 Task: Create a blue business brochure design.
Action: Mouse moved to (651, 133)
Screenshot: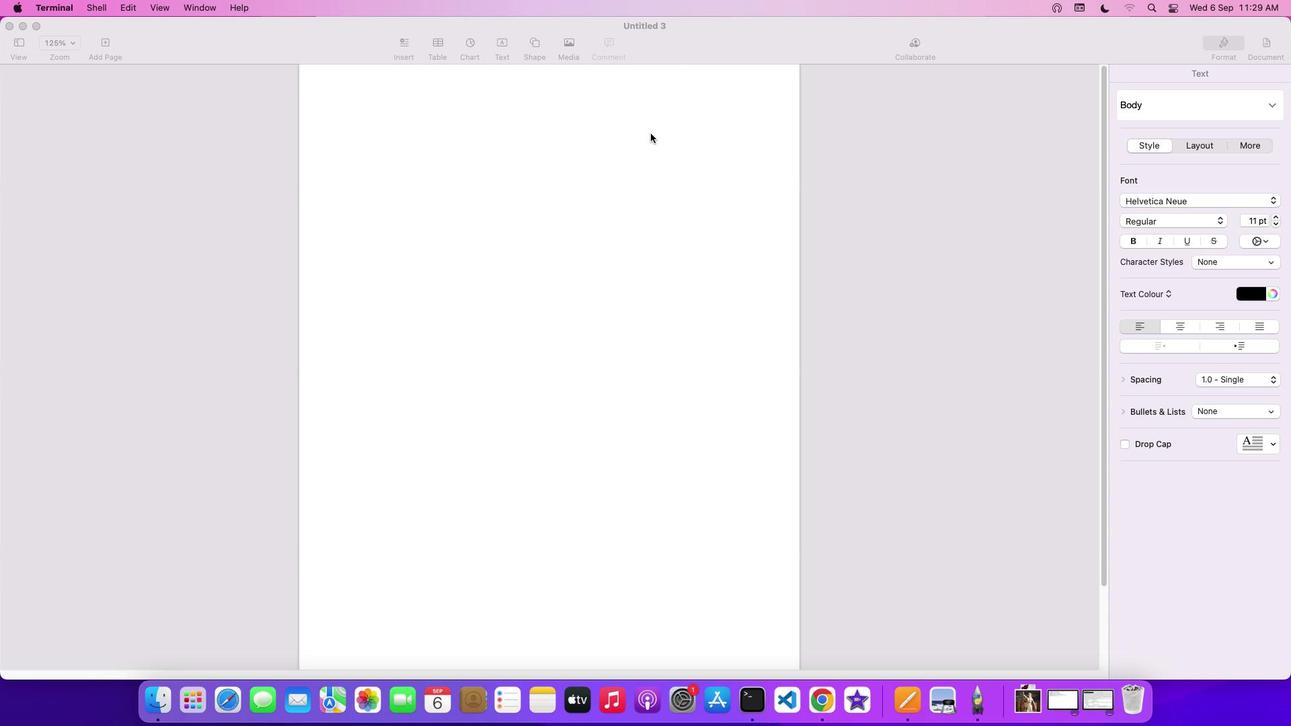 
Action: Mouse pressed left at (651, 133)
Screenshot: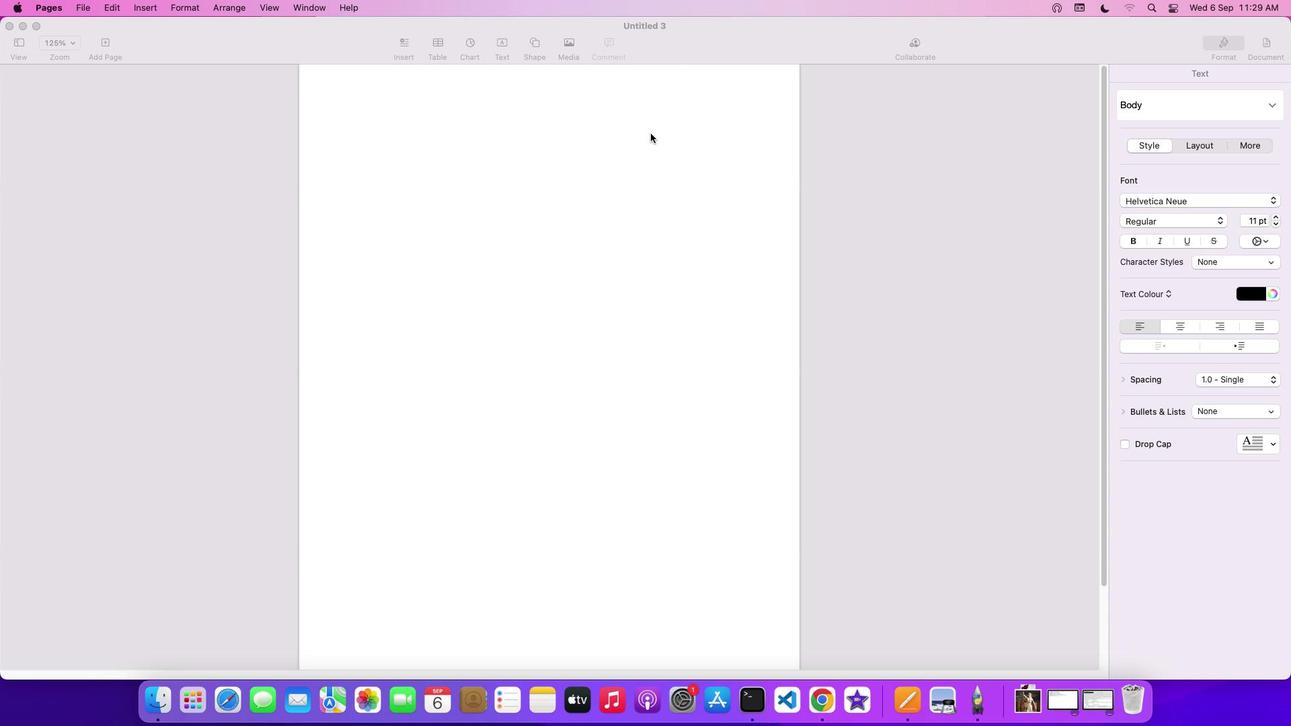 
Action: Mouse moved to (934, 183)
Screenshot: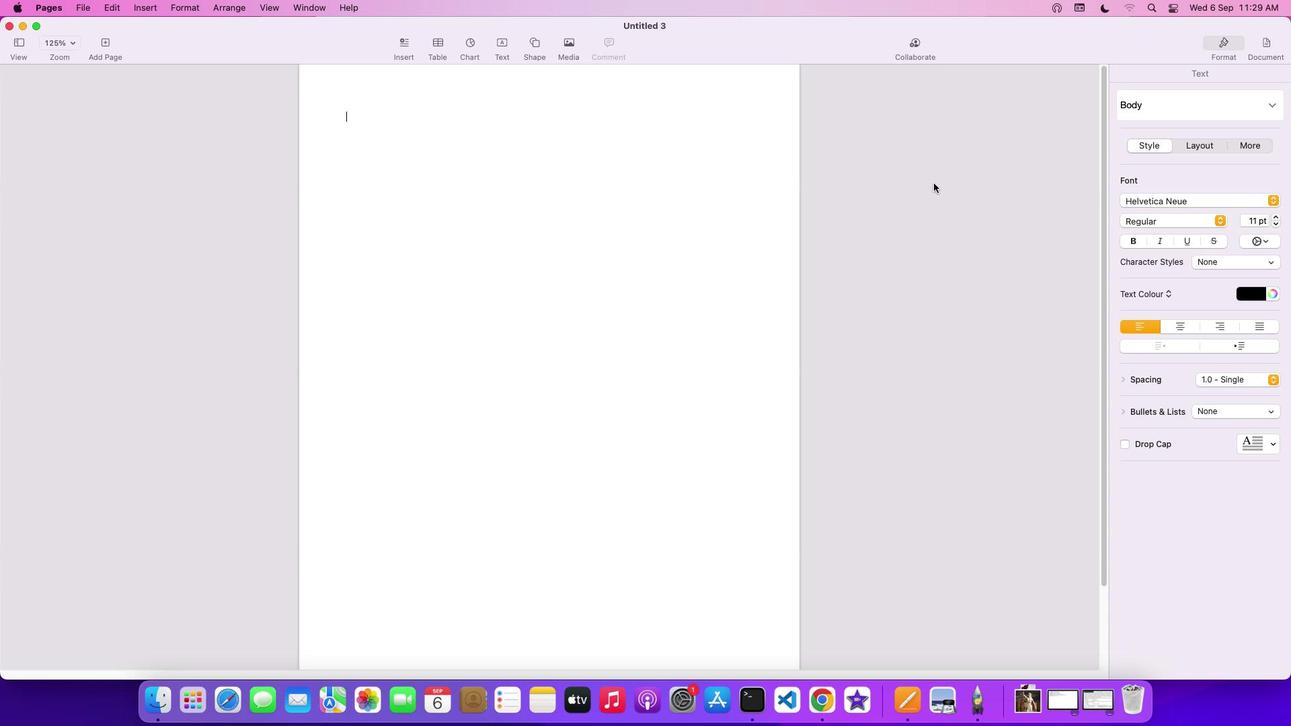 
Action: Mouse pressed left at (934, 183)
Screenshot: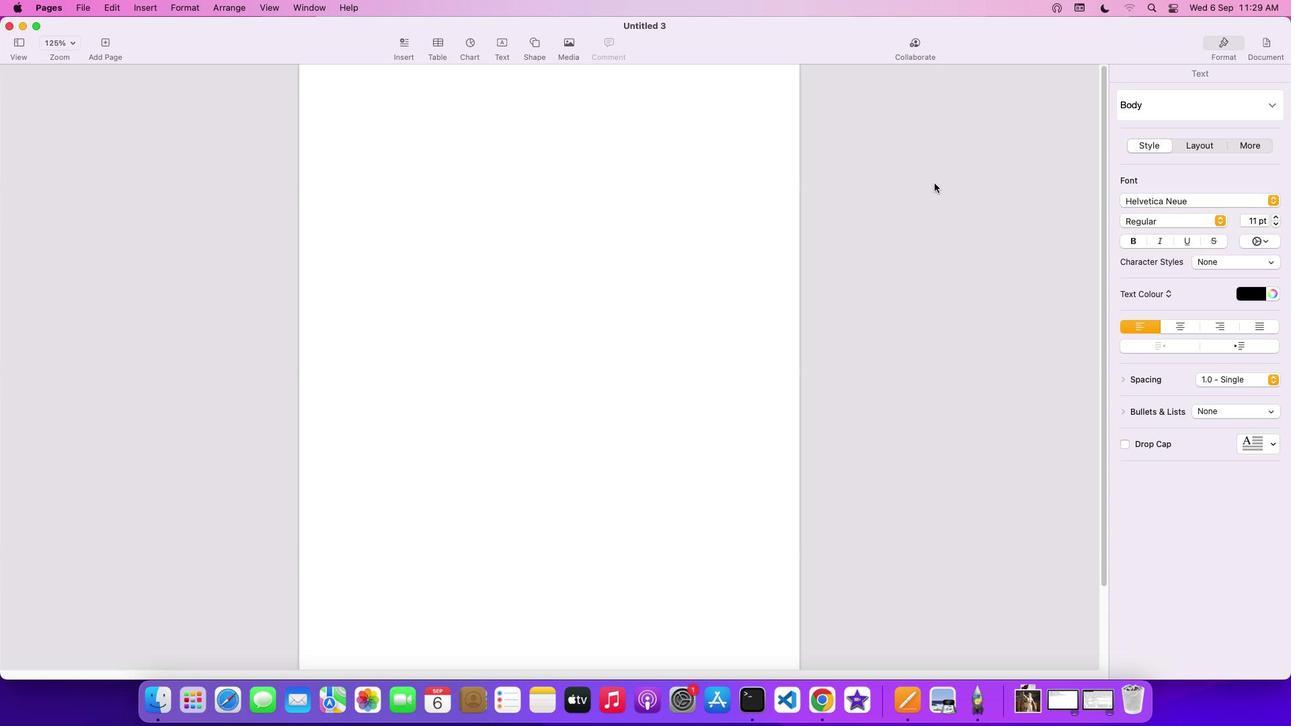 
Action: Mouse moved to (1270, 44)
Screenshot: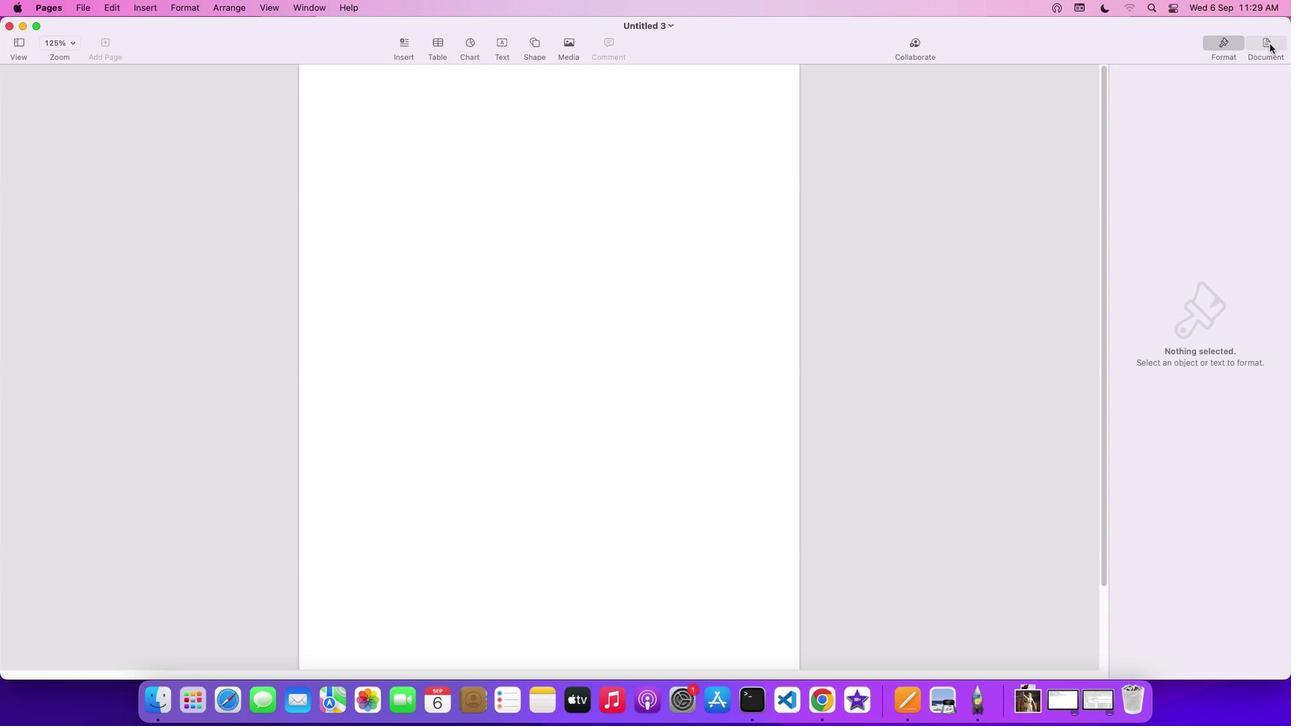 
Action: Mouse pressed left at (1270, 44)
Screenshot: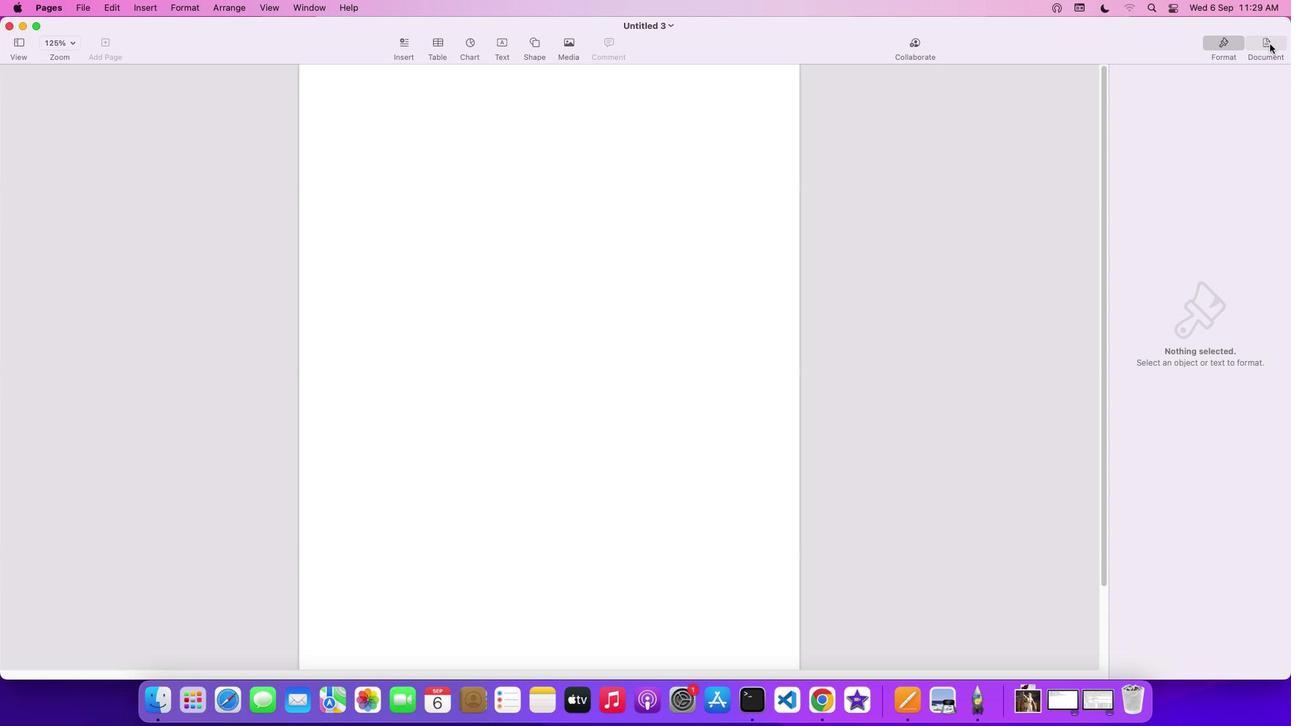 
Action: Mouse moved to (1270, 133)
Screenshot: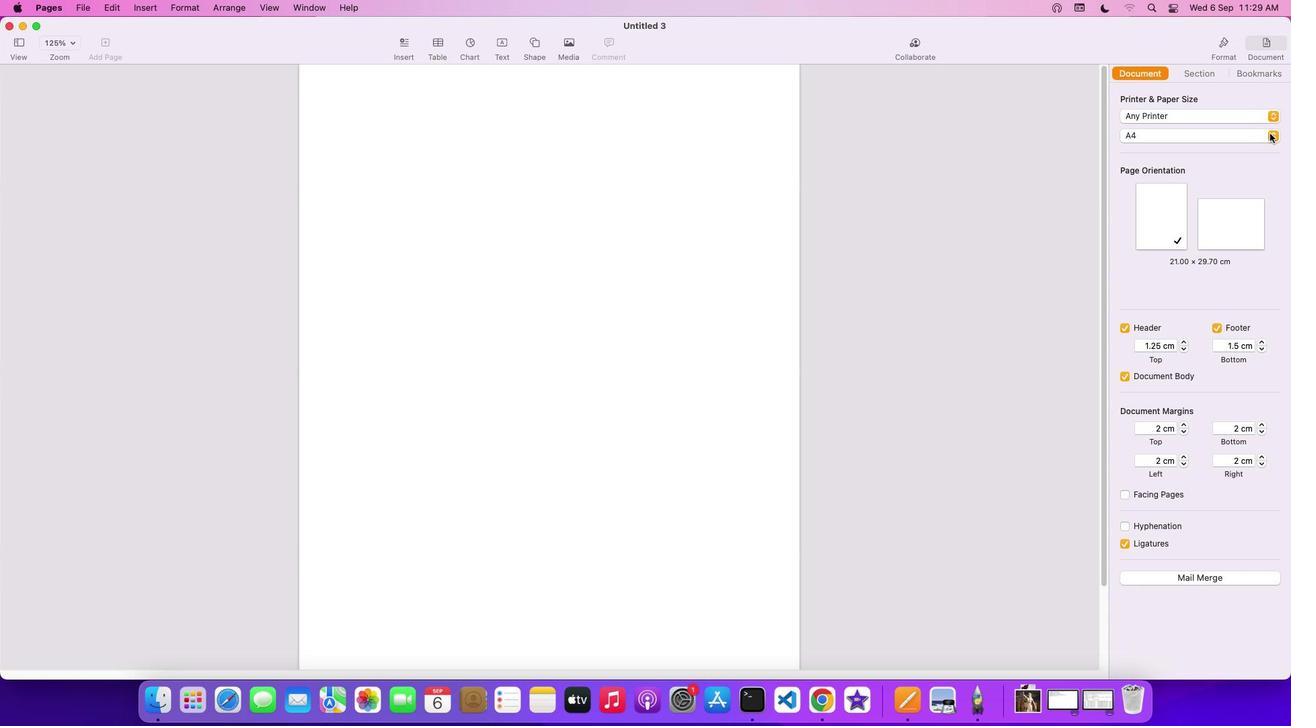 
Action: Mouse pressed left at (1270, 133)
Screenshot: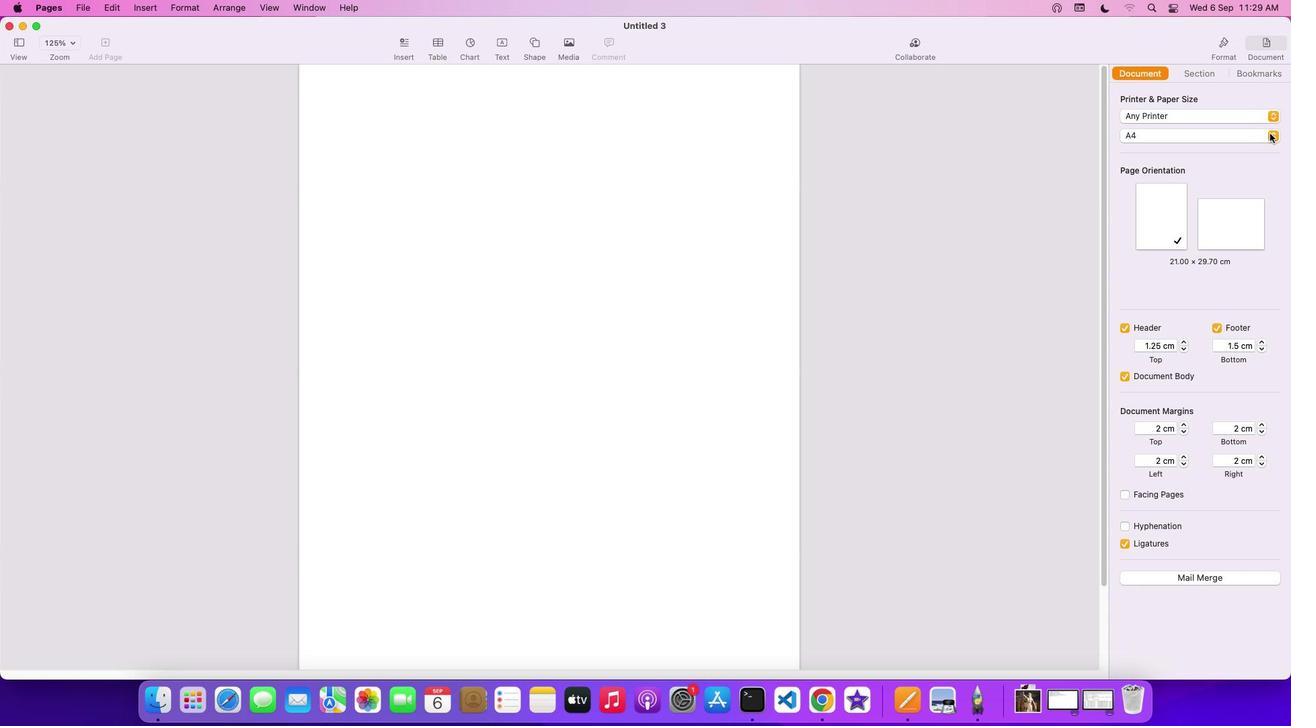 
Action: Mouse moved to (1171, 122)
Screenshot: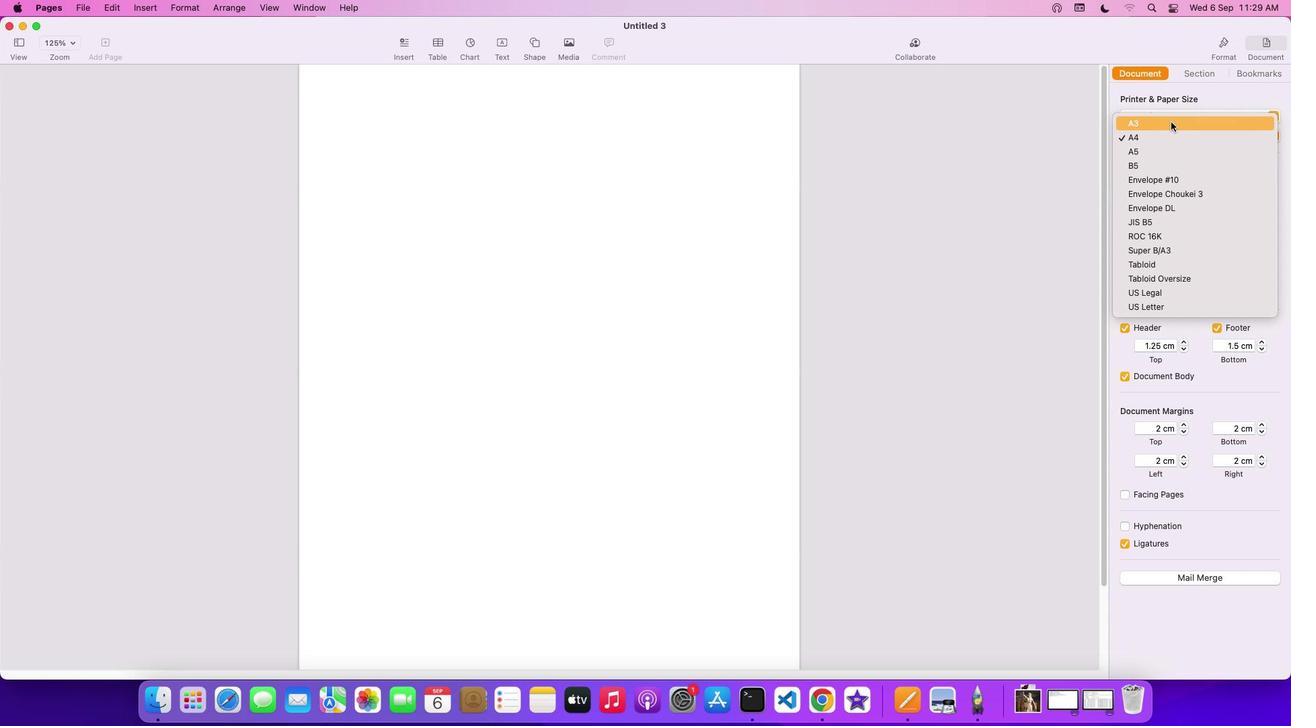 
Action: Mouse pressed left at (1171, 122)
Screenshot: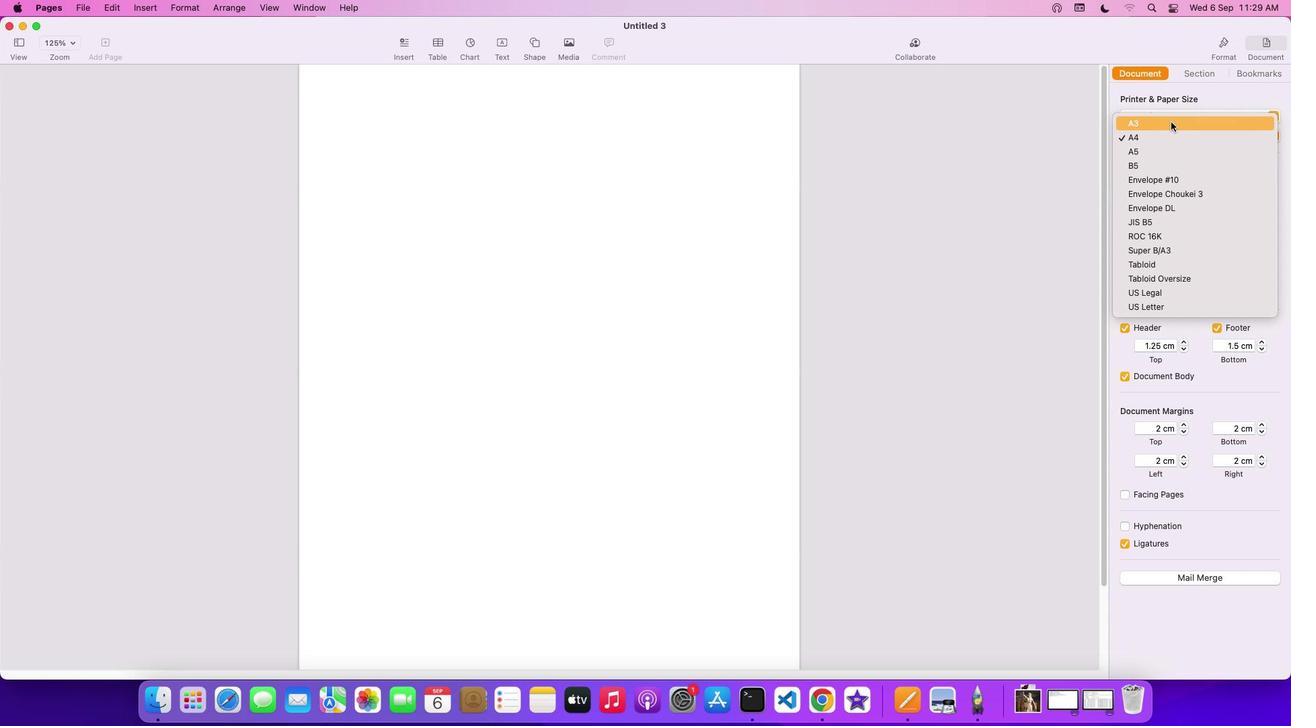 
Action: Mouse moved to (362, 219)
Screenshot: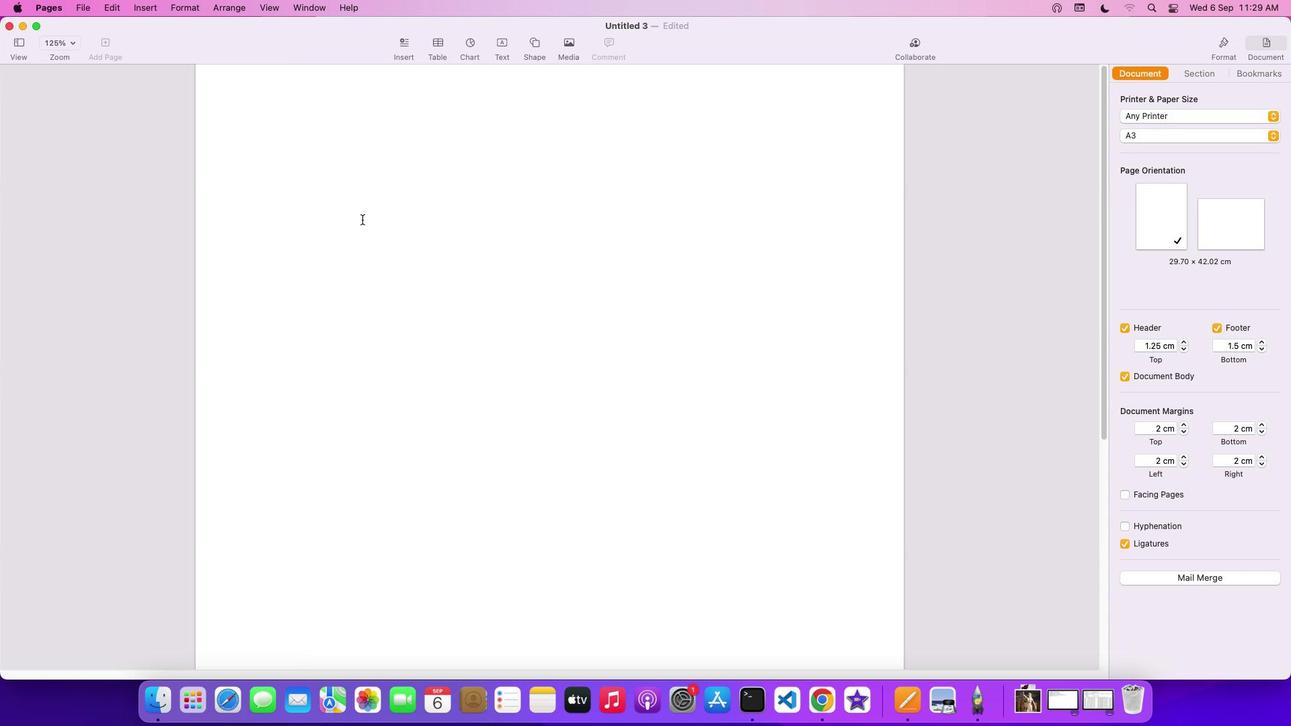 
Action: Mouse pressed left at (362, 219)
Screenshot: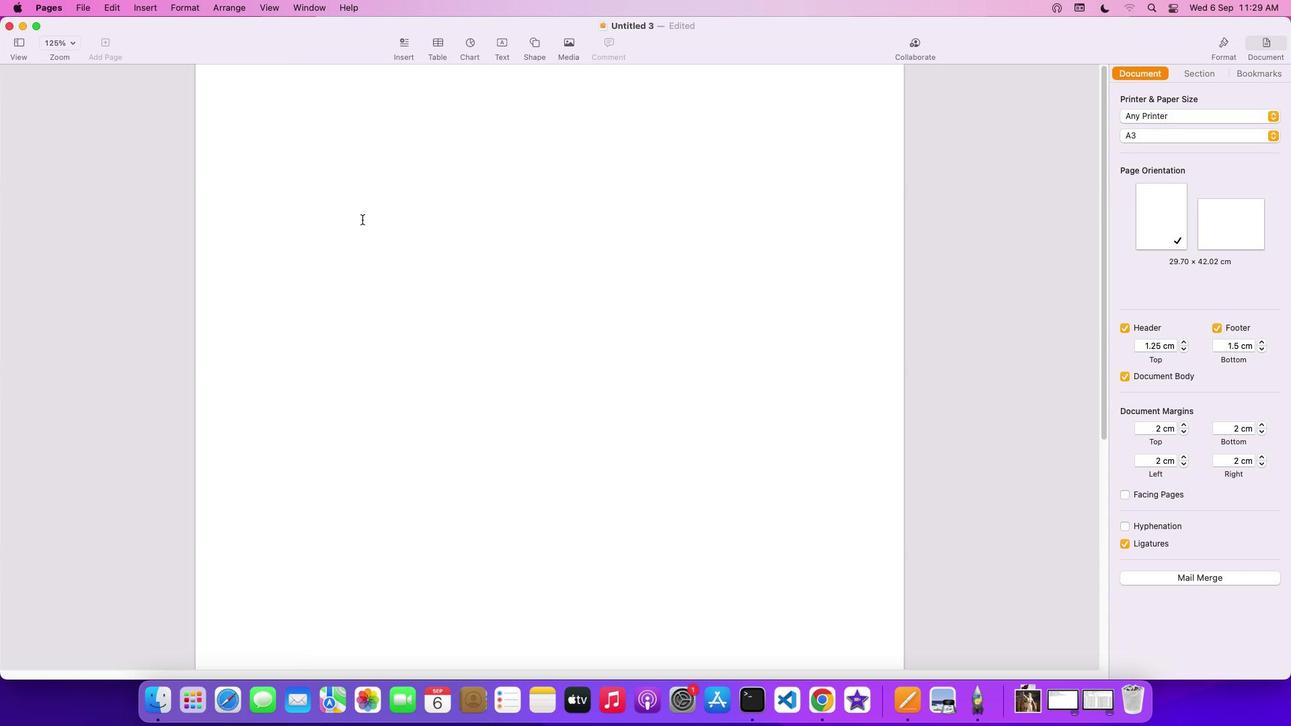
Action: Mouse moved to (1210, 89)
Screenshot: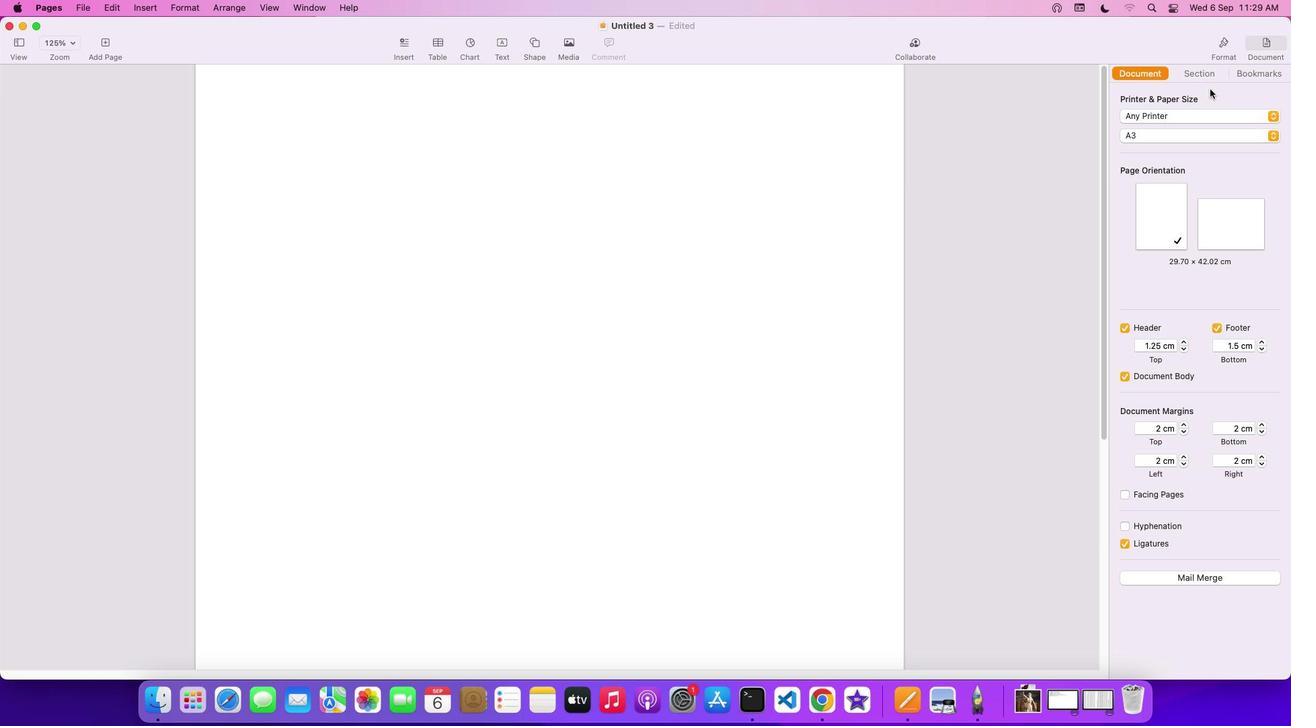 
Action: Mouse pressed left at (1210, 89)
Screenshot: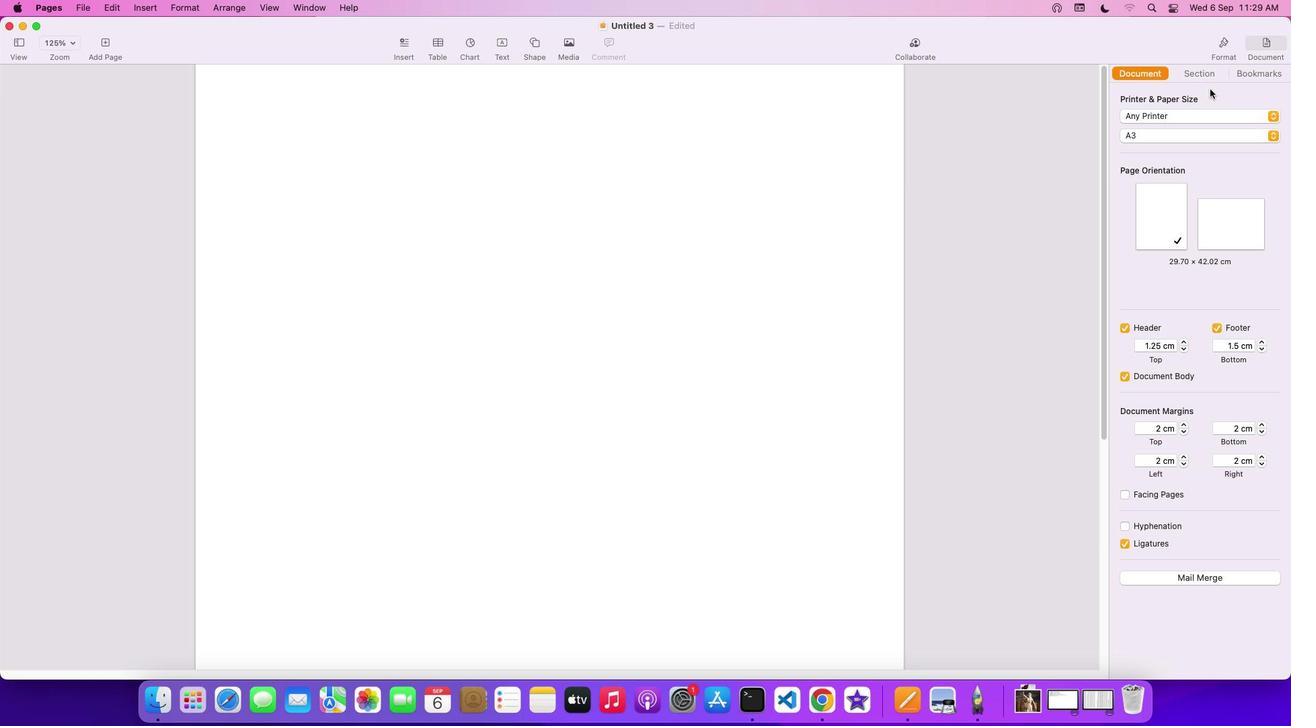 
Action: Mouse moved to (667, 208)
Screenshot: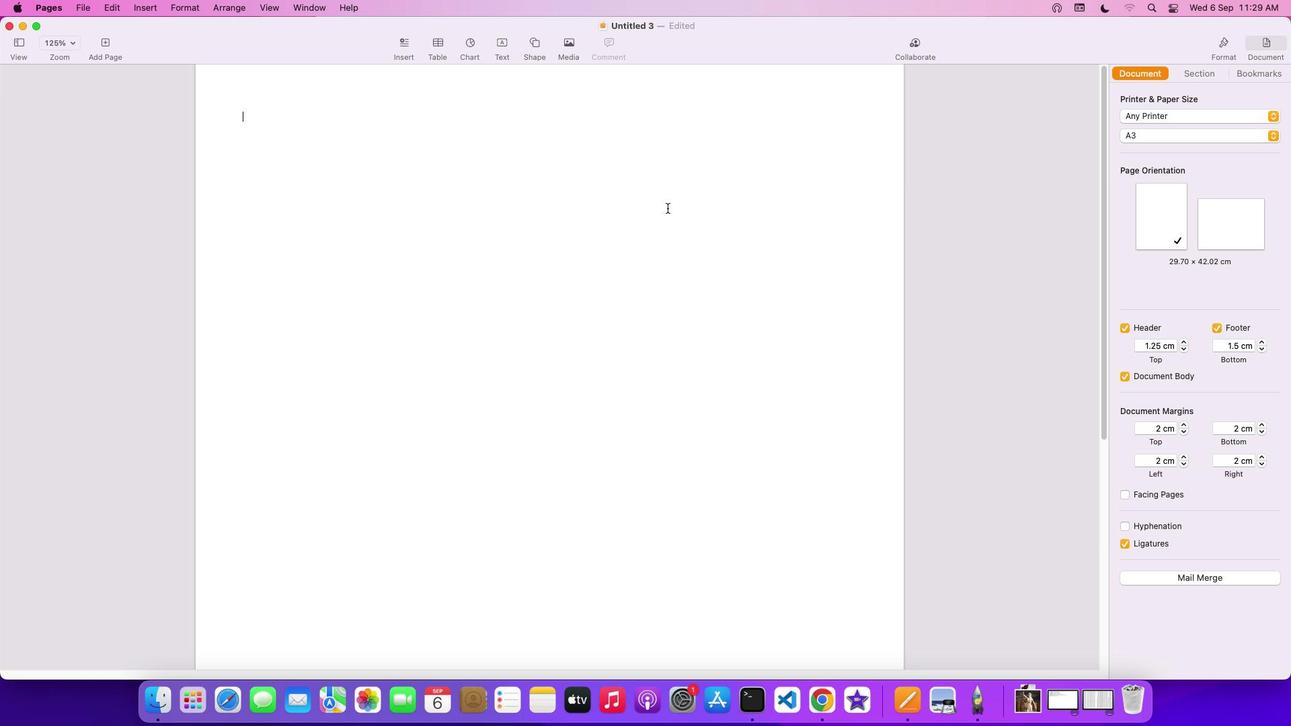 
Action: Mouse pressed left at (667, 208)
Screenshot: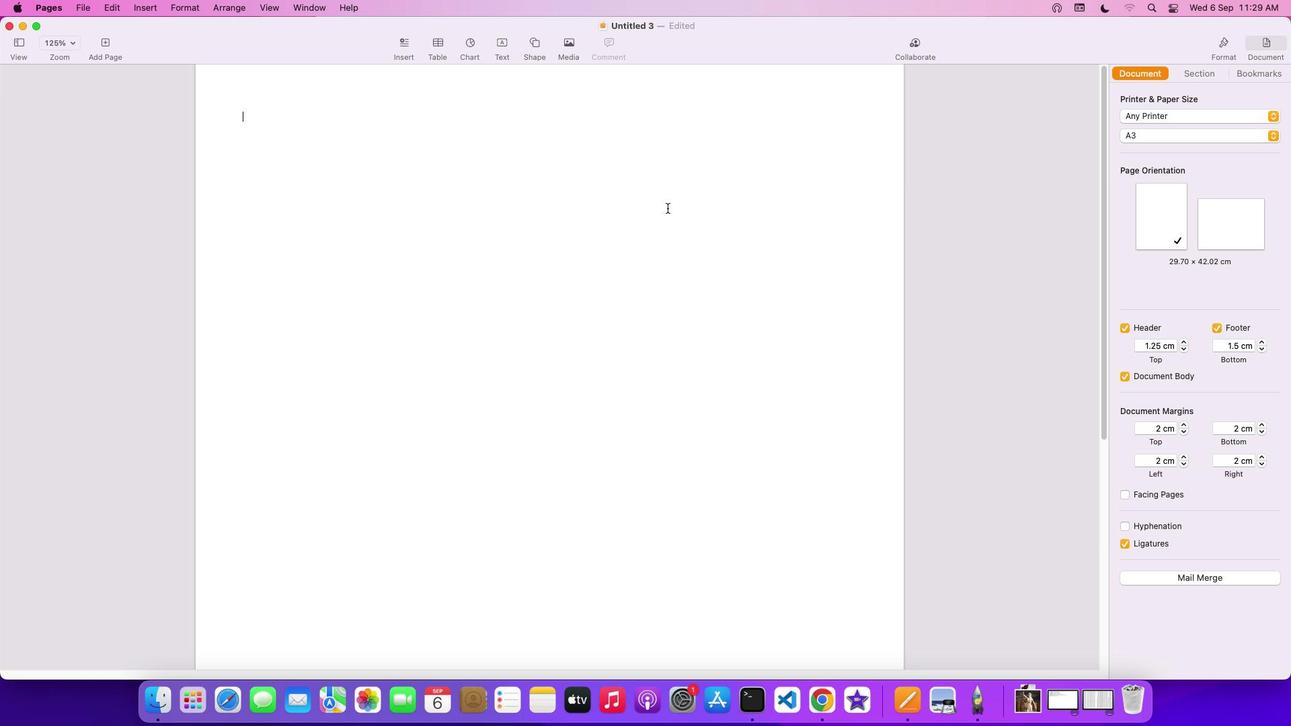 
Action: Mouse pressed left at (667, 208)
Screenshot: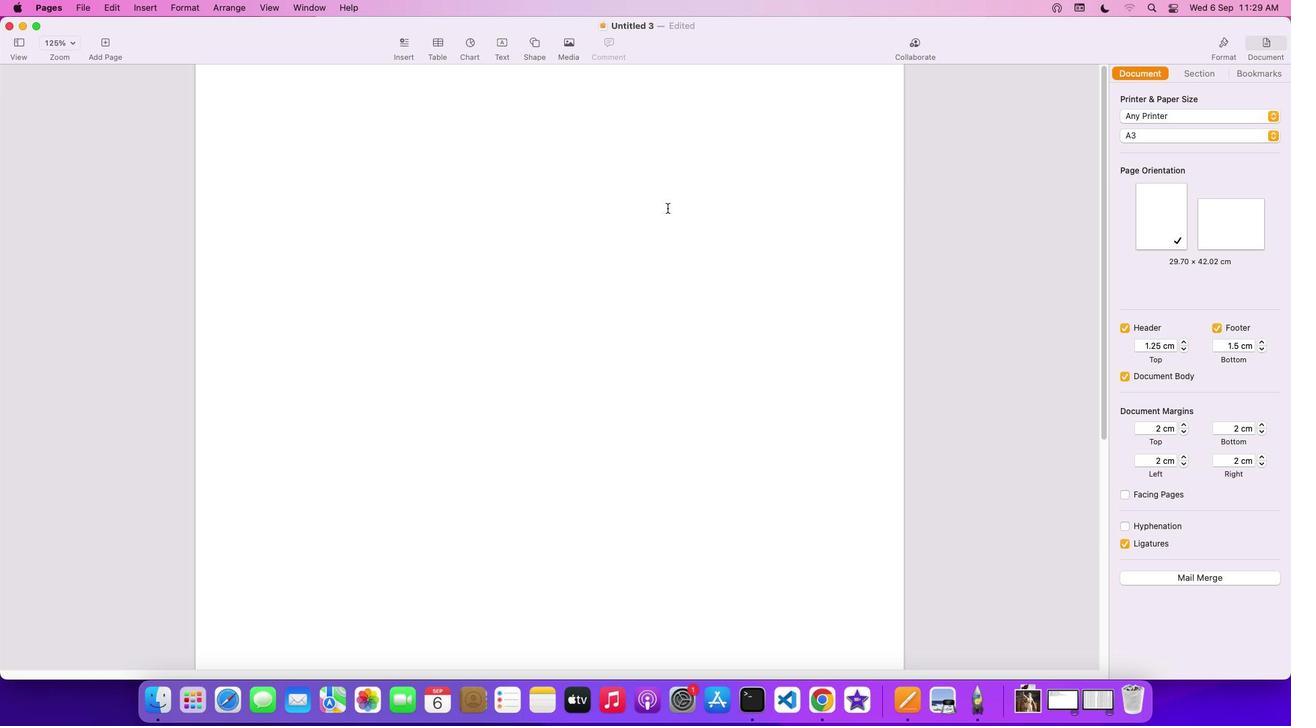 
Action: Mouse moved to (926, 275)
Screenshot: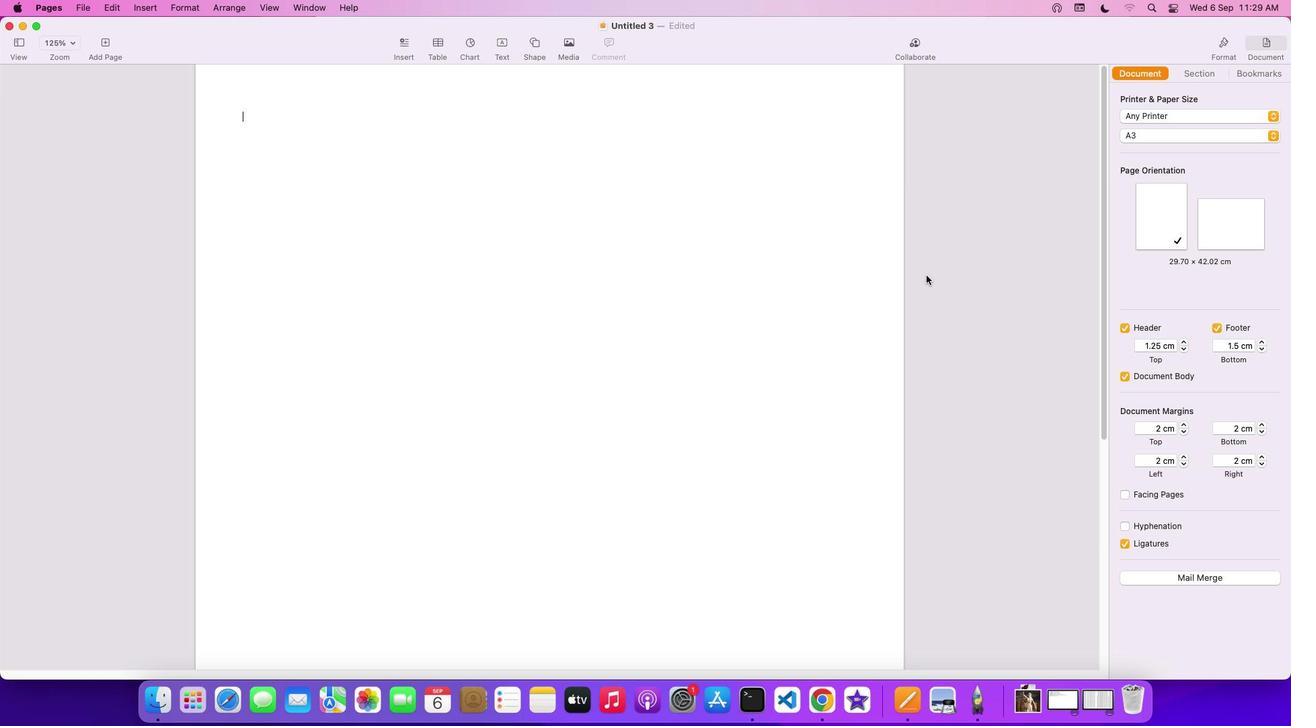 
Action: Mouse pressed left at (926, 275)
Screenshot: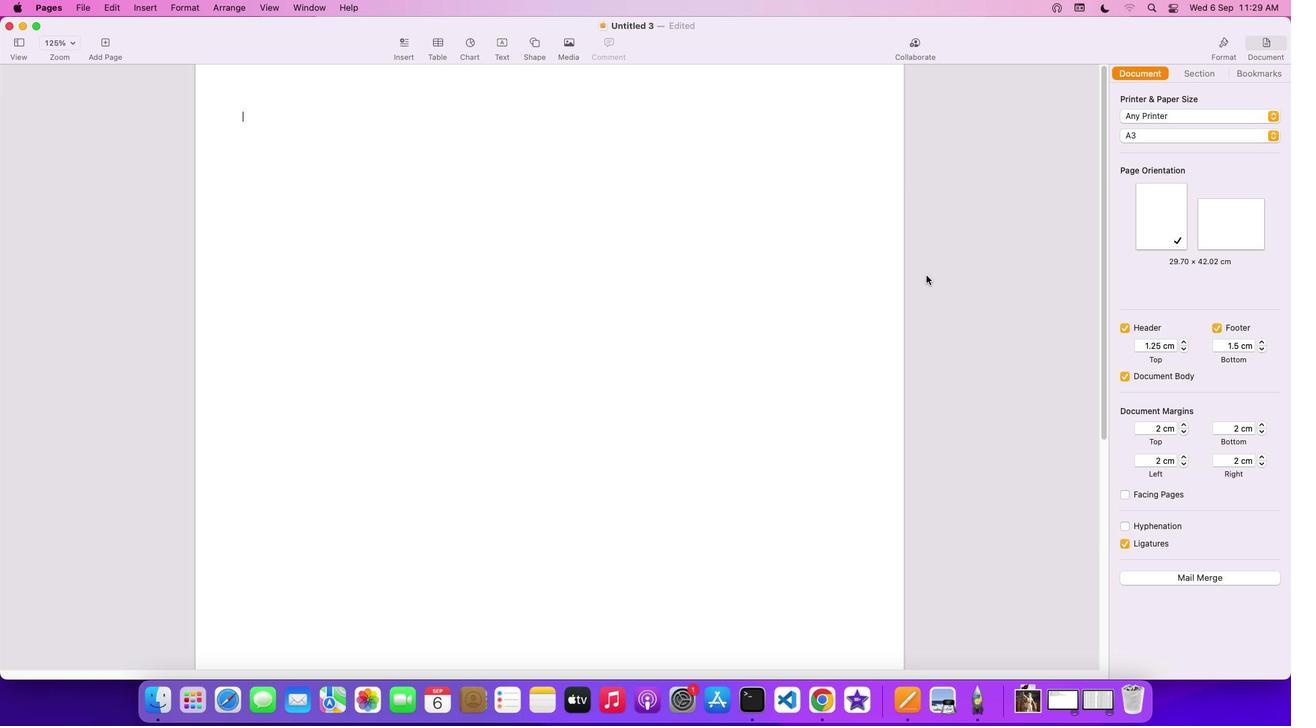 
Action: Mouse moved to (1208, 74)
Screenshot: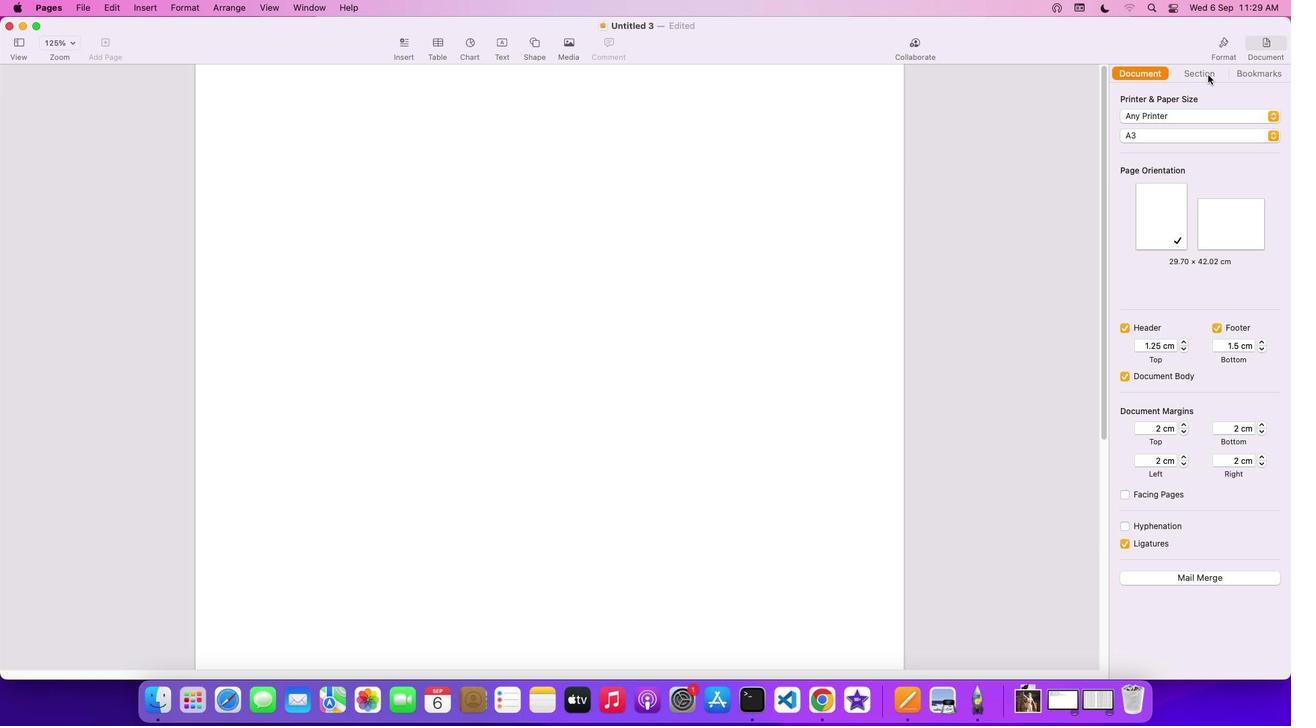 
Action: Mouse pressed left at (1208, 74)
Screenshot: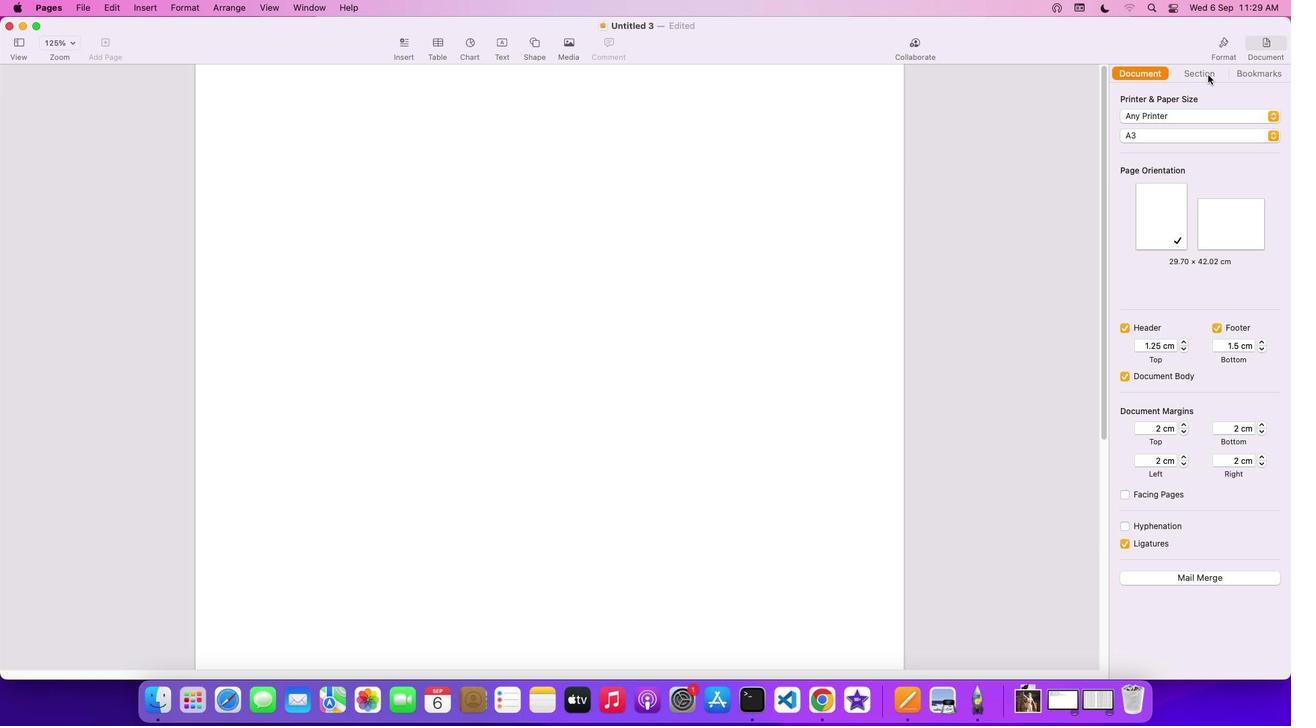 
Action: Mouse moved to (1134, 71)
Screenshot: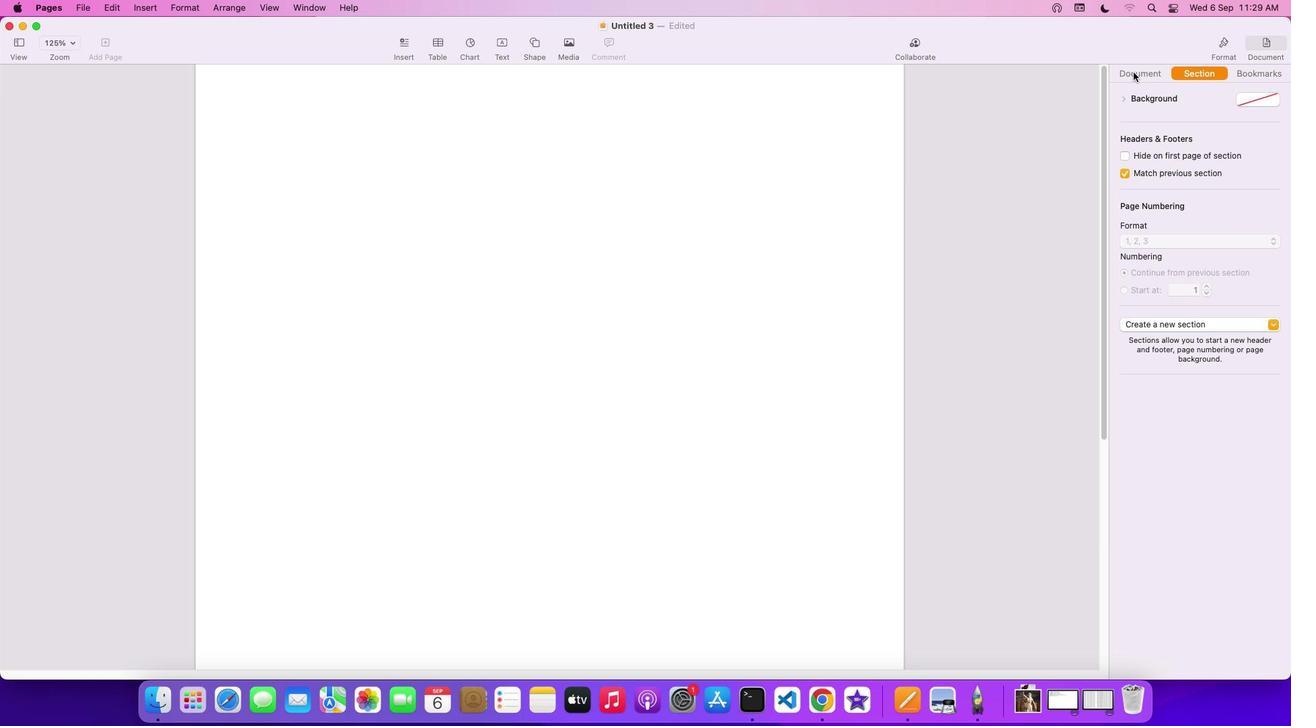 
Action: Mouse pressed left at (1134, 71)
Screenshot: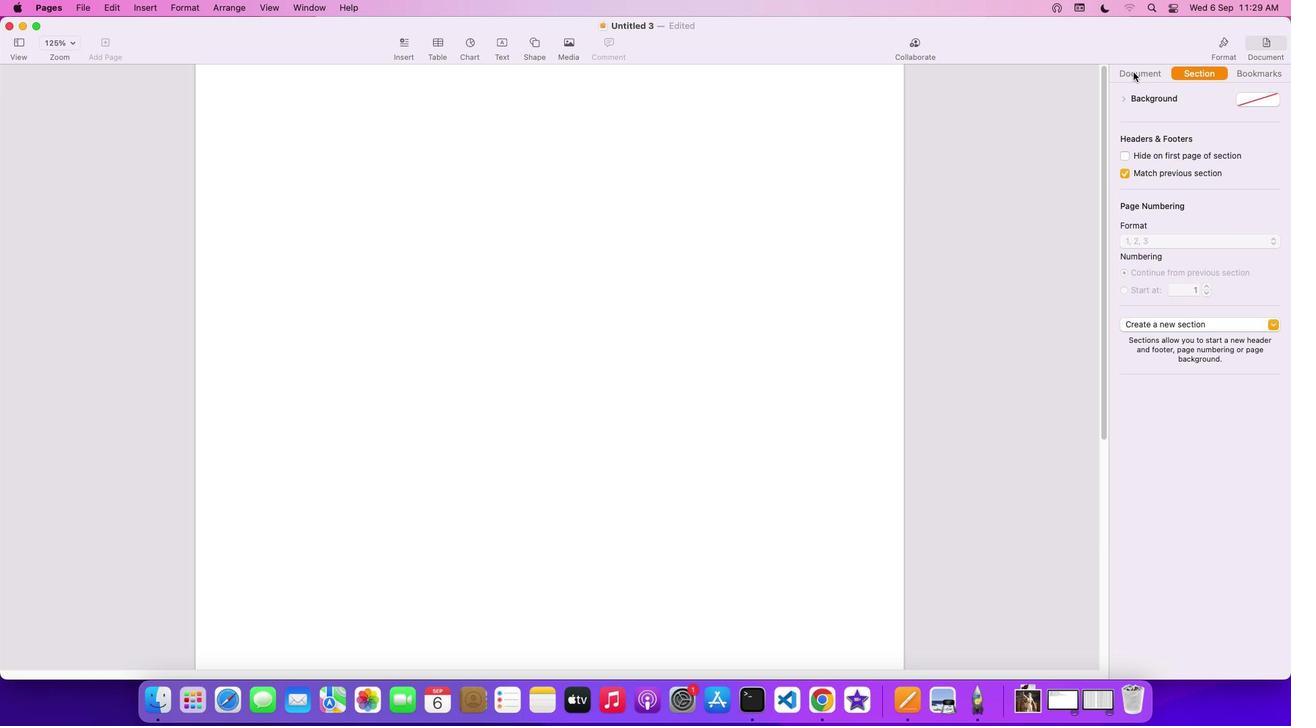 
Action: Mouse moved to (1222, 49)
Screenshot: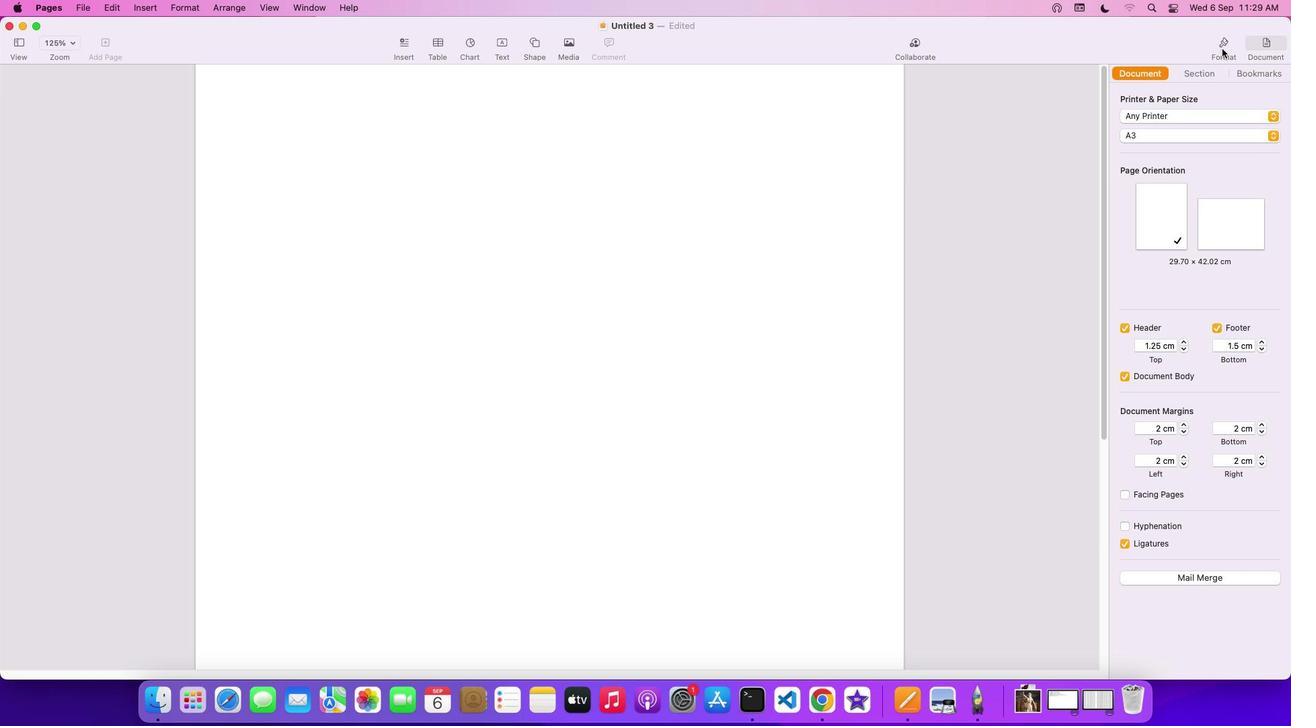 
Action: Mouse pressed left at (1222, 49)
Screenshot: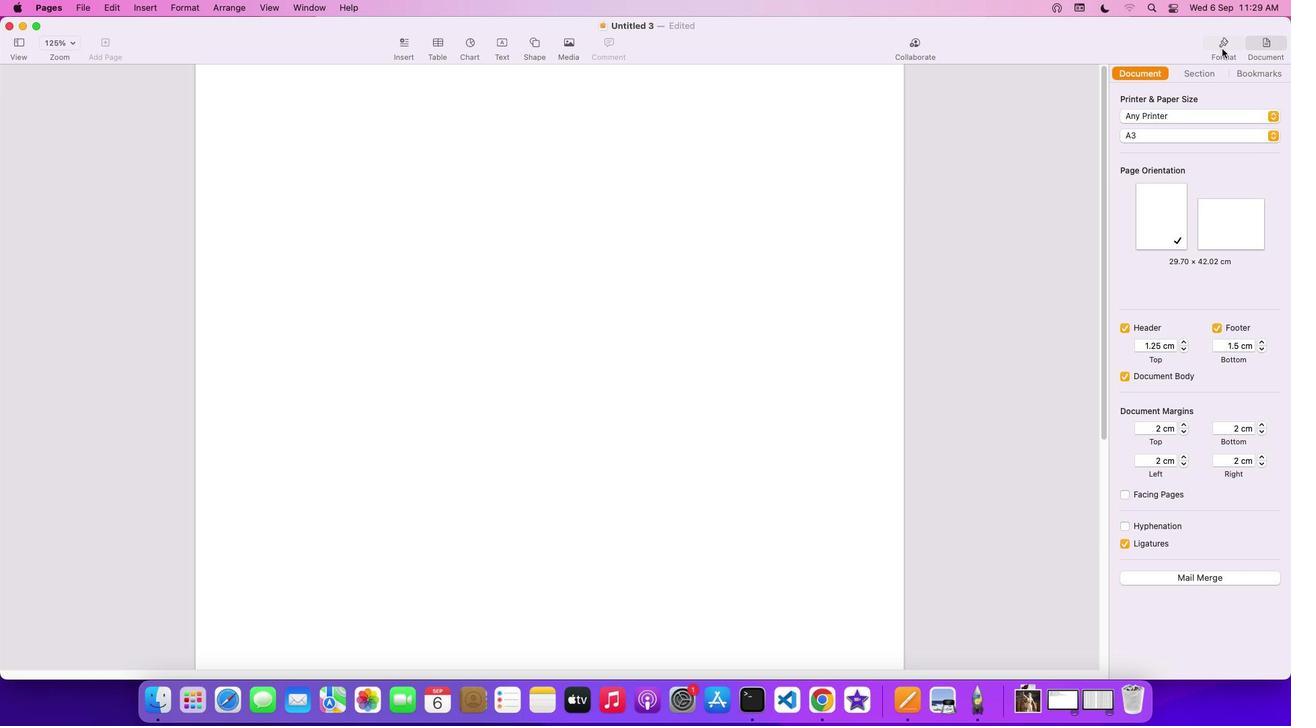 
Action: Mouse moved to (840, 217)
Screenshot: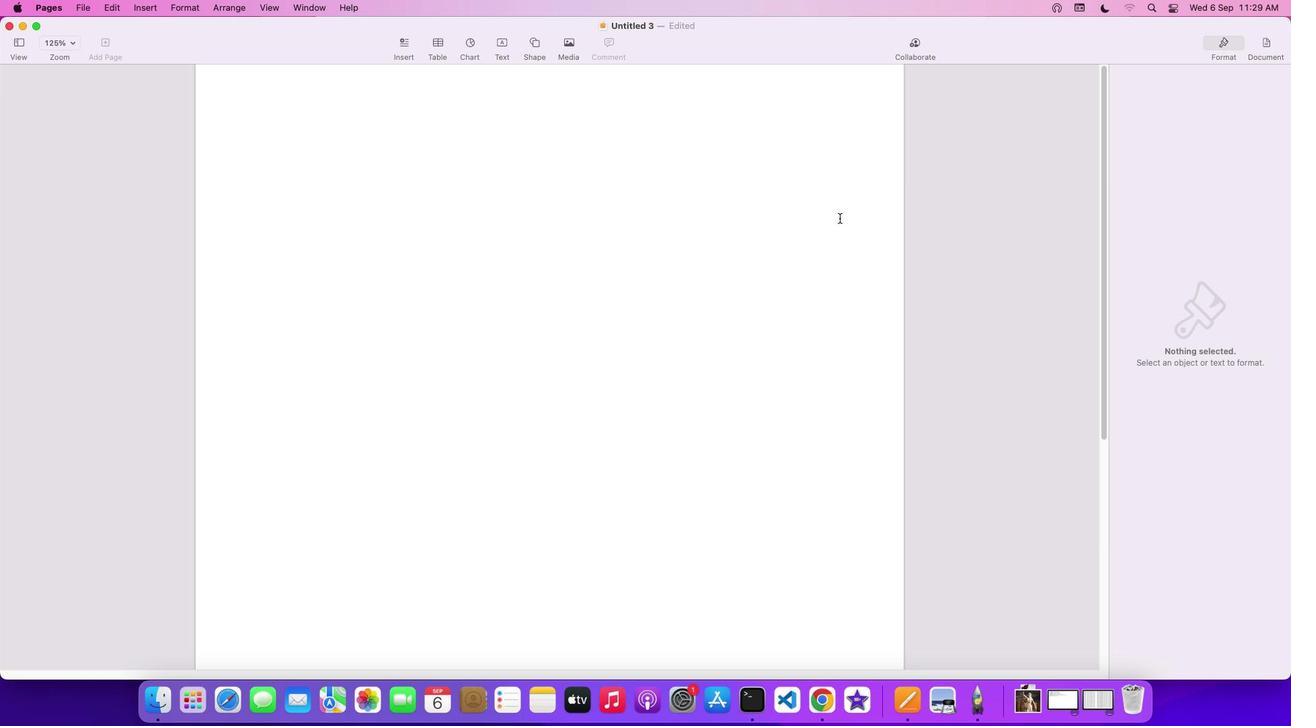 
Action: Mouse pressed left at (840, 217)
Screenshot: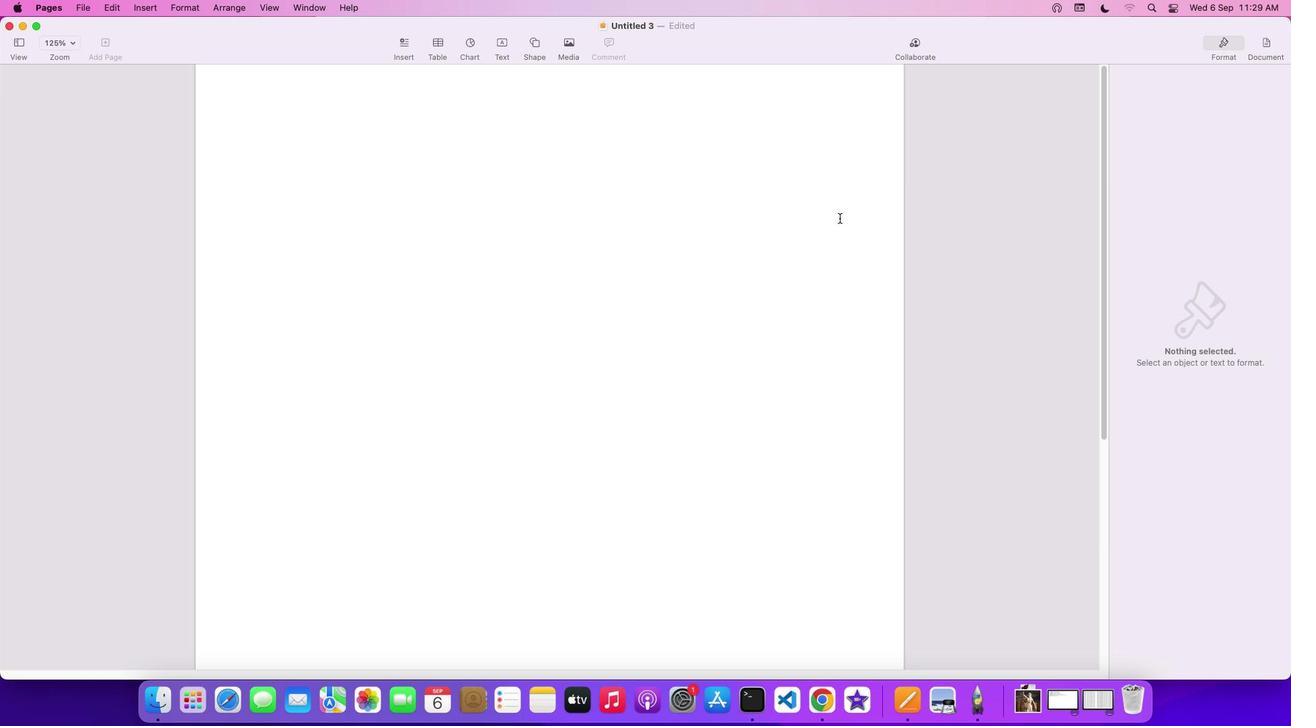 
Action: Mouse moved to (445, 256)
Screenshot: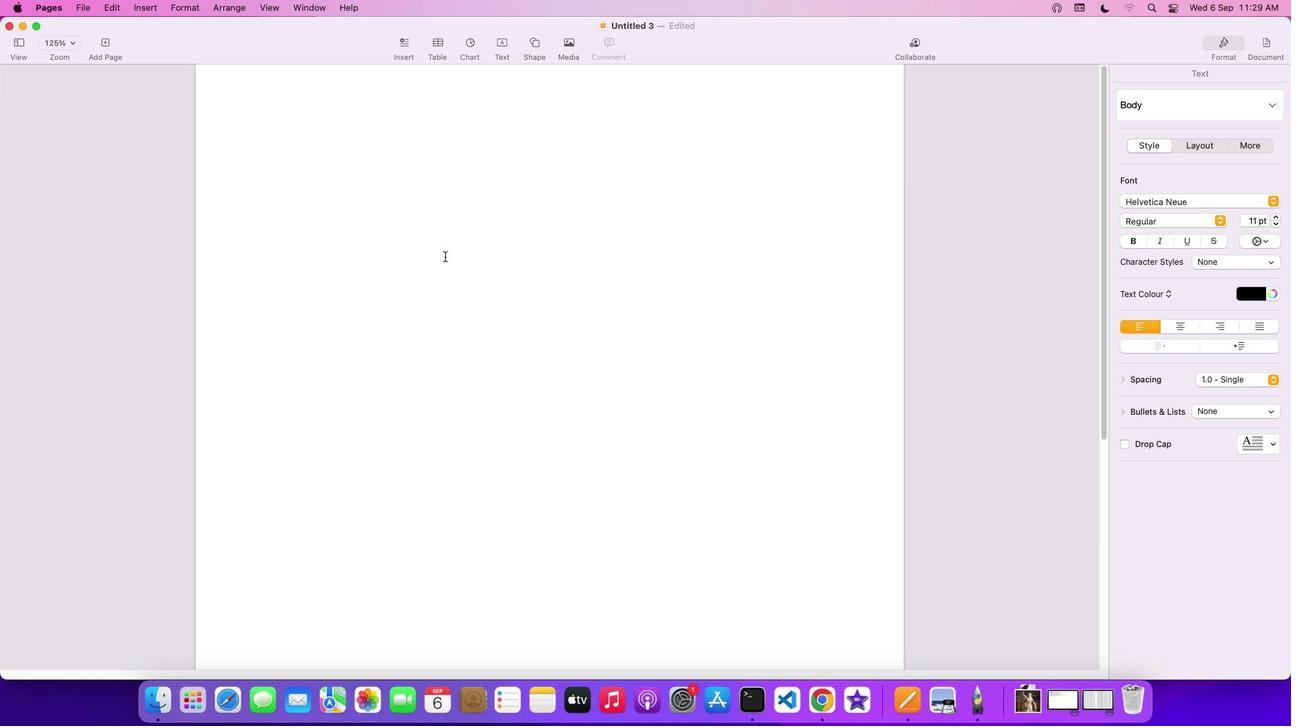
Action: Mouse pressed left at (445, 256)
Screenshot: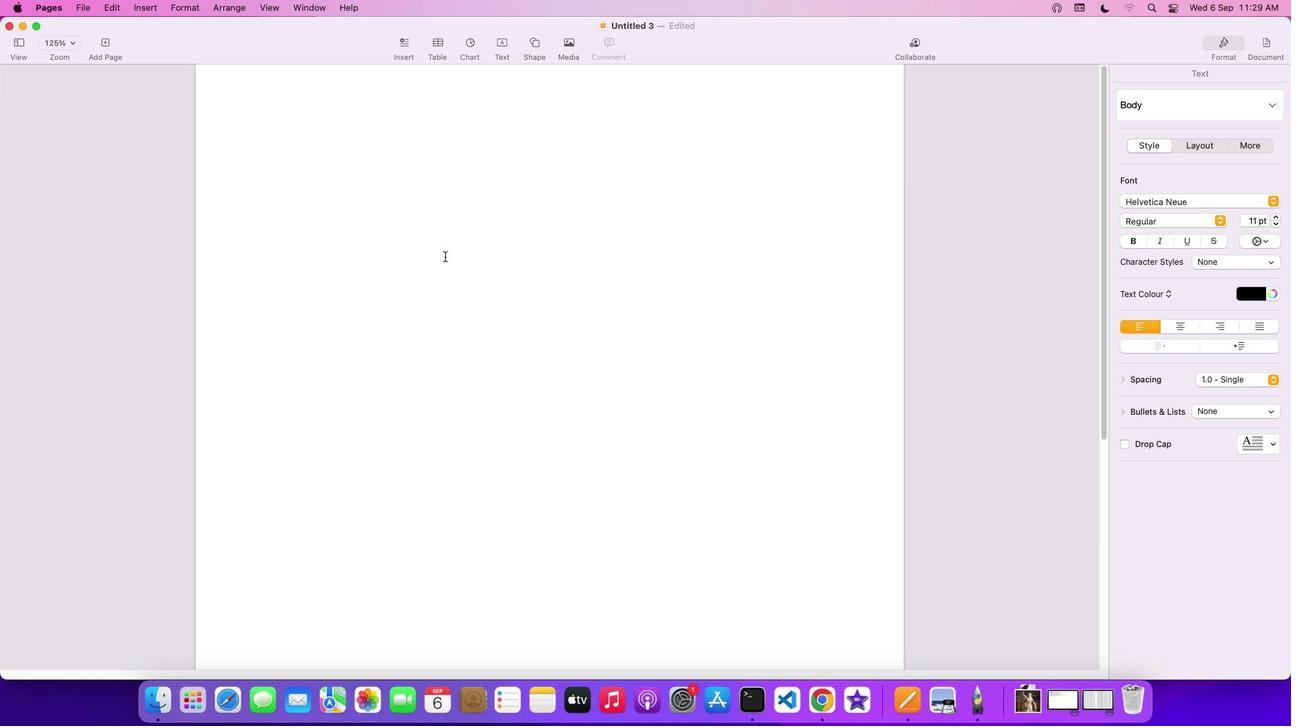 
Action: Mouse moved to (1165, 84)
Screenshot: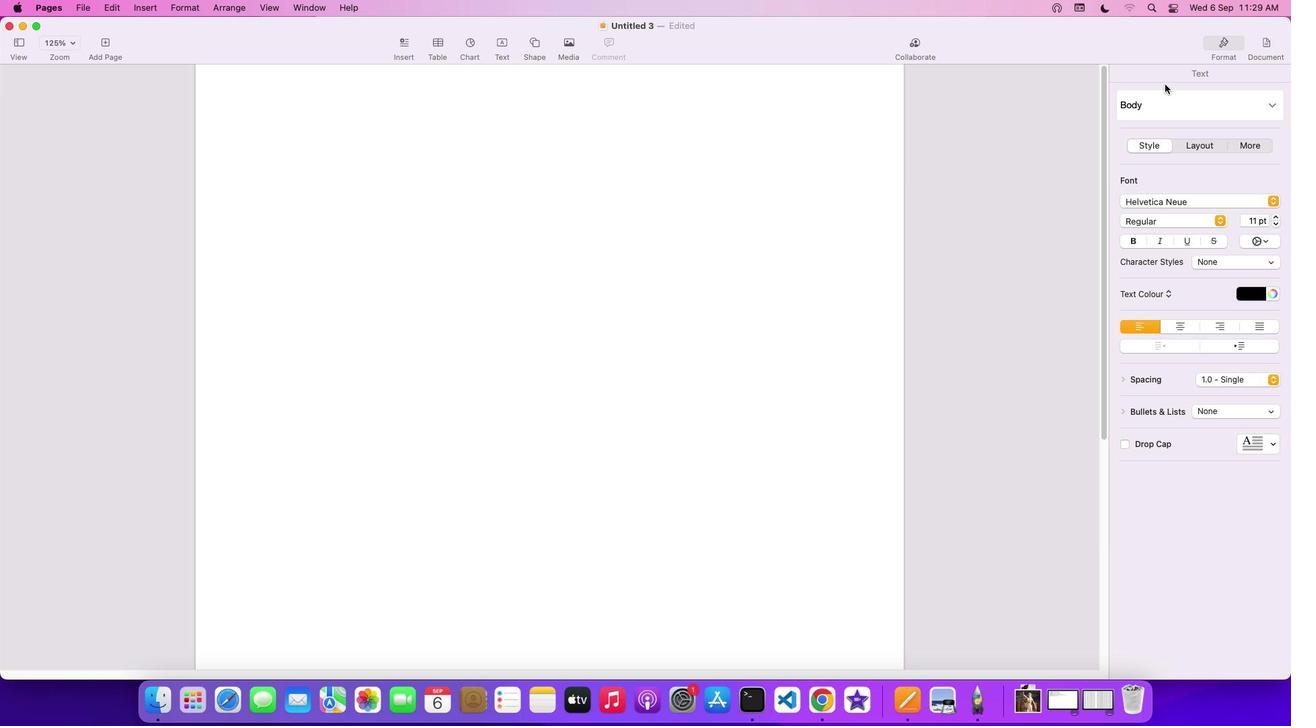 
Action: Mouse pressed left at (1165, 84)
Screenshot: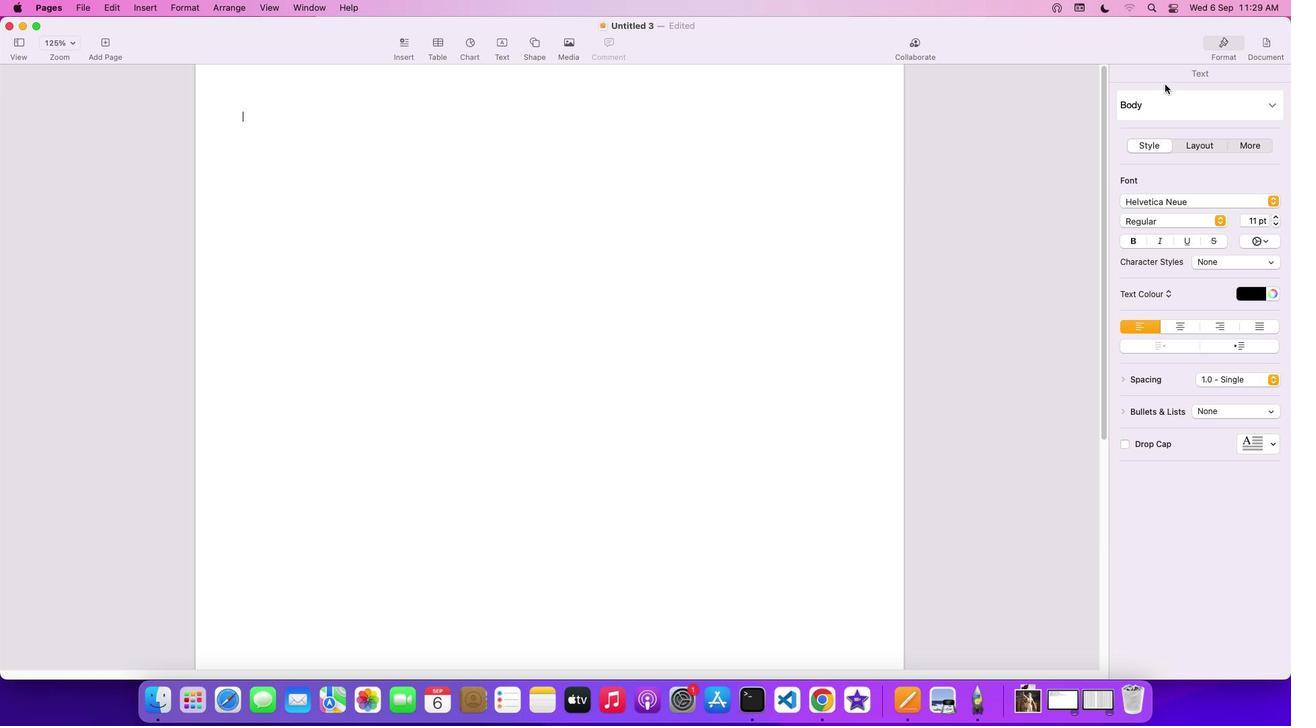 
Action: Mouse moved to (488, 158)
Screenshot: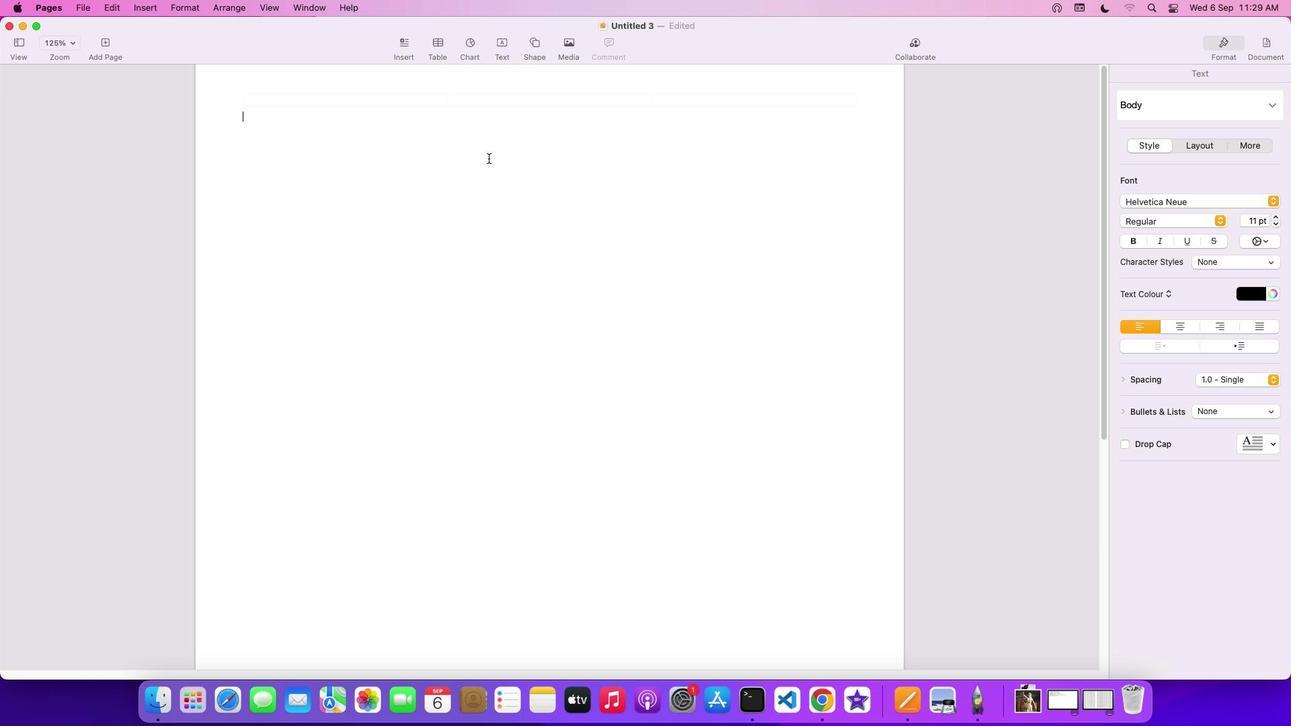
Action: Mouse pressed left at (488, 158)
Screenshot: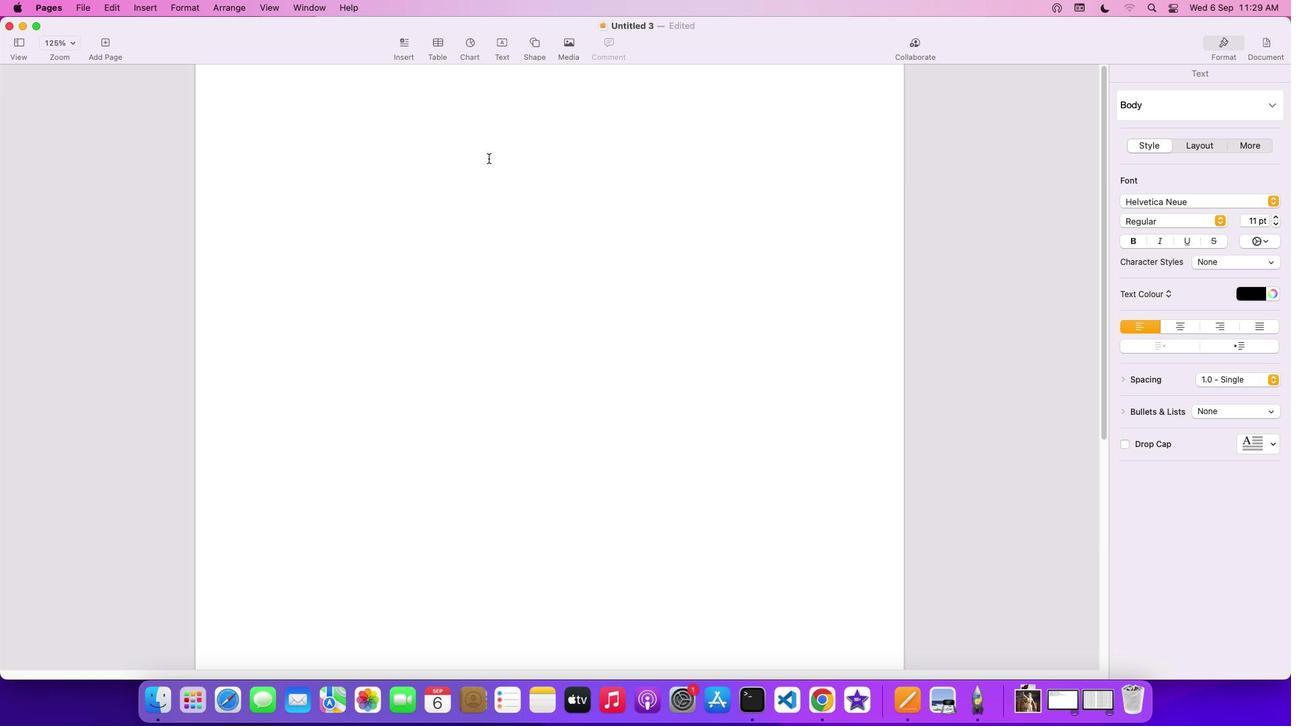 
Action: Mouse moved to (533, 41)
Screenshot: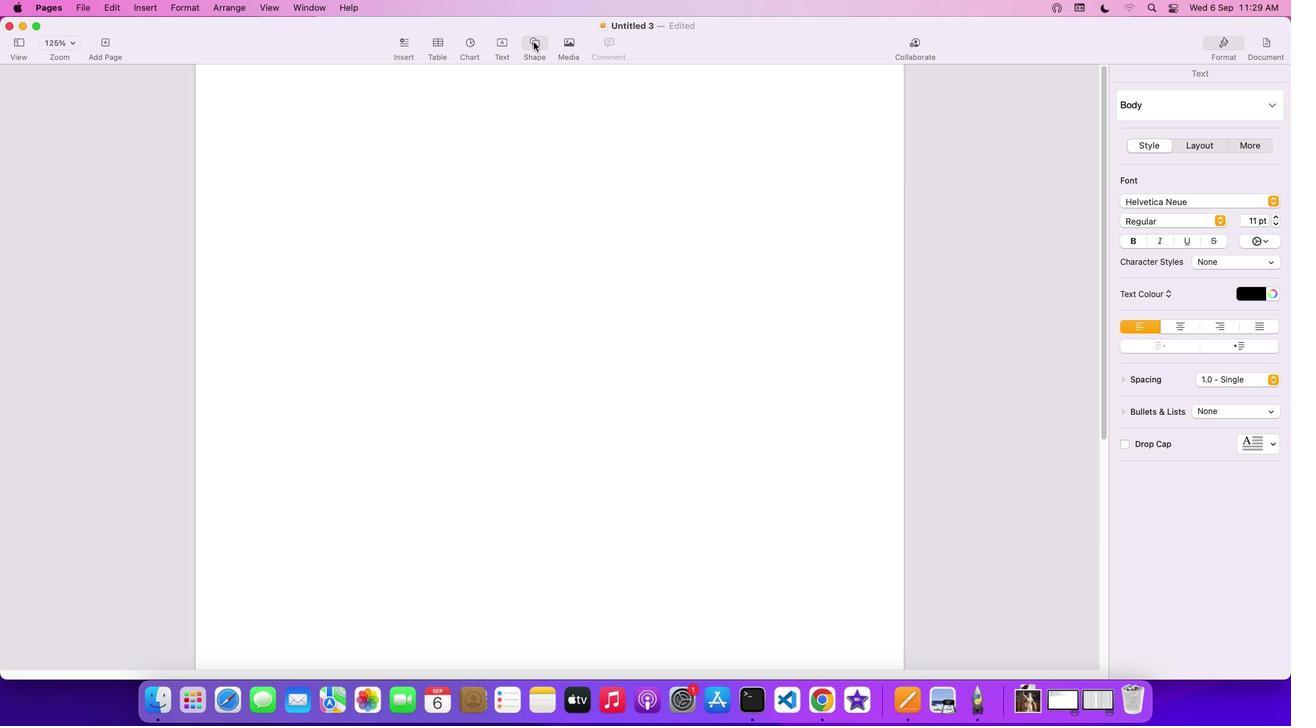 
Action: Mouse pressed left at (533, 41)
Screenshot: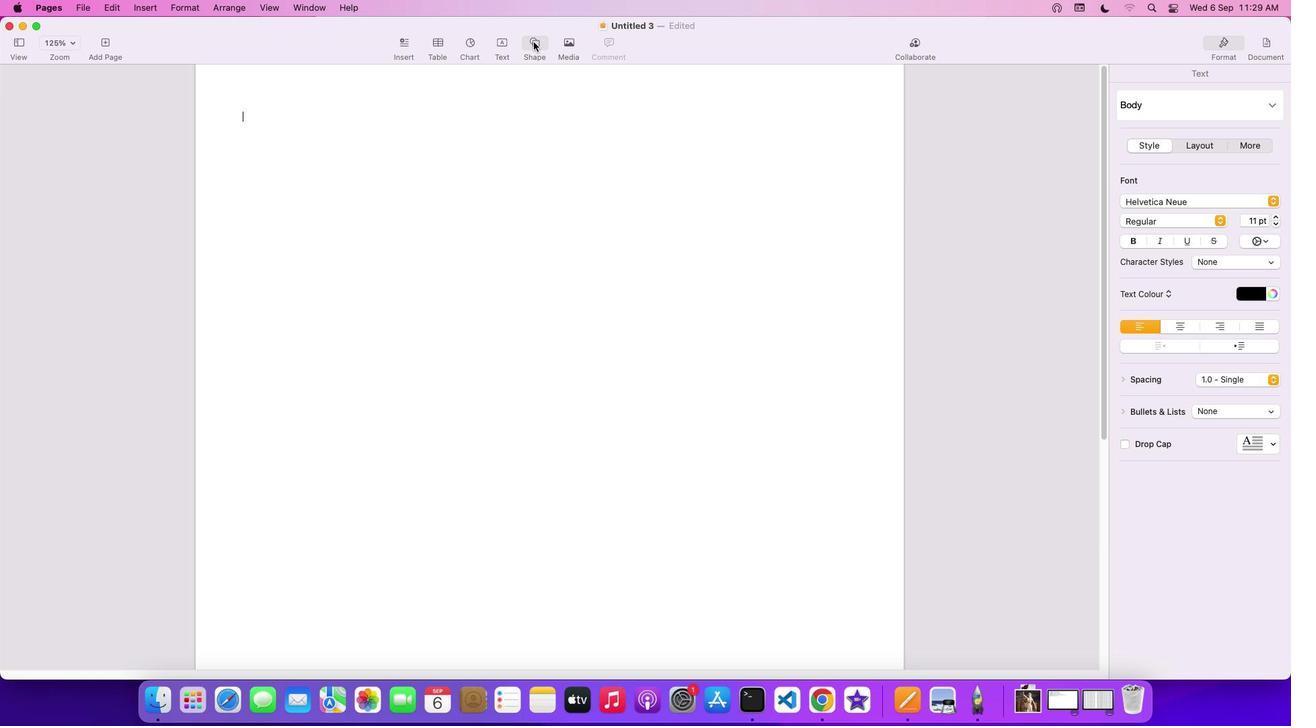 
Action: Mouse moved to (527, 156)
Screenshot: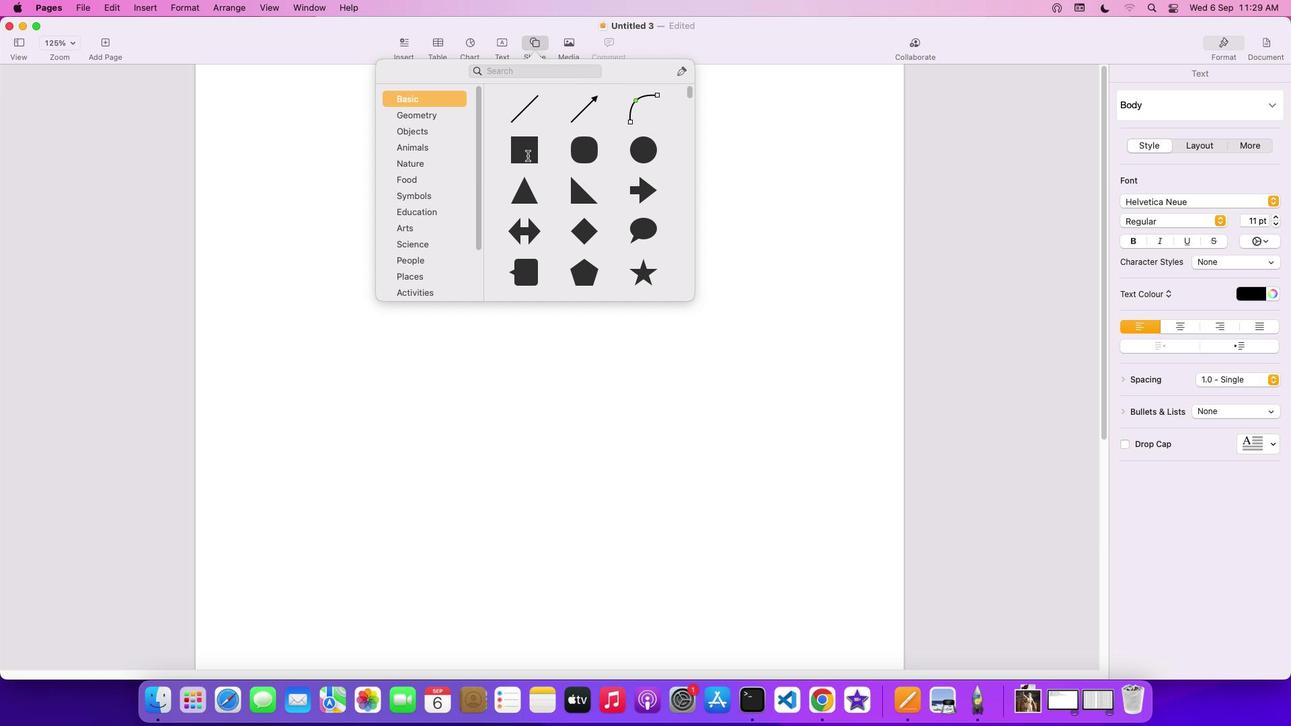 
Action: Mouse pressed left at (527, 156)
Screenshot: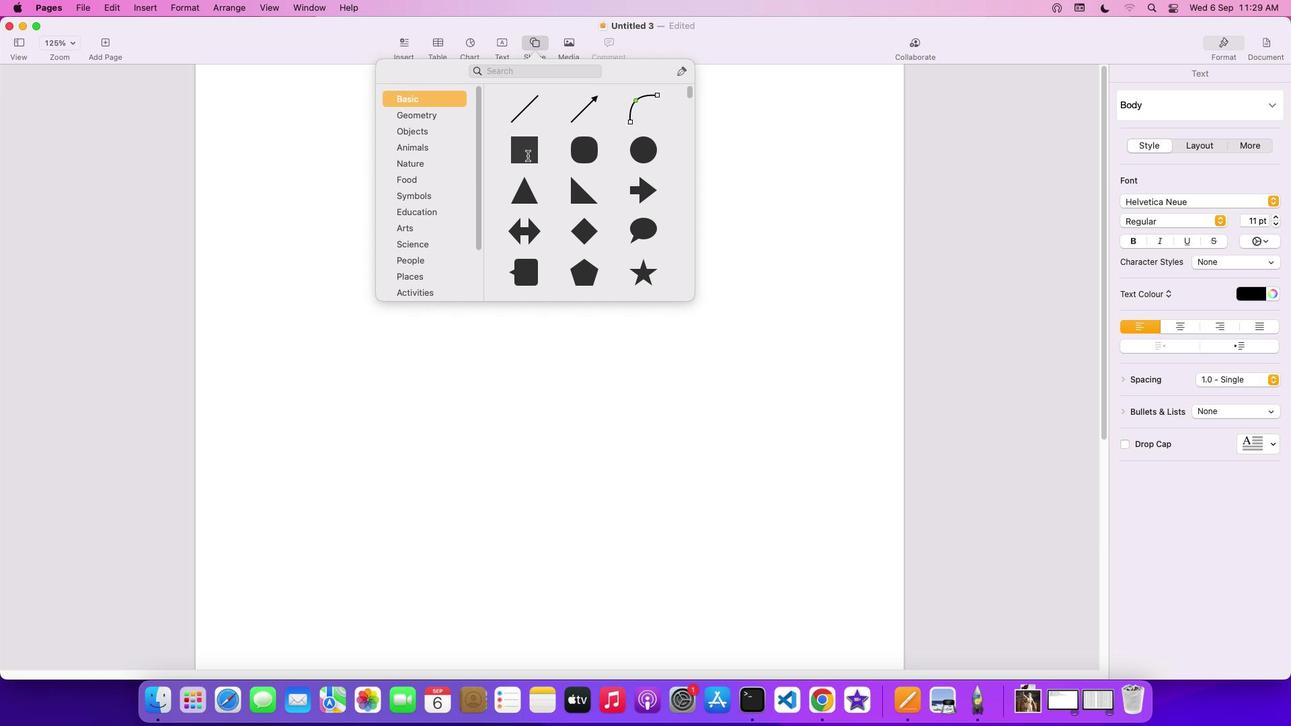 
Action: Mouse moved to (591, 163)
Screenshot: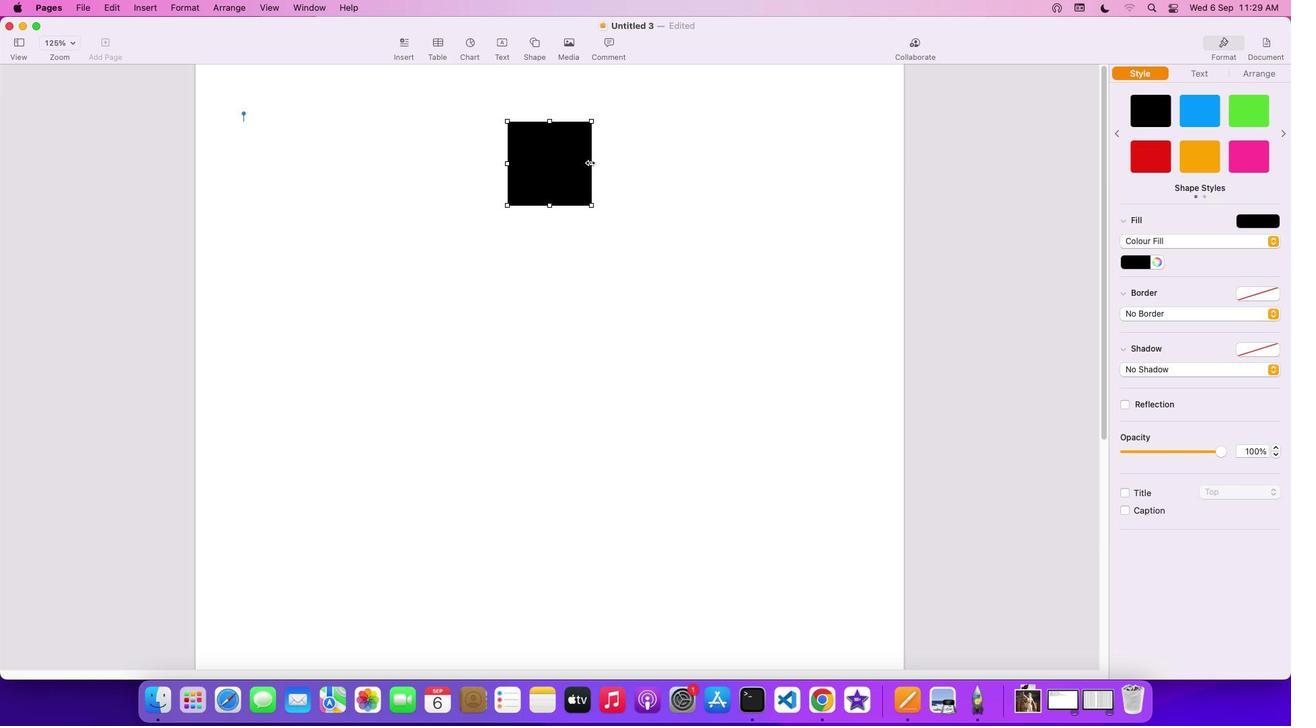 
Action: Mouse pressed left at (591, 163)
Screenshot: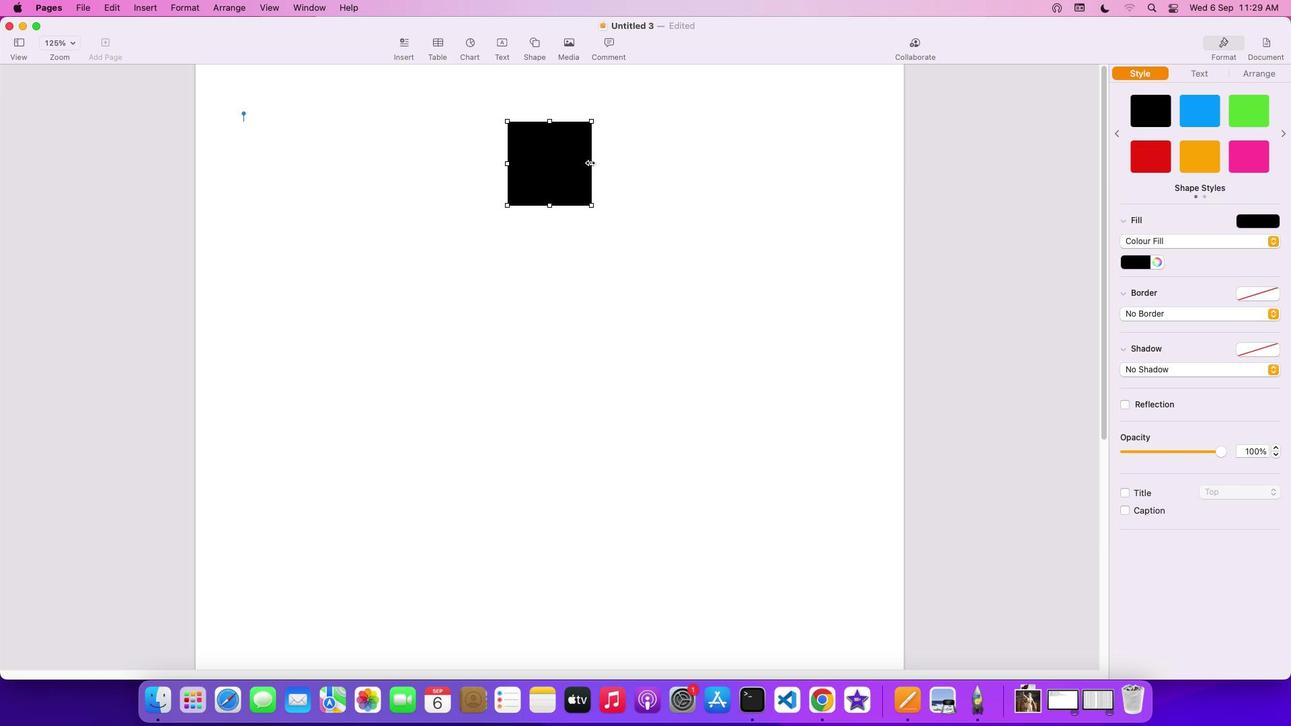 
Action: Mouse moved to (509, 162)
Screenshot: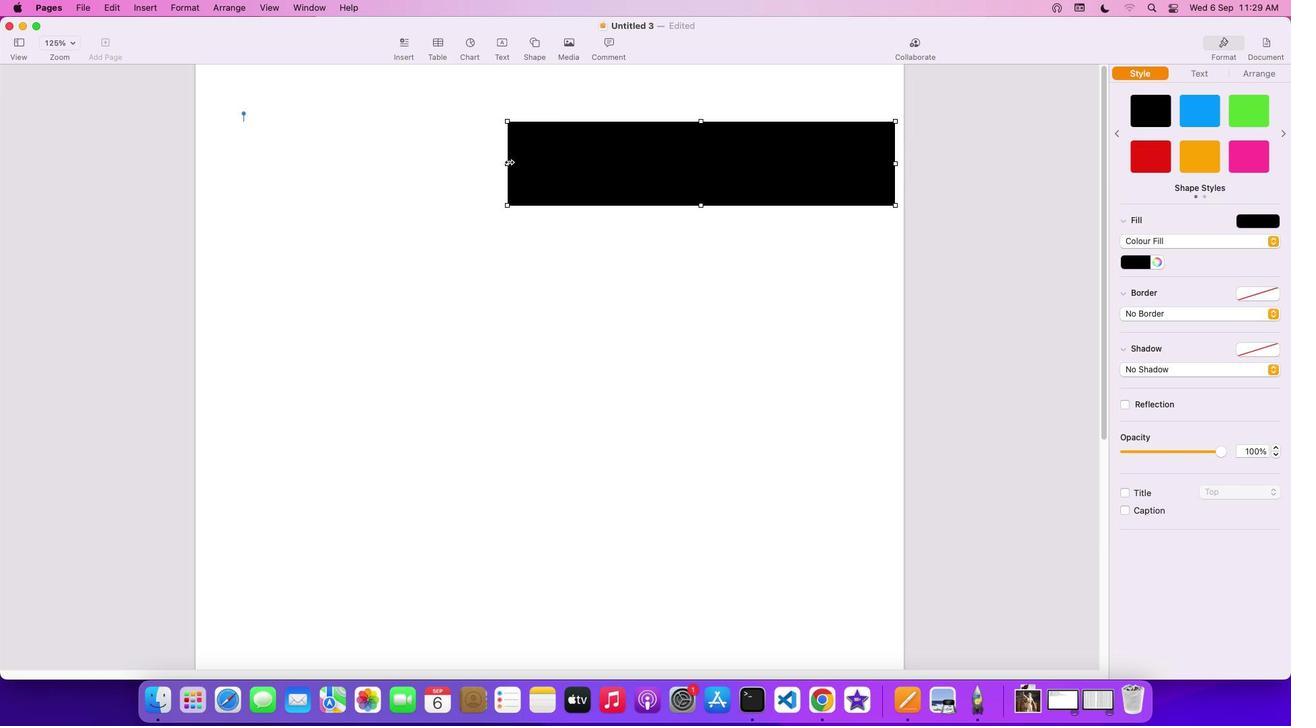 
Action: Mouse pressed left at (509, 162)
Screenshot: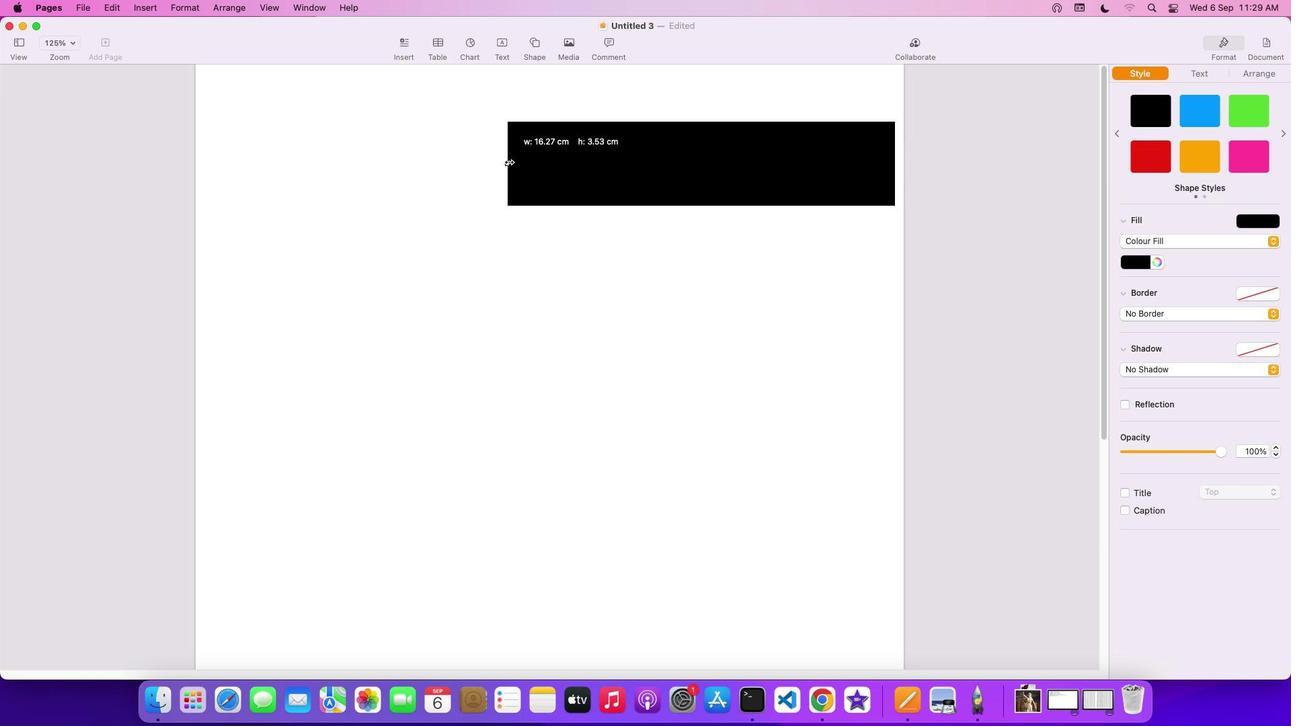 
Action: Mouse moved to (199, 139)
Screenshot: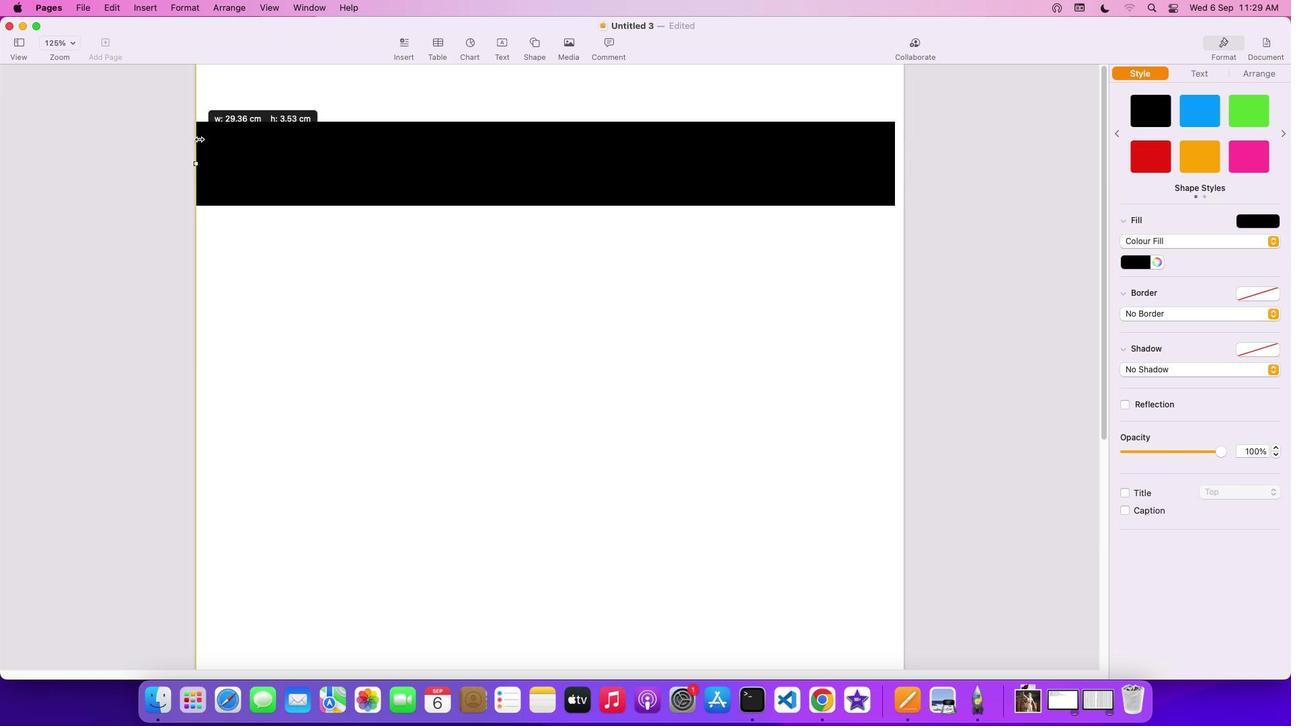 
Action: Mouse pressed left at (199, 139)
Screenshot: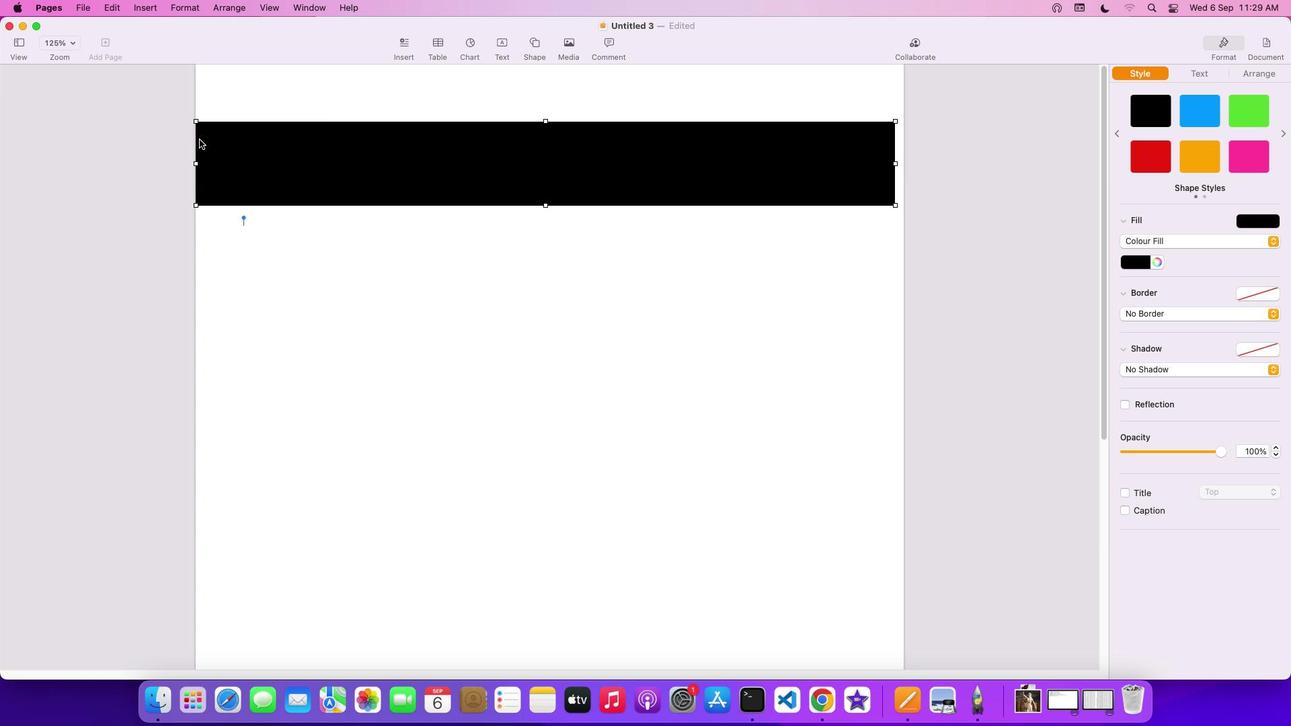 
Action: Mouse moved to (193, 161)
Screenshot: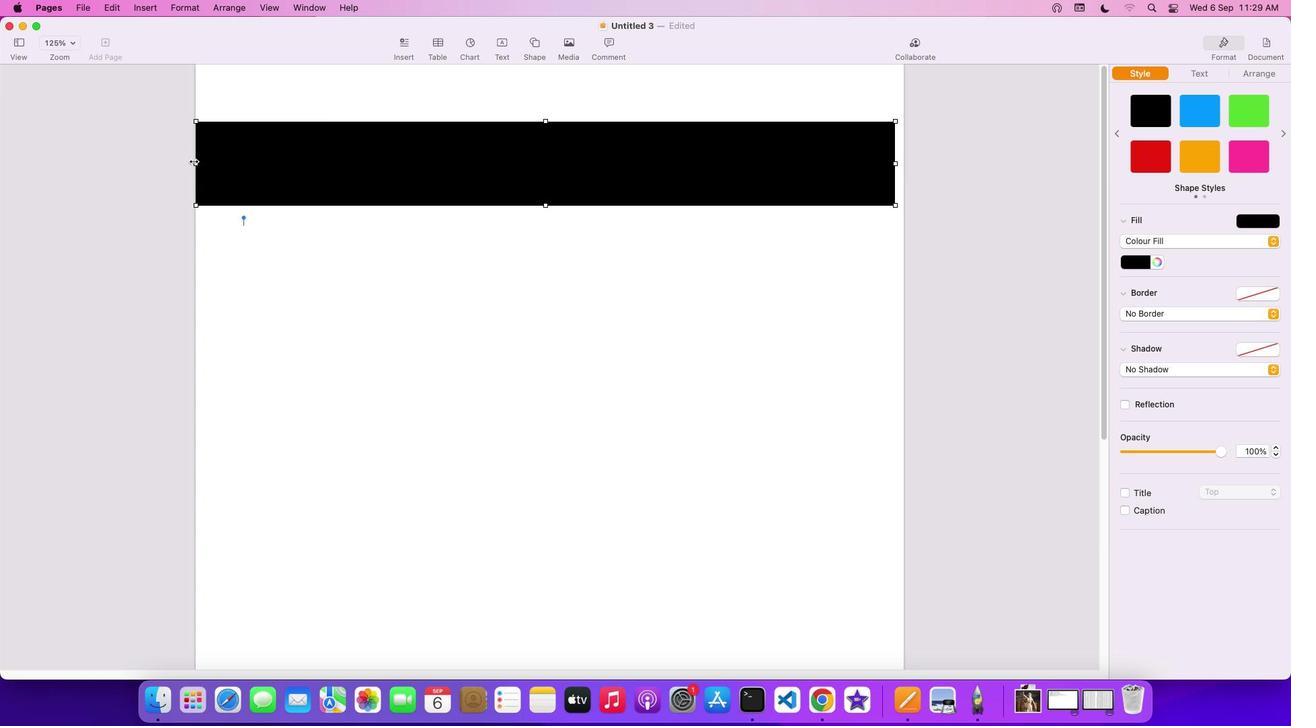 
Action: Mouse pressed left at (193, 161)
Screenshot: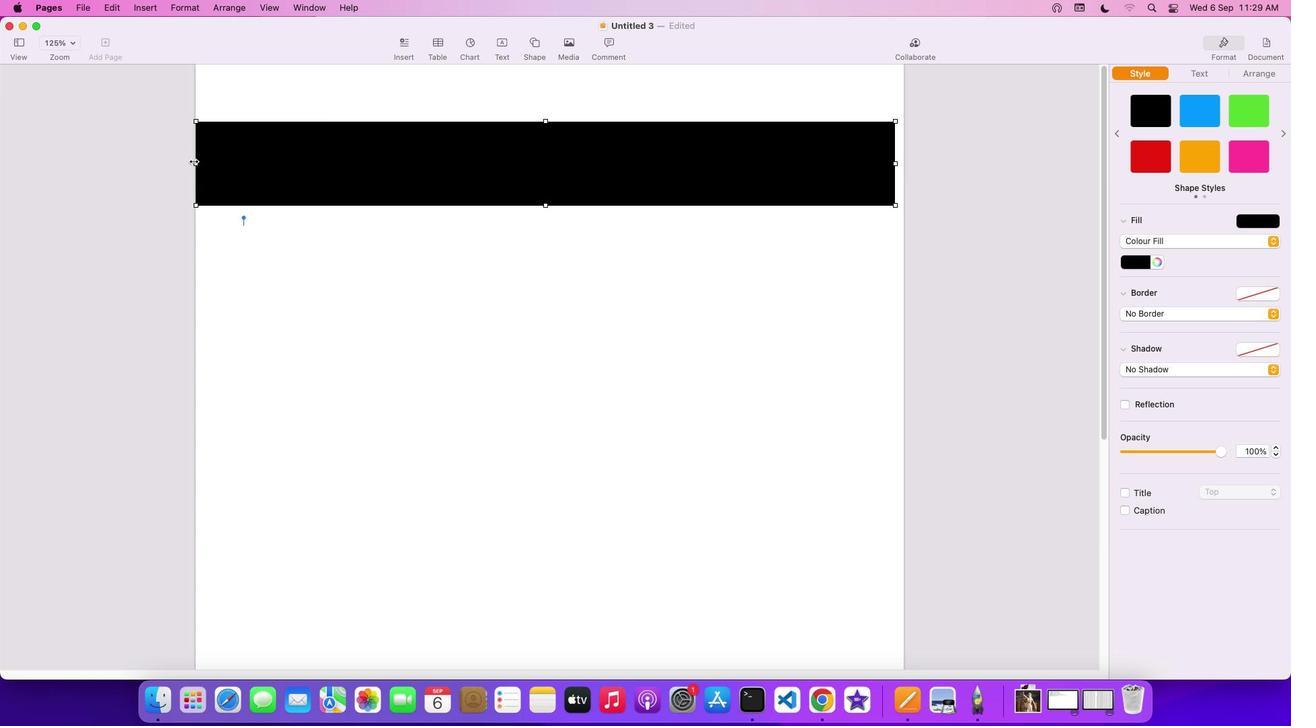 
Action: Mouse moved to (550, 205)
Screenshot: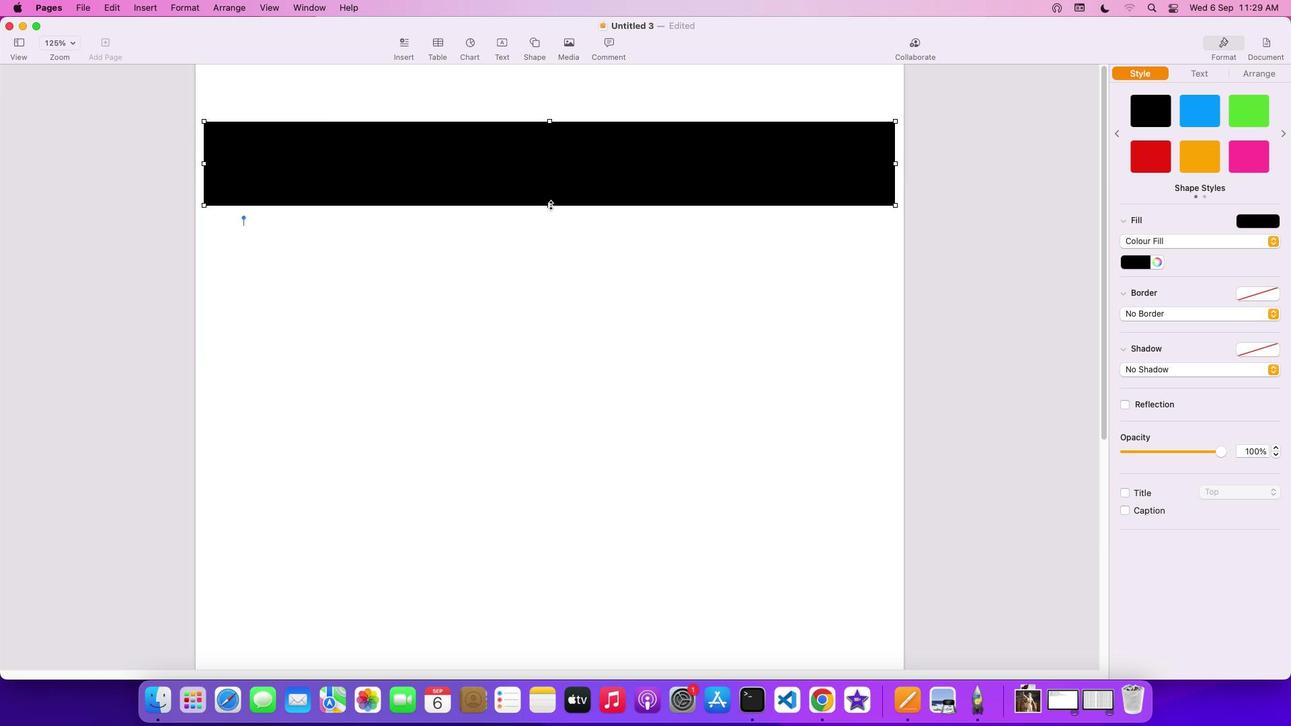 
Action: Mouse pressed left at (550, 205)
Screenshot: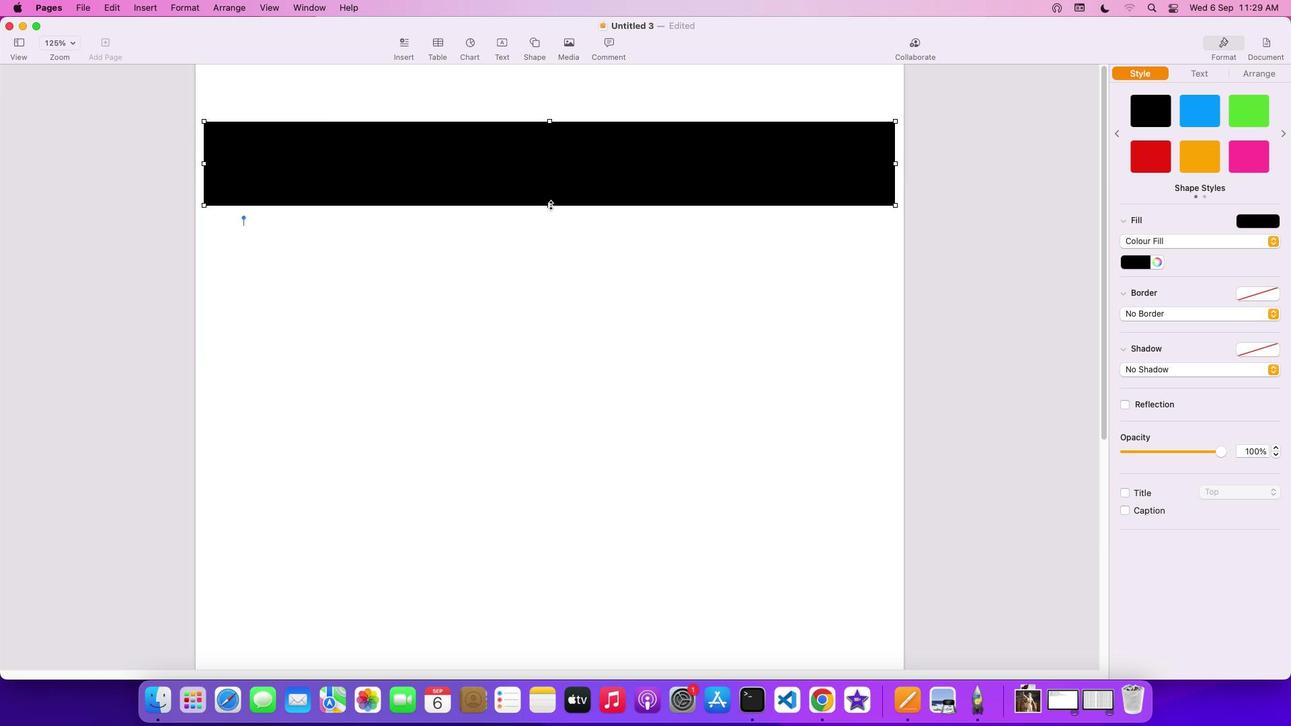 
Action: Mouse moved to (596, 460)
Screenshot: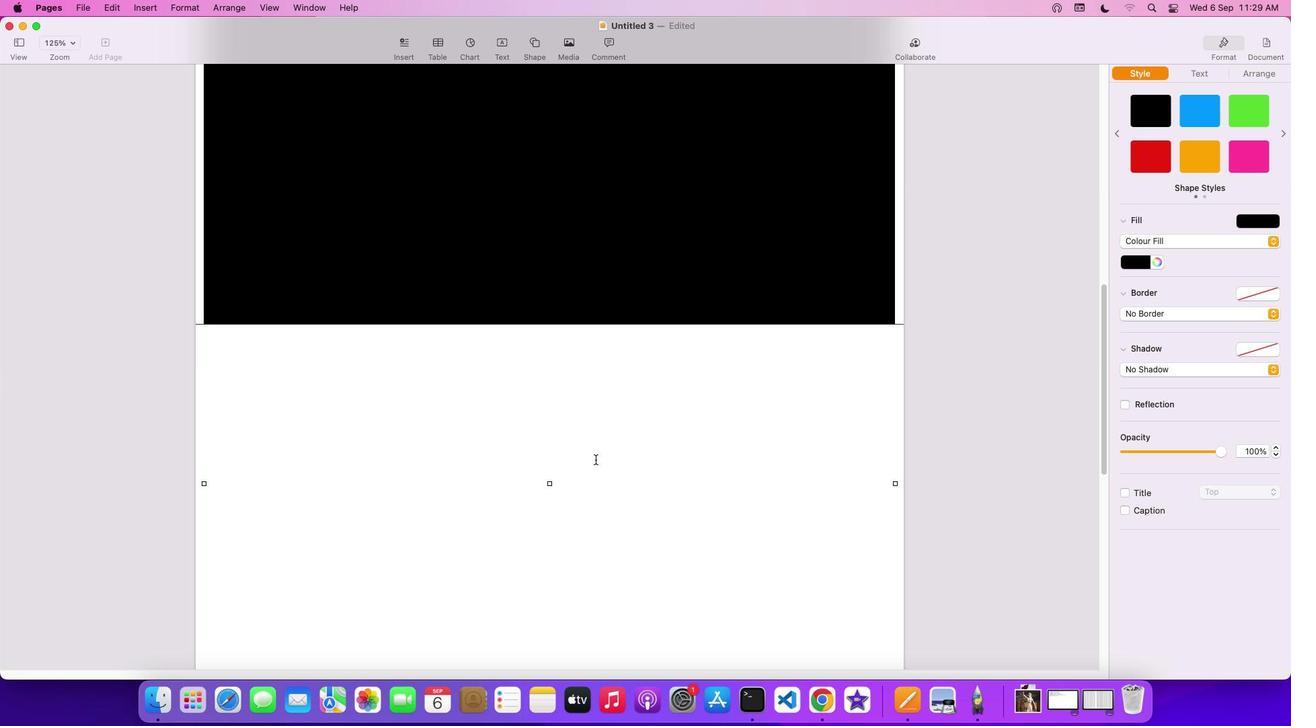
Action: Mouse scrolled (596, 460) with delta (0, 0)
Screenshot: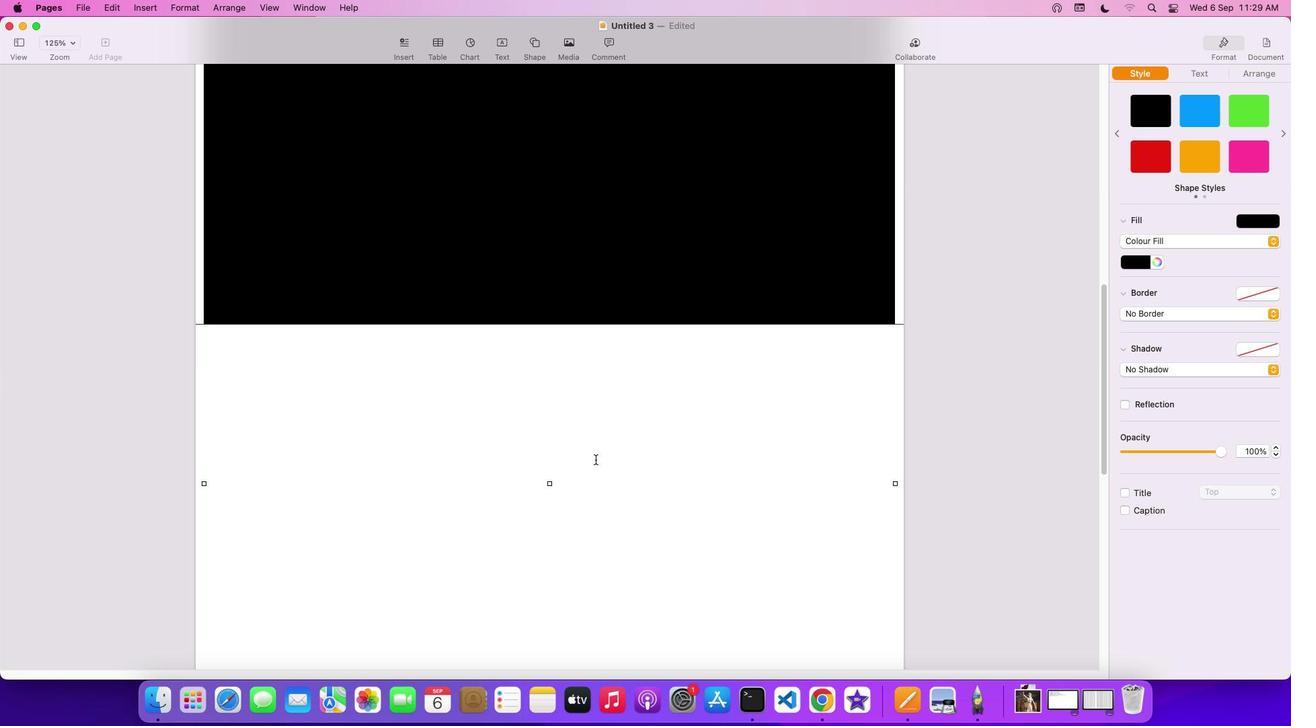 
Action: Mouse scrolled (596, 460) with delta (0, 0)
Screenshot: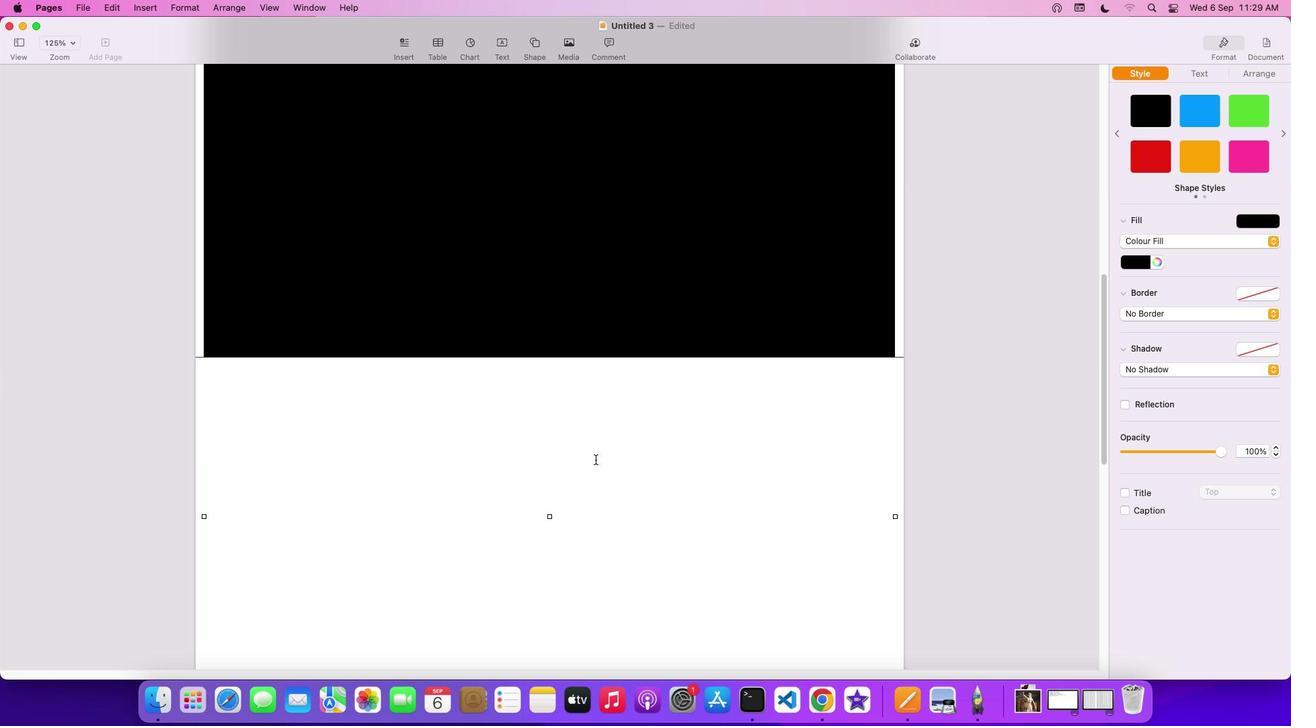 
Action: Mouse scrolled (596, 460) with delta (0, 2)
Screenshot: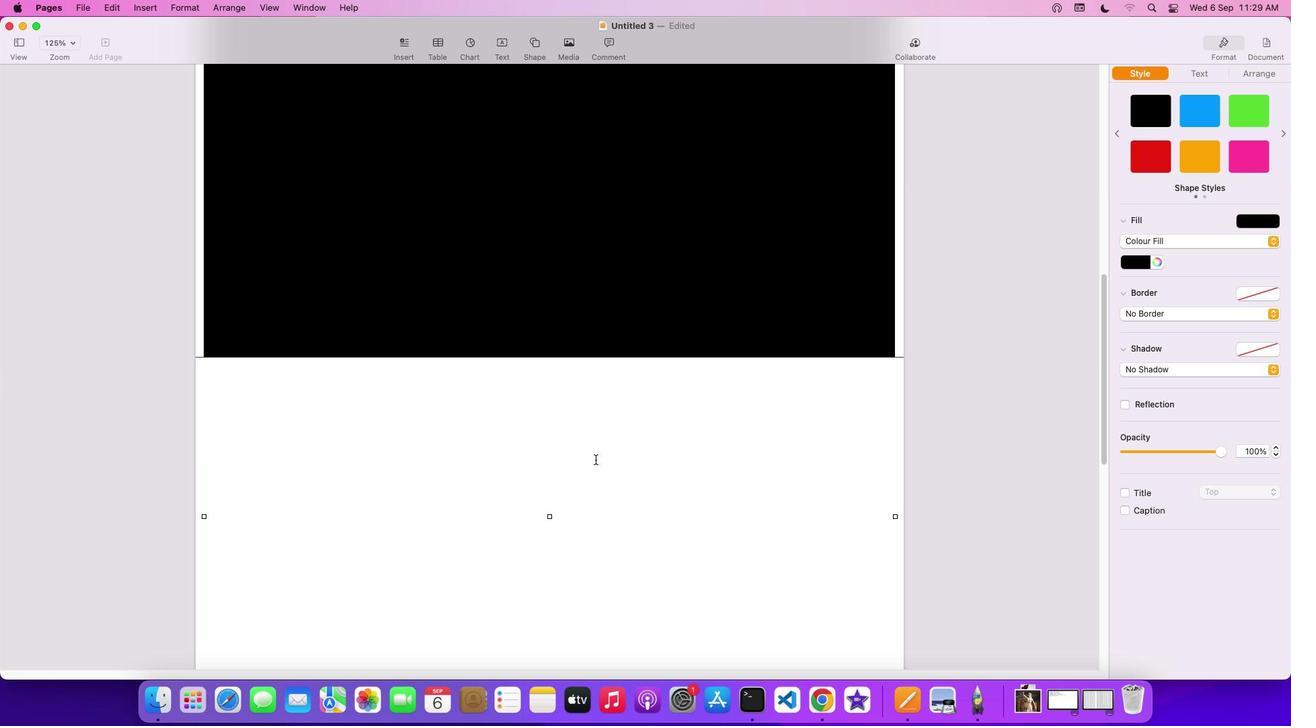 
Action: Mouse scrolled (596, 460) with delta (0, 3)
Screenshot: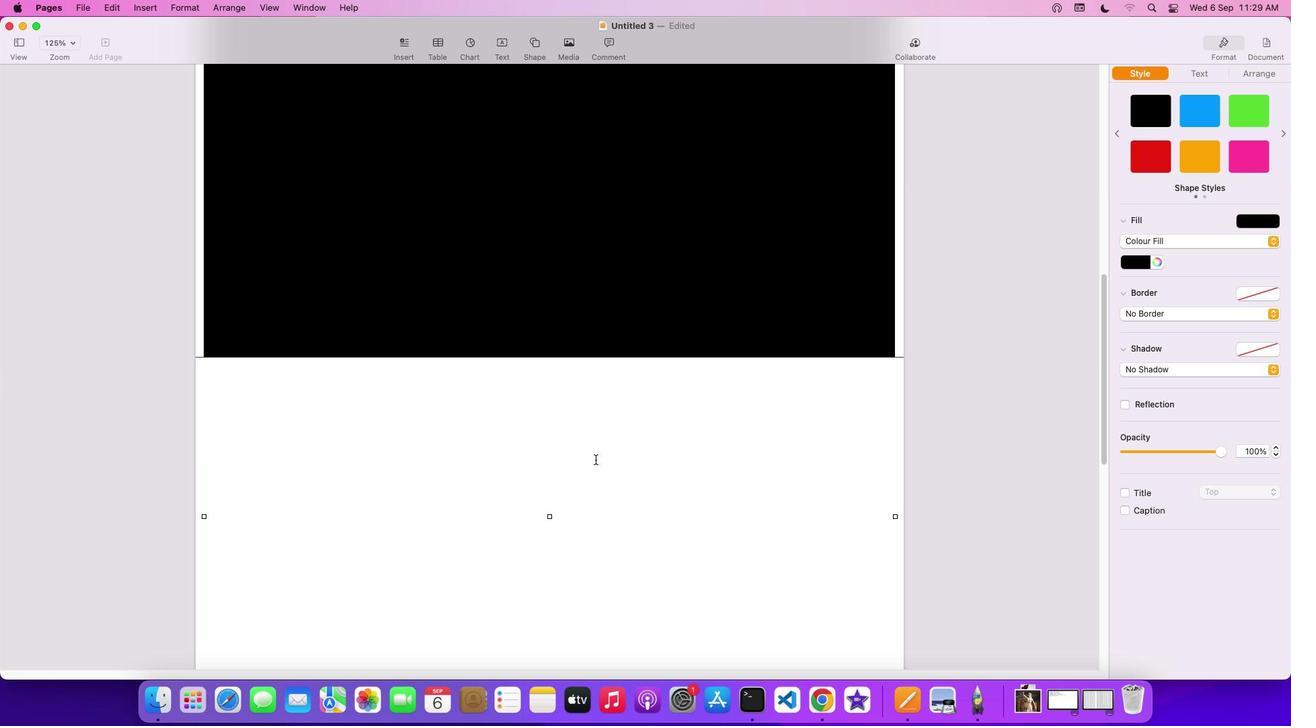 
Action: Mouse scrolled (596, 460) with delta (0, 4)
Screenshot: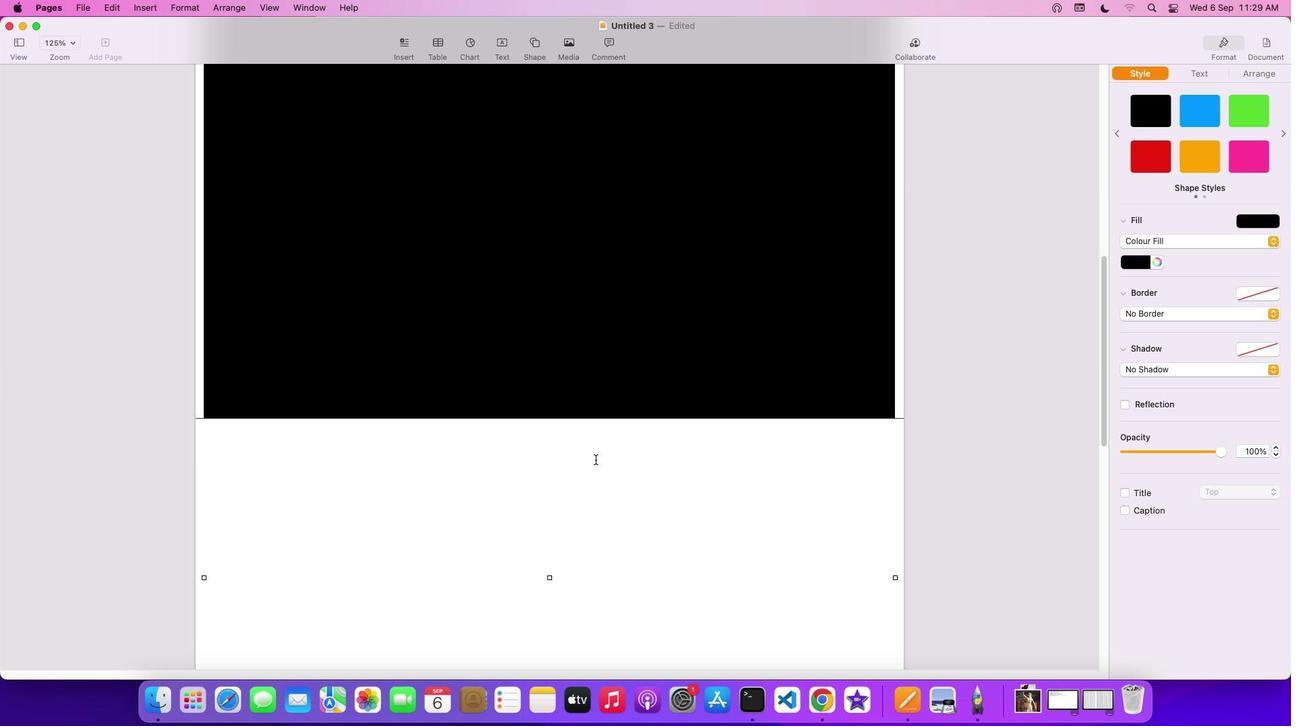 
Action: Mouse scrolled (596, 460) with delta (0, 4)
Screenshot: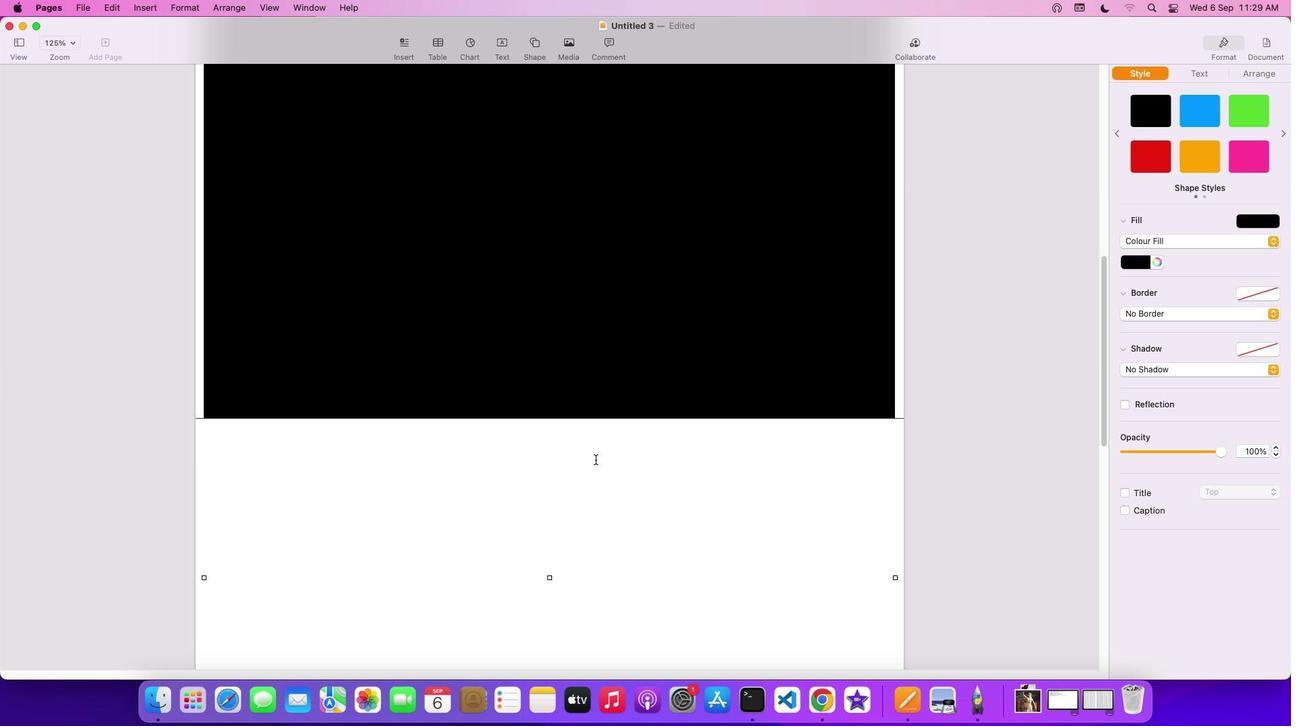 
Action: Mouse moved to (575, 349)
Screenshot: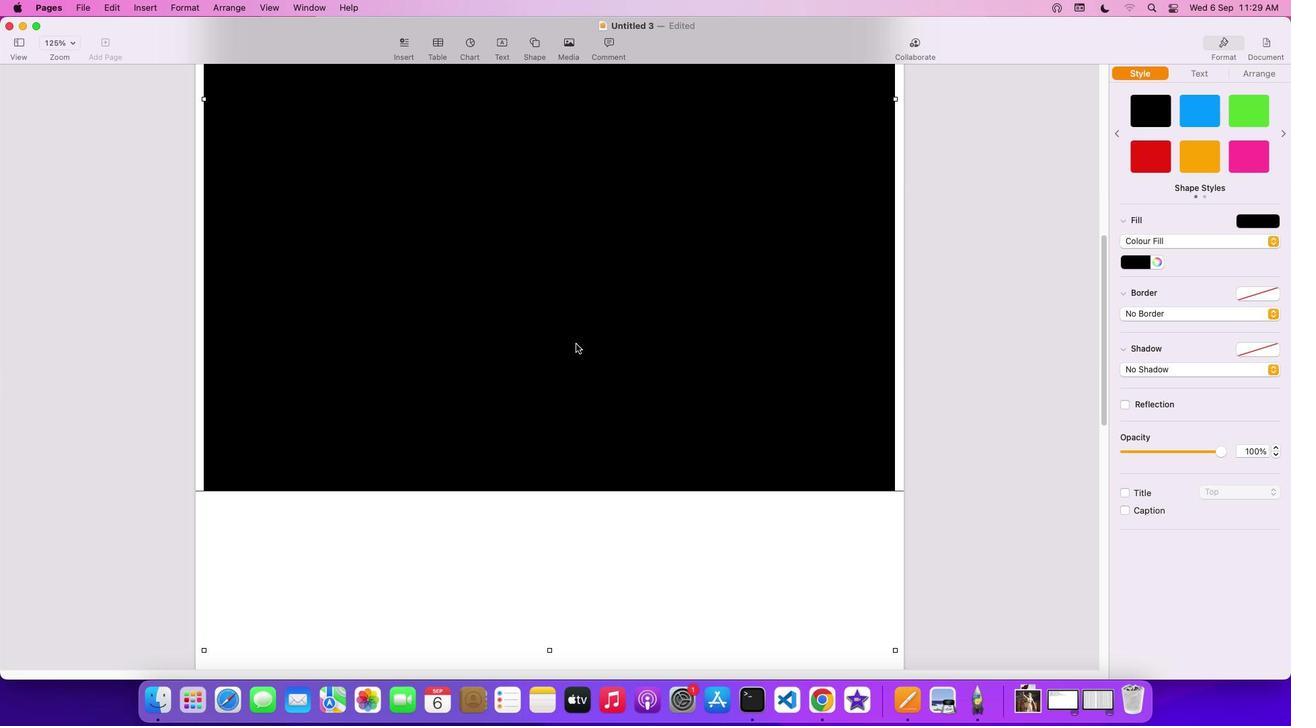 
Action: Mouse scrolled (575, 349) with delta (0, 0)
Screenshot: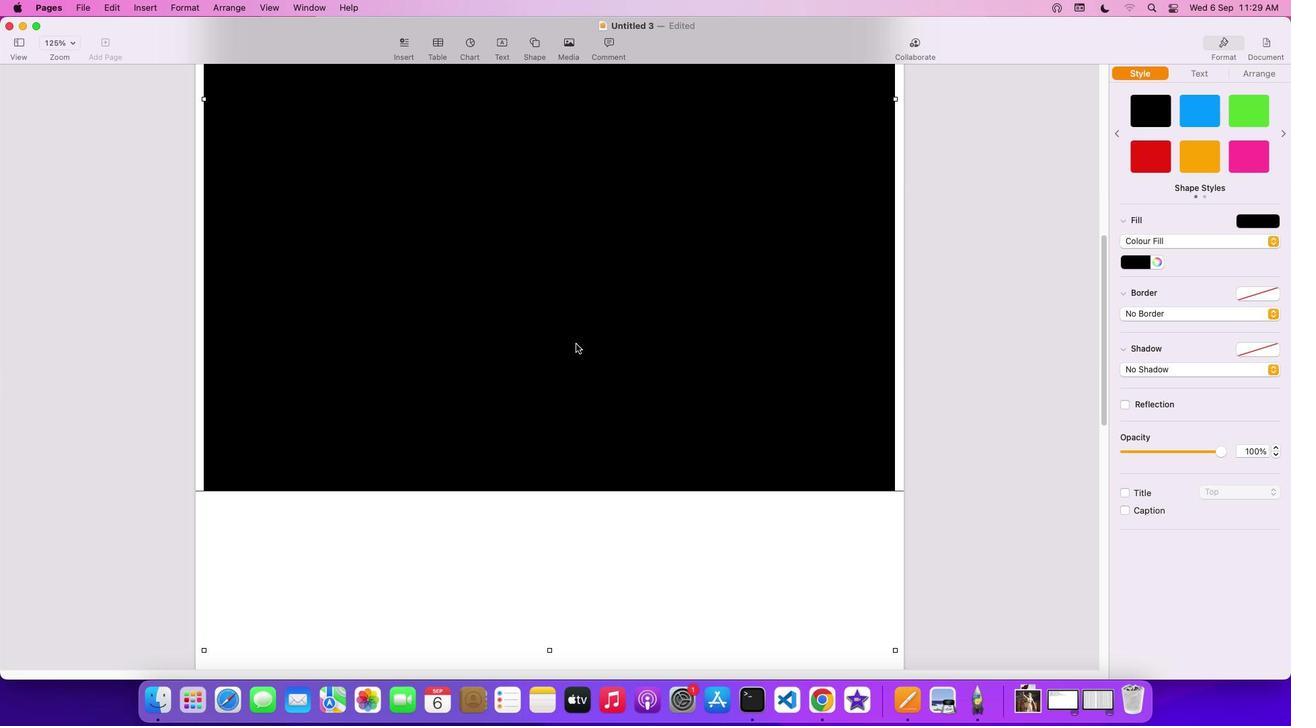
Action: Mouse moved to (575, 345)
Screenshot: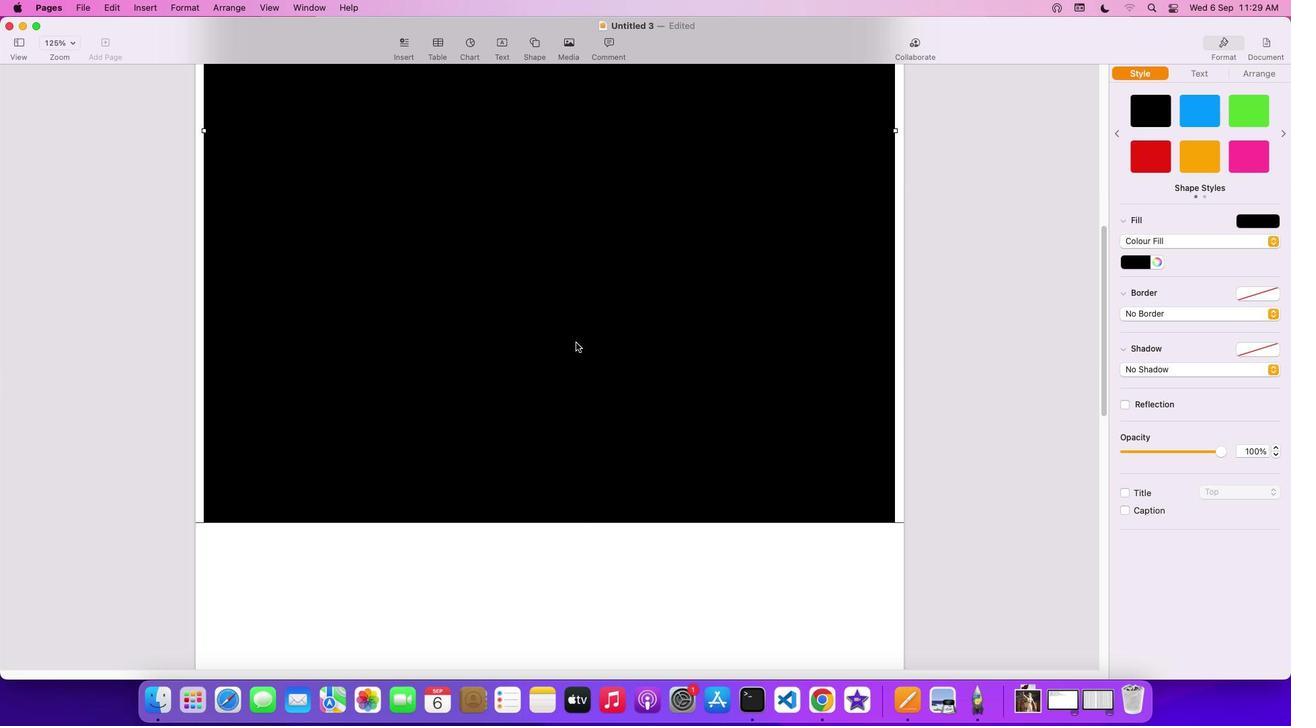 
Action: Mouse scrolled (575, 345) with delta (0, 0)
Screenshot: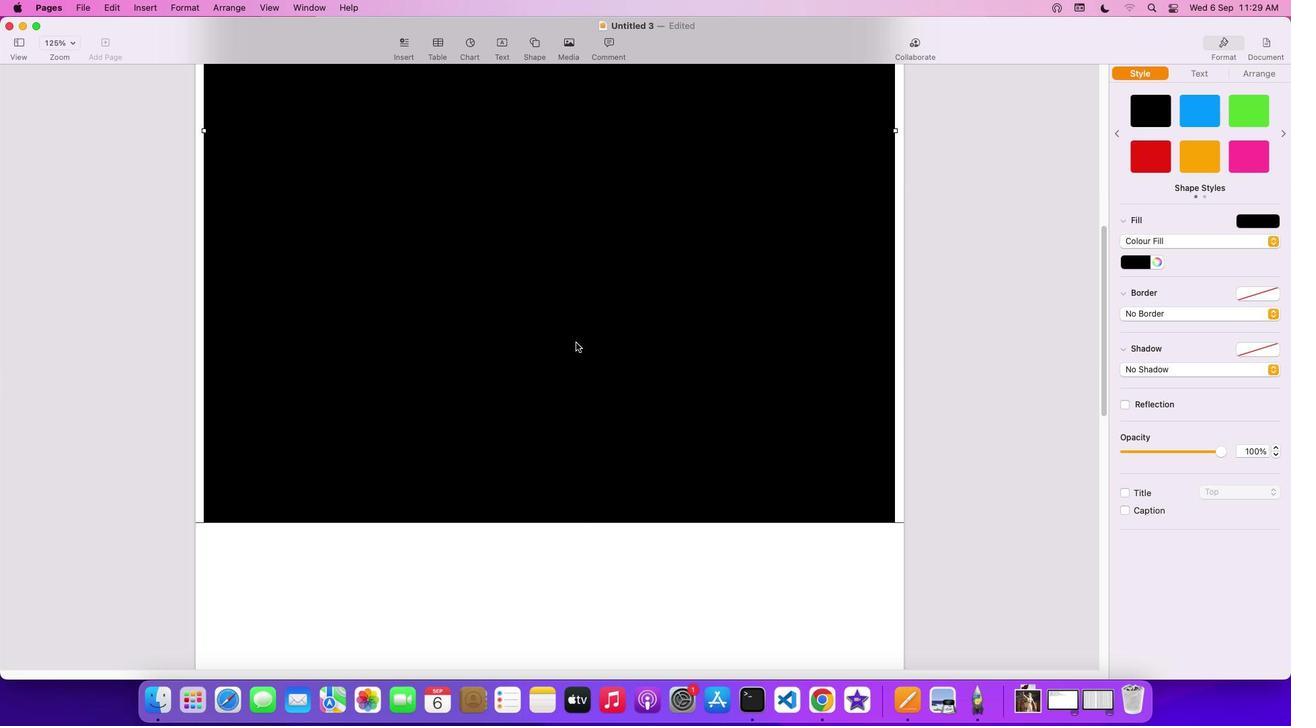 
Action: Mouse moved to (576, 344)
Screenshot: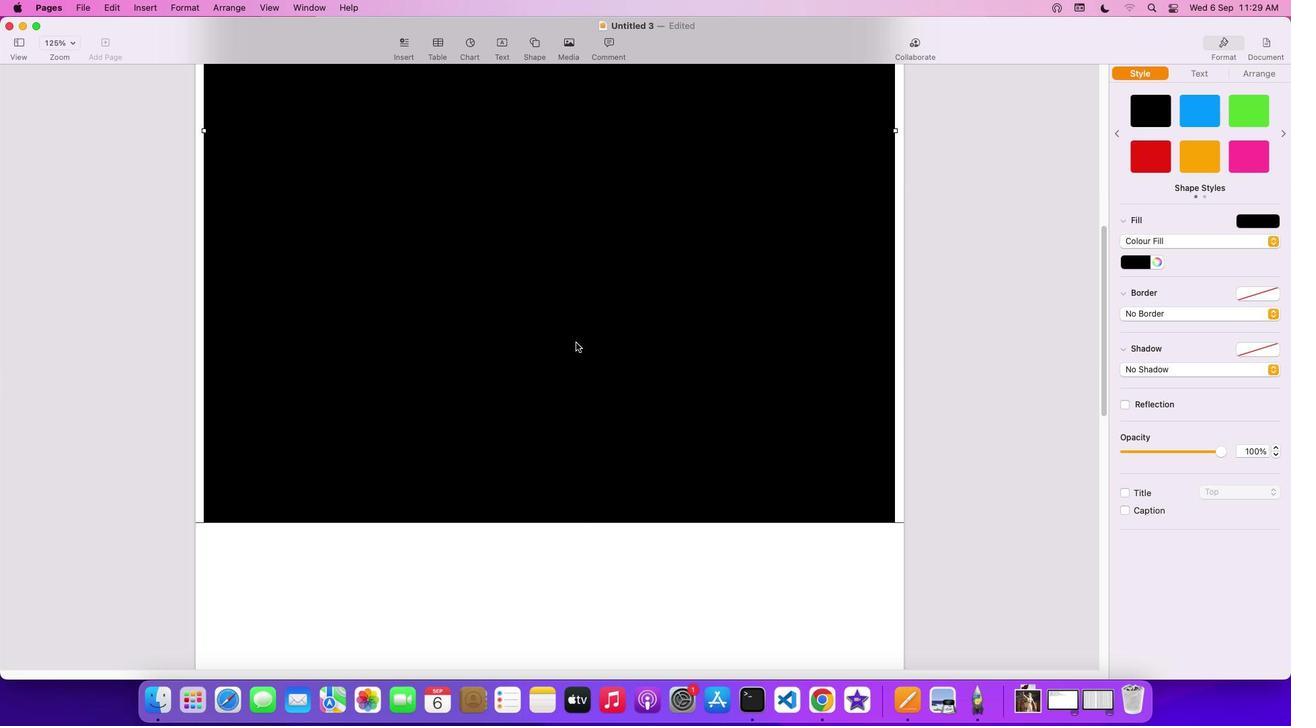 
Action: Mouse scrolled (576, 344) with delta (0, 2)
Screenshot: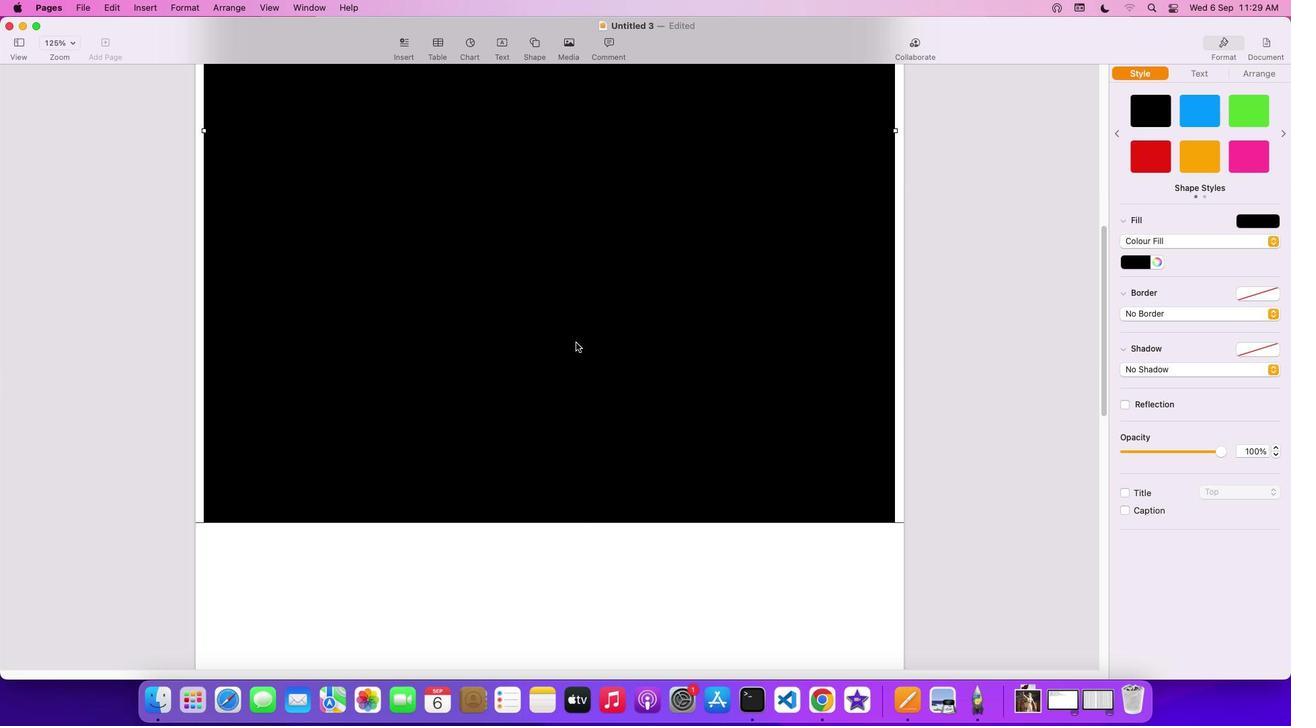 
Action: Mouse moved to (576, 343)
Screenshot: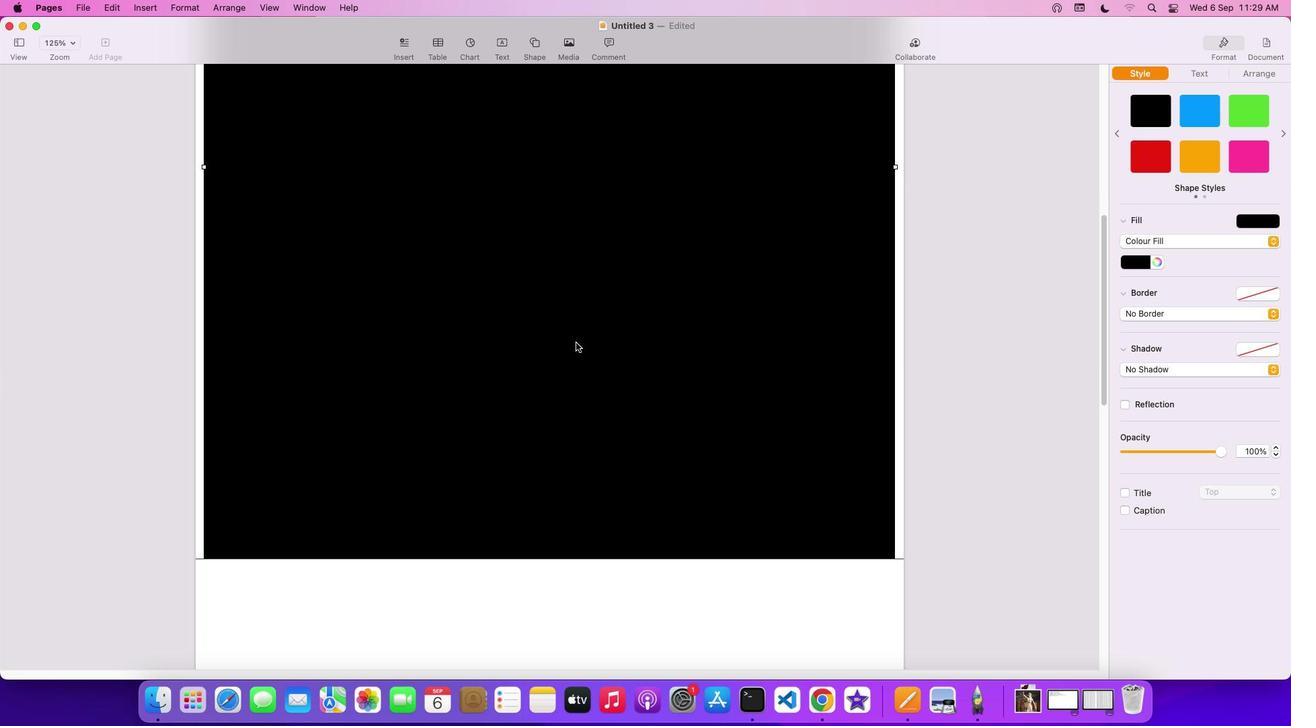 
Action: Mouse scrolled (576, 343) with delta (0, 3)
Screenshot: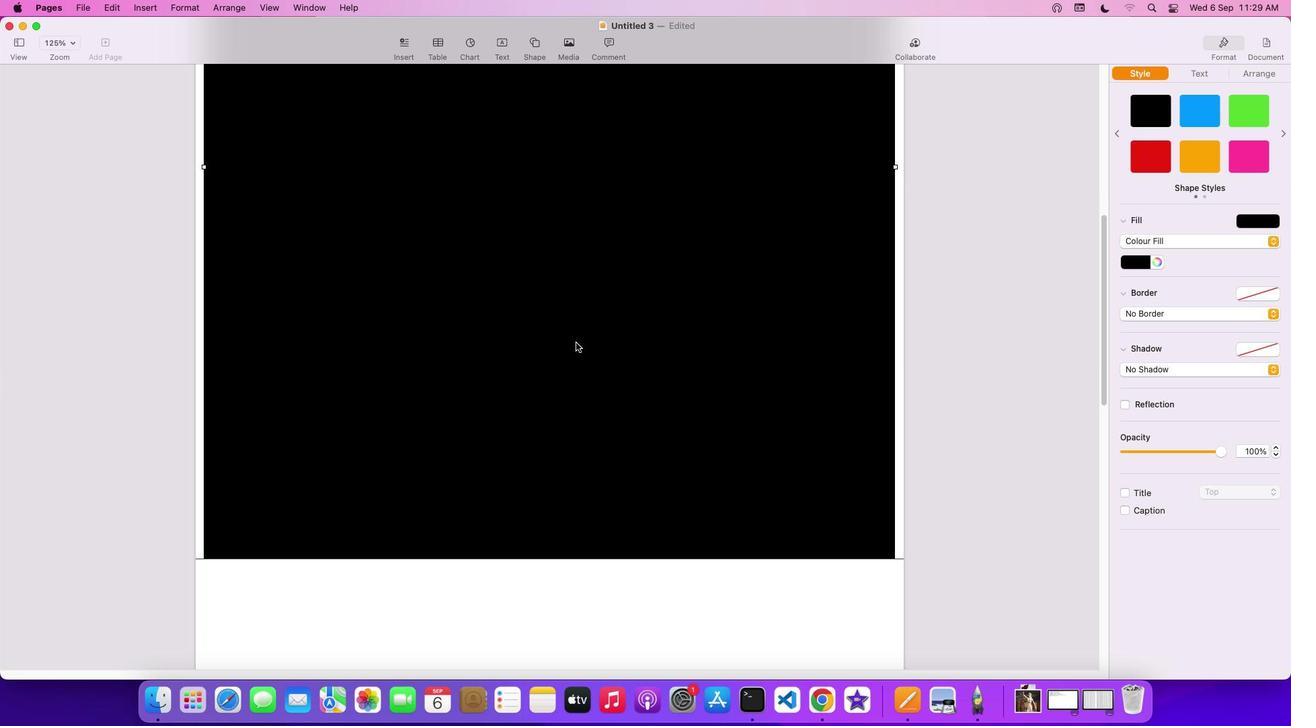 
Action: Mouse moved to (569, 299)
Screenshot: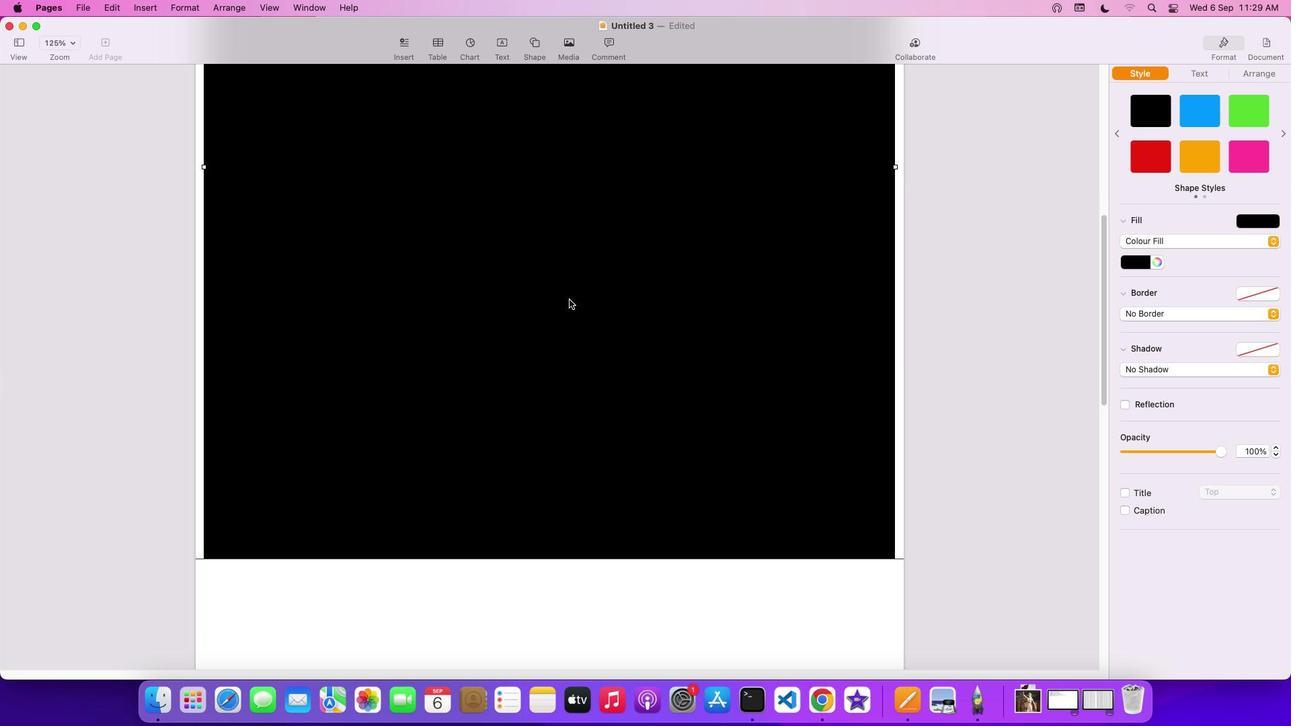 
Action: Mouse scrolled (569, 299) with delta (0, 0)
Screenshot: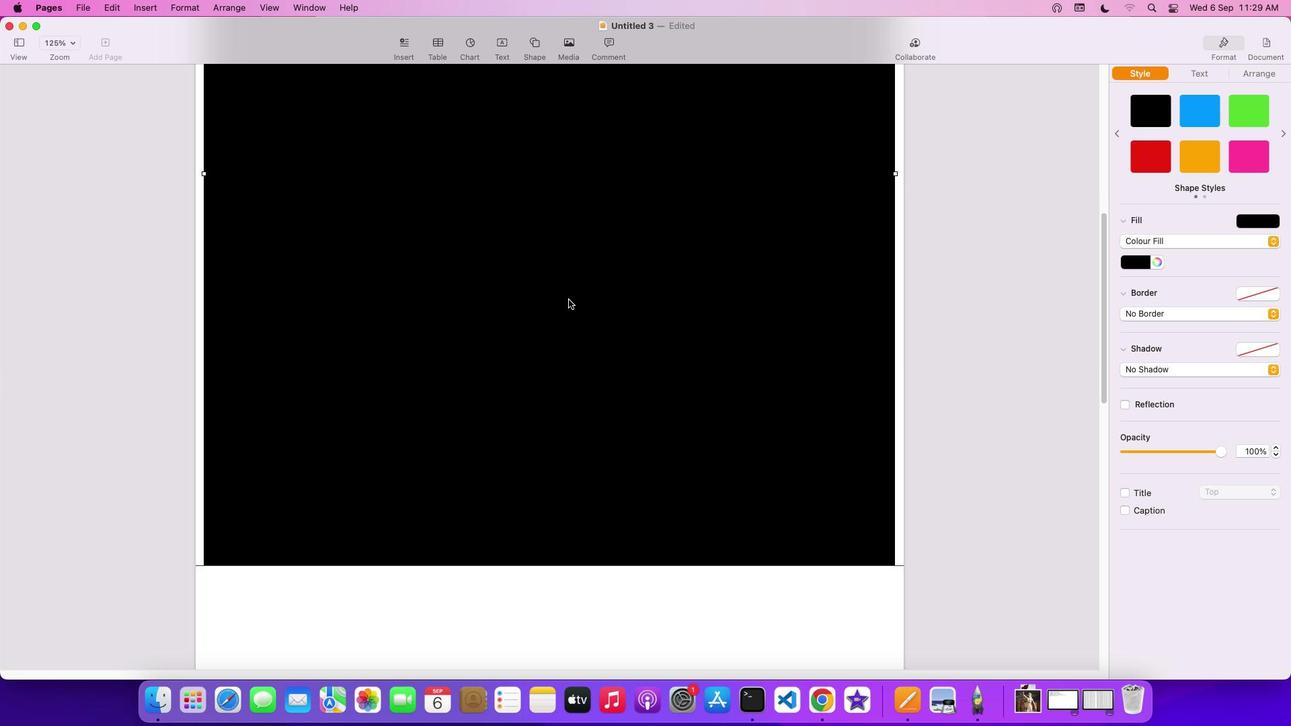 
Action: Mouse scrolled (569, 299) with delta (0, 0)
Screenshot: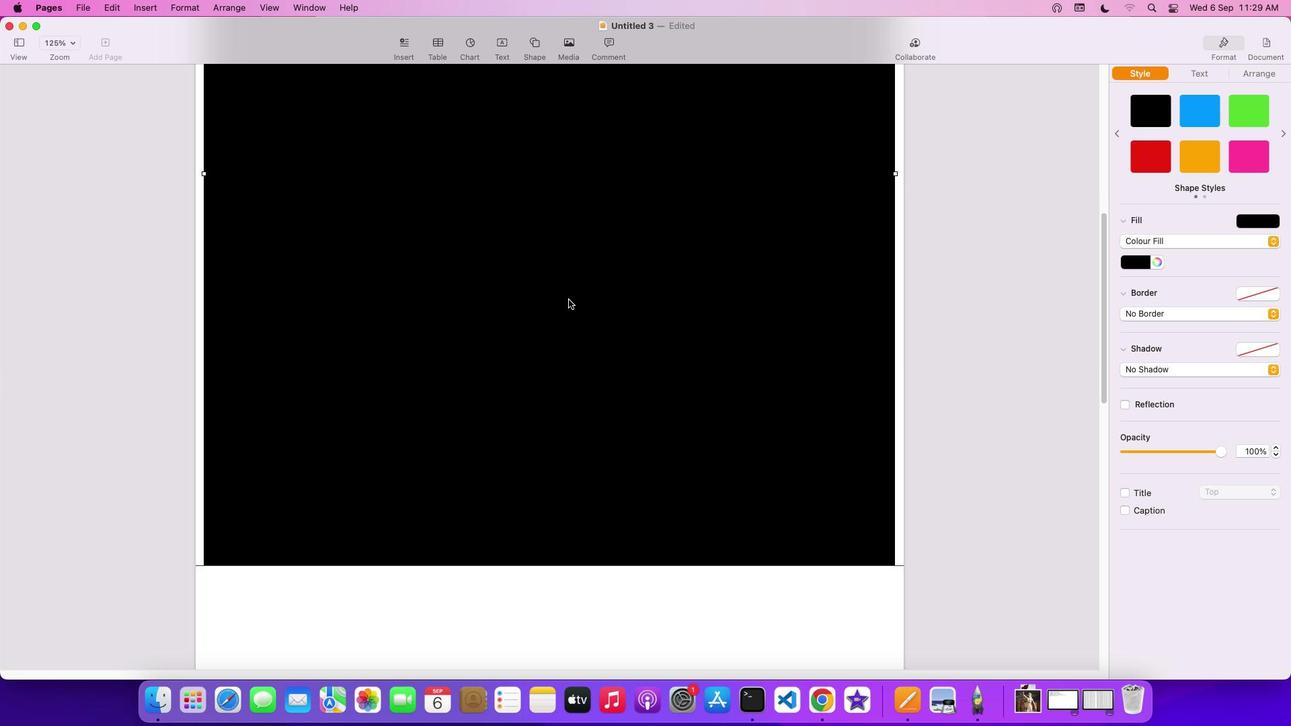 
Action: Mouse scrolled (569, 299) with delta (0, 2)
Screenshot: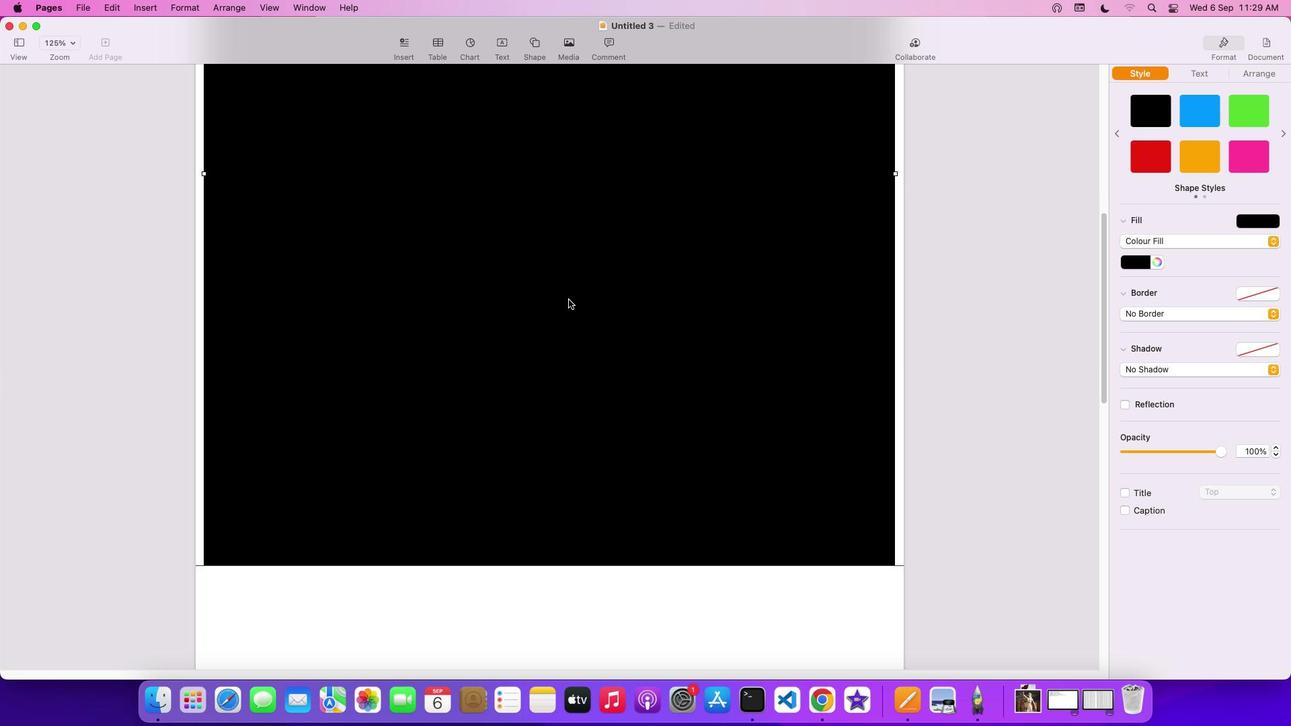 
Action: Mouse scrolled (569, 299) with delta (0, 3)
Screenshot: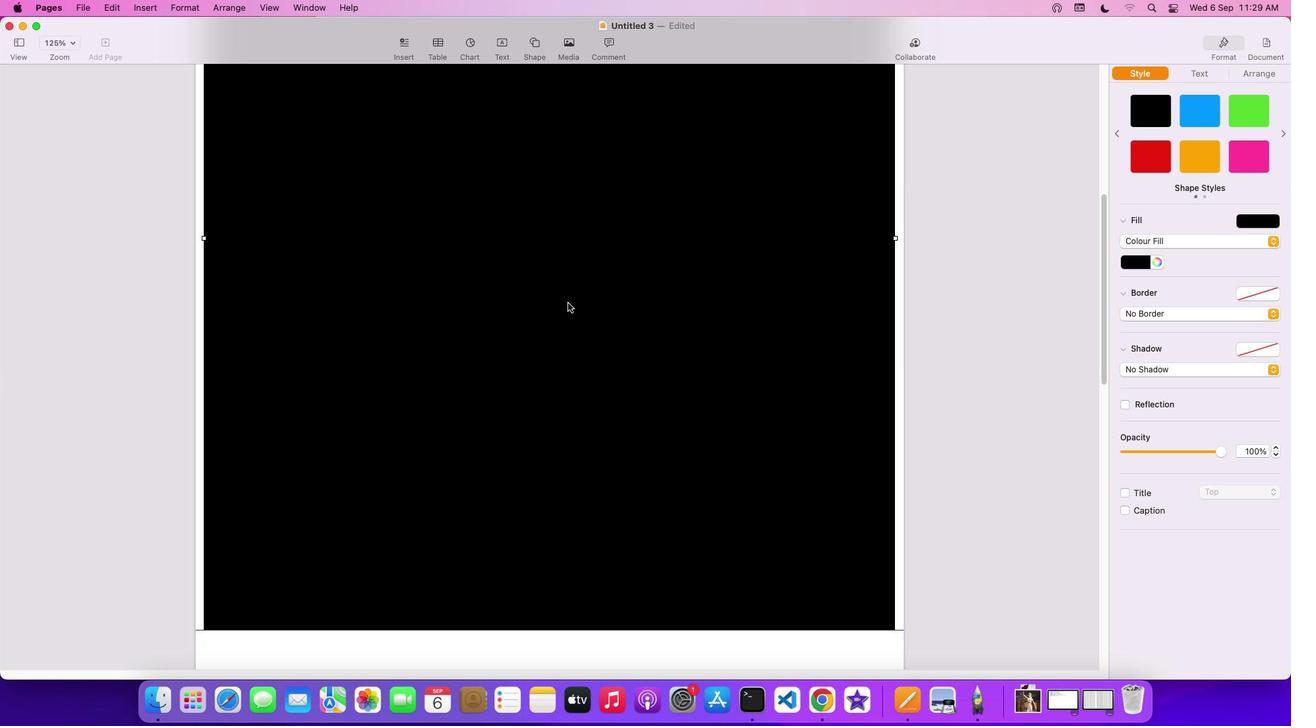 
Action: Mouse moved to (569, 299)
Screenshot: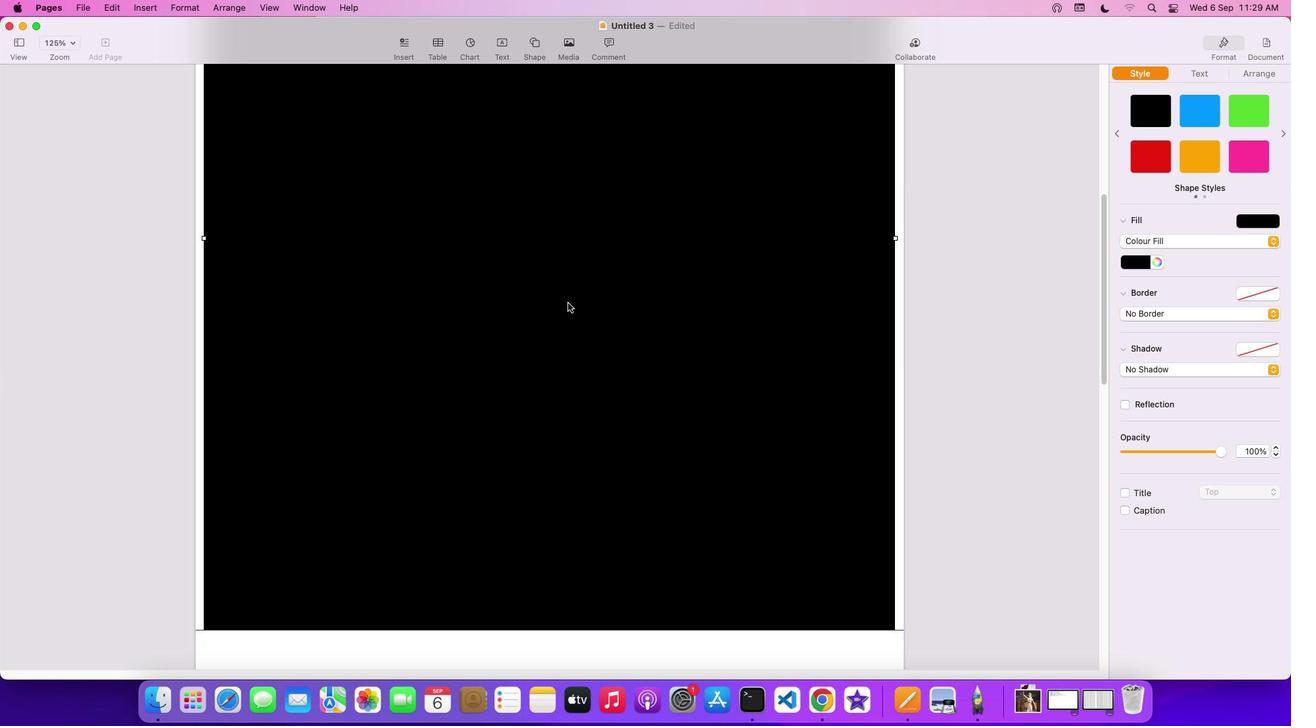 
Action: Mouse scrolled (569, 299) with delta (0, 4)
Screenshot: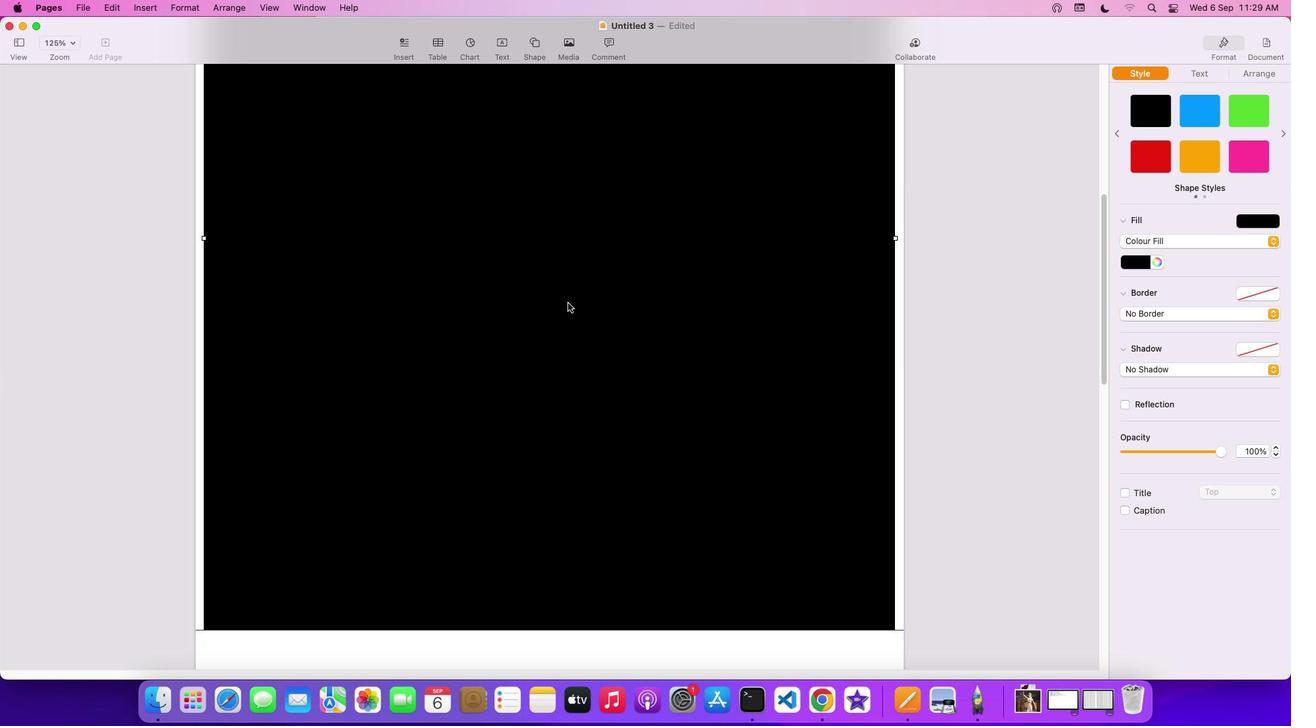 
Action: Mouse moved to (569, 300)
Screenshot: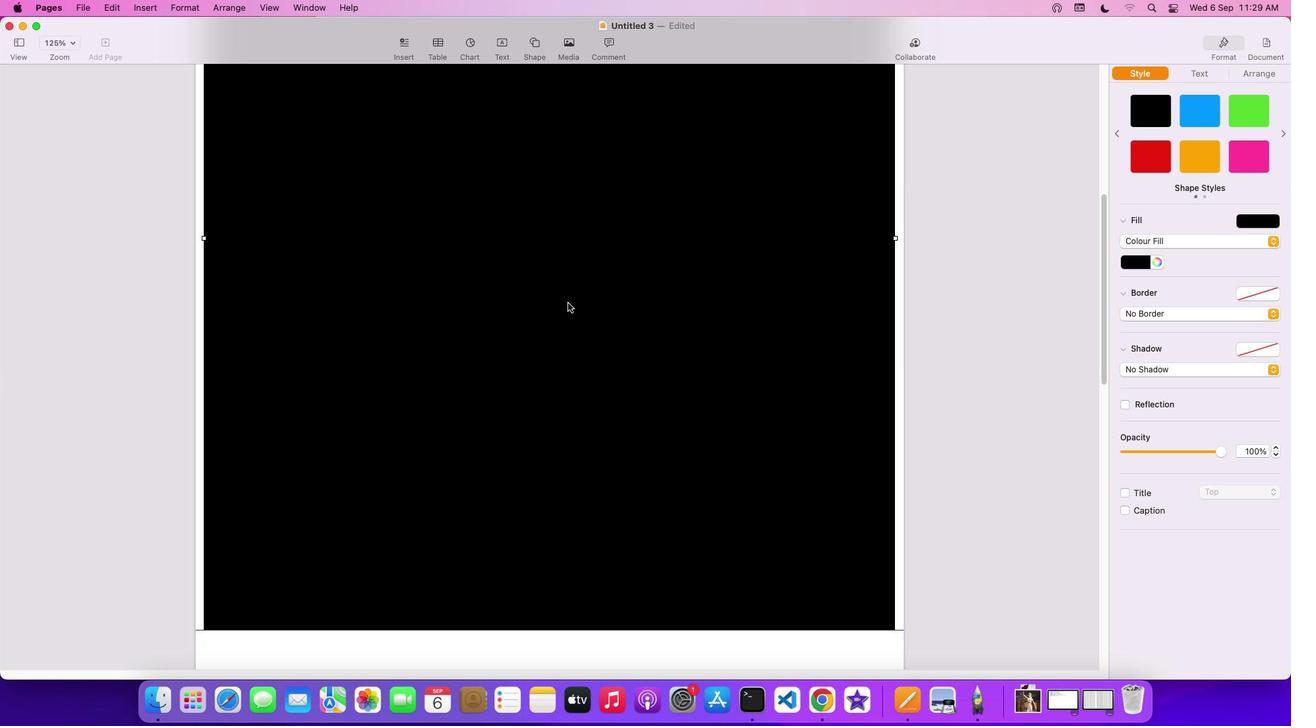 
Action: Mouse scrolled (569, 300) with delta (0, 4)
Screenshot: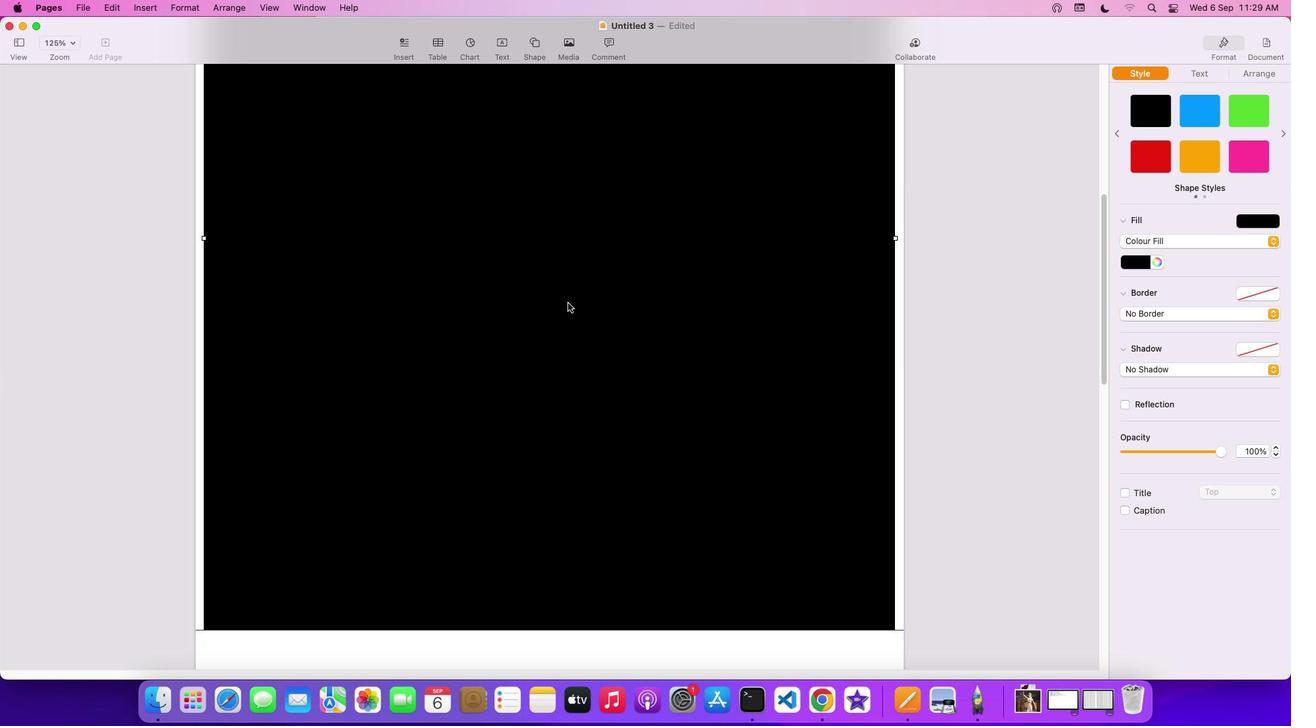 
Action: Mouse moved to (565, 310)
Screenshot: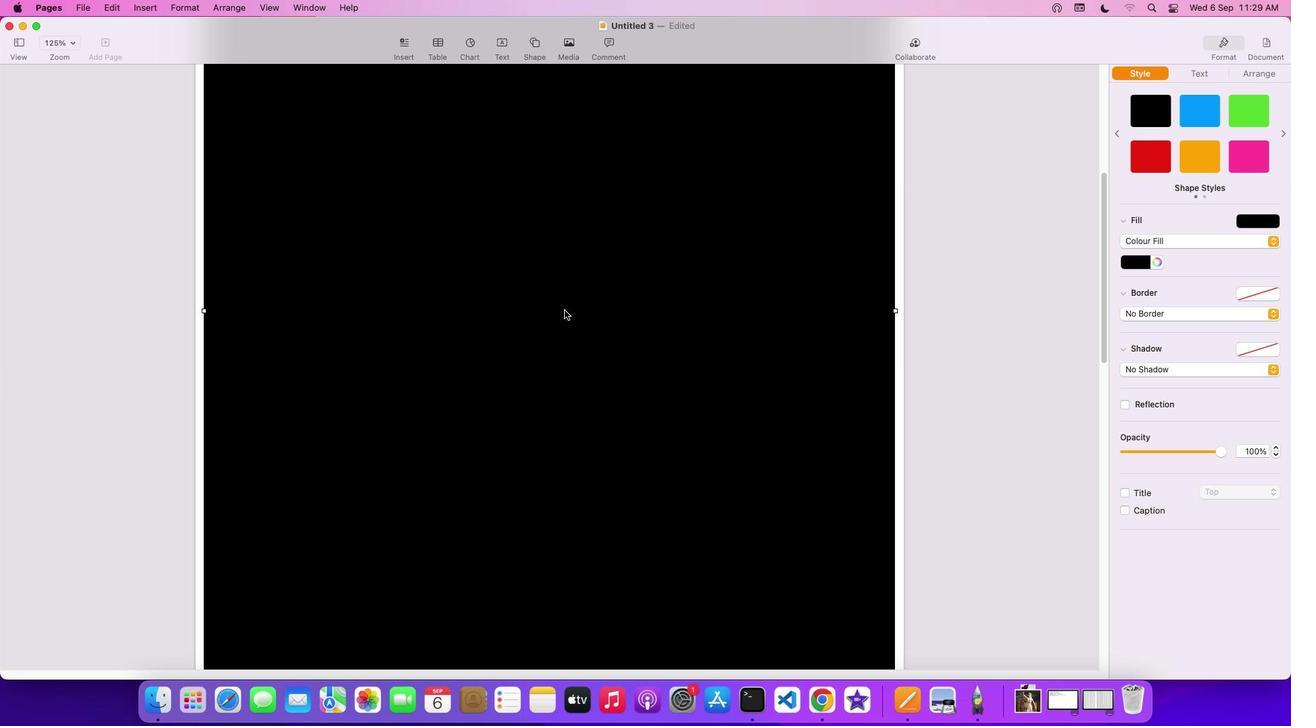 
Action: Mouse scrolled (565, 310) with delta (0, 0)
Screenshot: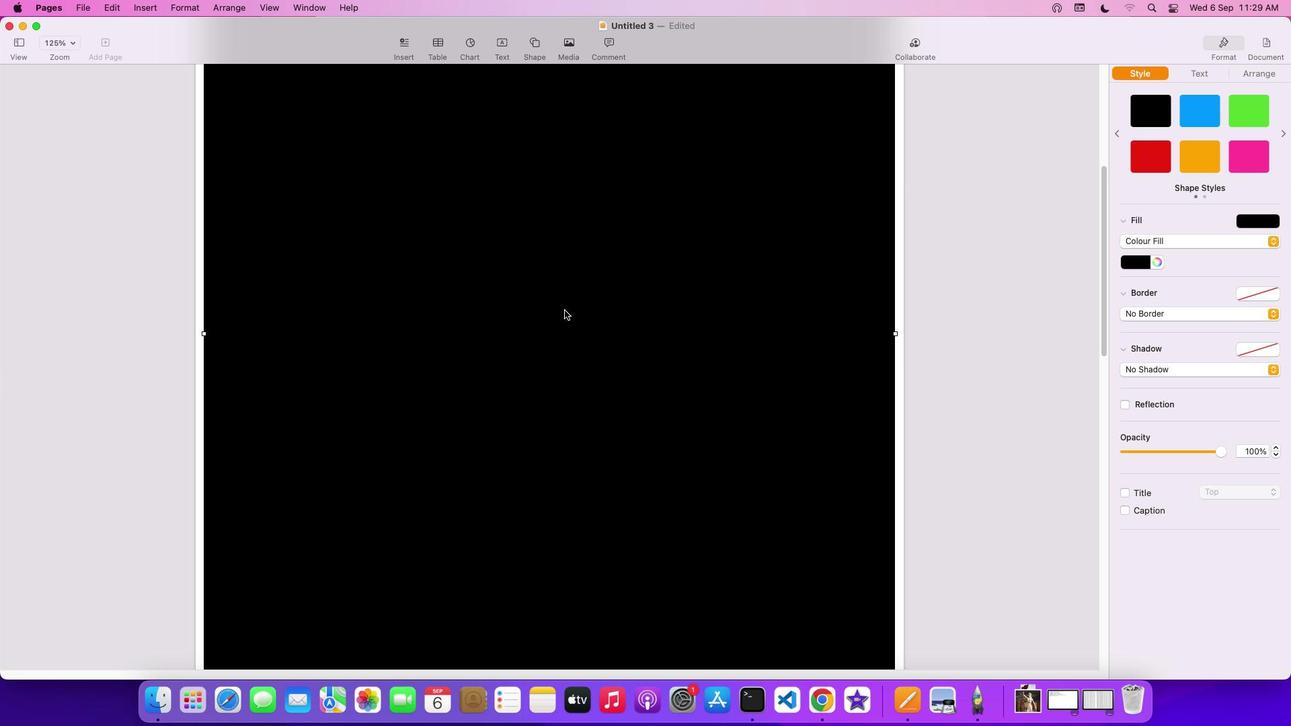 
Action: Mouse scrolled (565, 310) with delta (0, 0)
Screenshot: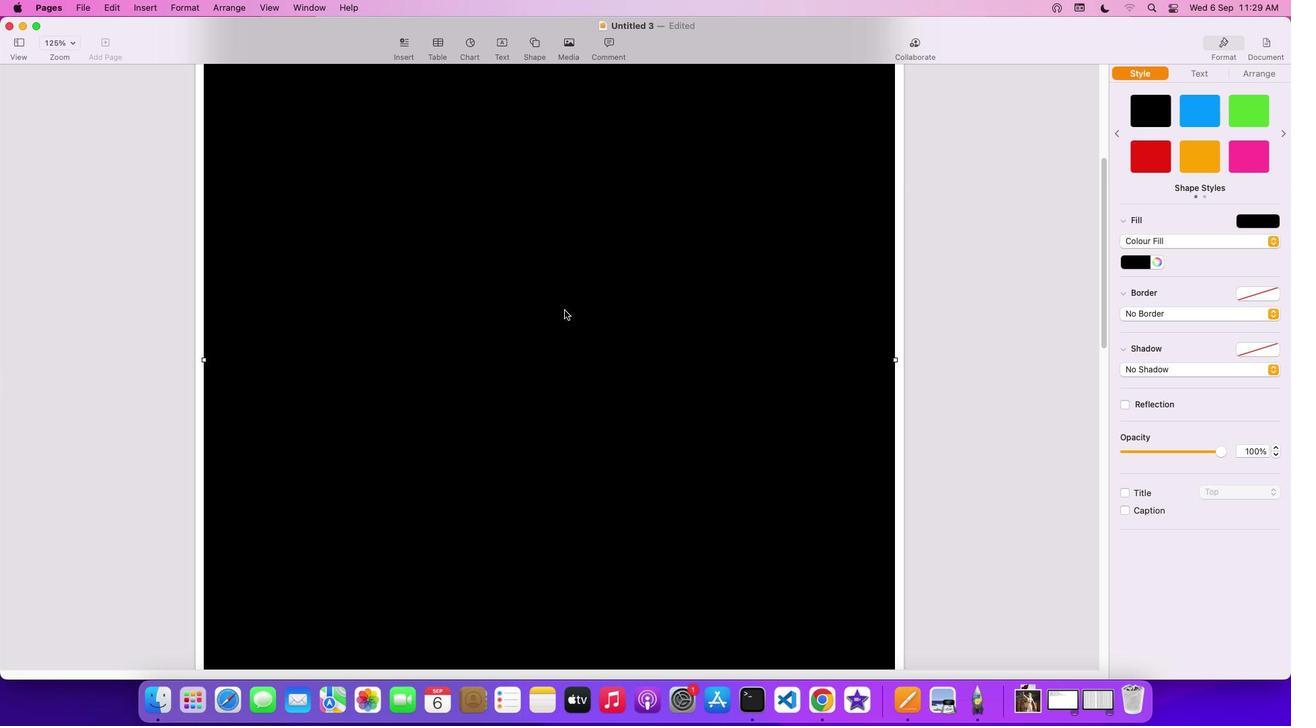 
Action: Mouse scrolled (565, 310) with delta (0, 2)
Screenshot: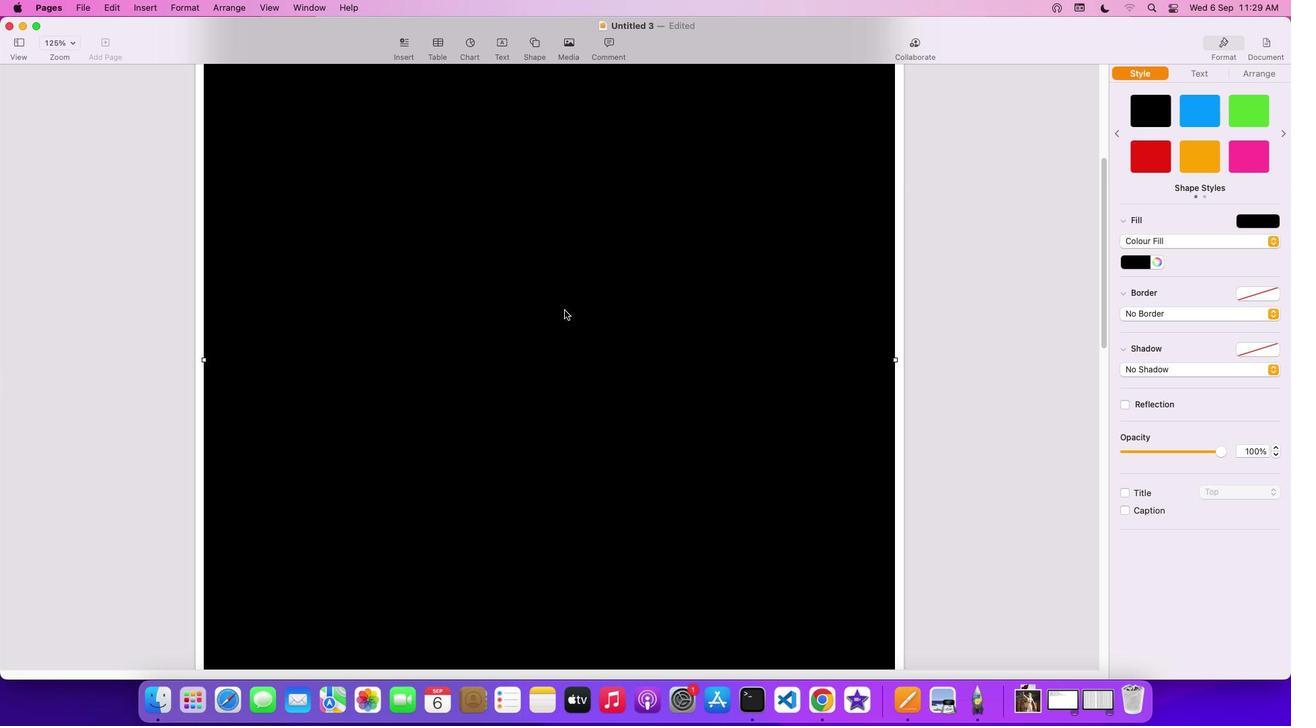 
Action: Mouse scrolled (565, 310) with delta (0, 3)
Screenshot: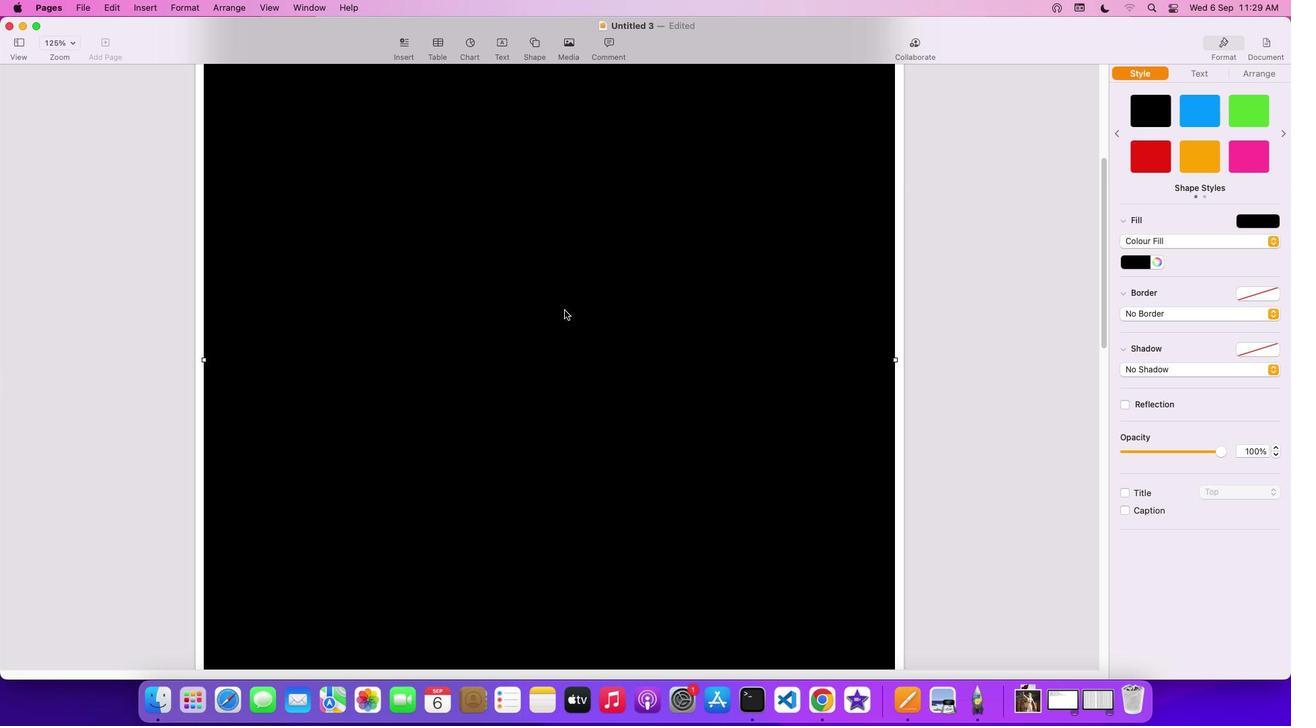 
Action: Mouse scrolled (565, 310) with delta (0, 4)
Screenshot: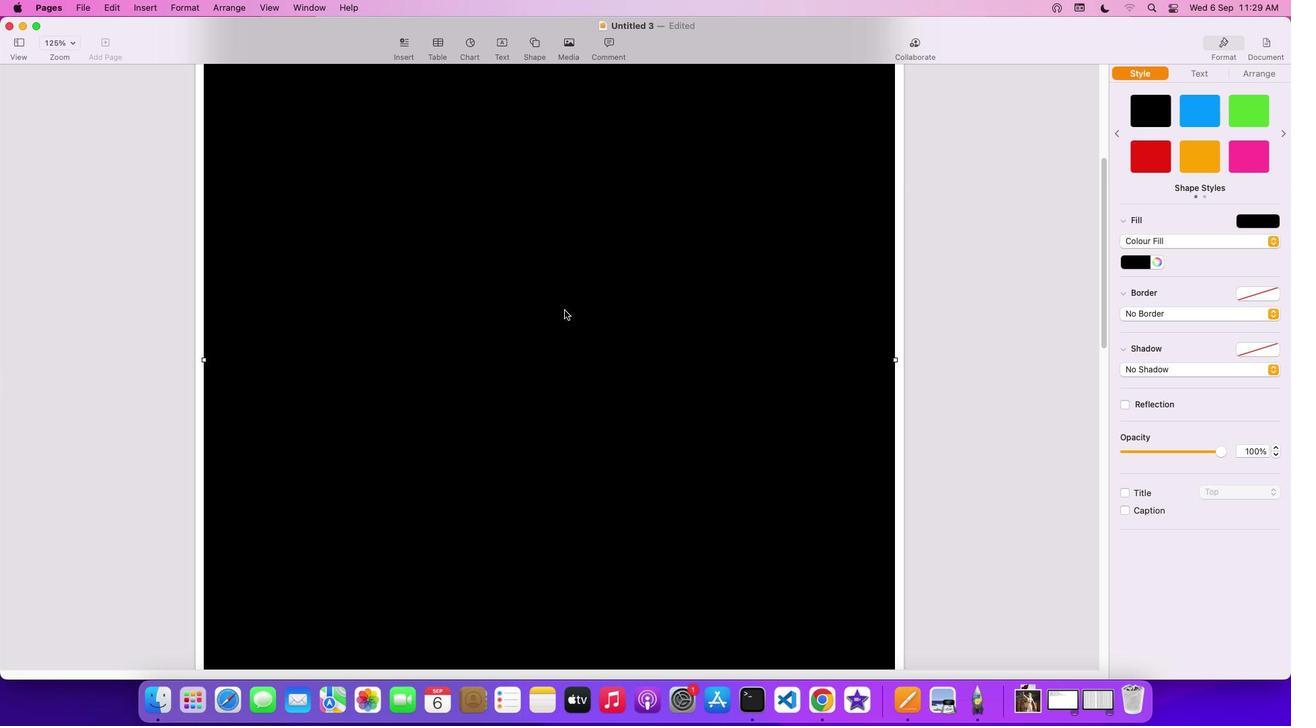 
Action: Mouse scrolled (565, 310) with delta (0, 4)
Screenshot: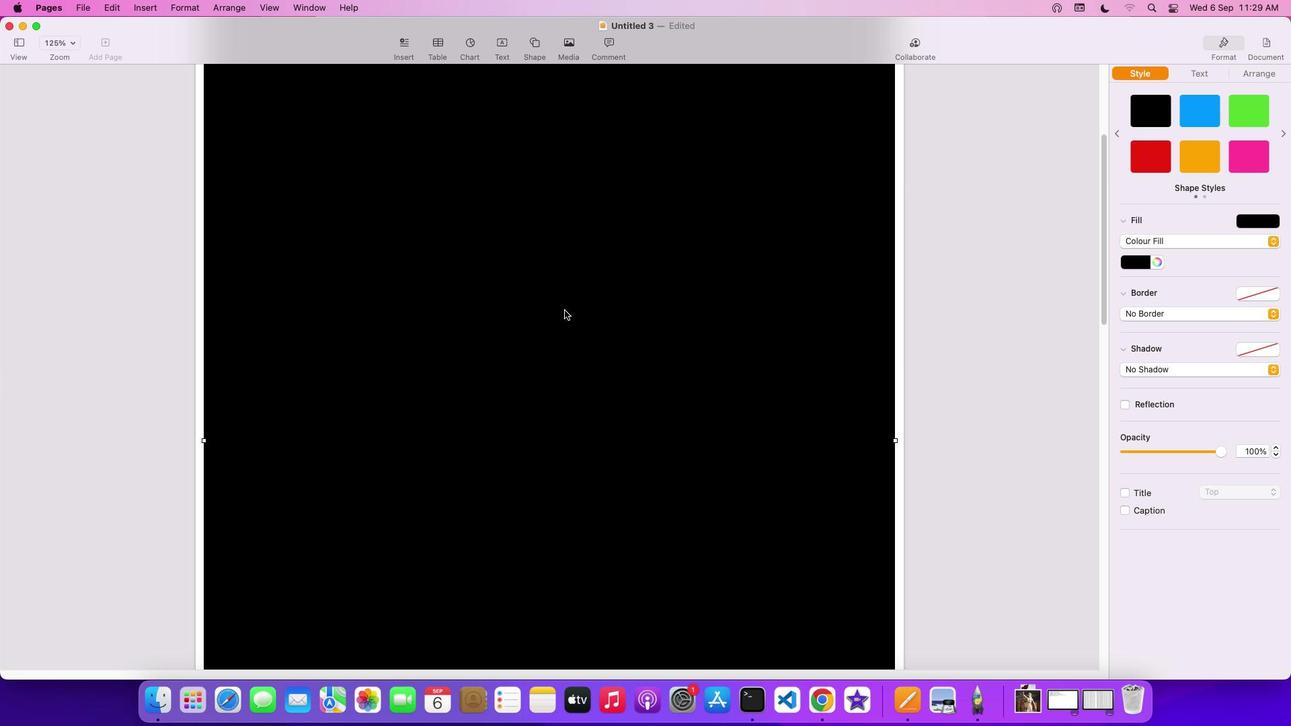 
Action: Mouse moved to (564, 310)
Screenshot: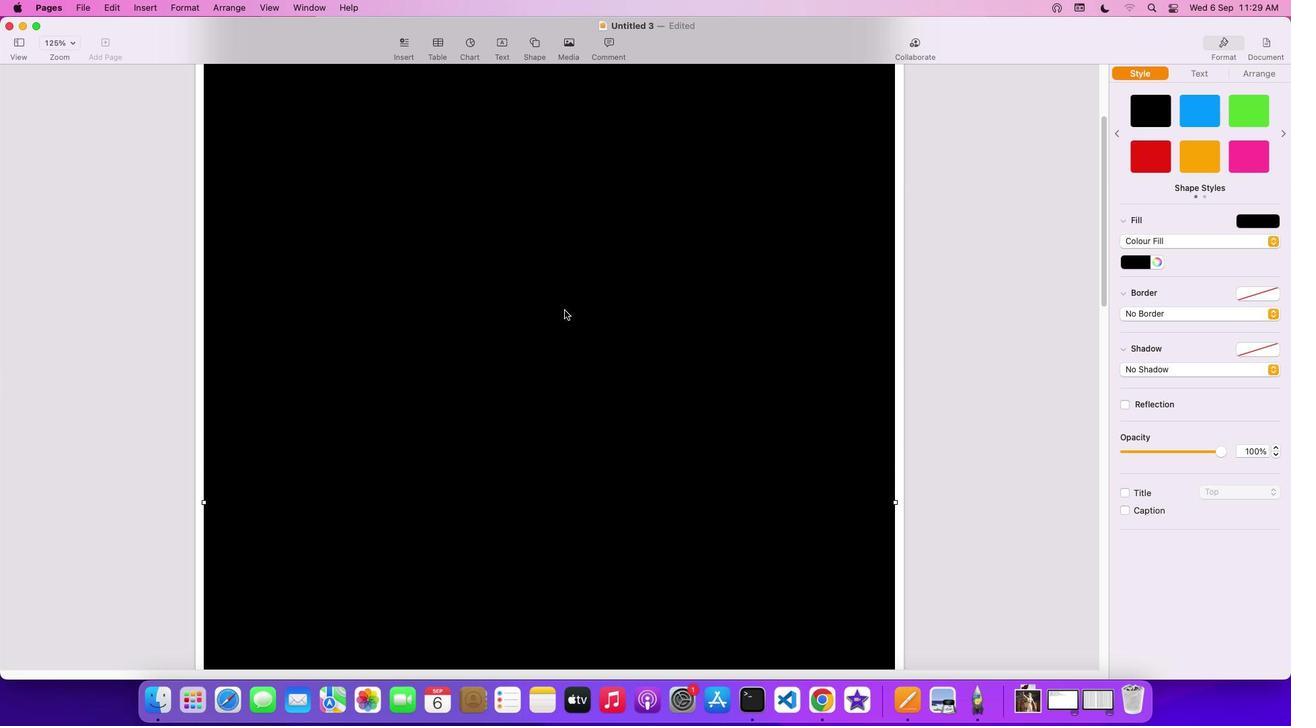 
Action: Mouse scrolled (564, 310) with delta (0, 0)
Screenshot: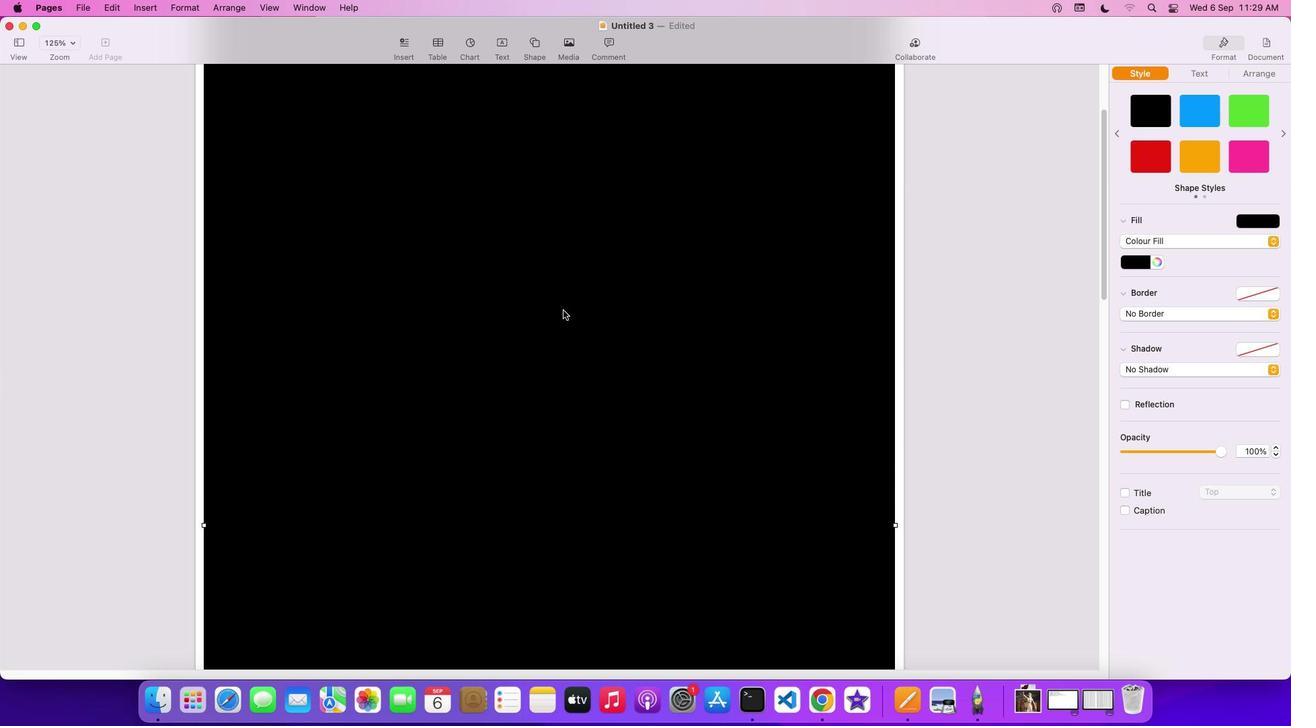 
Action: Mouse scrolled (564, 310) with delta (0, 0)
Screenshot: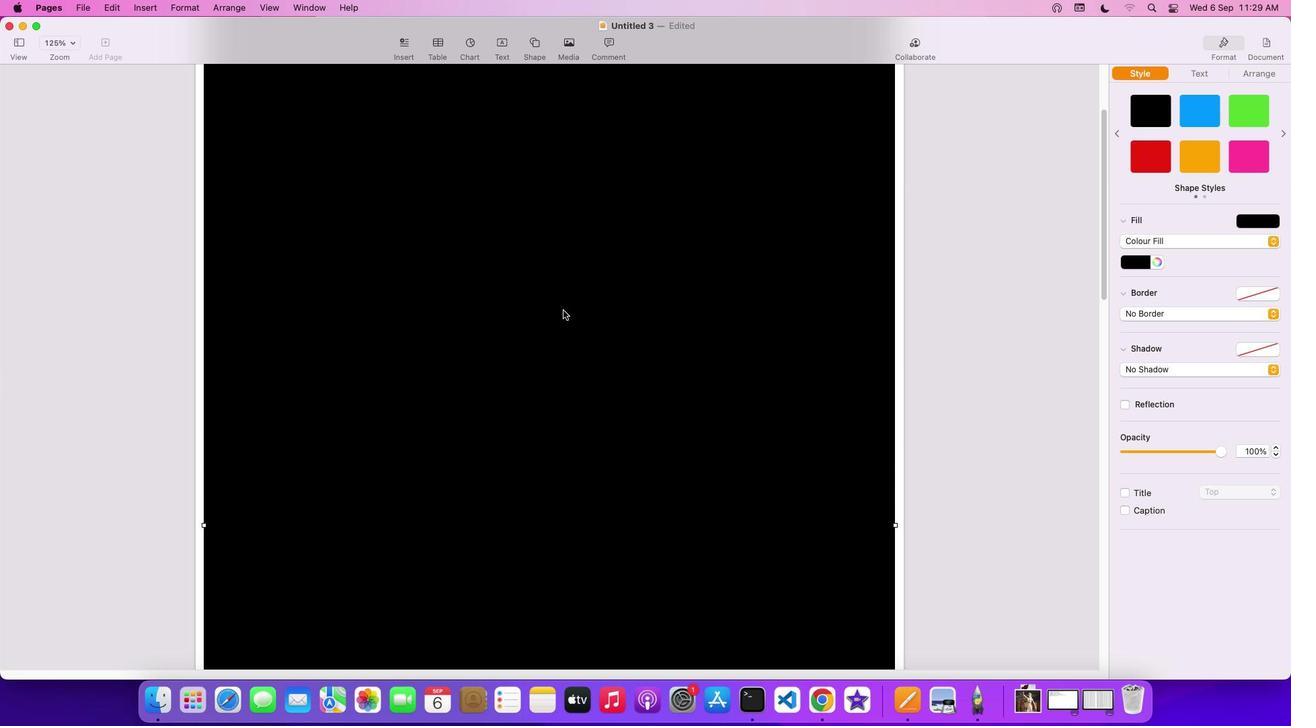 
Action: Mouse scrolled (564, 310) with delta (0, 2)
Screenshot: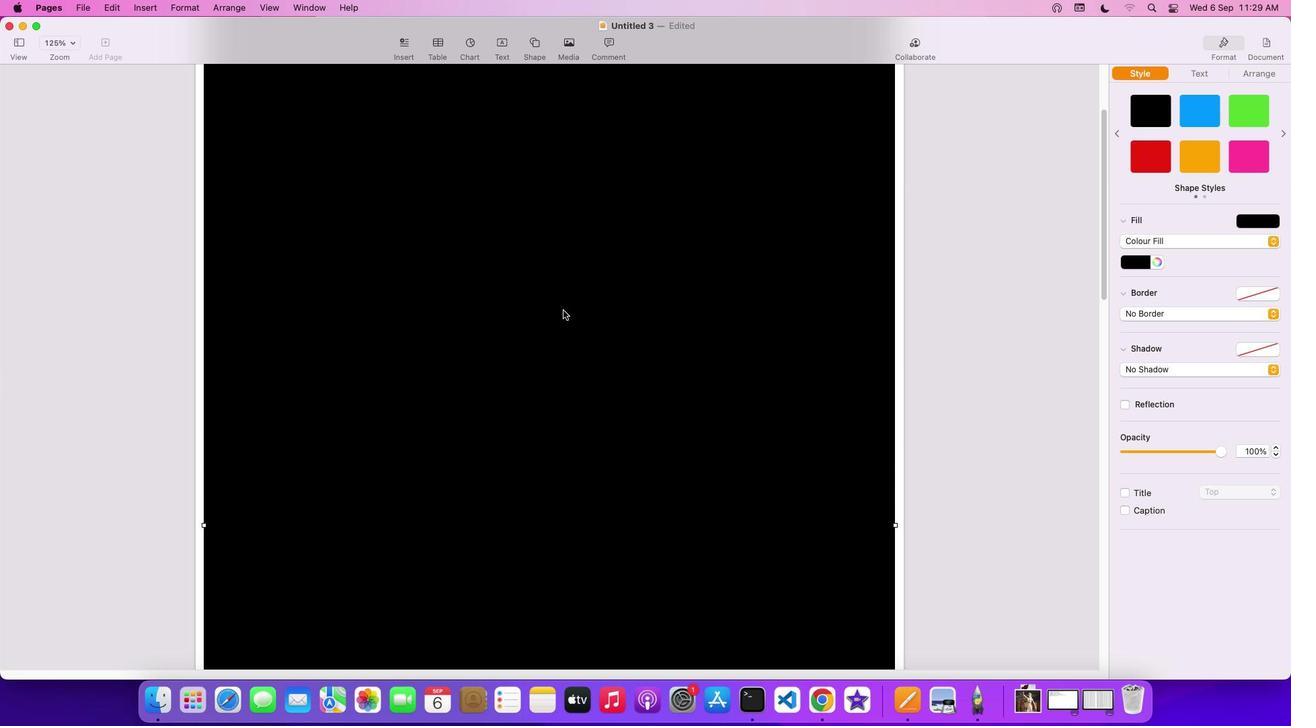 
Action: Mouse scrolled (564, 310) with delta (0, 3)
Screenshot: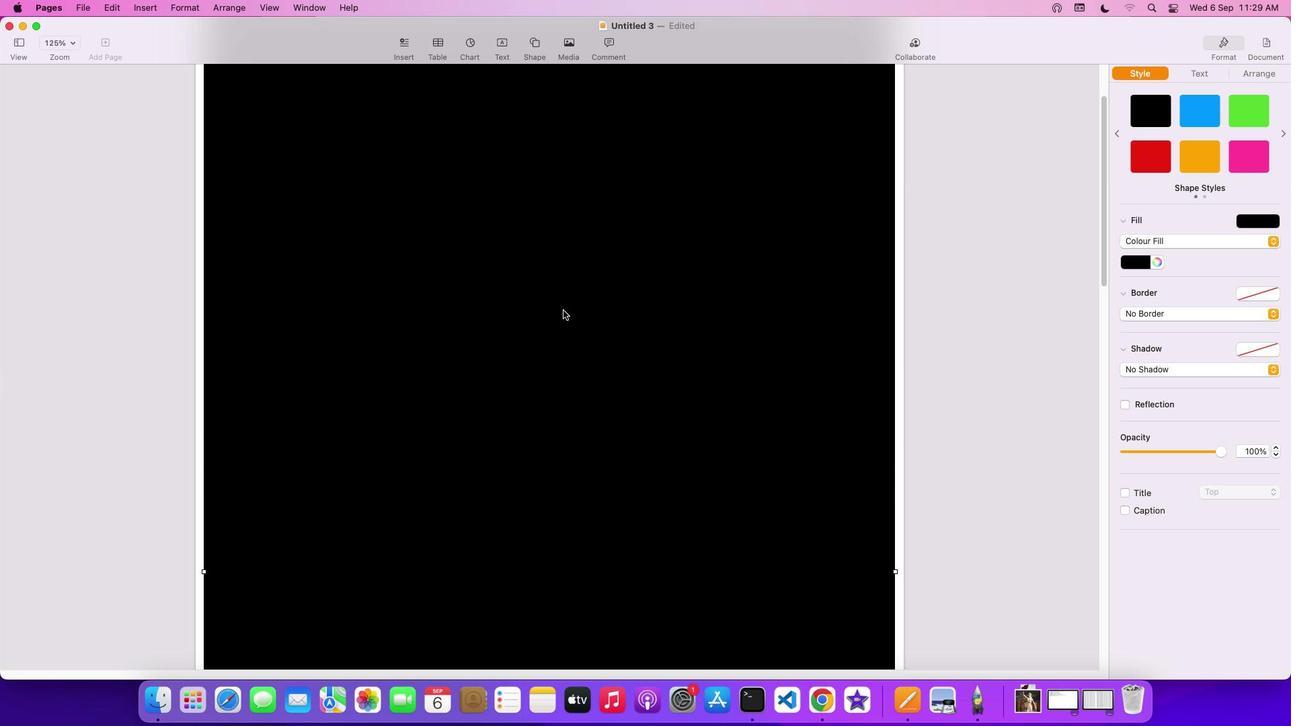 
Action: Mouse moved to (530, 100)
Screenshot: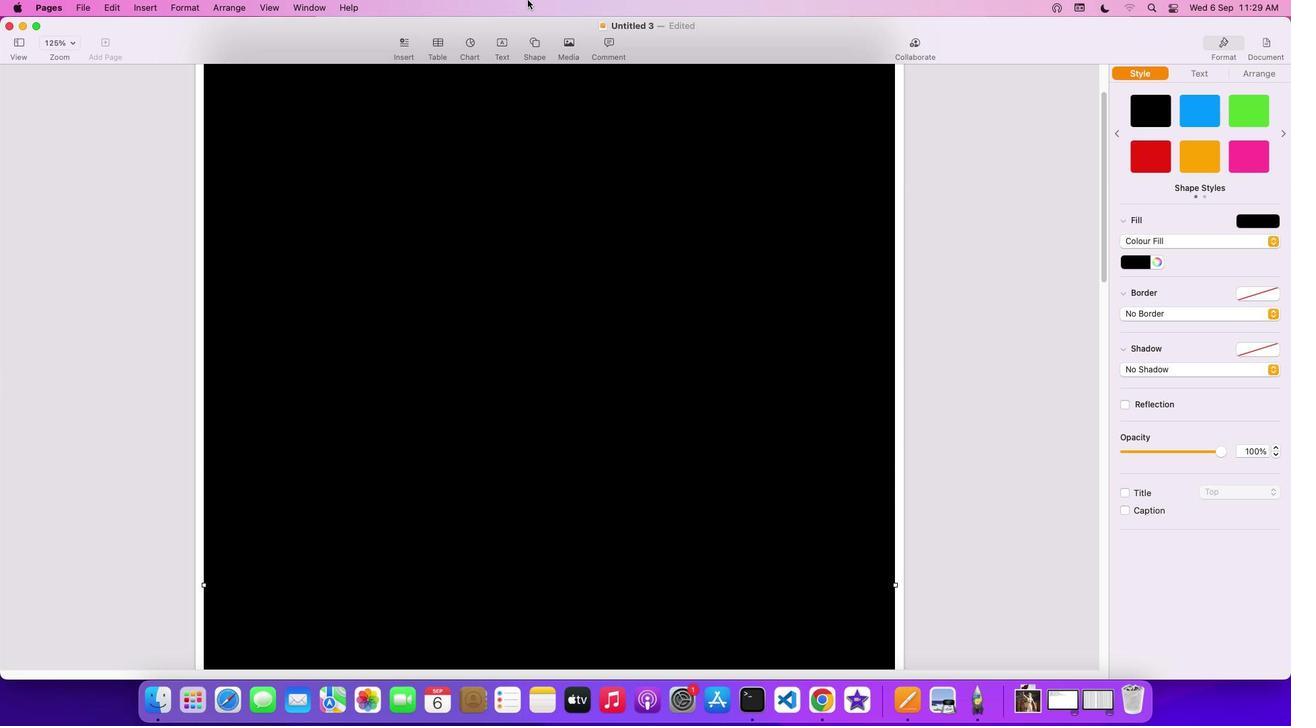 
Action: Mouse scrolled (530, 100) with delta (0, 0)
Screenshot: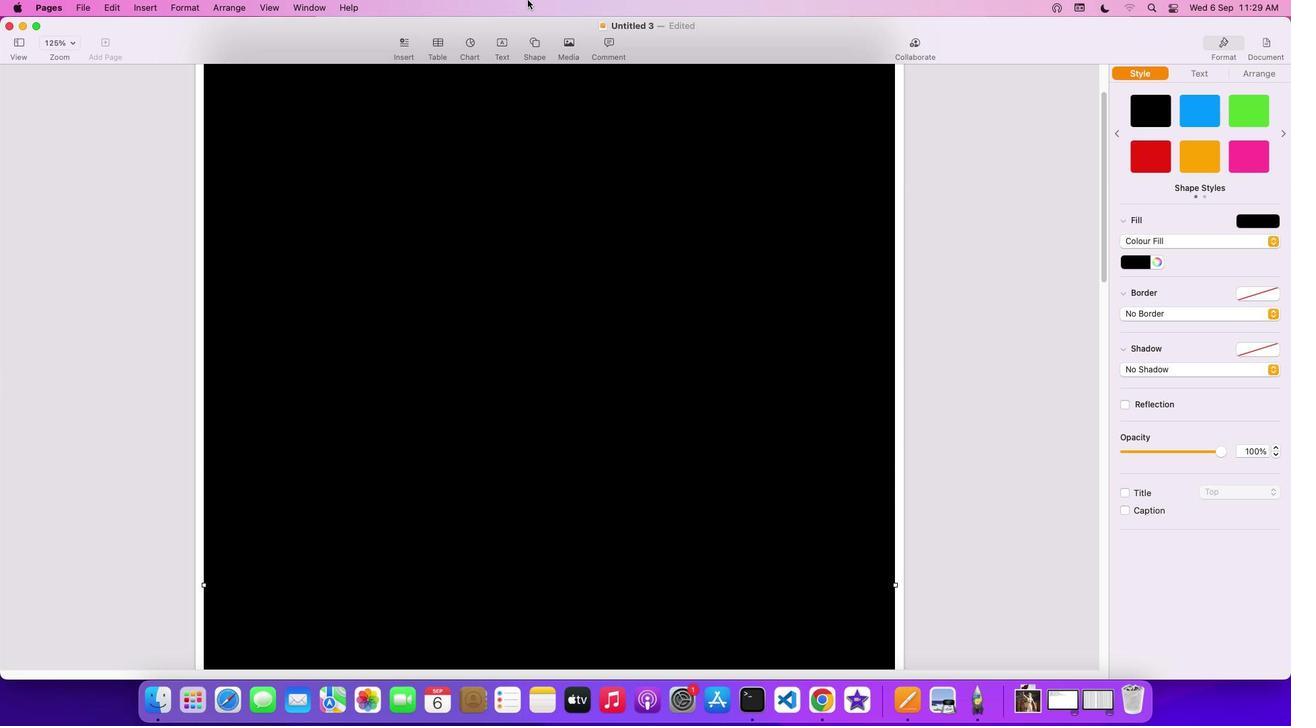 
Action: Mouse moved to (530, 68)
Screenshot: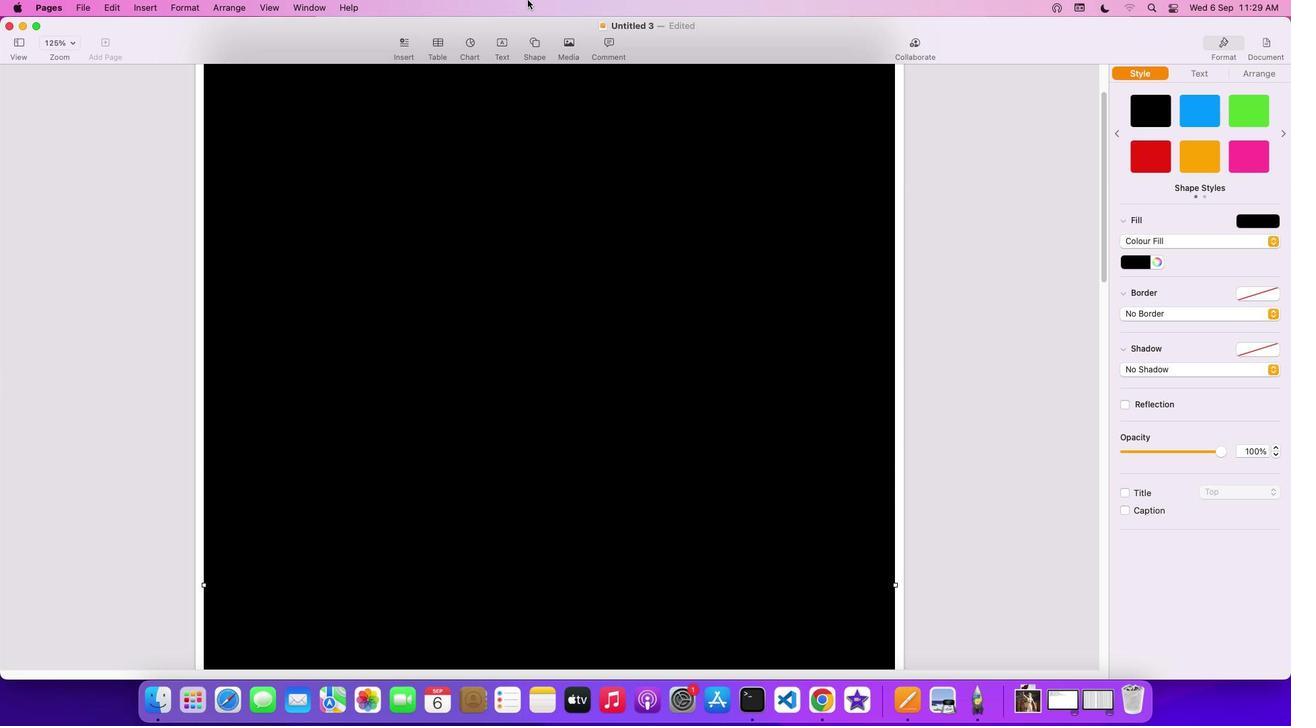 
Action: Mouse scrolled (530, 68) with delta (0, 0)
Screenshot: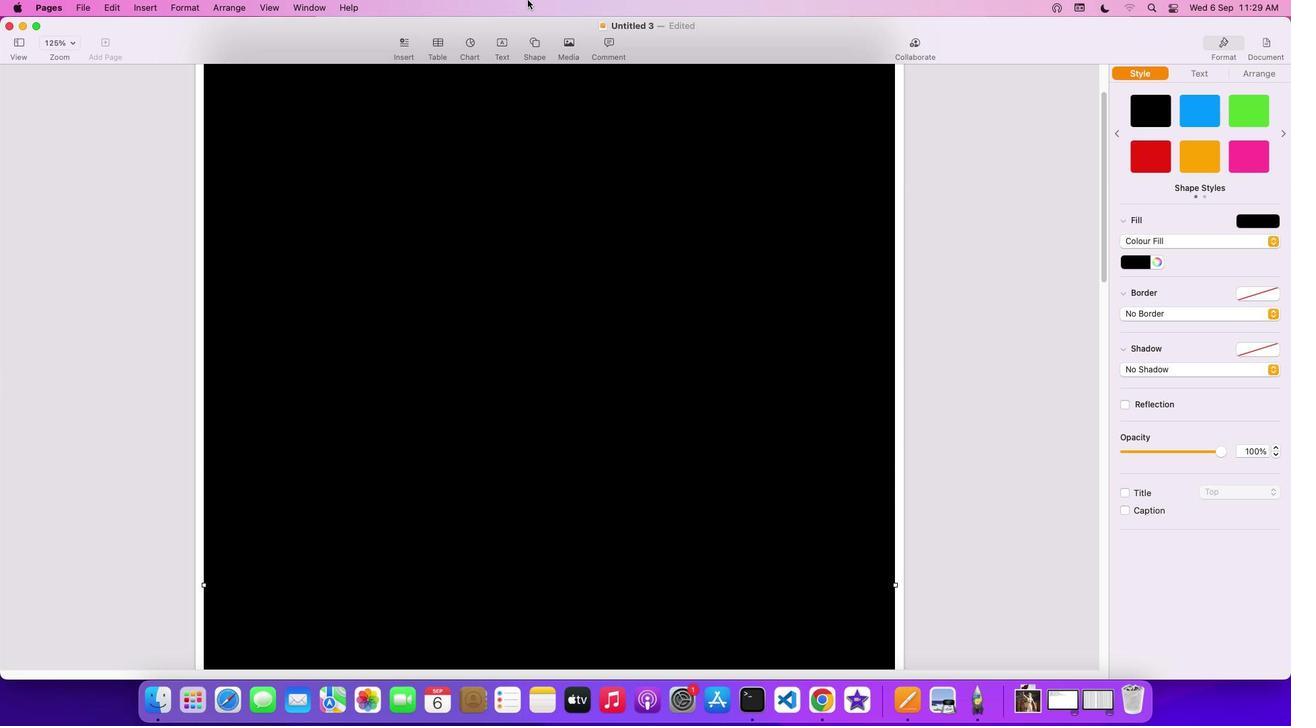 
Action: Mouse moved to (530, 33)
Screenshot: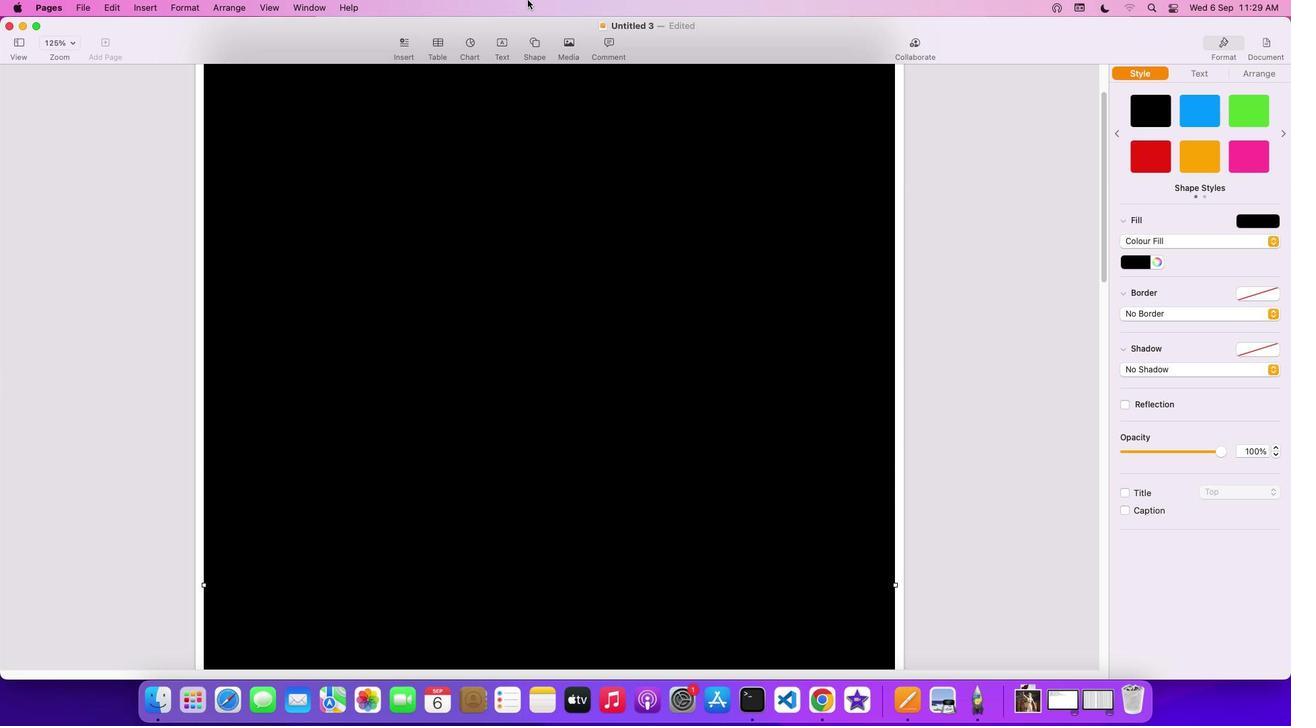 
Action: Mouse scrolled (530, 33) with delta (0, 2)
Screenshot: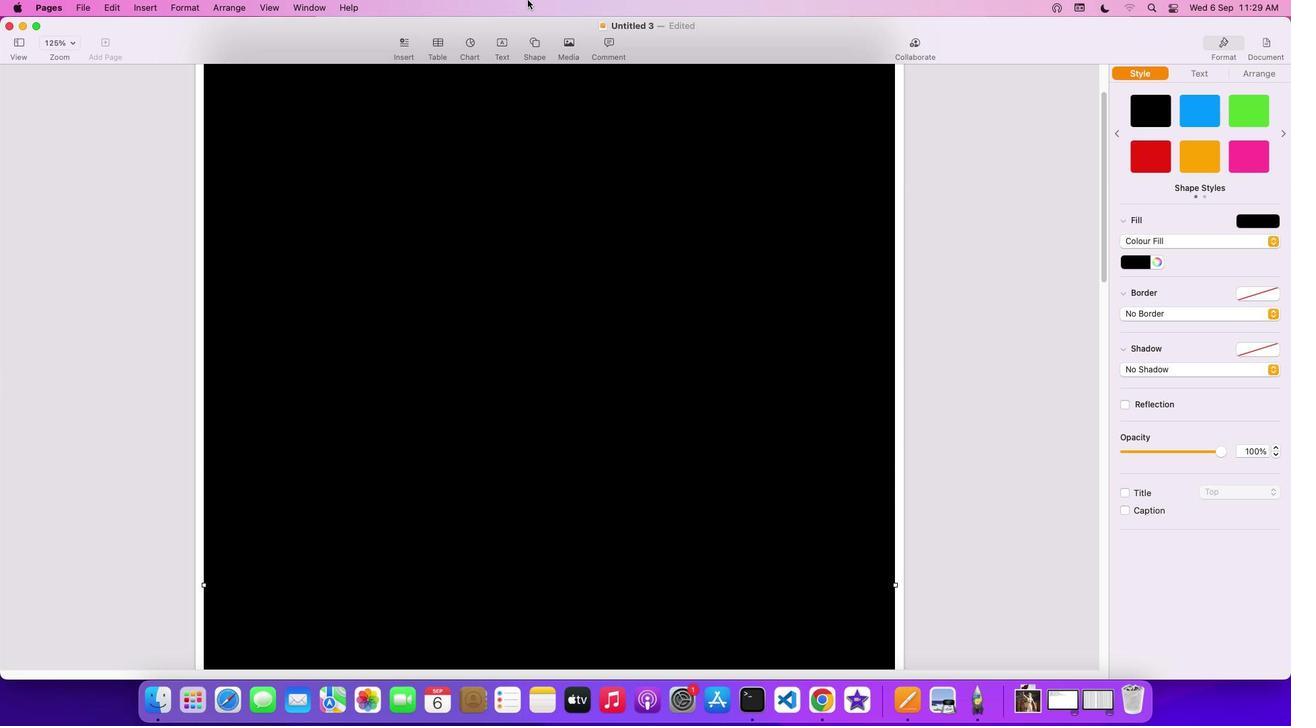 
Action: Mouse moved to (528, 20)
Screenshot: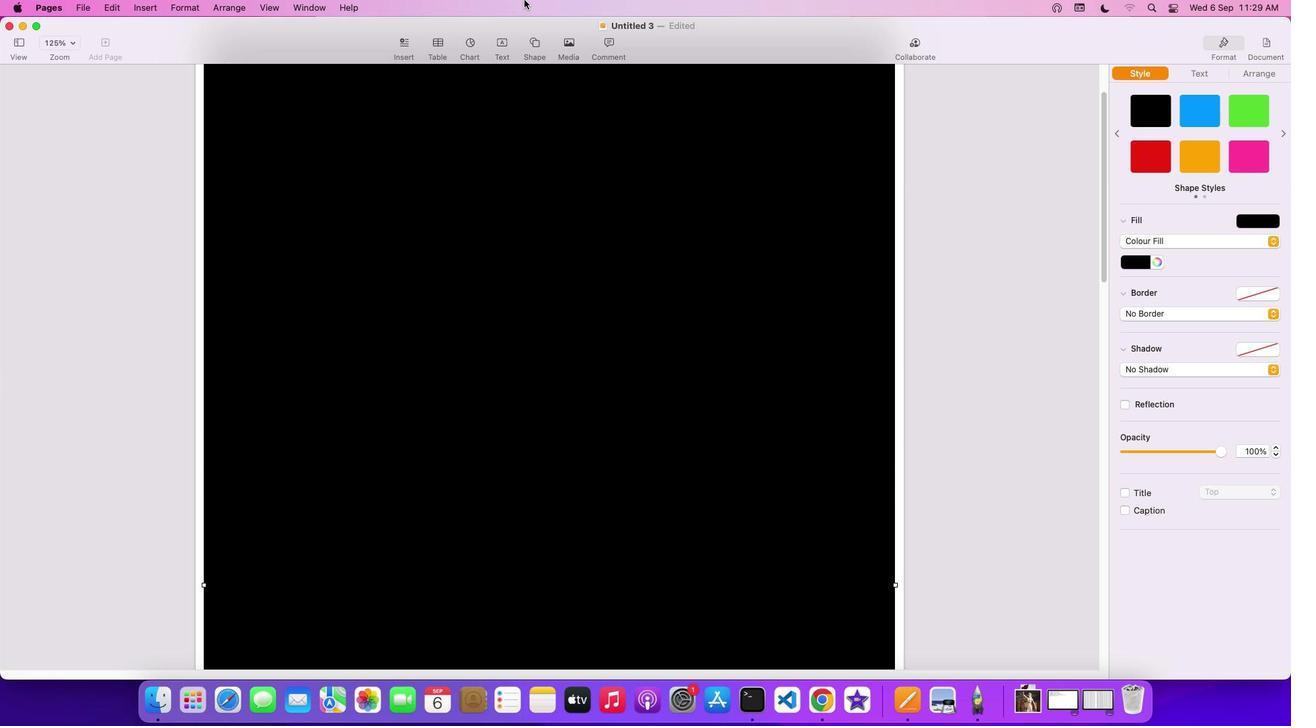 
Action: Mouse scrolled (528, 20) with delta (0, 3)
Screenshot: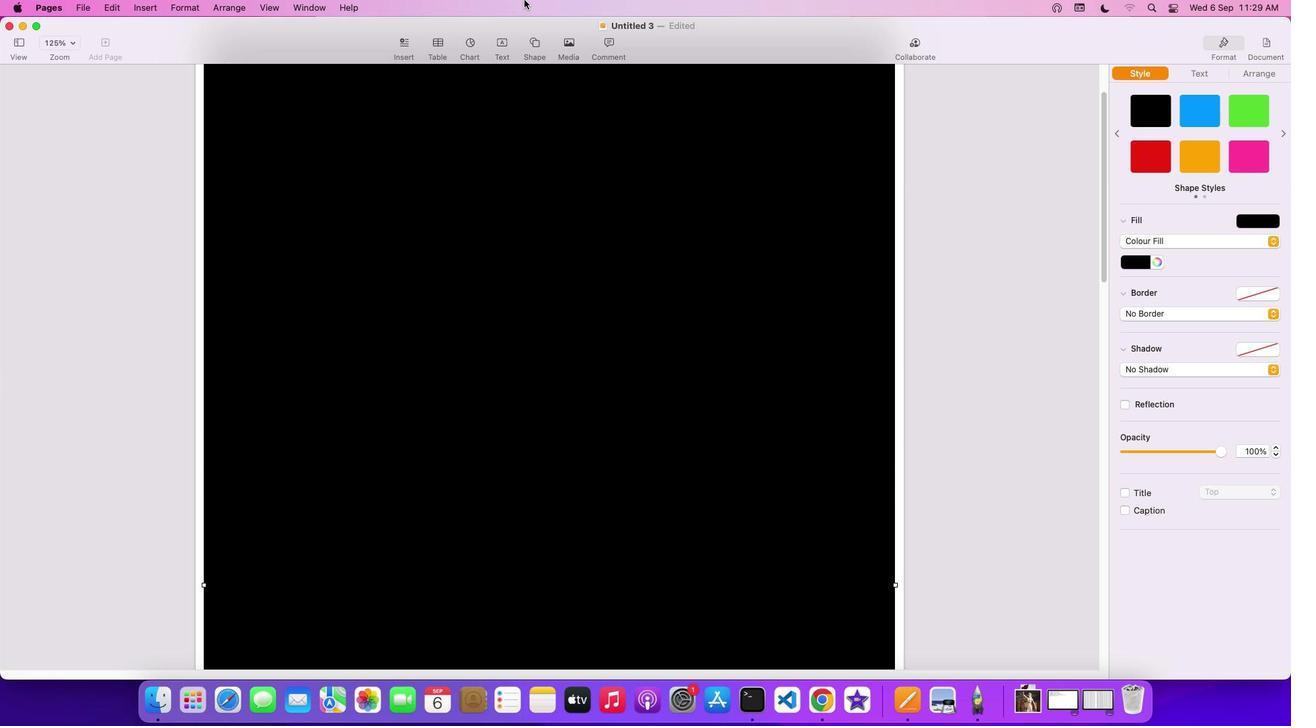 
Action: Mouse moved to (503, 75)
Screenshot: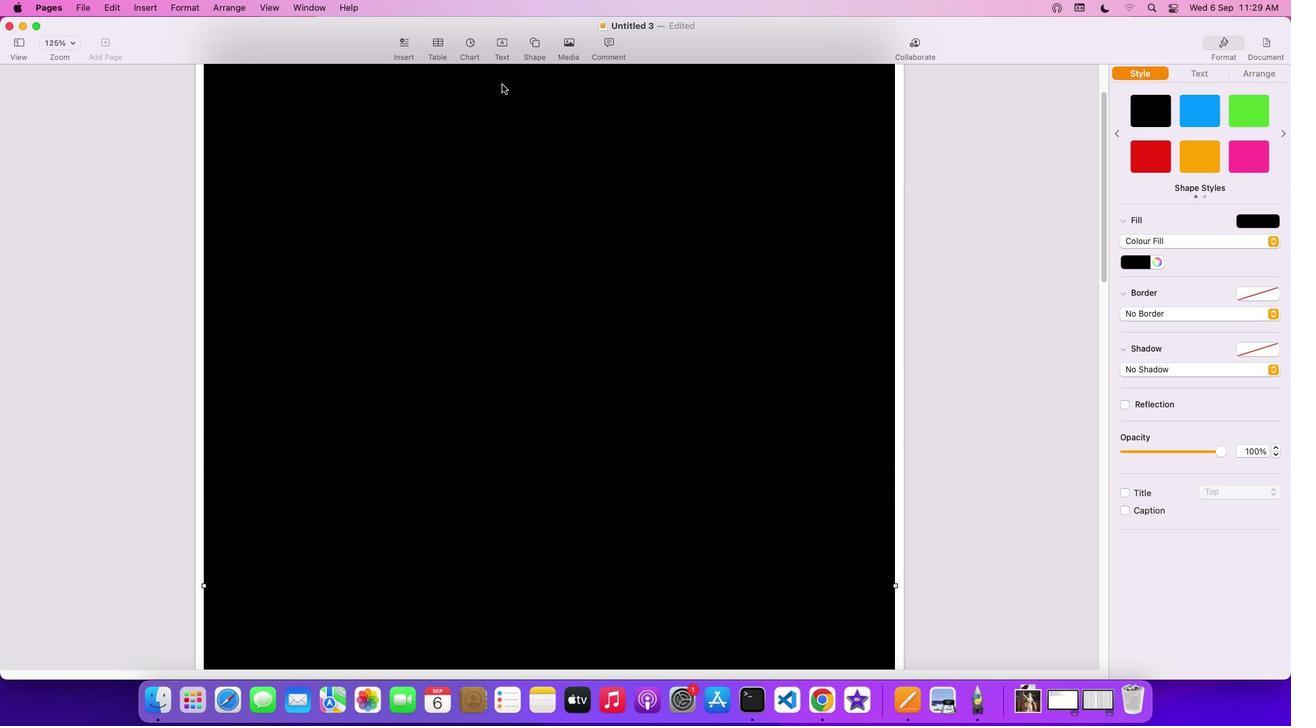 
Action: Mouse scrolled (503, 75) with delta (0, 0)
Screenshot: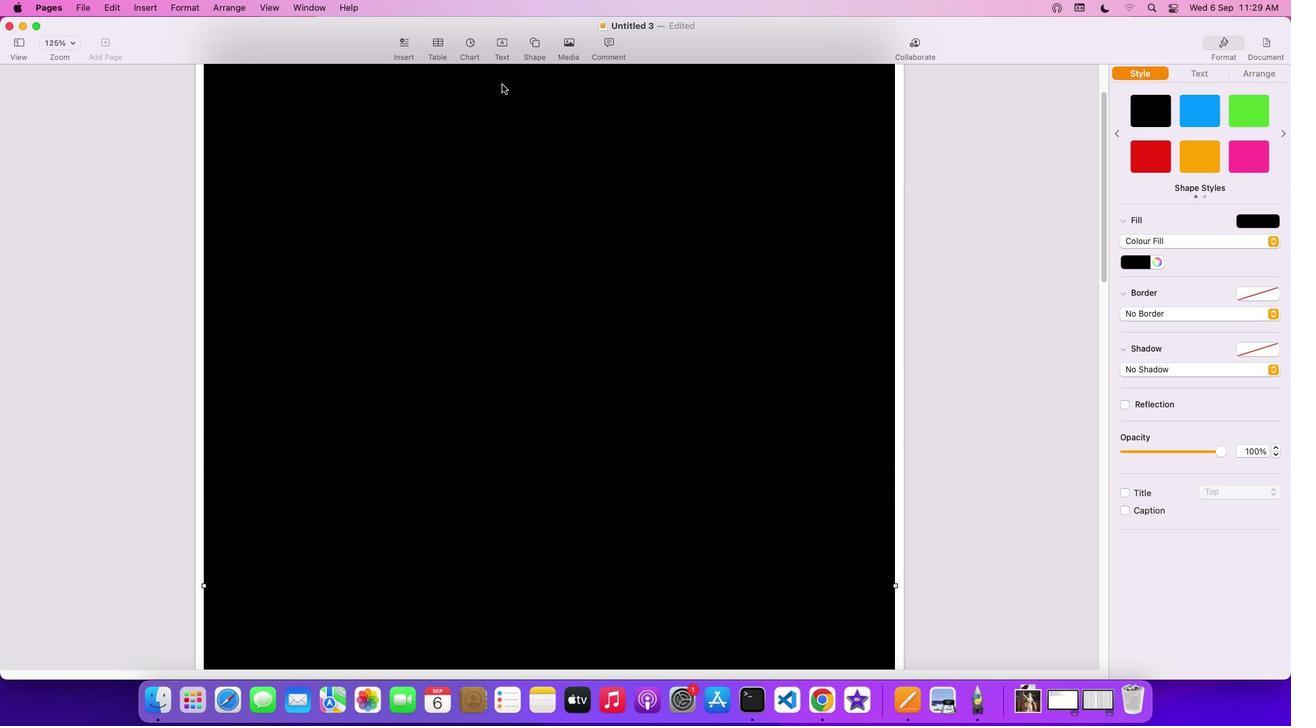 
Action: Mouse moved to (502, 80)
Screenshot: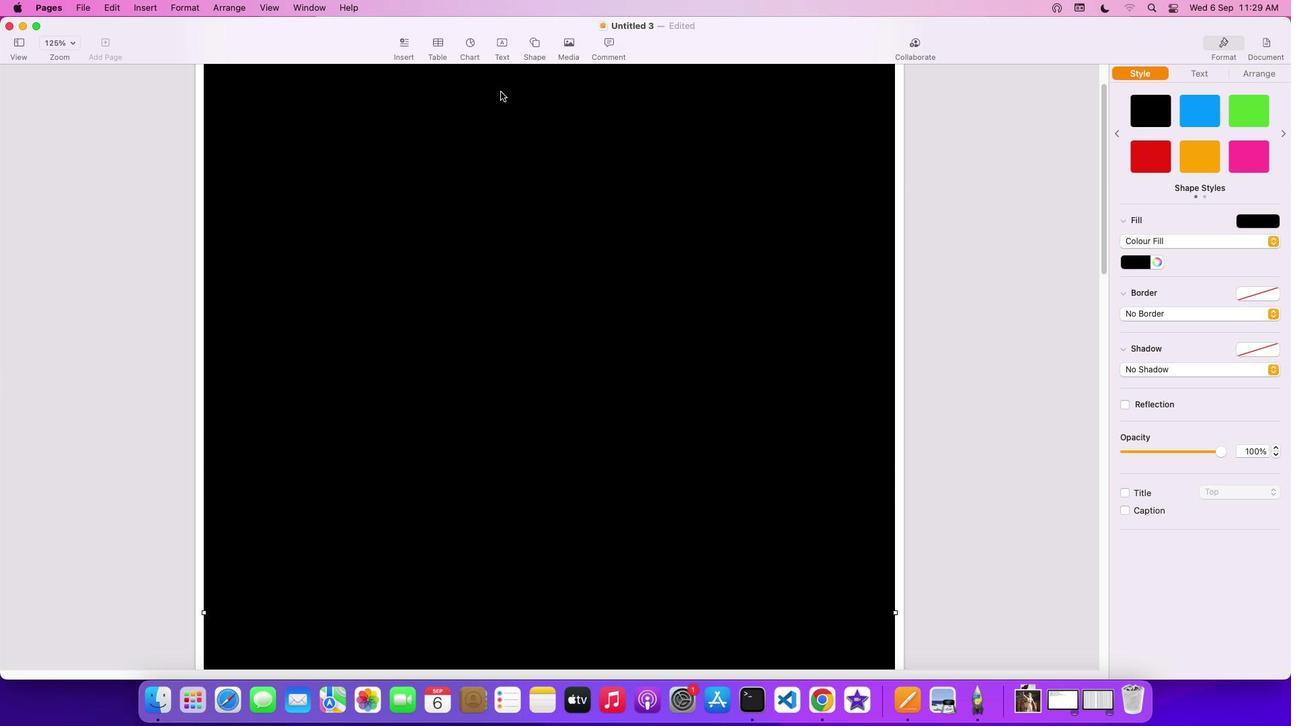 
Action: Mouse scrolled (502, 80) with delta (0, 0)
Screenshot: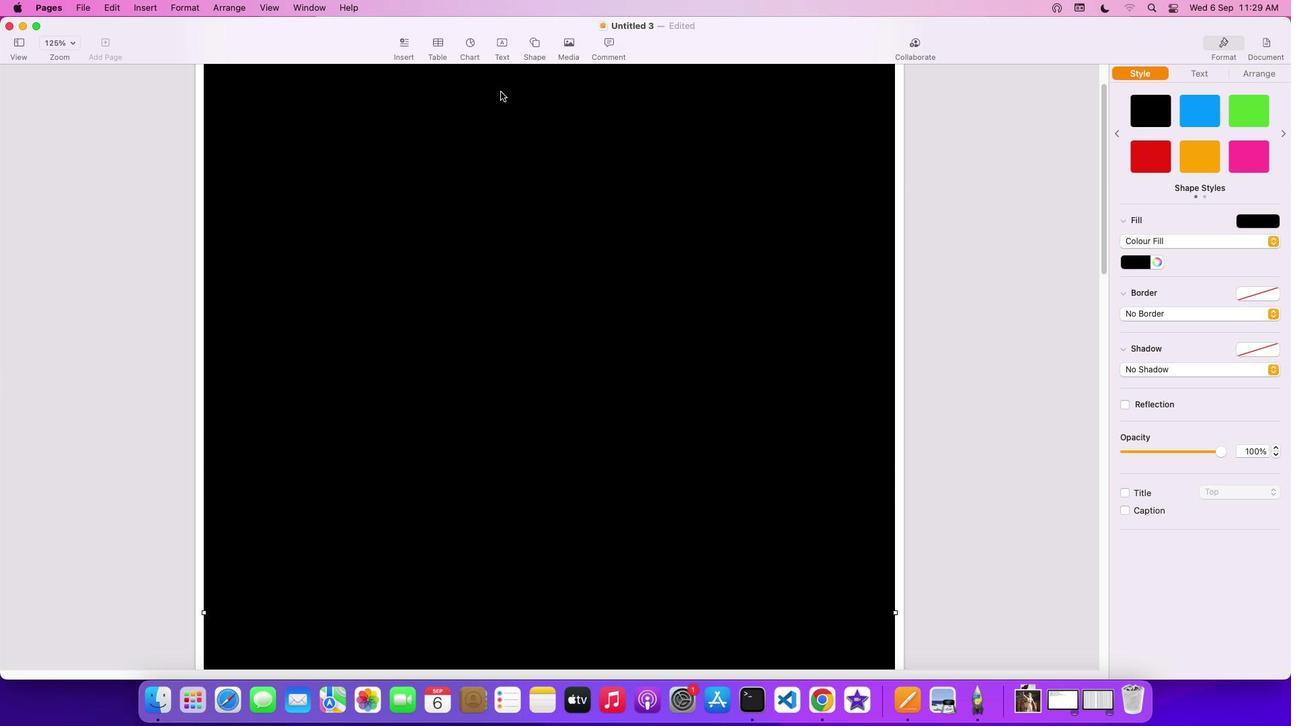 
Action: Mouse moved to (502, 84)
Screenshot: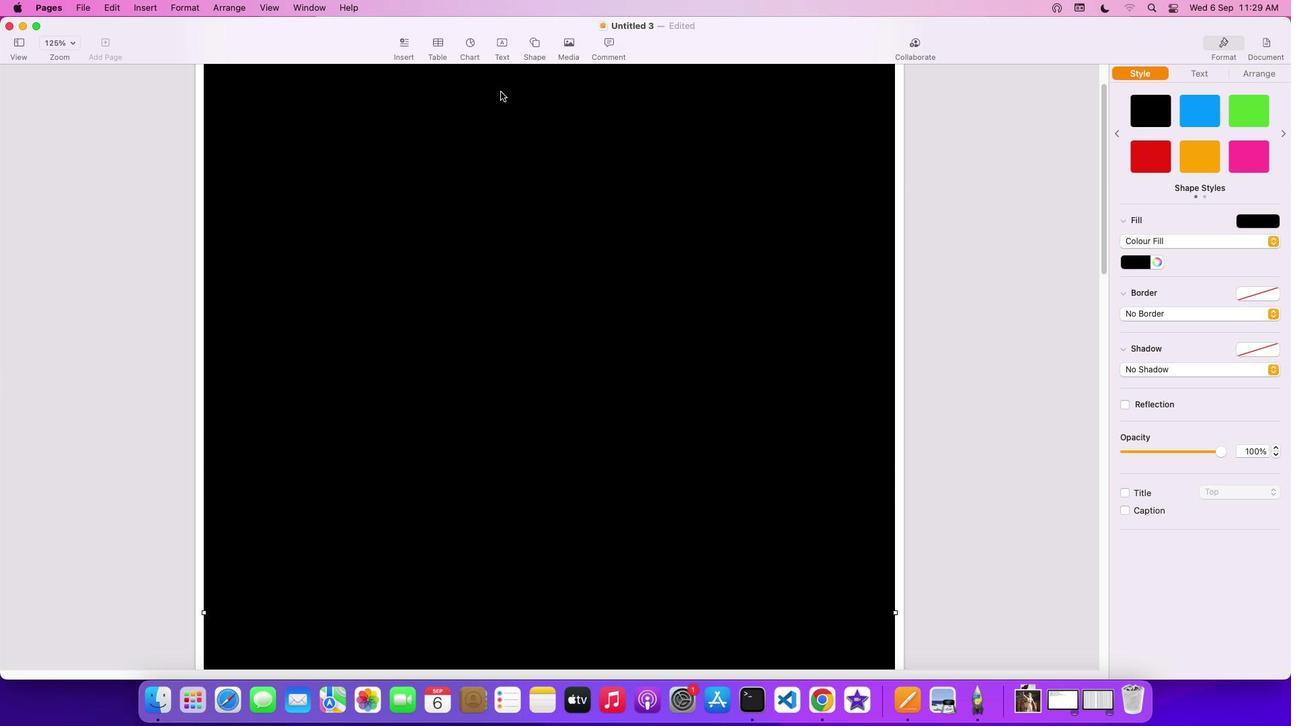
Action: Mouse scrolled (502, 84) with delta (0, 2)
Screenshot: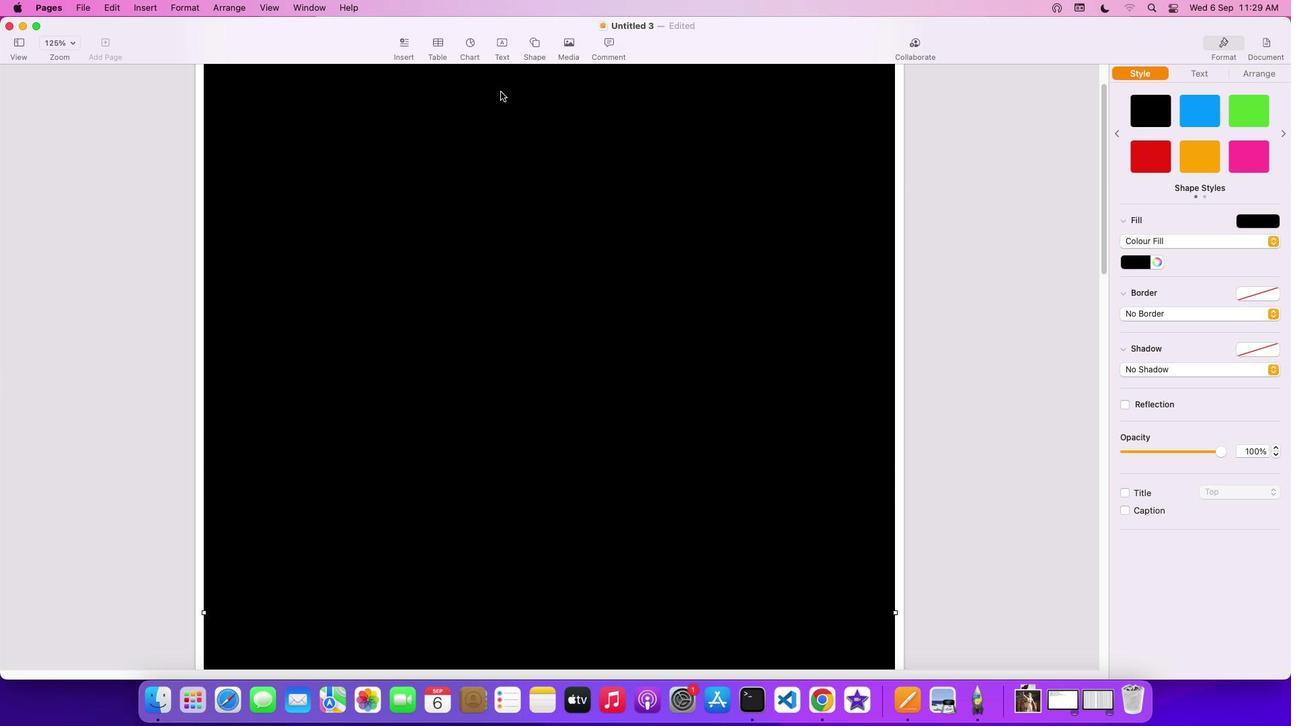 
Action: Mouse moved to (501, 86)
Screenshot: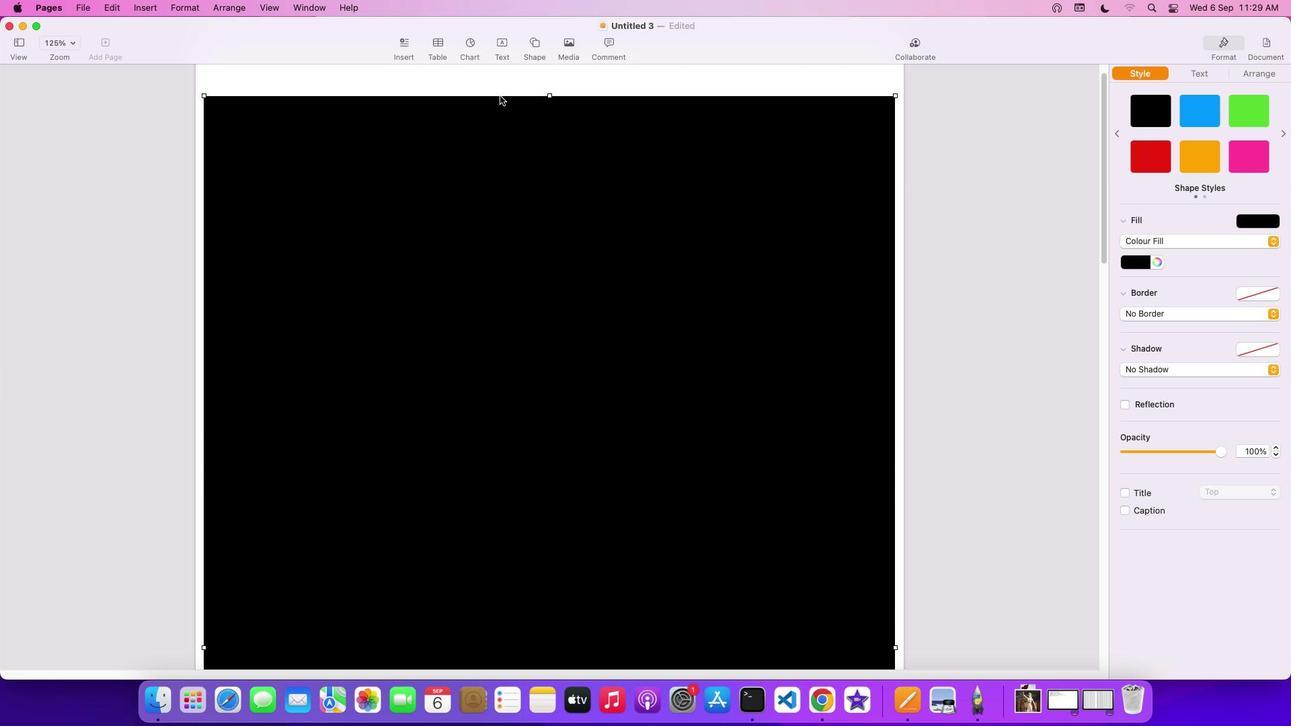 
Action: Mouse scrolled (501, 86) with delta (0, 3)
Screenshot: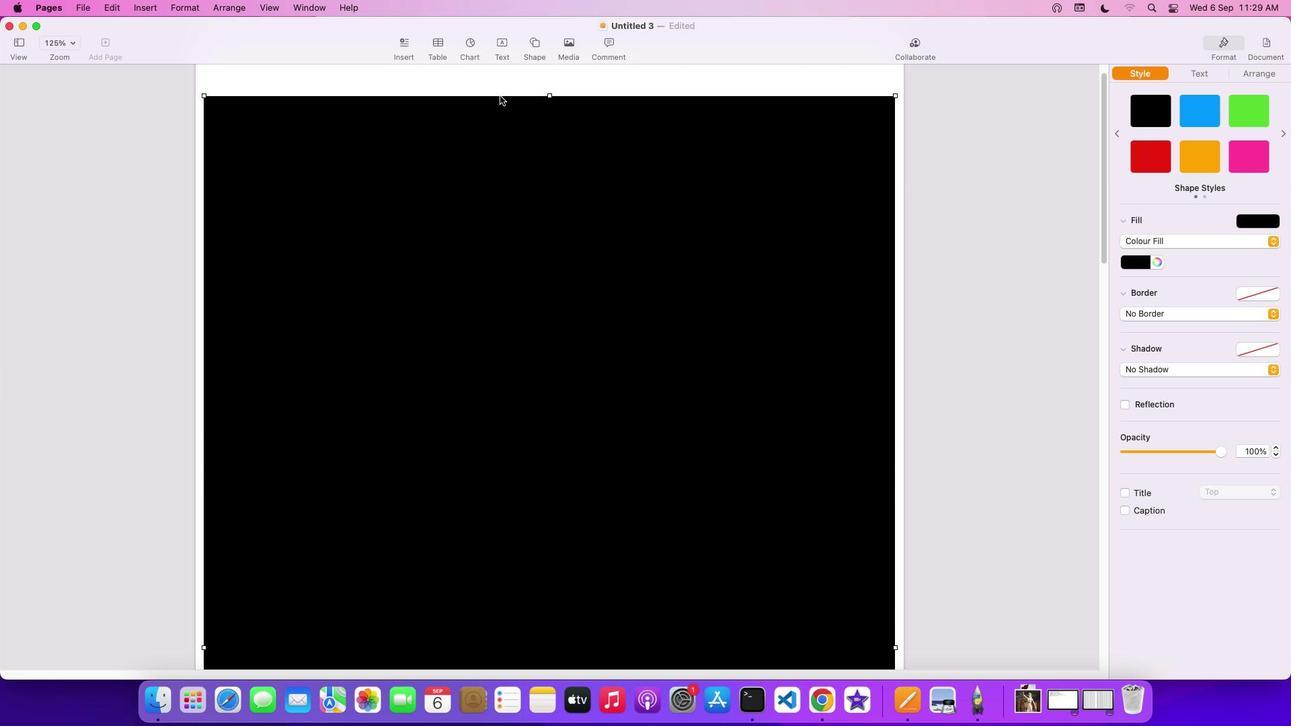 
Action: Mouse moved to (501, 89)
Screenshot: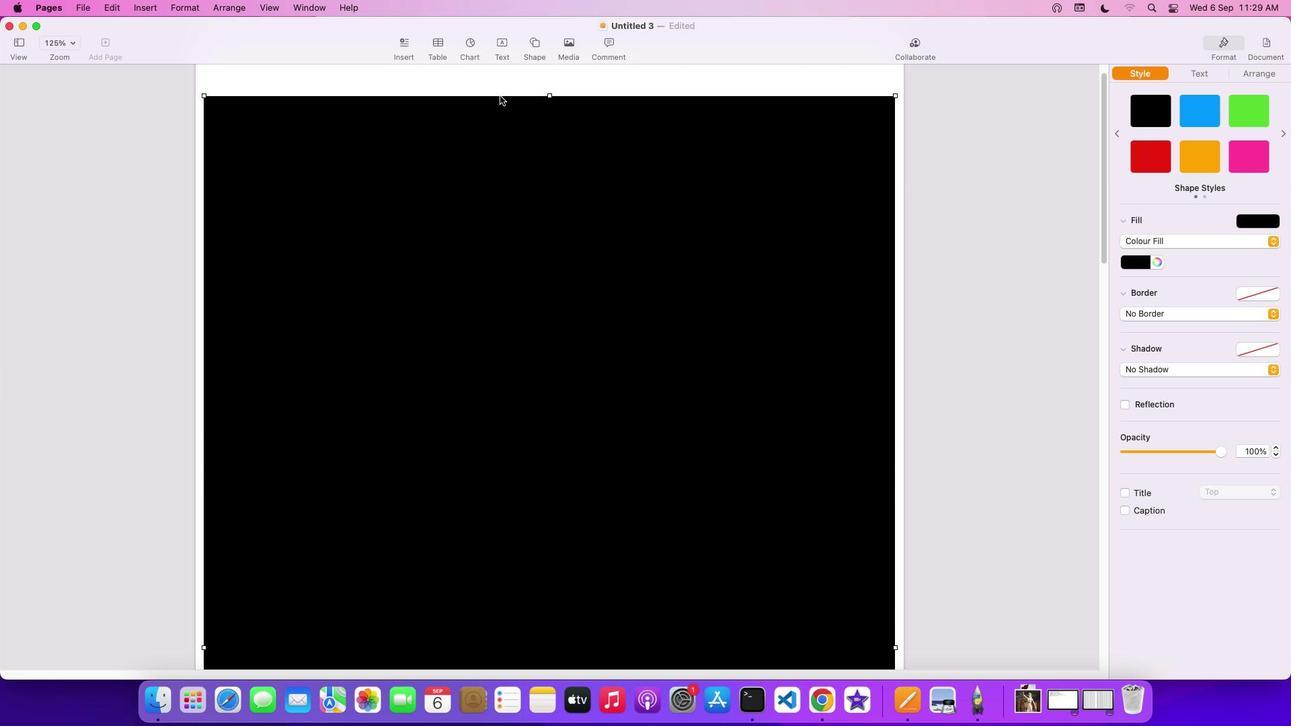 
Action: Mouse scrolled (501, 89) with delta (0, 4)
Screenshot: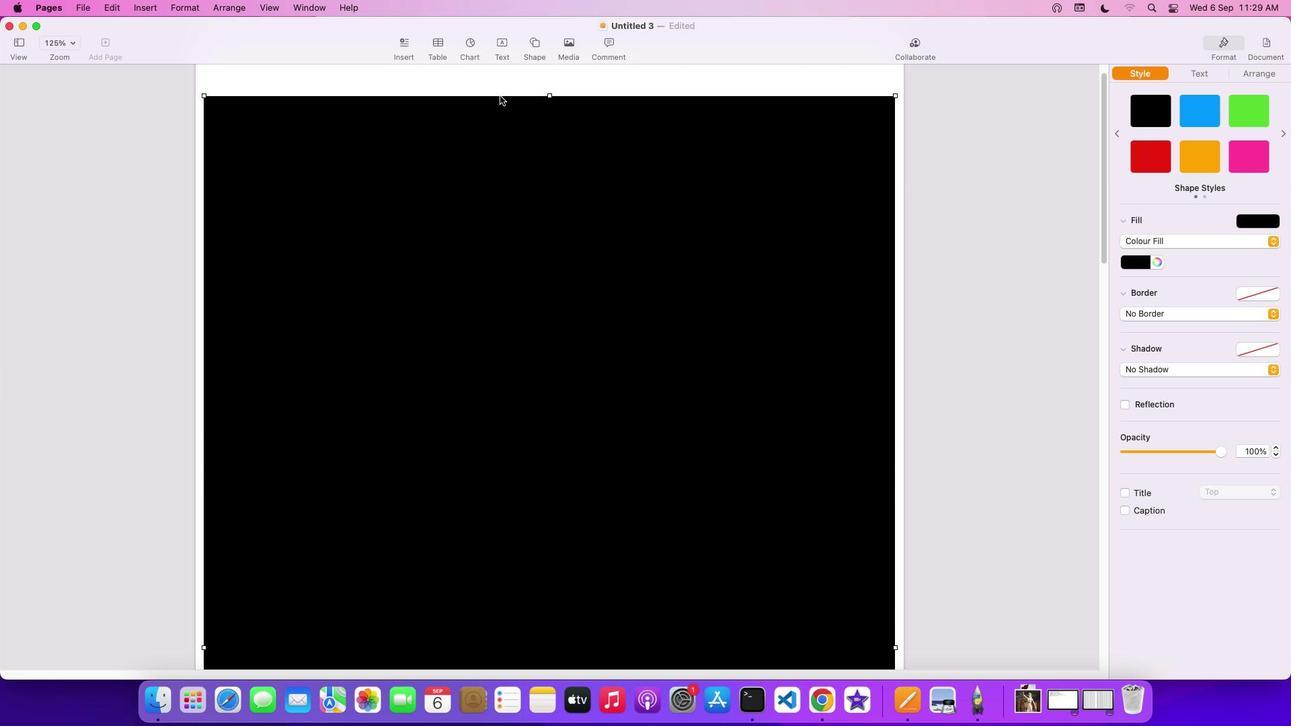 
Action: Mouse moved to (500, 95)
Screenshot: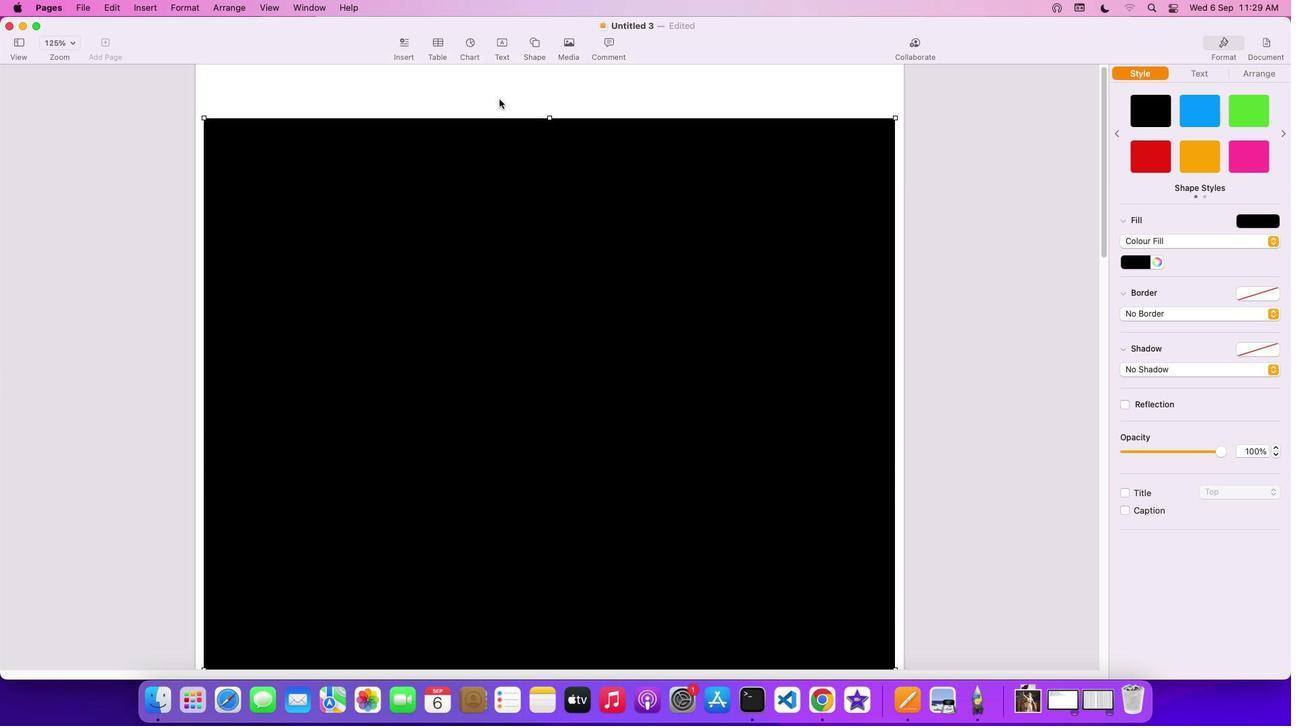 
Action: Mouse scrolled (500, 95) with delta (0, 4)
Screenshot: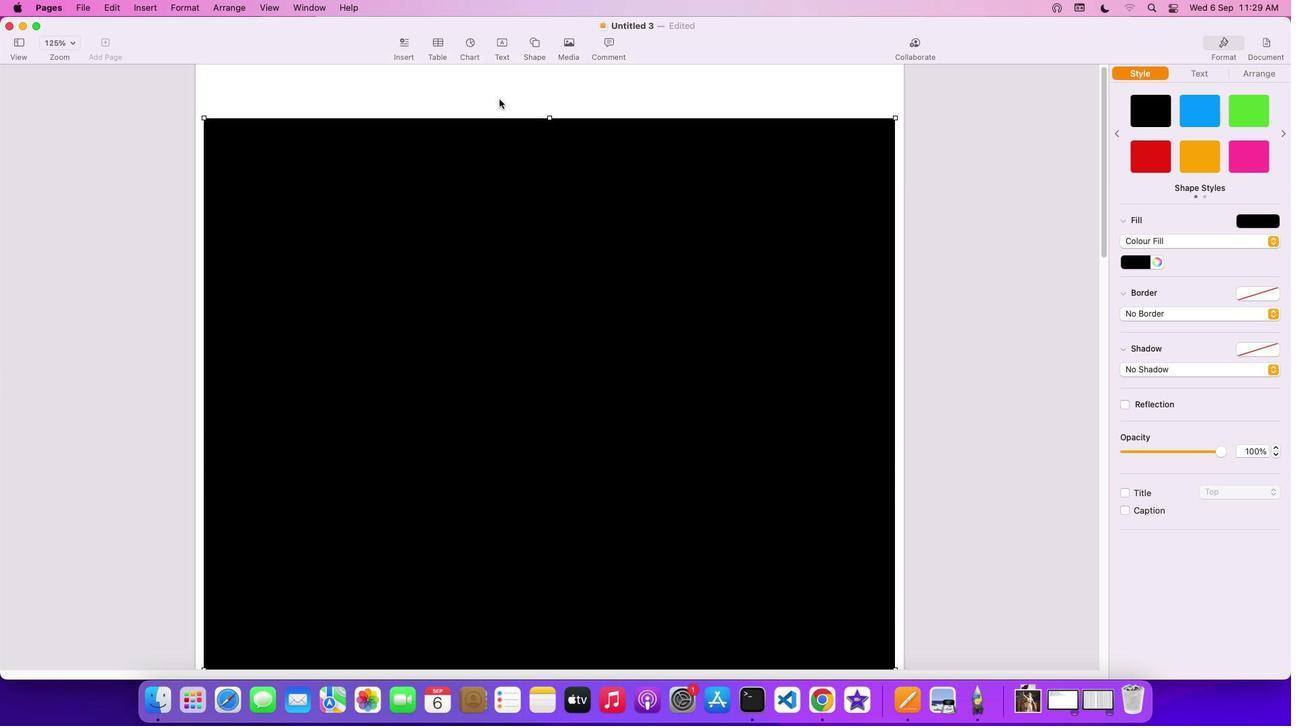 
Action: Mouse moved to (549, 120)
Screenshot: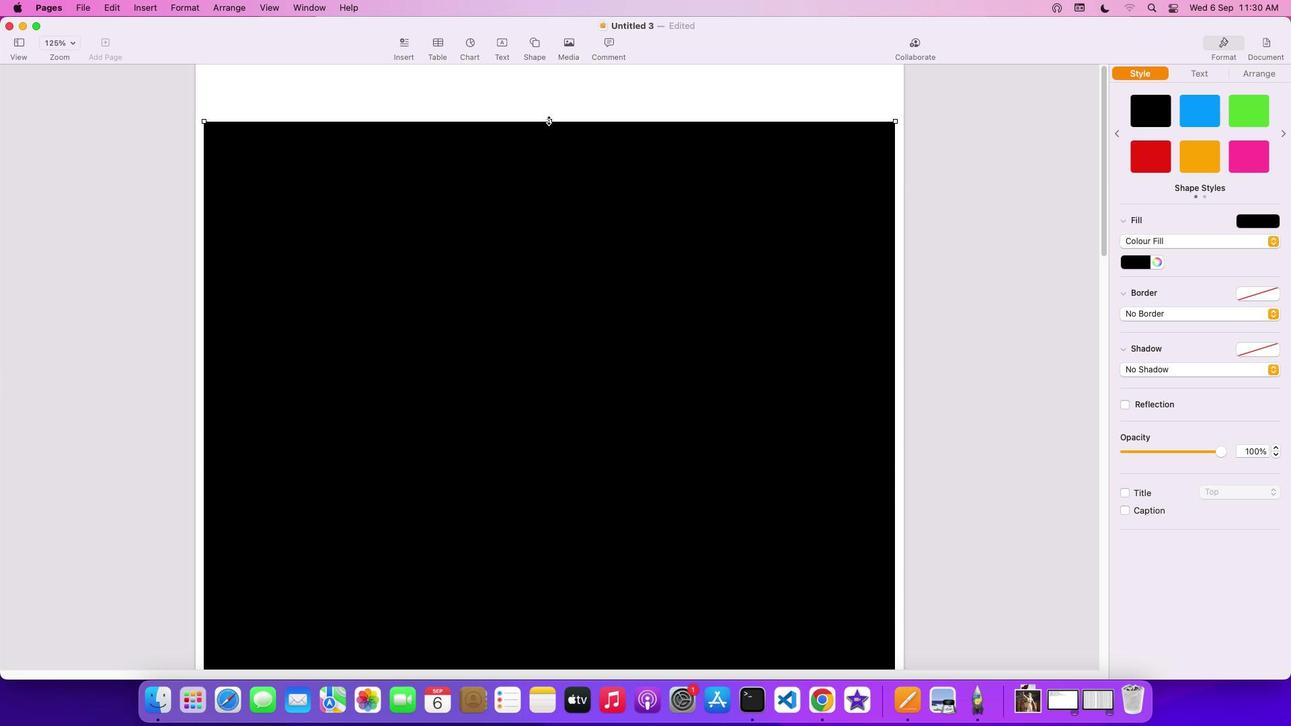 
Action: Mouse pressed left at (549, 120)
Screenshot: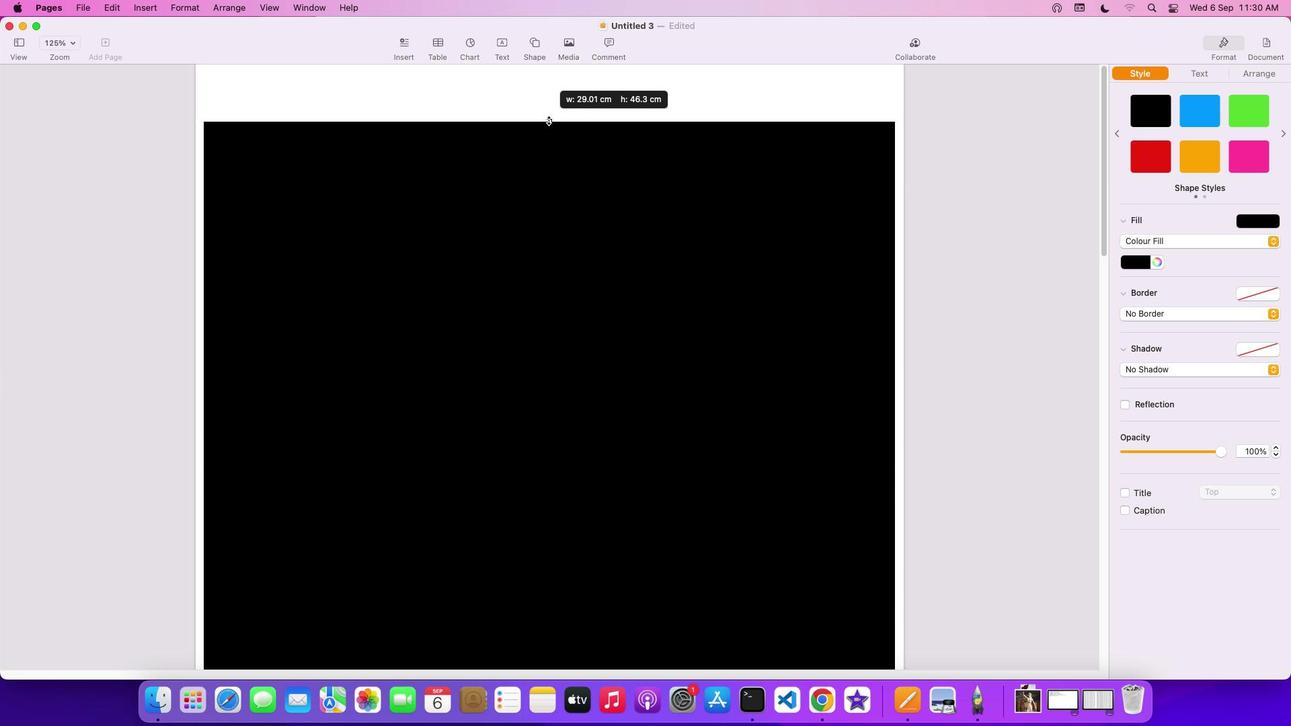 
Action: Mouse moved to (514, 196)
Screenshot: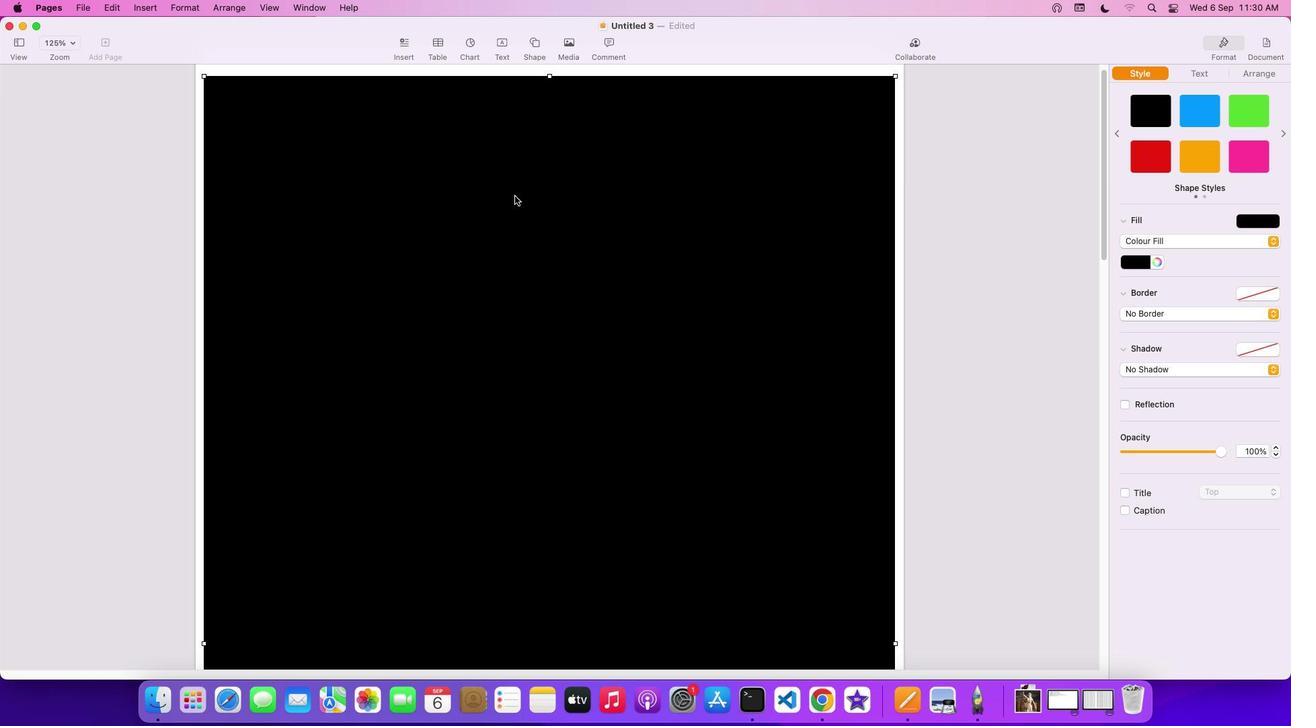 
Action: Mouse pressed left at (514, 196)
Screenshot: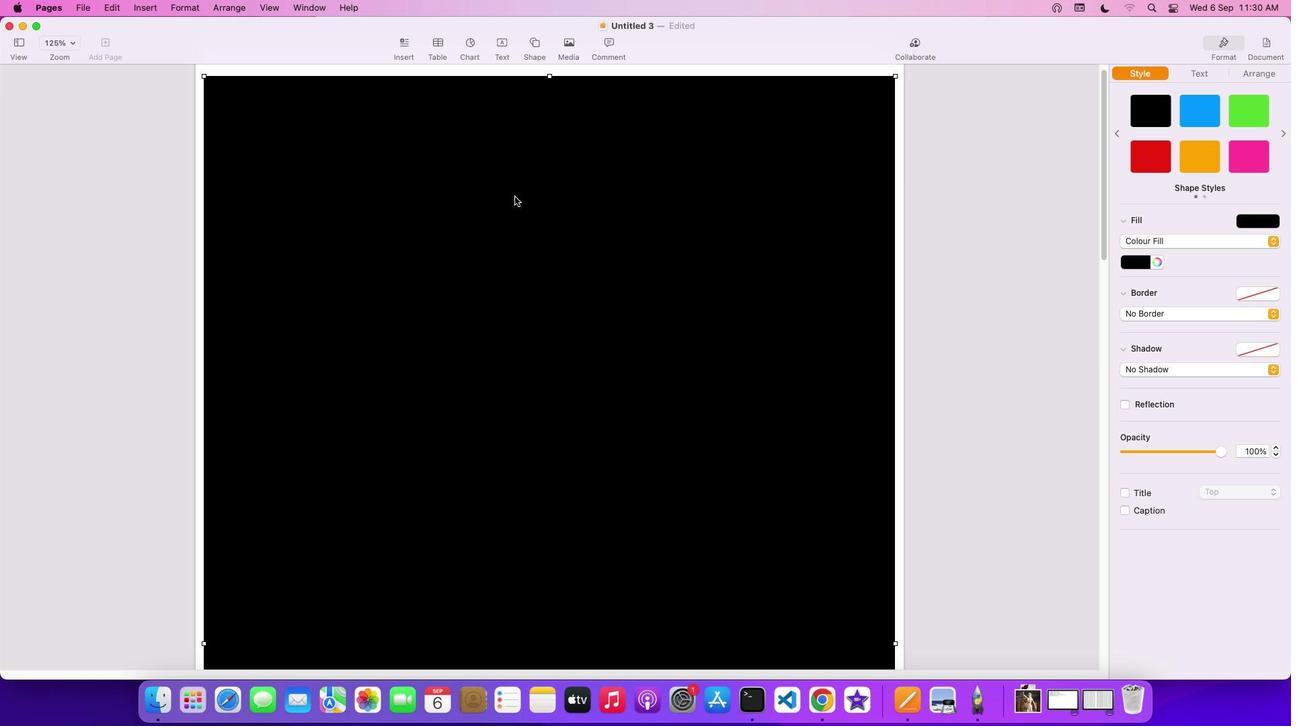 
Action: Mouse moved to (1144, 263)
Screenshot: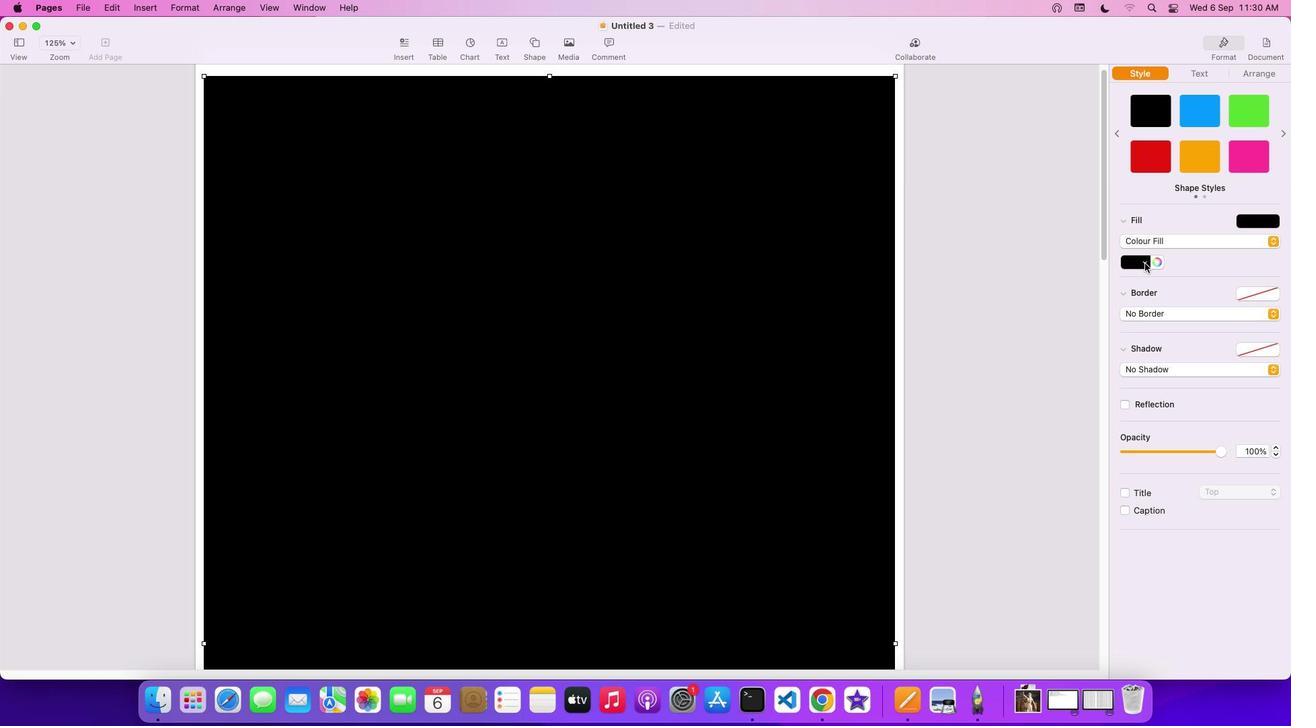 
Action: Mouse pressed left at (1144, 263)
Screenshot: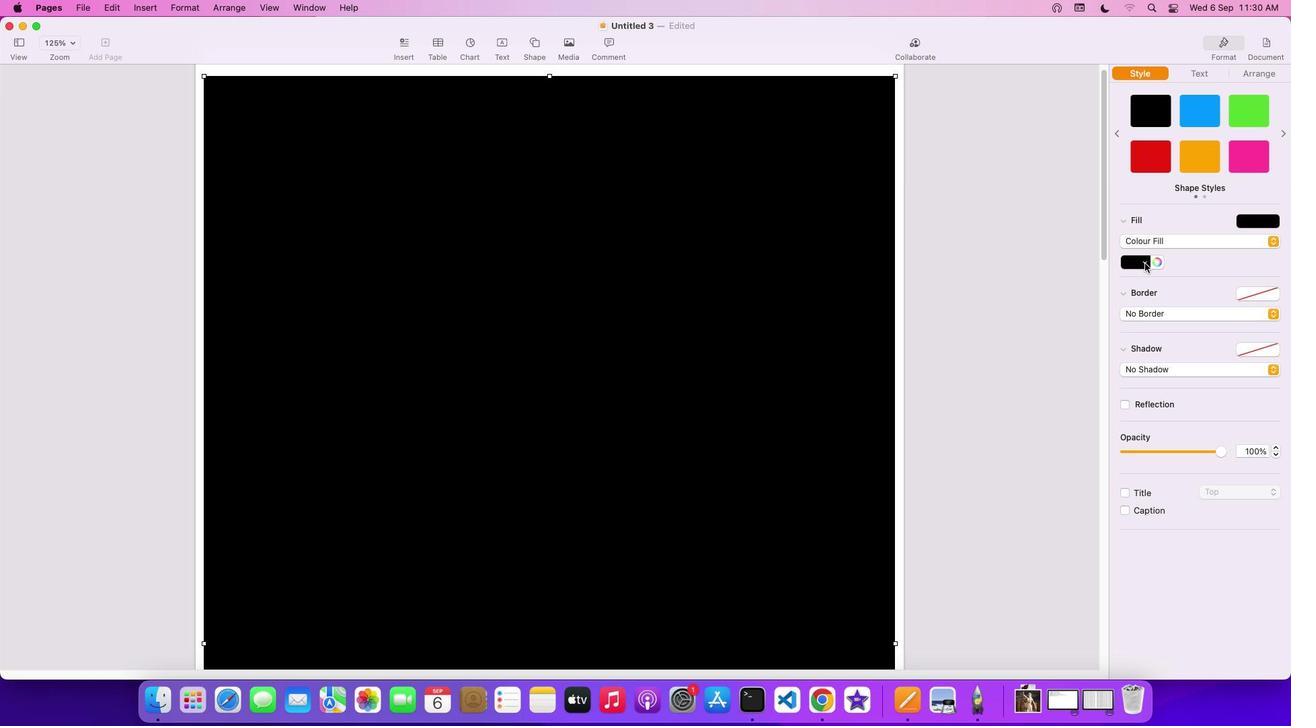 
Action: Mouse moved to (1083, 295)
Screenshot: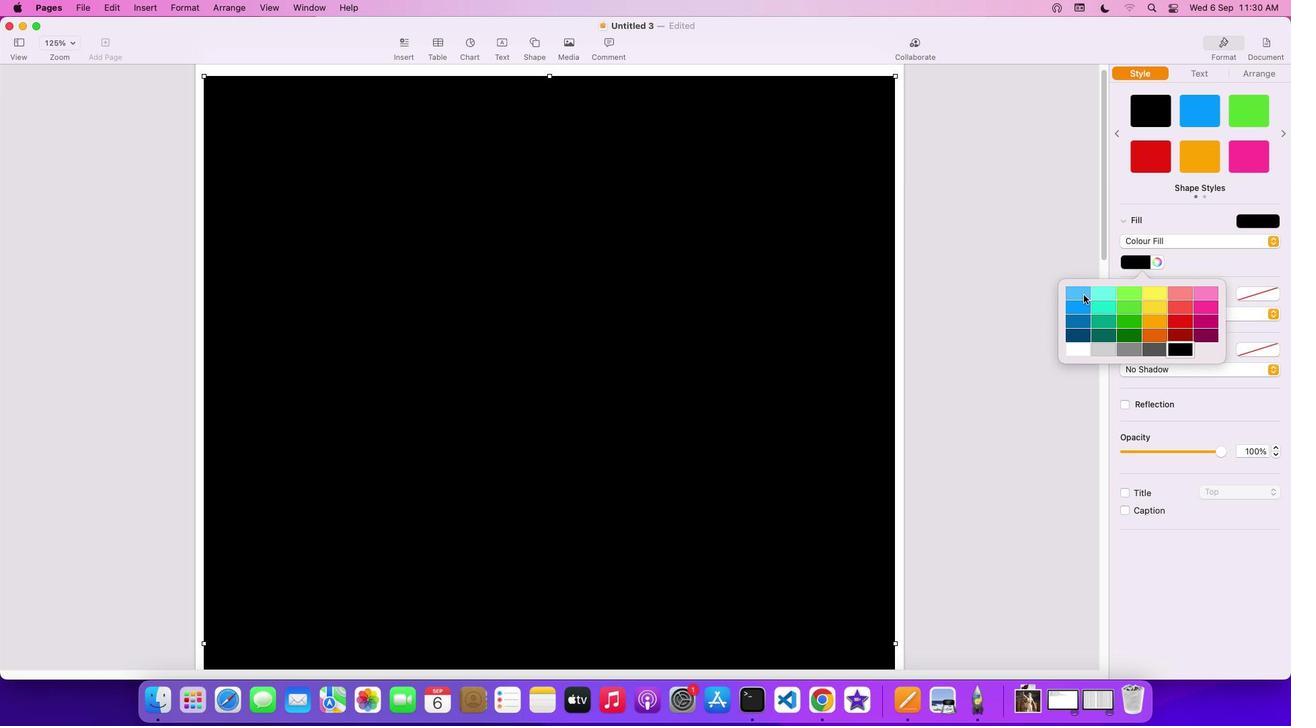 
Action: Mouse pressed left at (1083, 295)
Screenshot: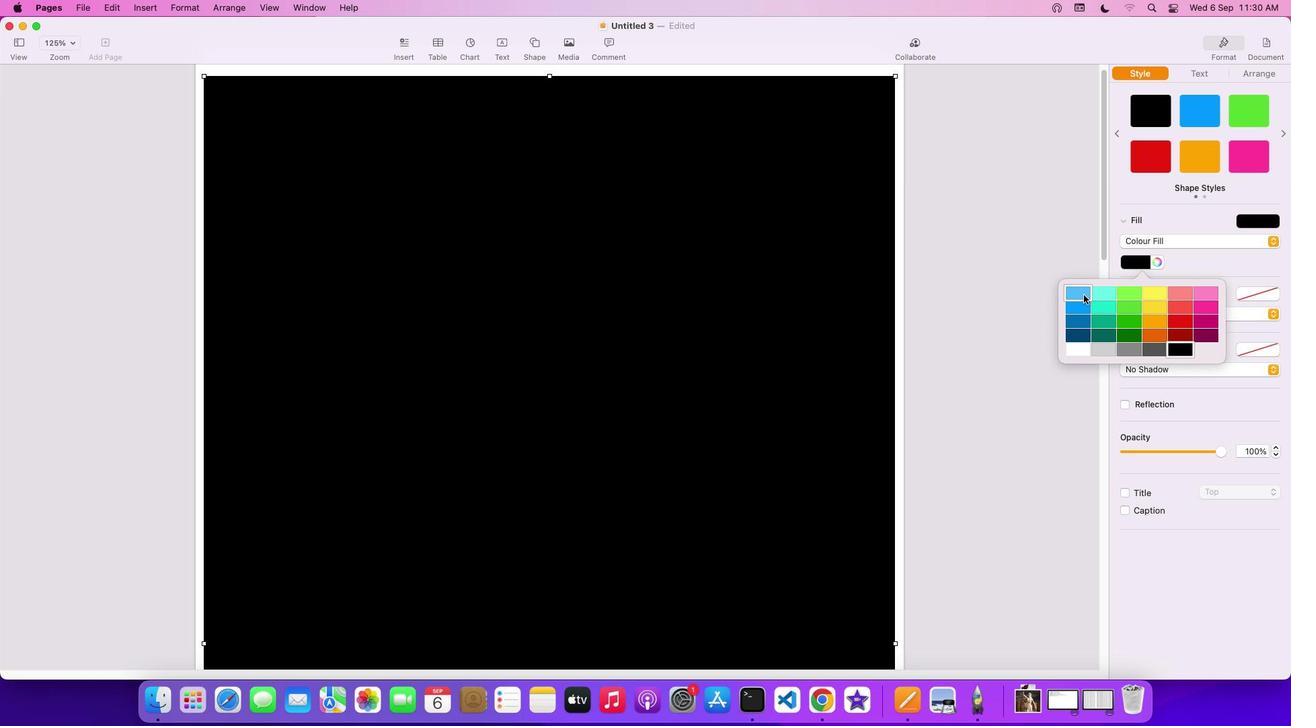 
Action: Mouse moved to (465, 376)
Screenshot: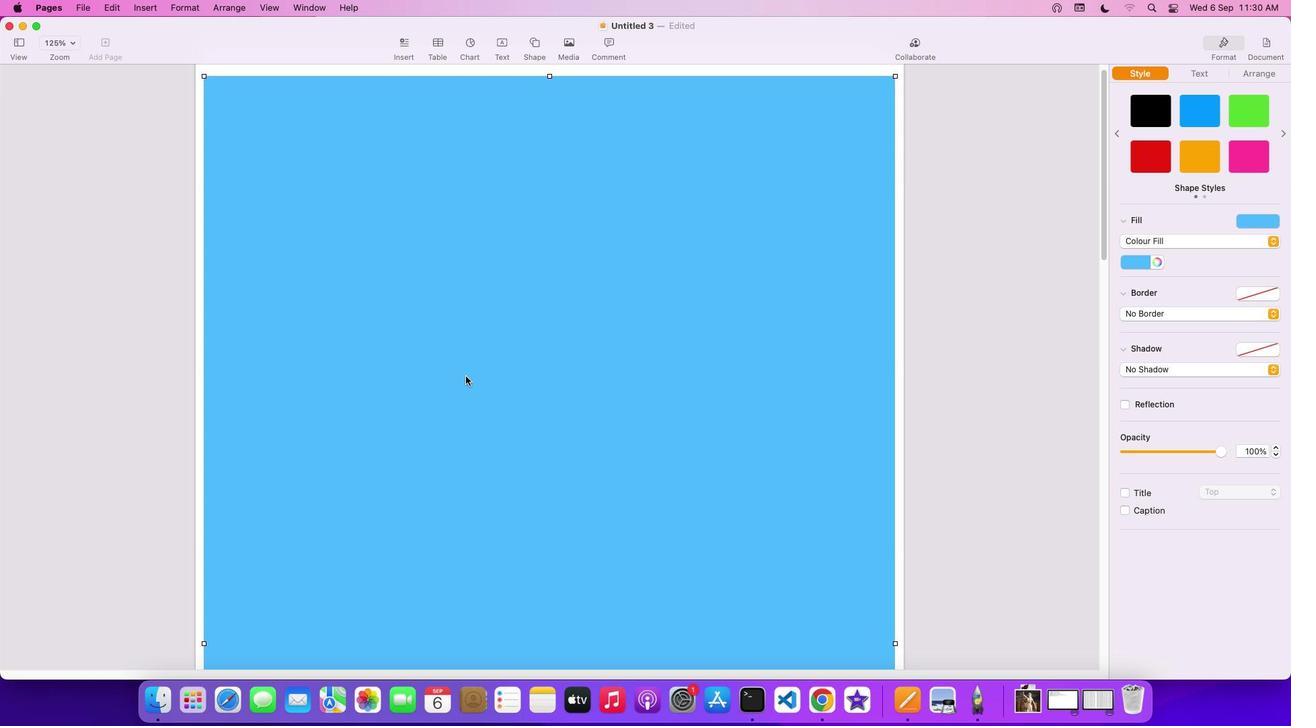 
Action: Mouse pressed left at (465, 376)
Screenshot: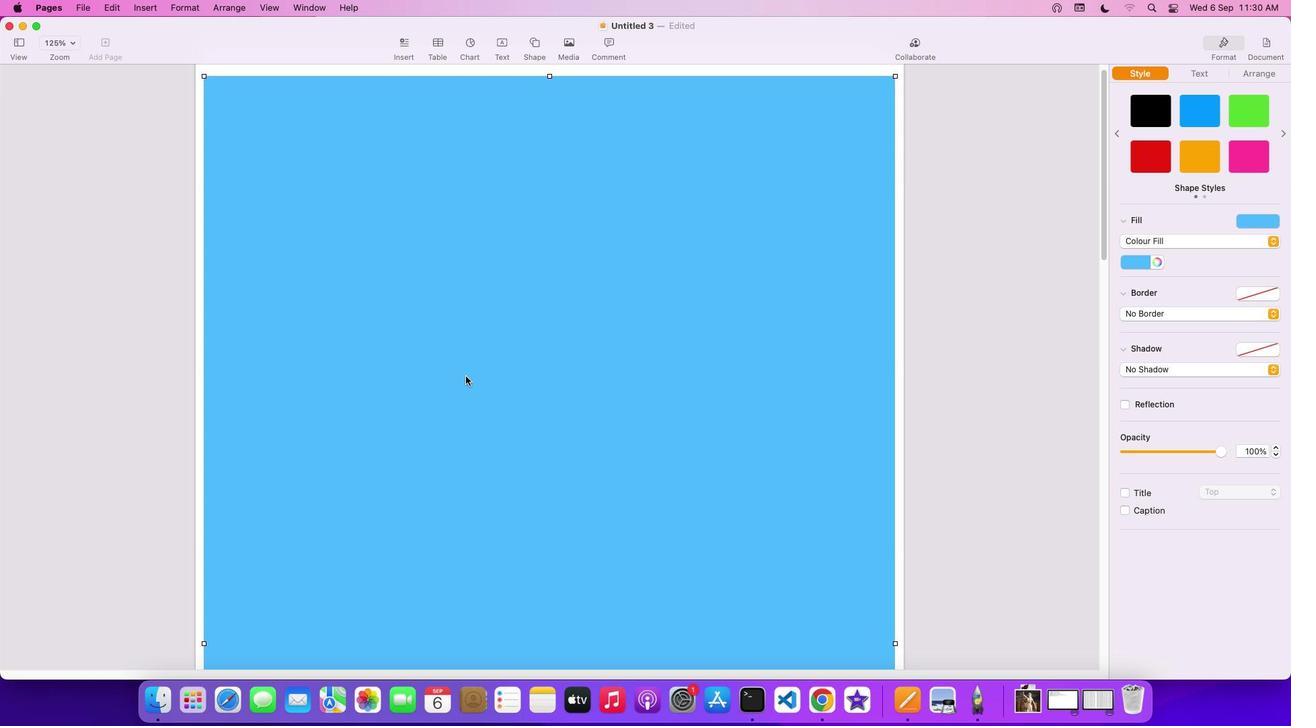 
Action: Mouse moved to (388, 400)
Screenshot: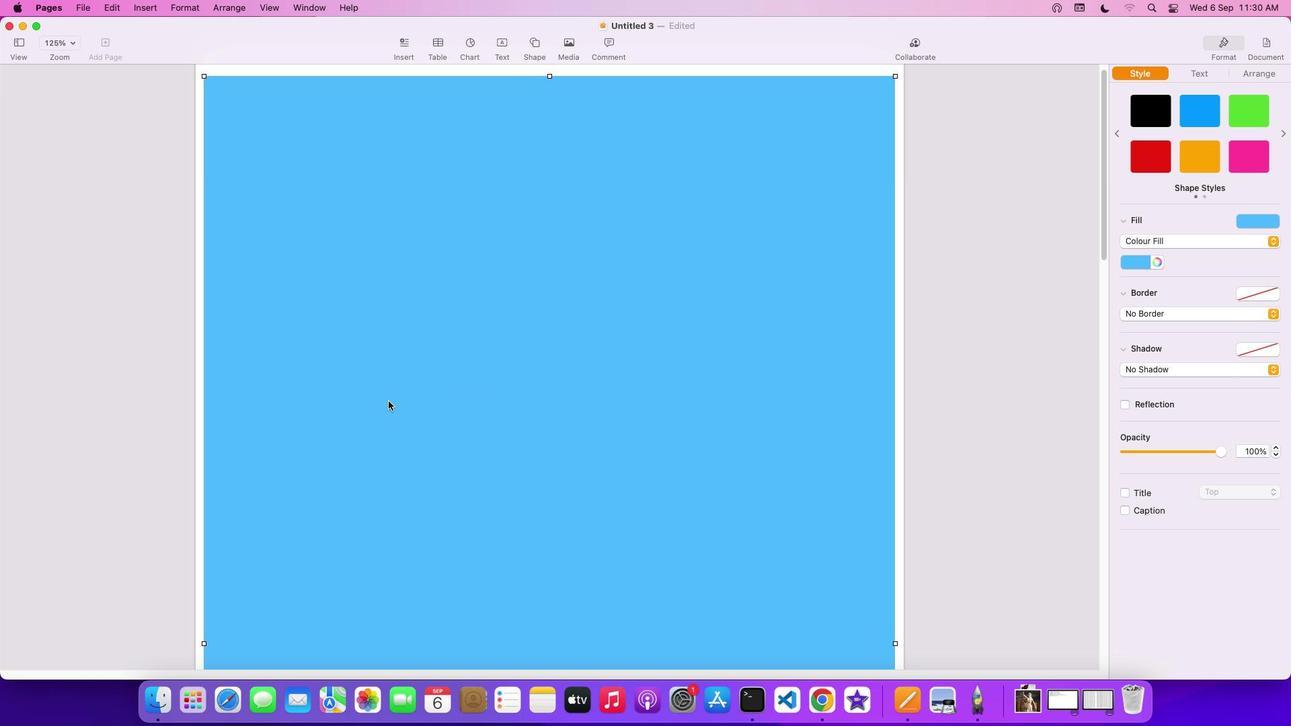 
Action: Mouse pressed left at (388, 400)
Screenshot: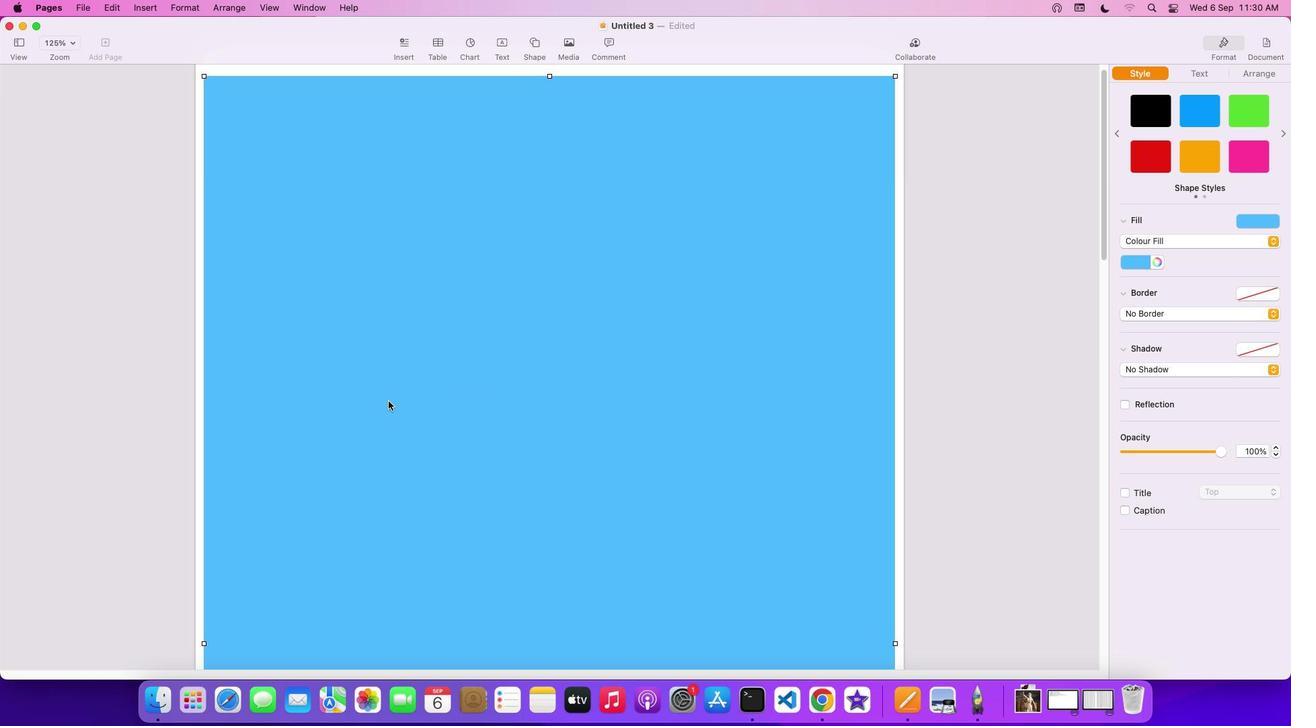 
Action: Mouse moved to (390, 402)
Screenshot: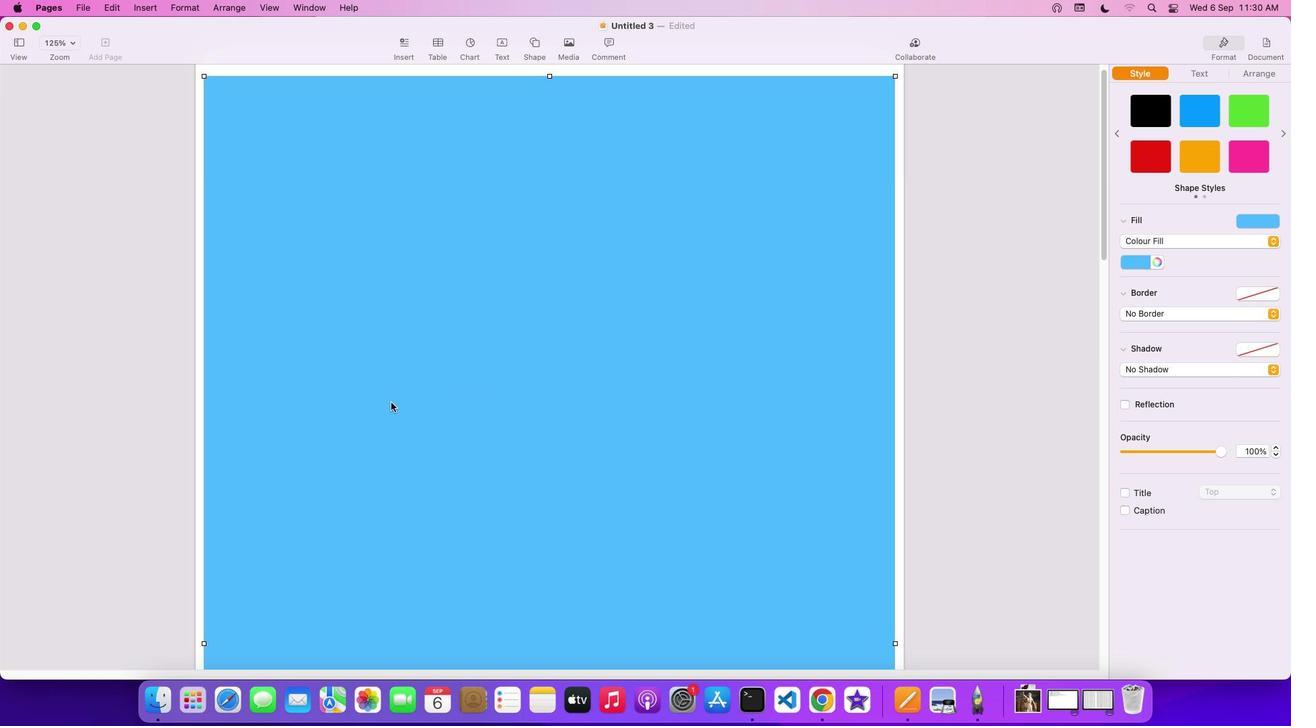 
Action: Mouse scrolled (390, 402) with delta (0, 0)
Screenshot: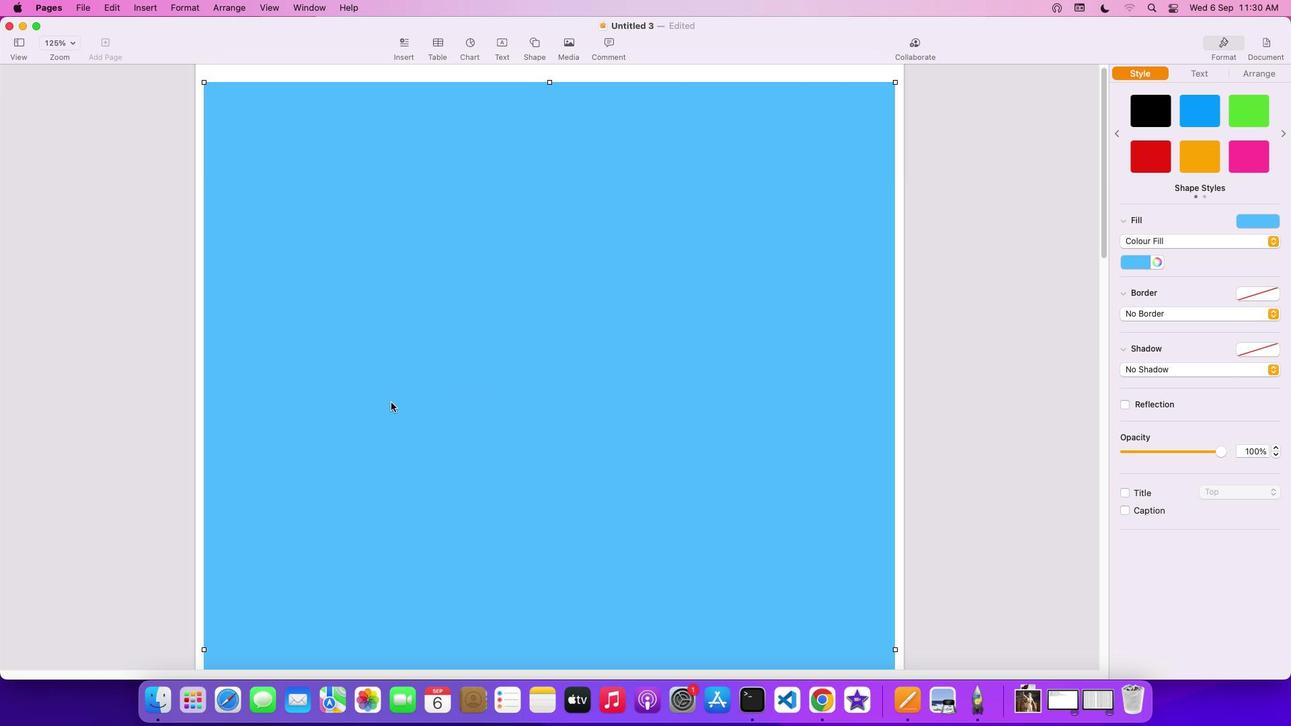 
Action: Mouse scrolled (390, 402) with delta (0, 0)
Screenshot: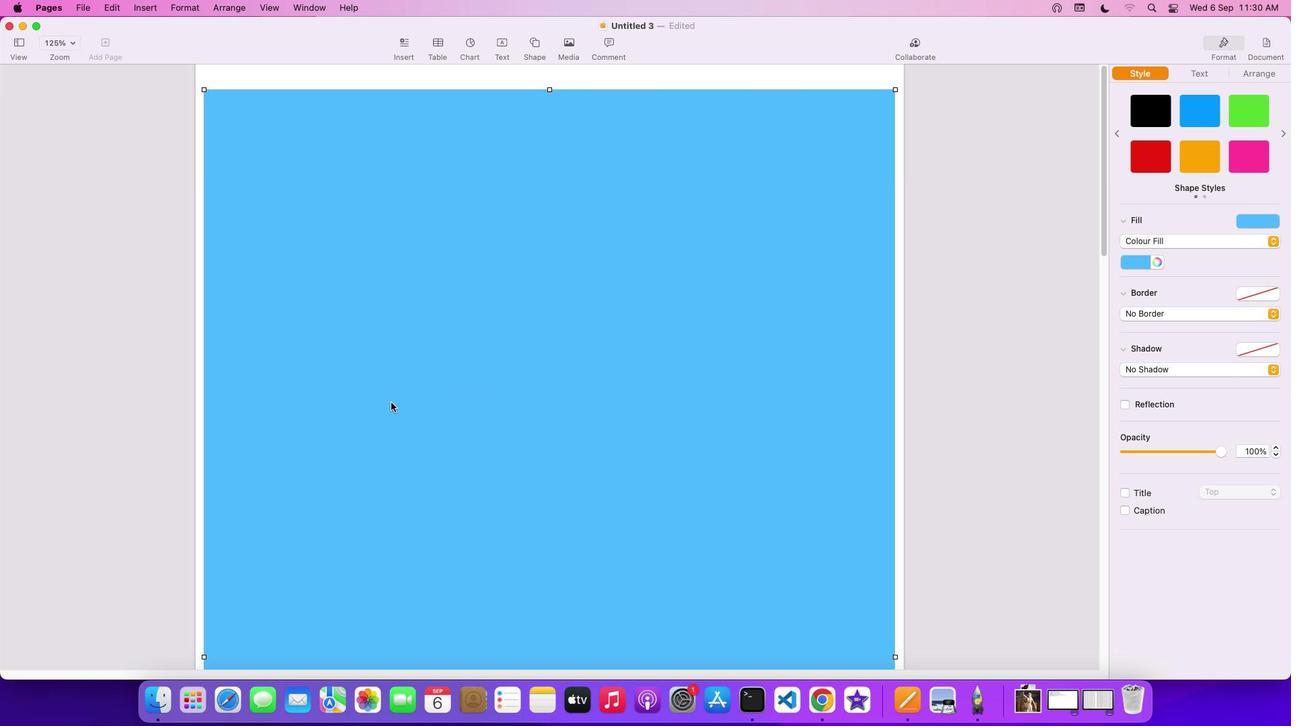 
Action: Mouse scrolled (390, 402) with delta (0, 2)
Screenshot: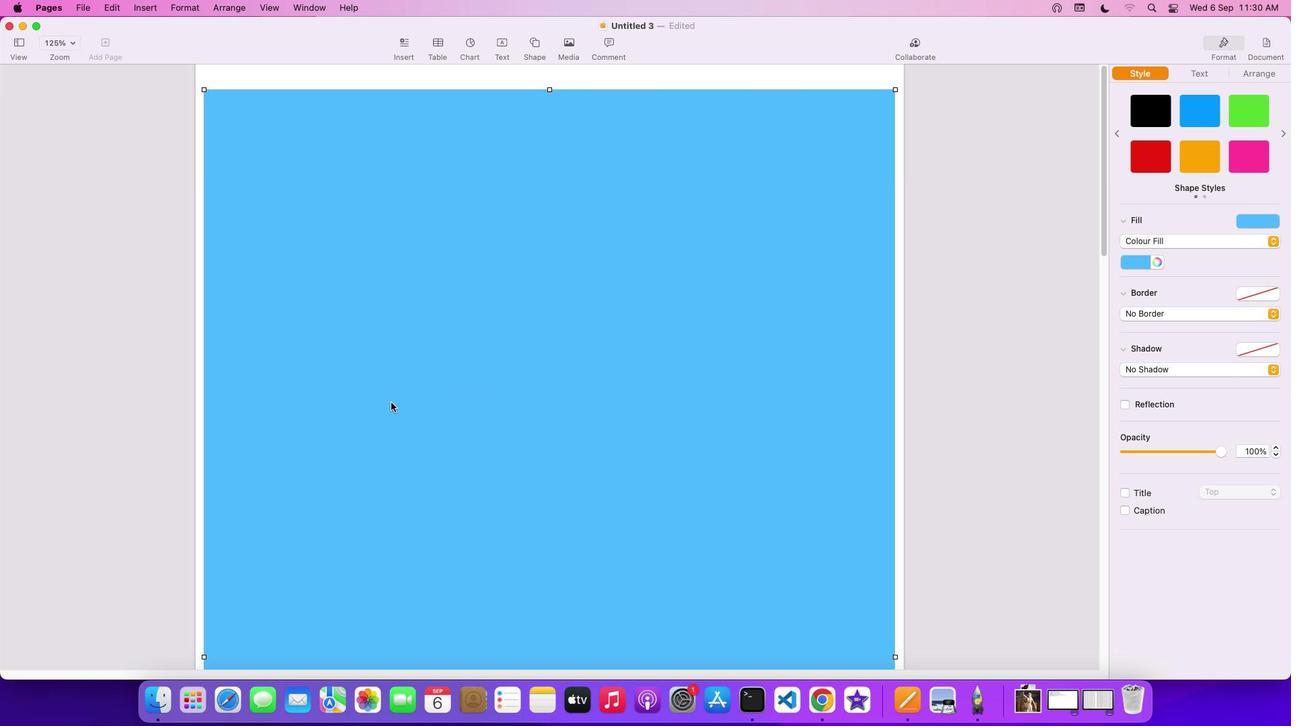 
Action: Mouse scrolled (390, 402) with delta (0, 2)
Screenshot: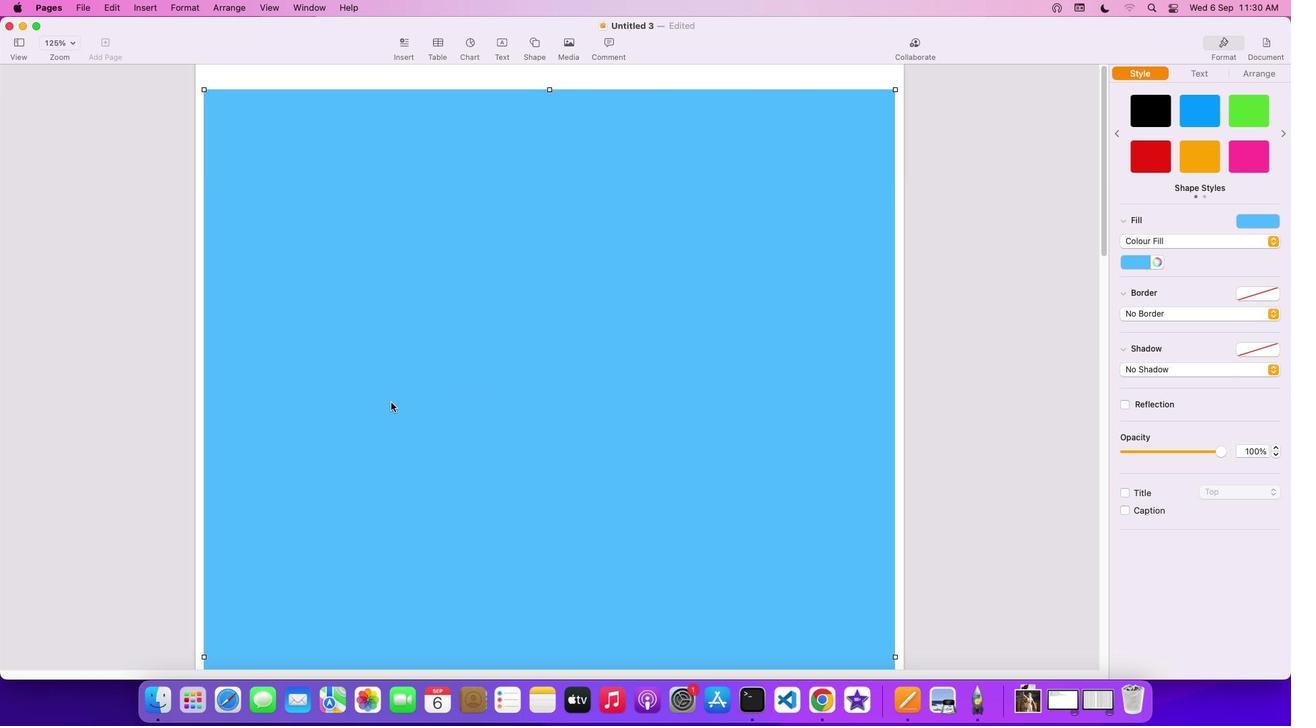 
Action: Mouse scrolled (390, 402) with delta (0, 0)
Screenshot: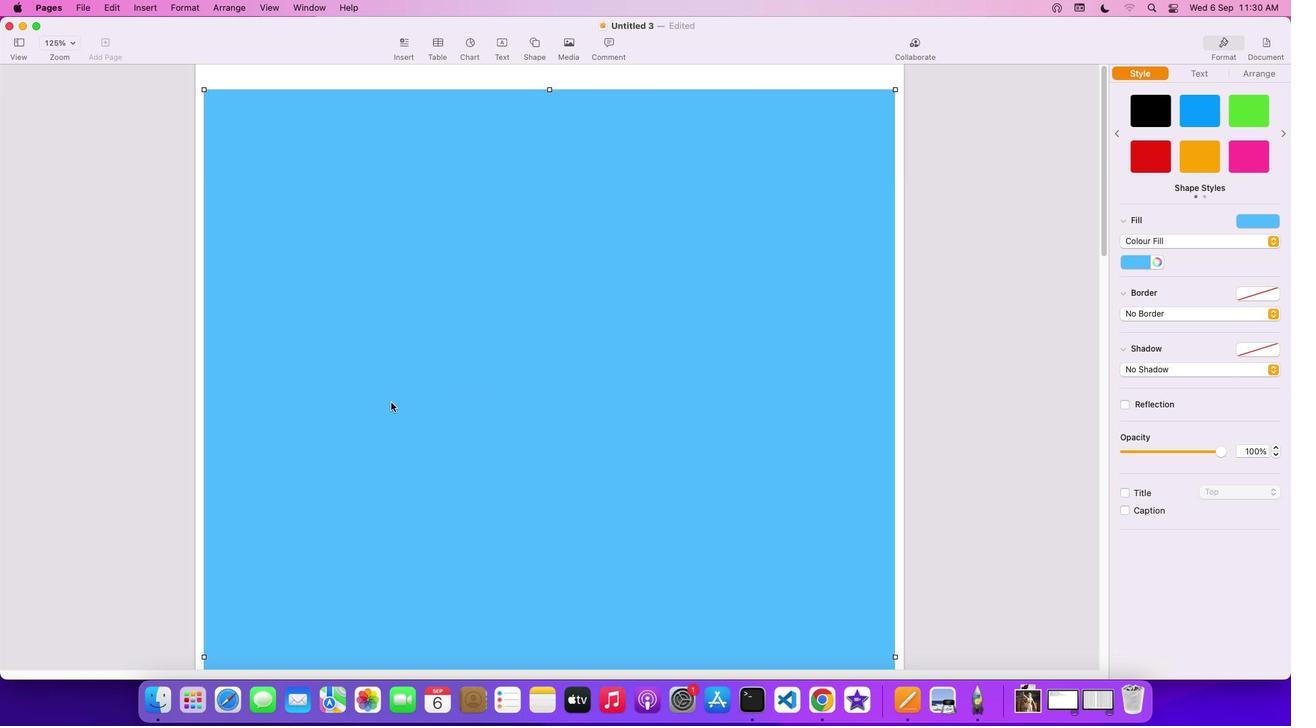 
Action: Mouse scrolled (390, 402) with delta (0, 0)
Screenshot: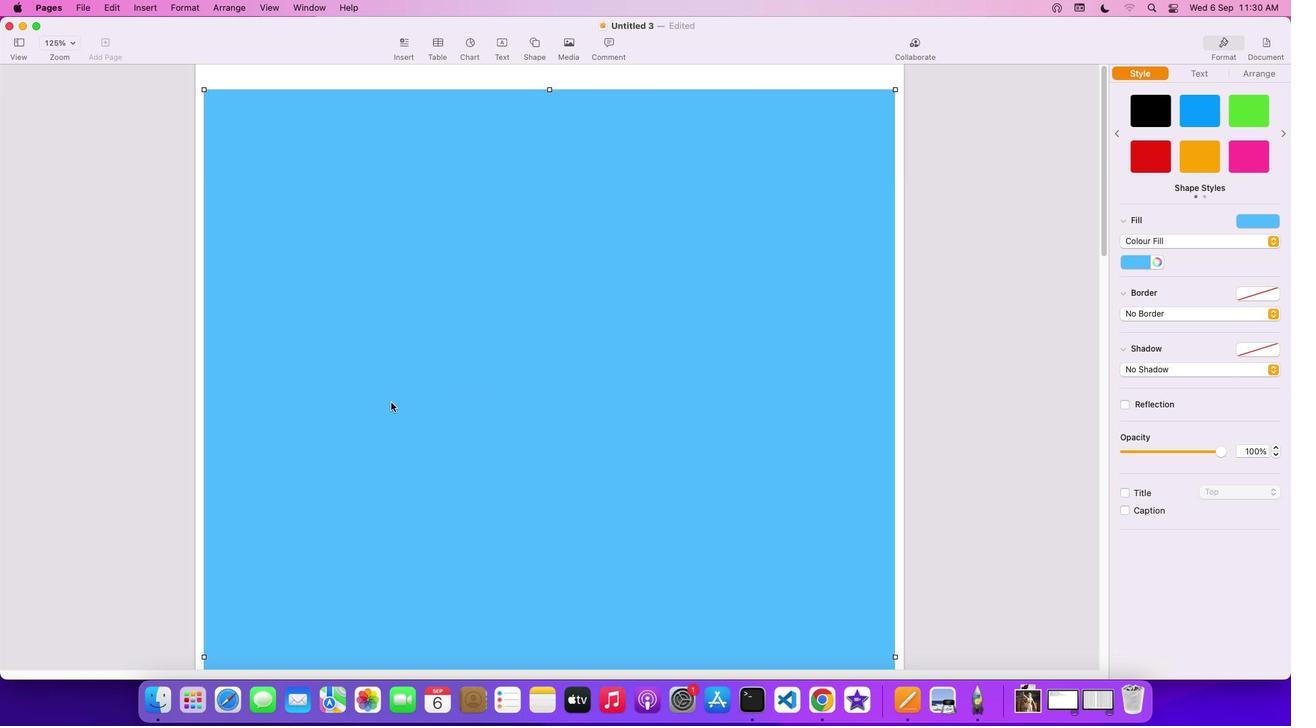
Action: Mouse scrolled (390, 402) with delta (0, 2)
Screenshot: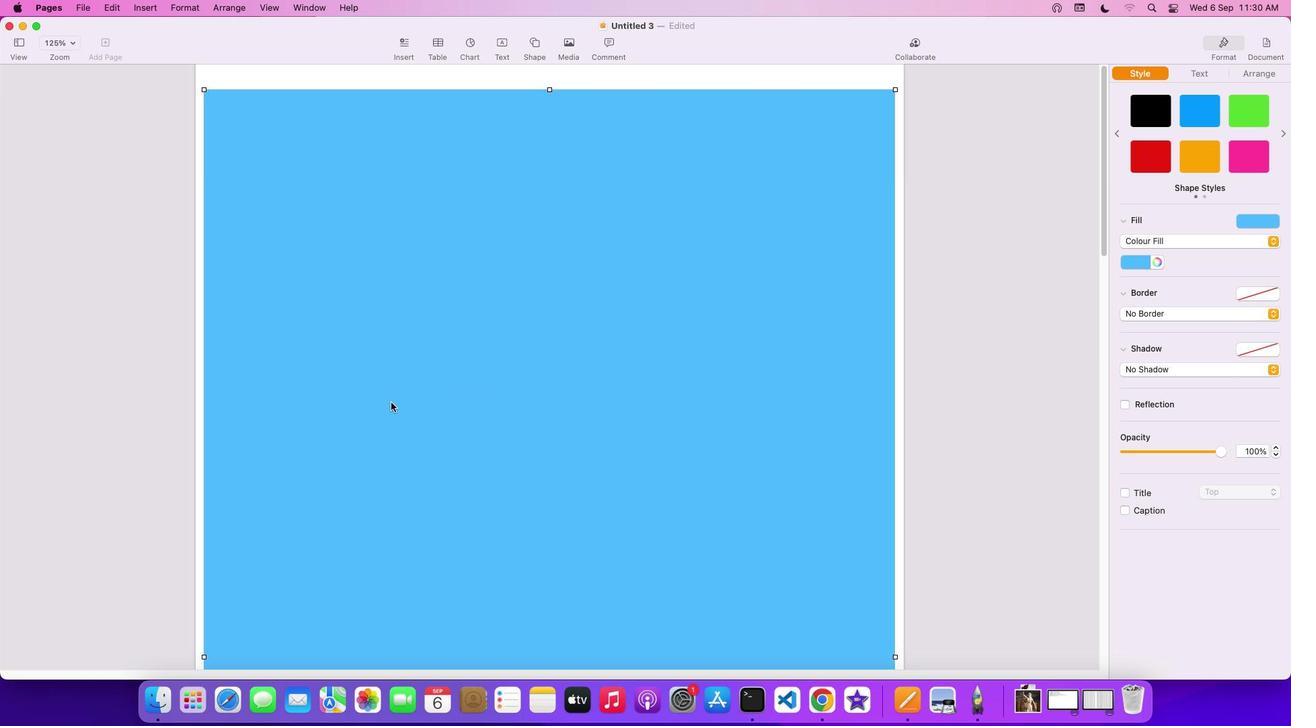 
Action: Mouse moved to (501, 39)
Screenshot: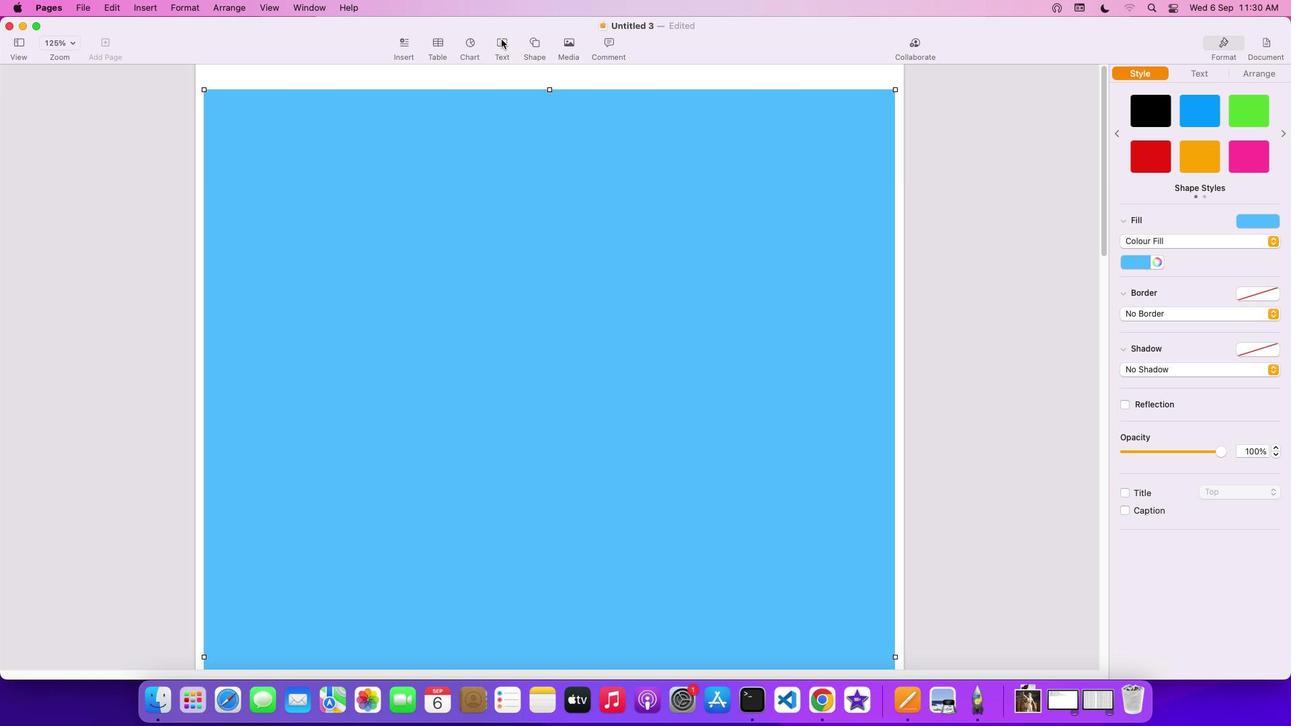 
Action: Mouse pressed left at (501, 39)
Screenshot: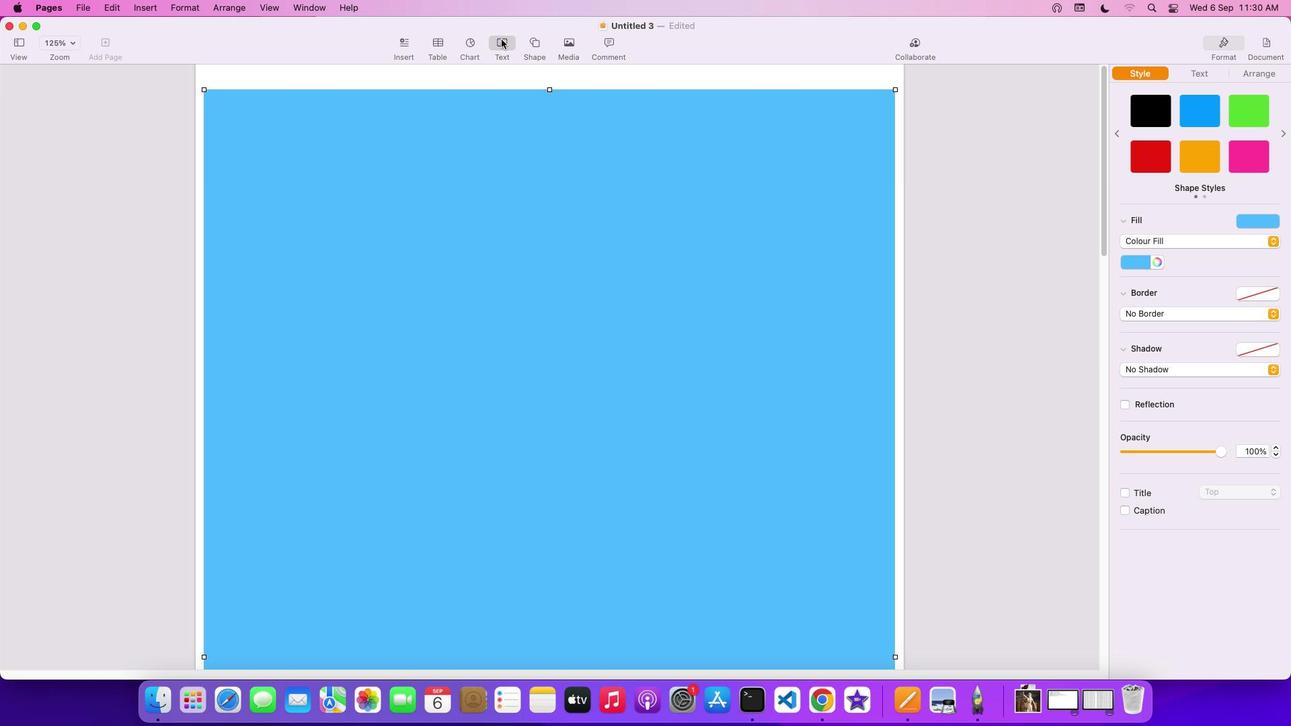 
Action: Mouse moved to (624, 323)
Screenshot: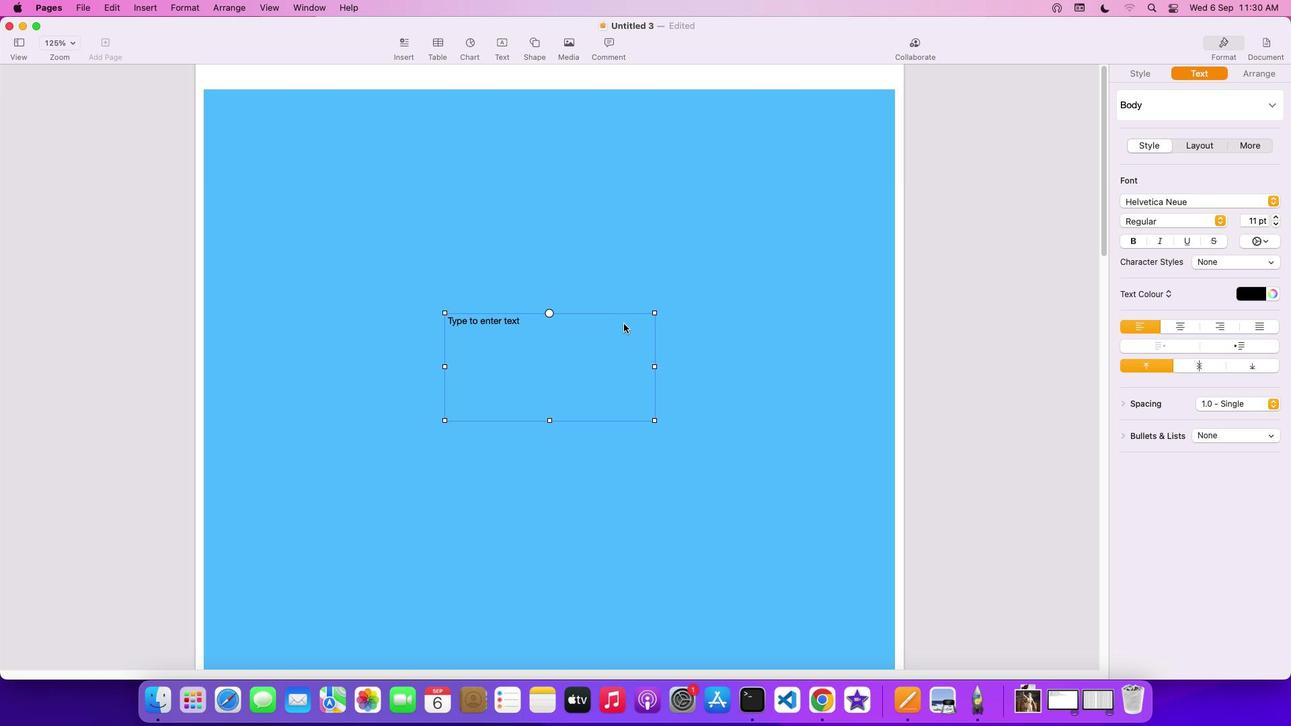 
Action: Key pressed Key.backspace
Screenshot: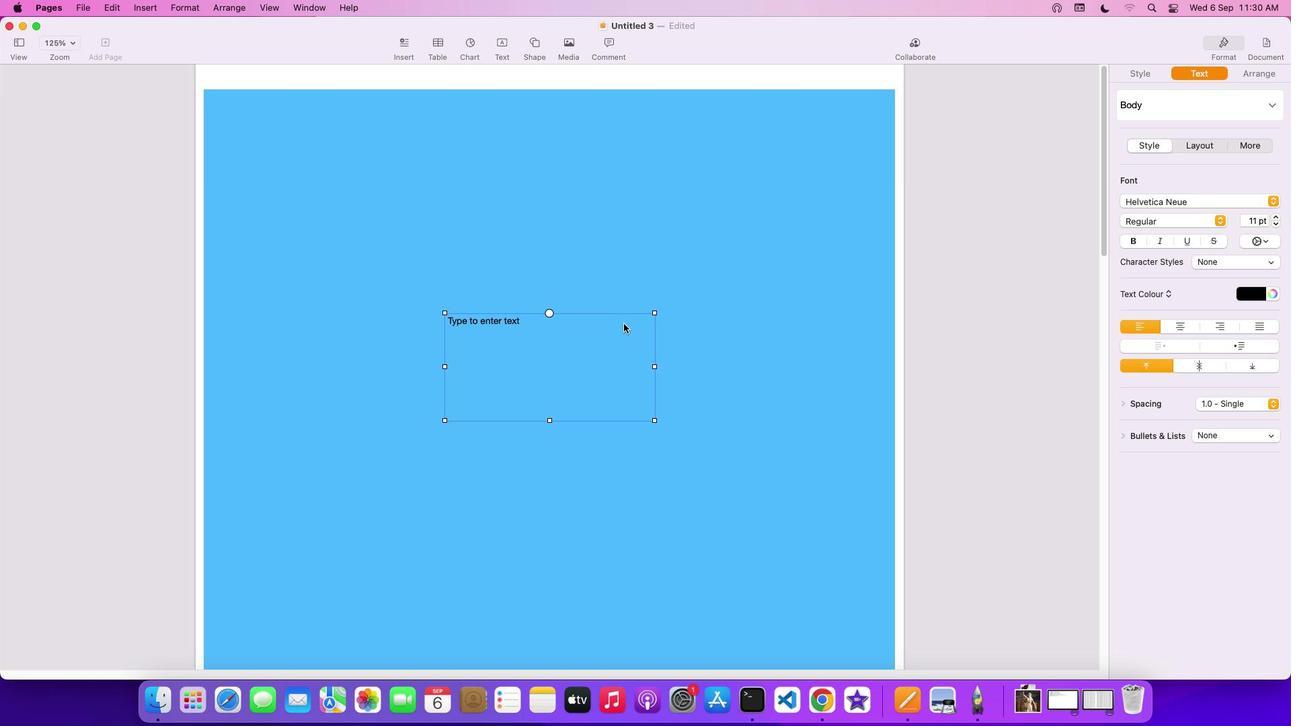 
Action: Mouse moved to (534, 50)
Screenshot: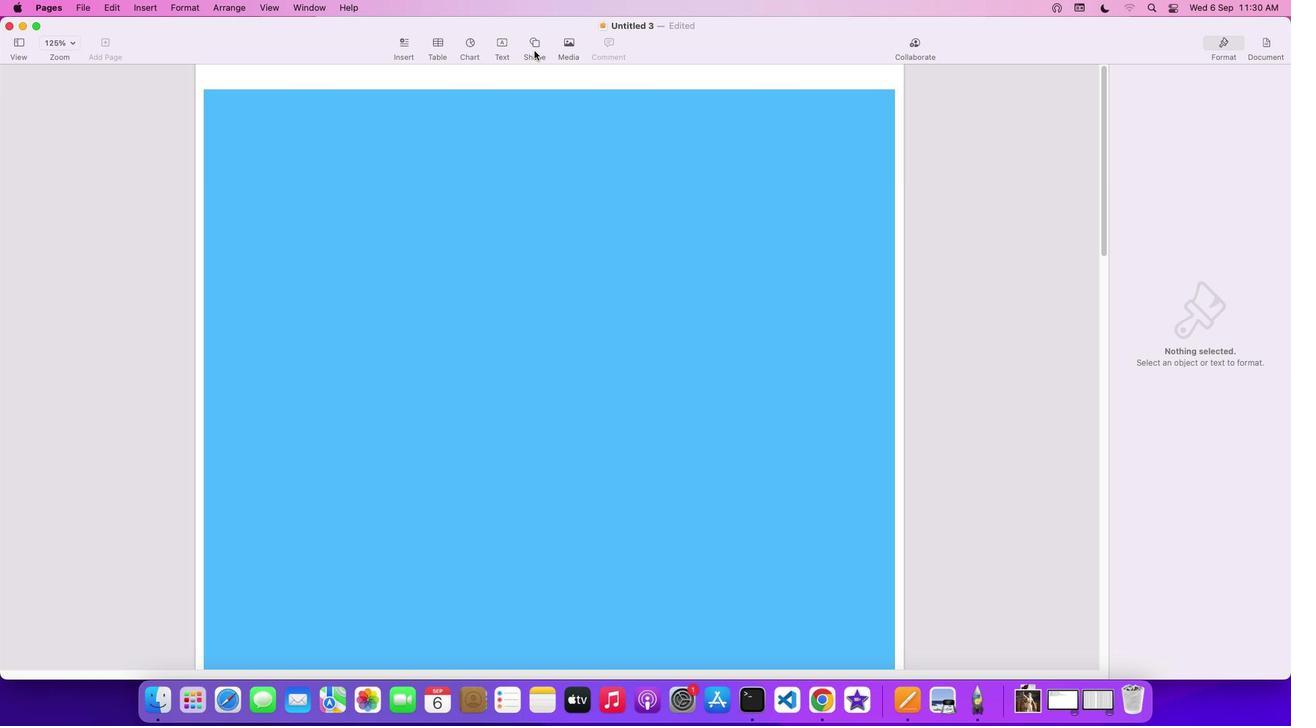 
Action: Mouse pressed left at (534, 50)
Screenshot: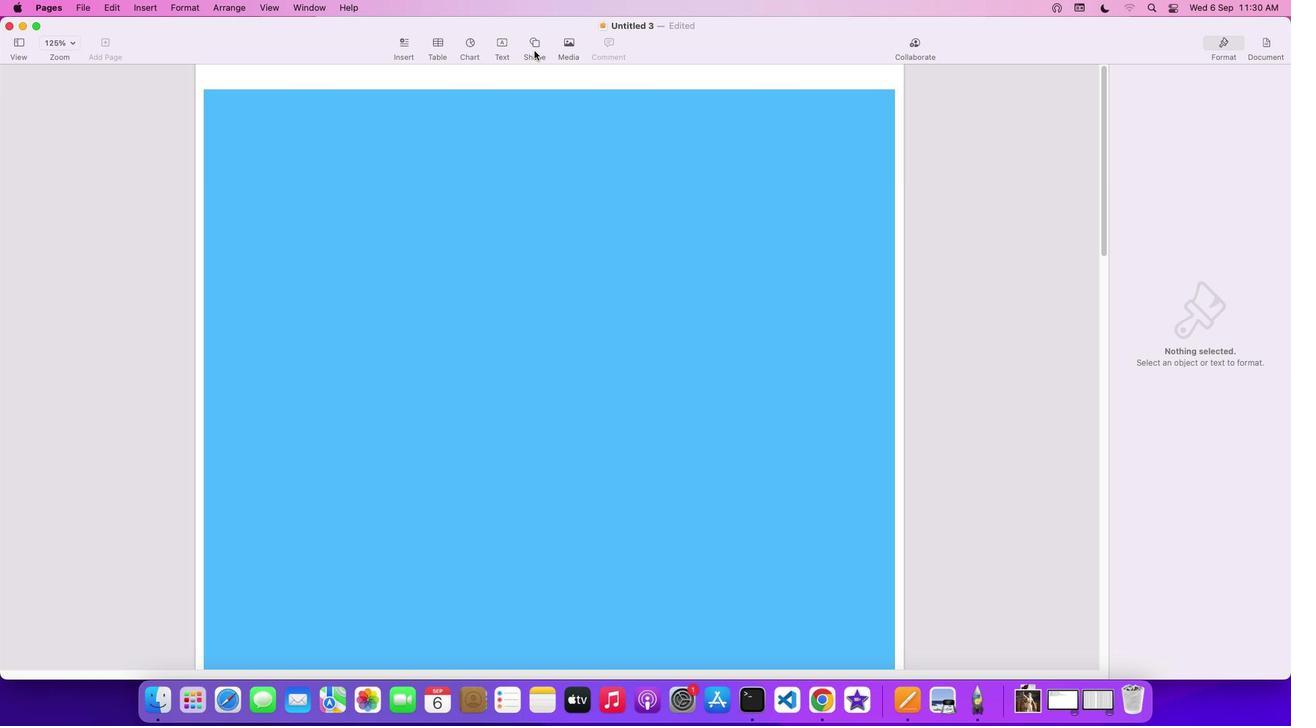
Action: Mouse moved to (534, 45)
Screenshot: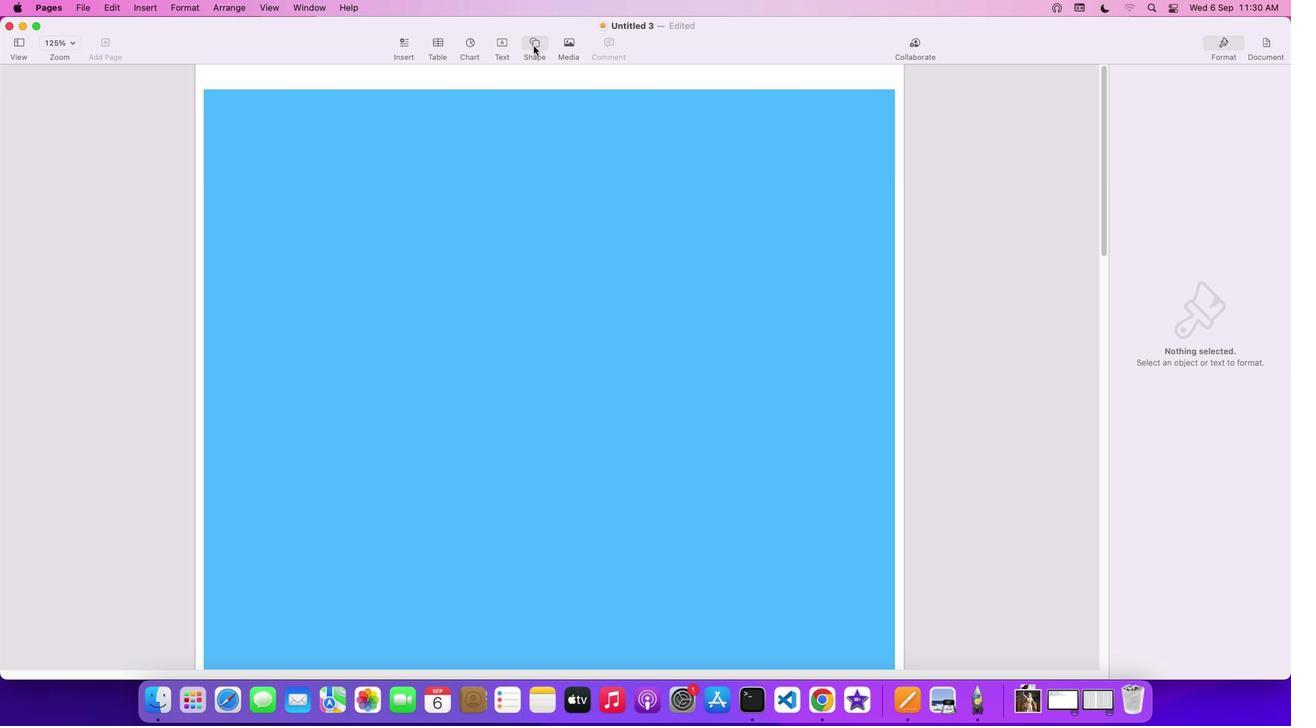 
Action: Mouse pressed left at (534, 45)
Screenshot: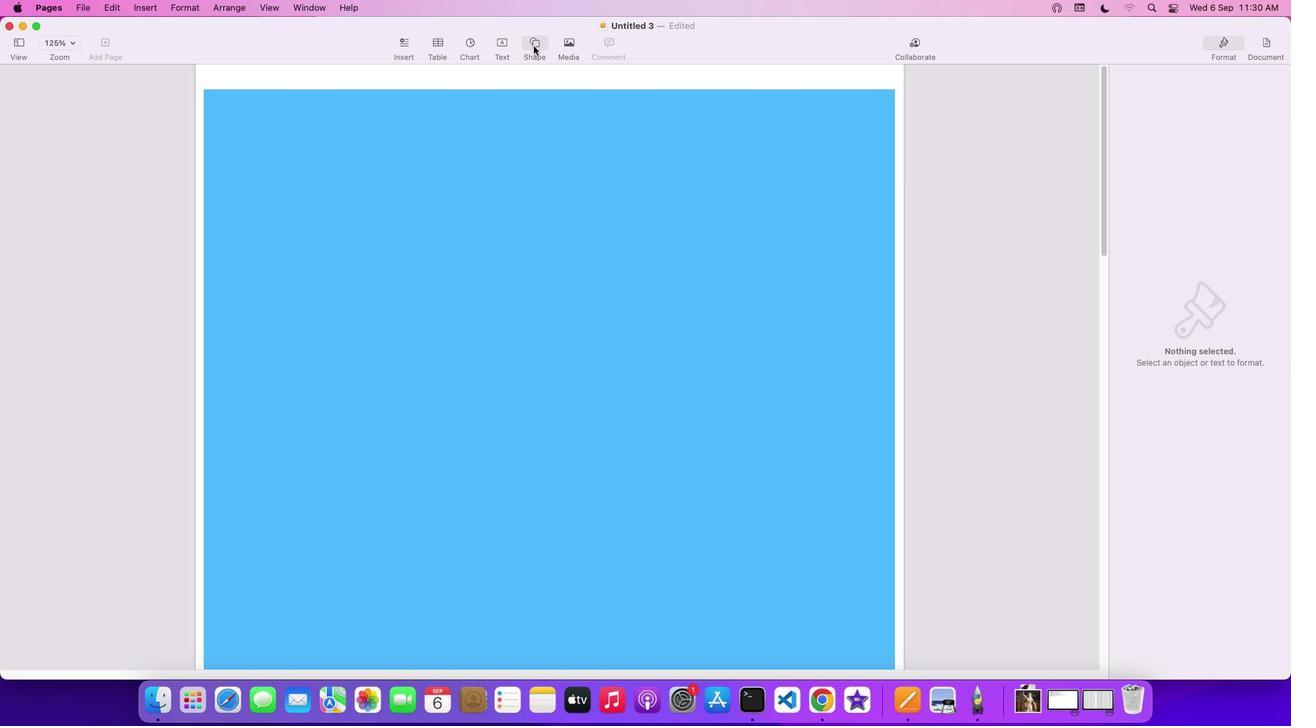 
Action: Mouse moved to (536, 156)
Screenshot: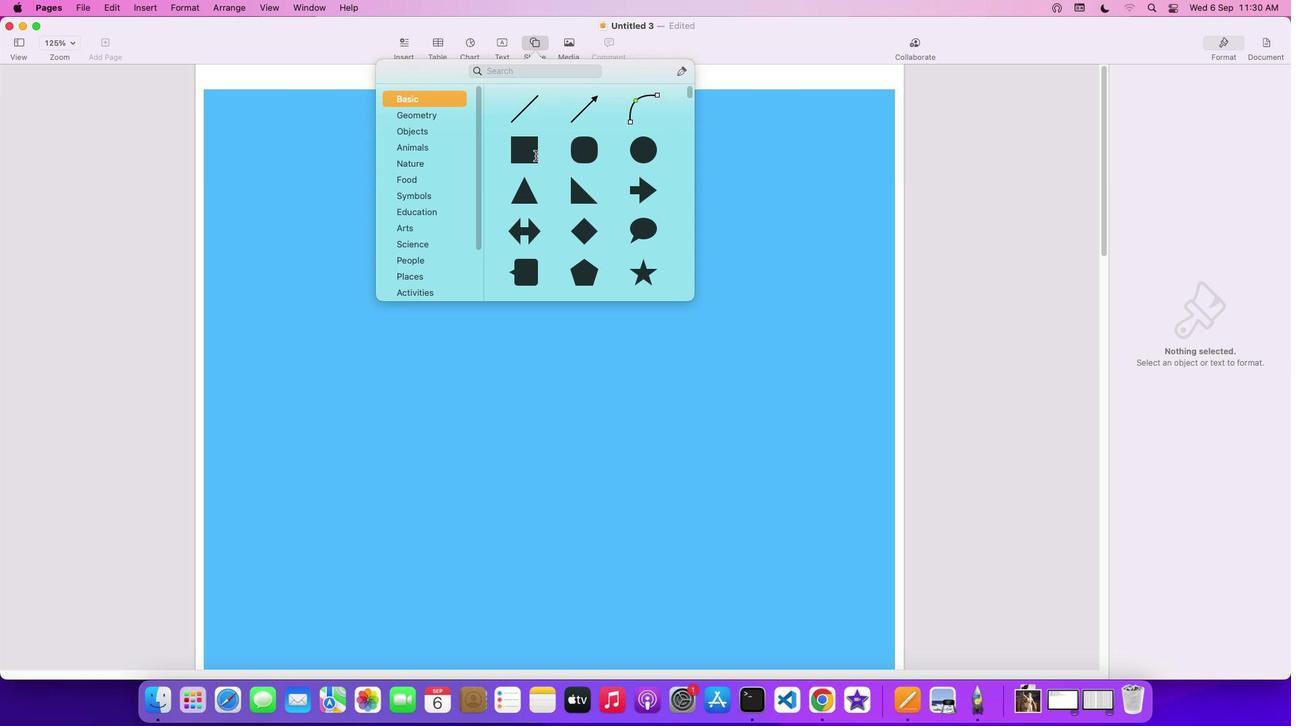 
Action: Mouse pressed left at (536, 156)
Screenshot: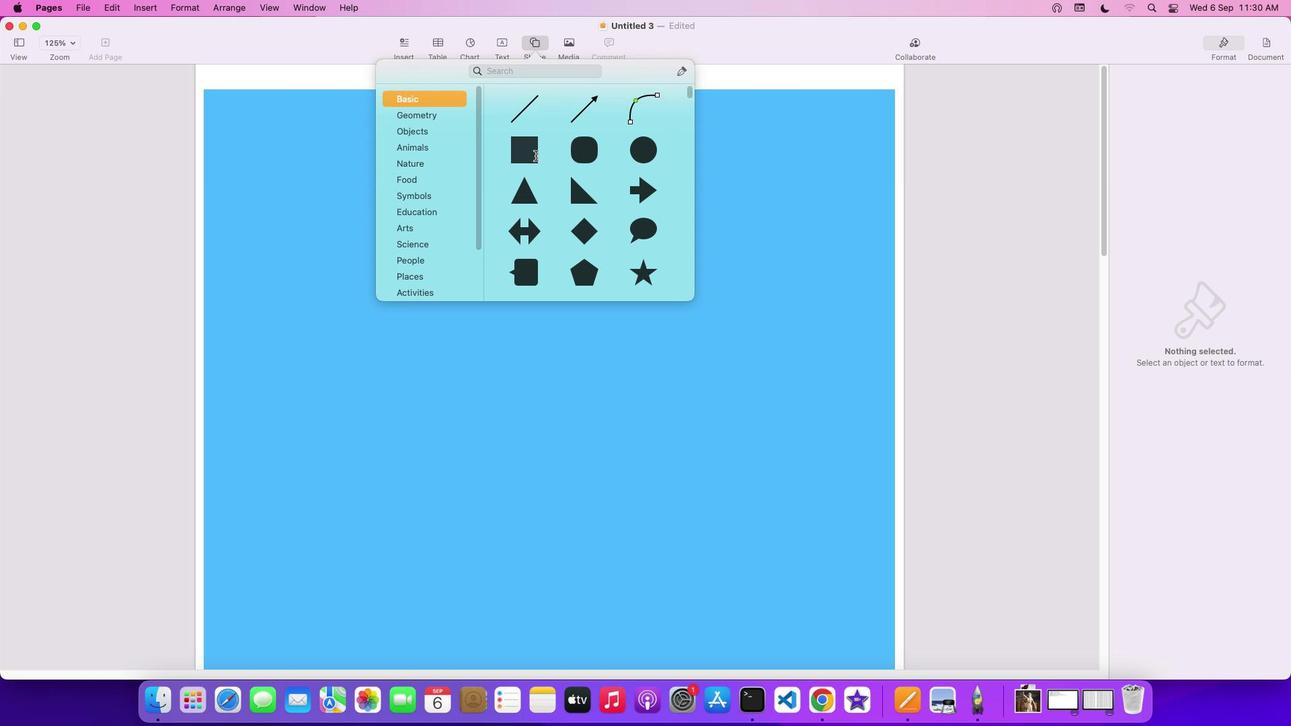 
Action: Mouse moved to (549, 408)
Screenshot: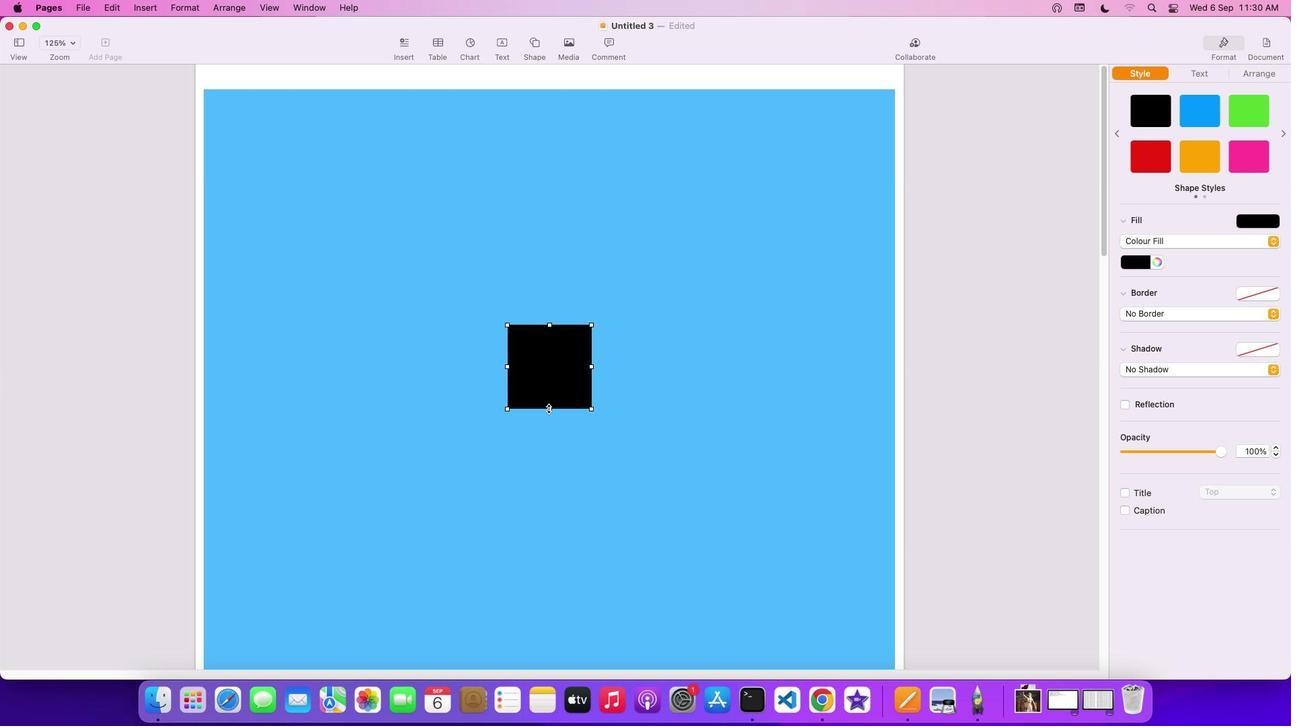 
Action: Mouse pressed left at (549, 408)
Screenshot: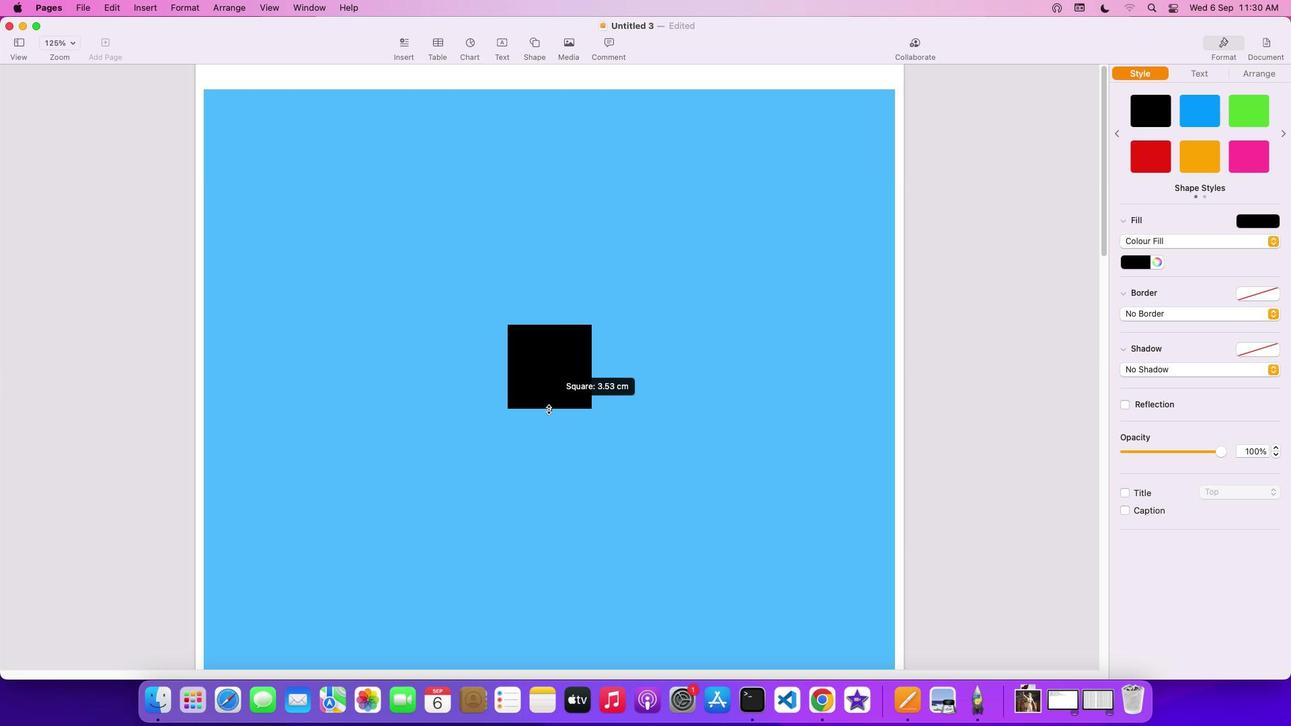 
Action: Mouse moved to (591, 487)
Screenshot: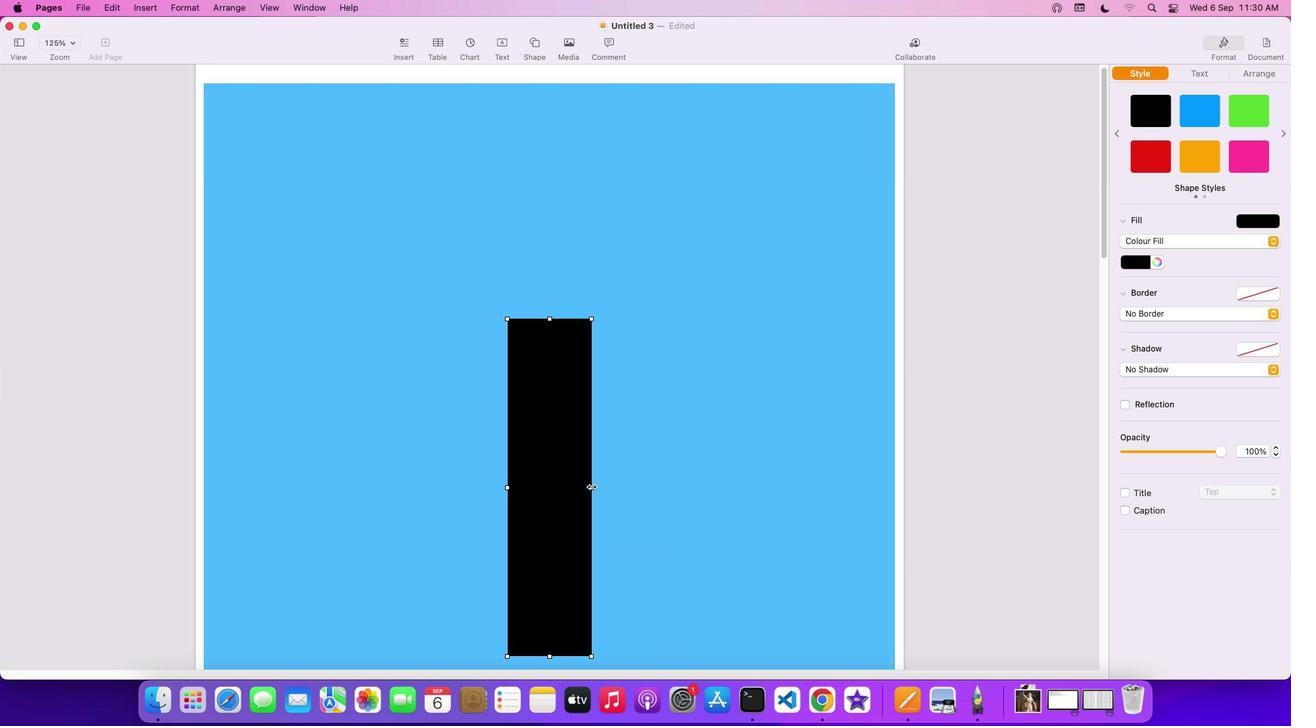 
Action: Mouse pressed left at (591, 487)
Screenshot: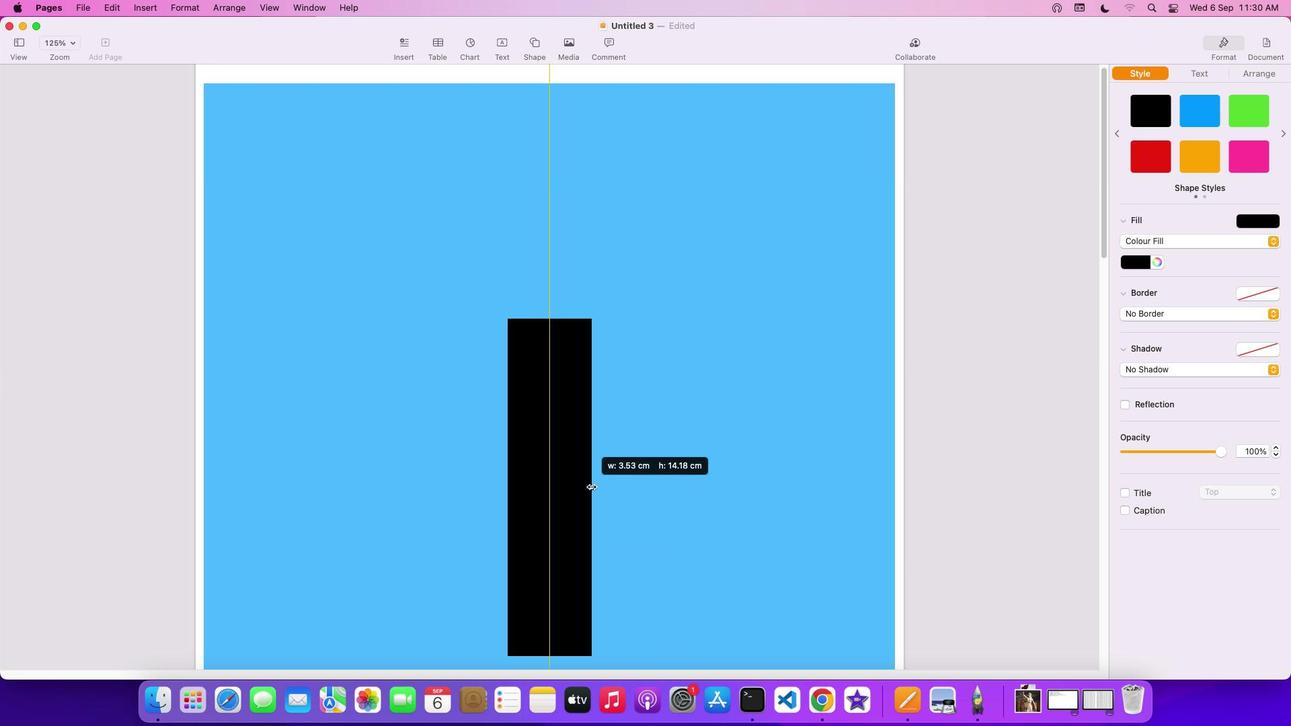
Action: Mouse moved to (610, 319)
Screenshot: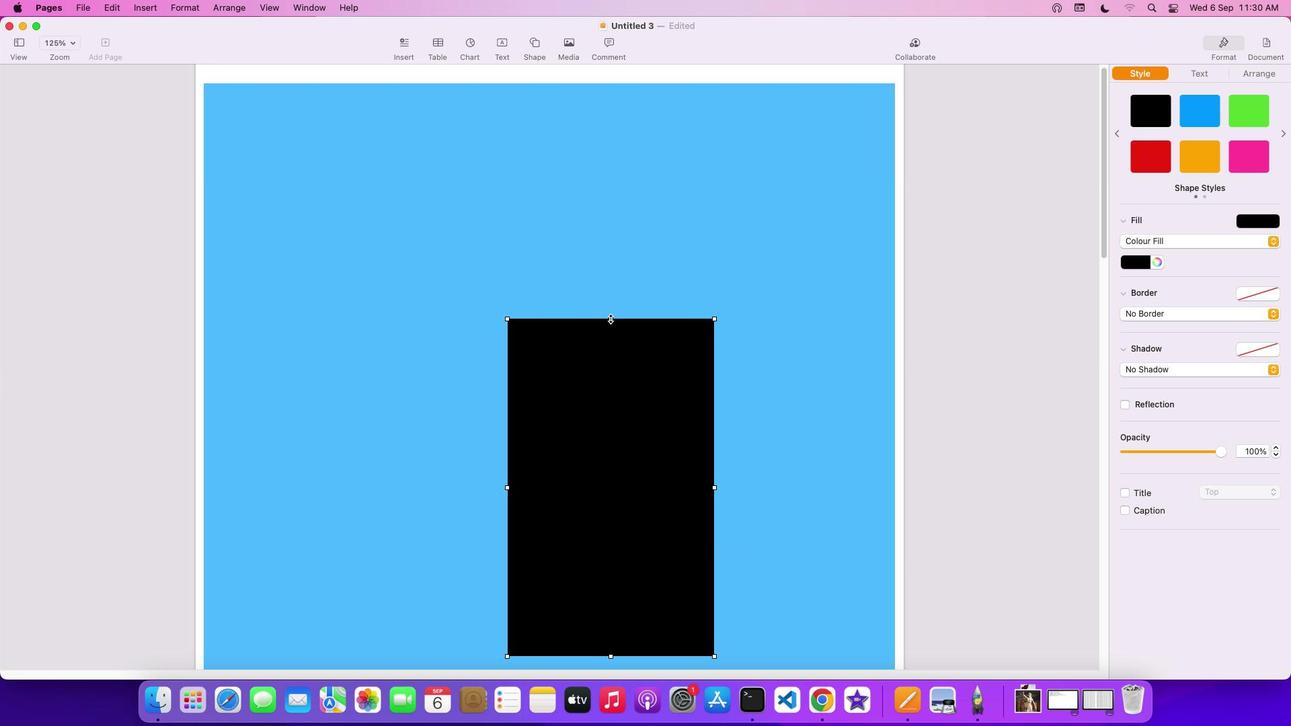 
Action: Mouse pressed left at (610, 319)
Screenshot: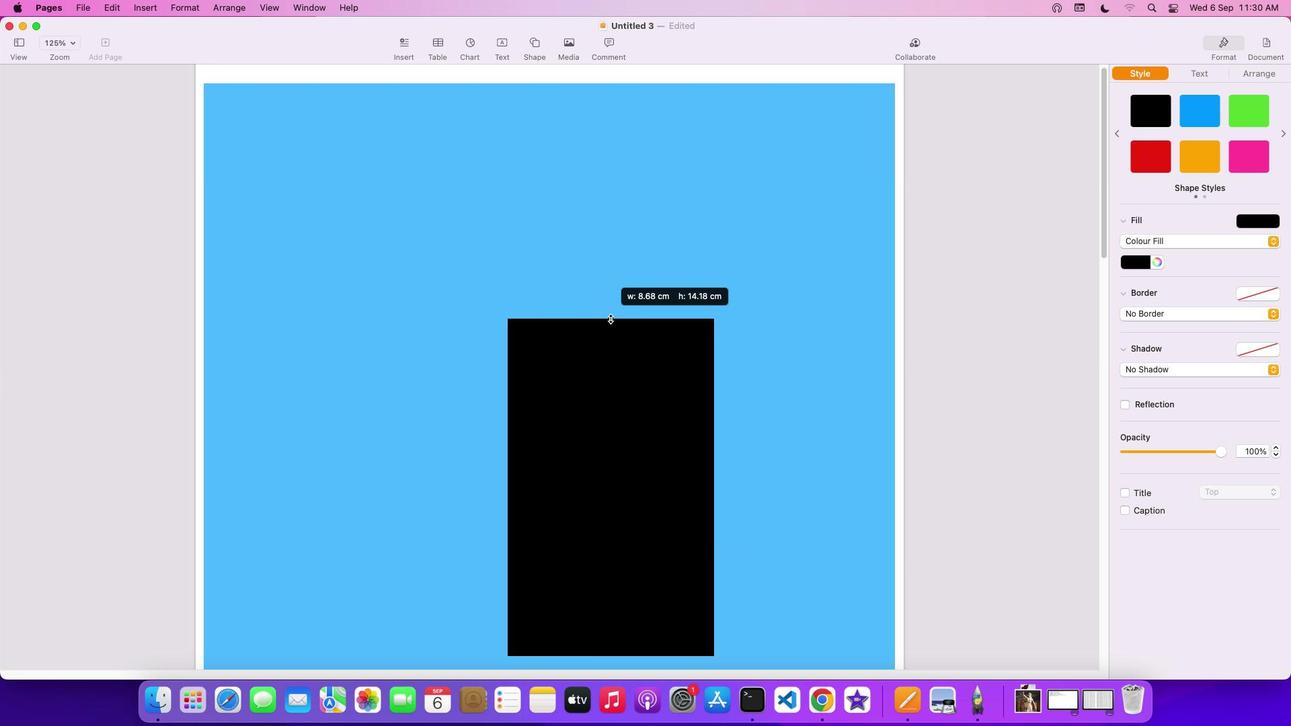 
Action: Mouse moved to (507, 393)
Screenshot: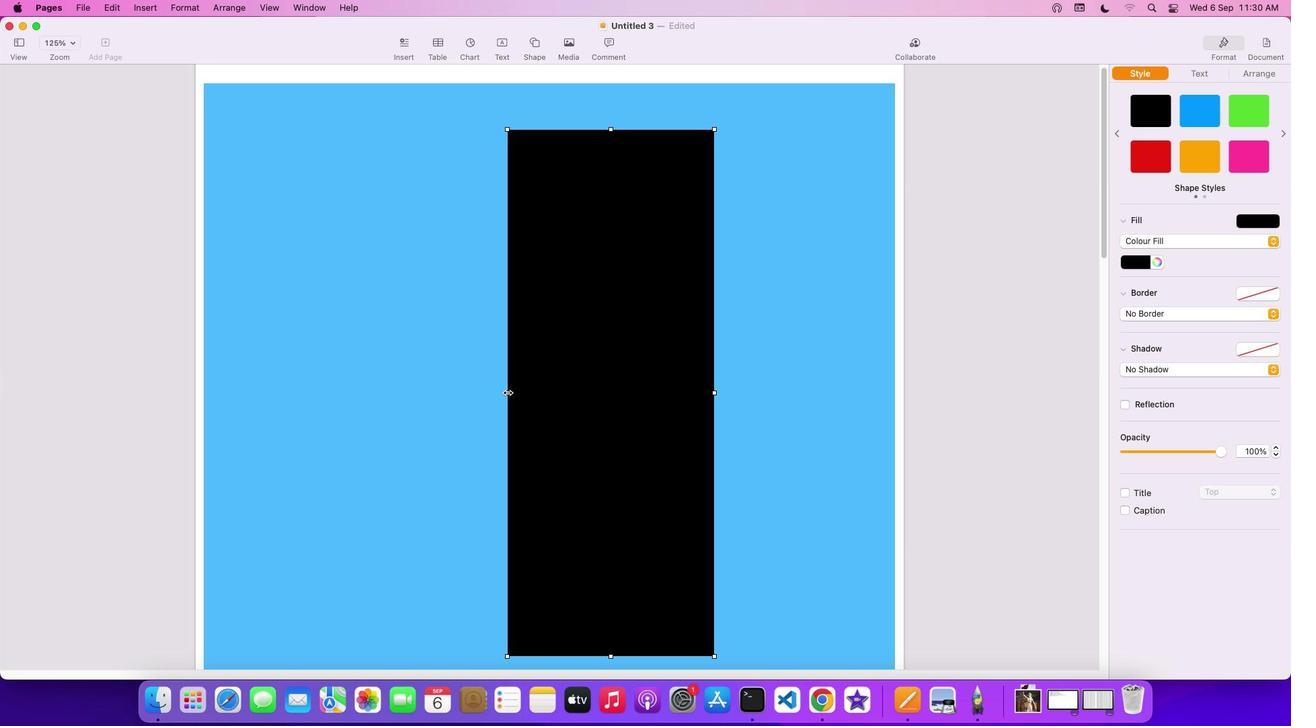 
Action: Mouse pressed left at (507, 393)
Screenshot: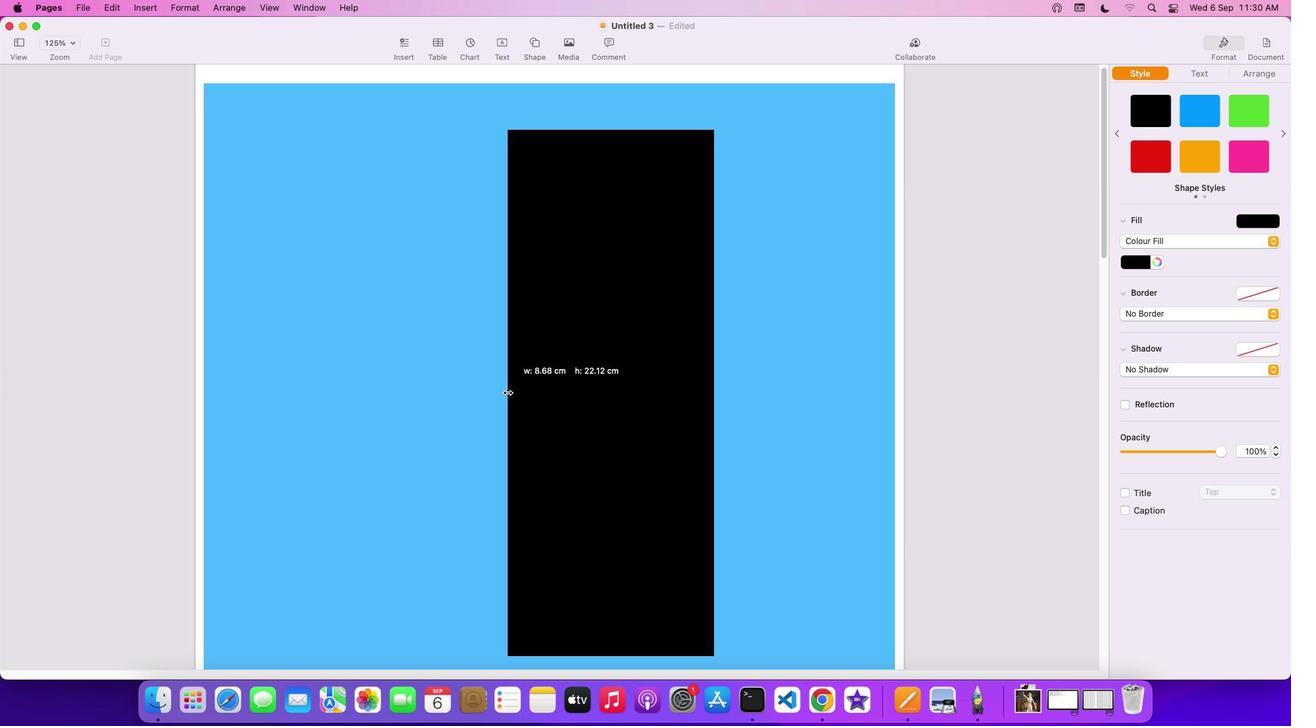 
Action: Mouse moved to (598, 390)
Screenshot: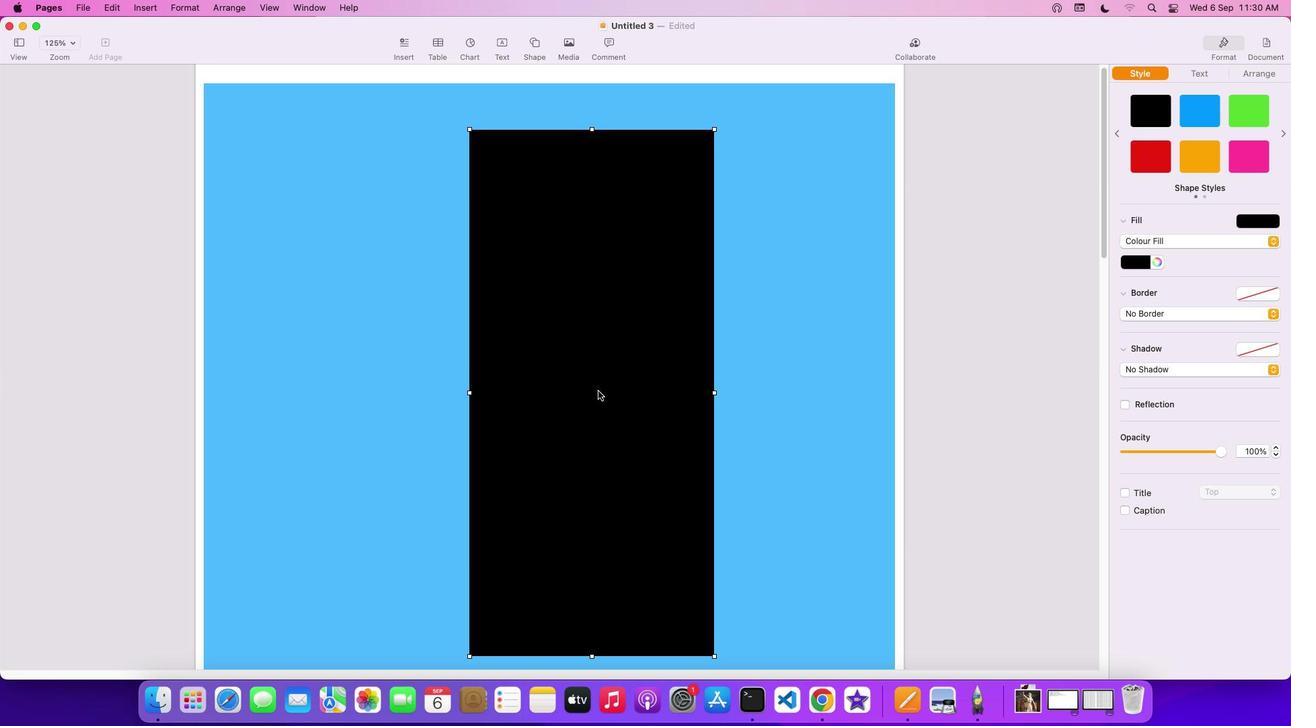 
Action: Mouse pressed left at (598, 390)
Screenshot: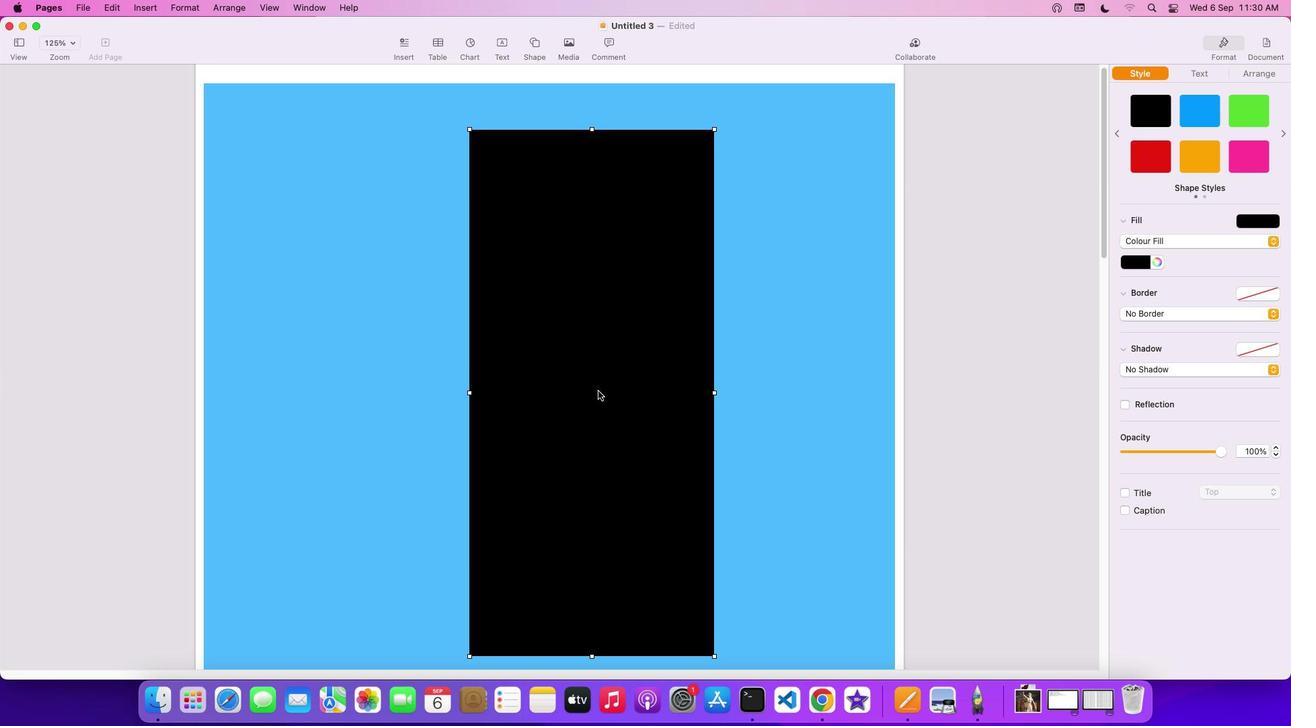 
Action: Mouse moved to (341, 366)
Screenshot: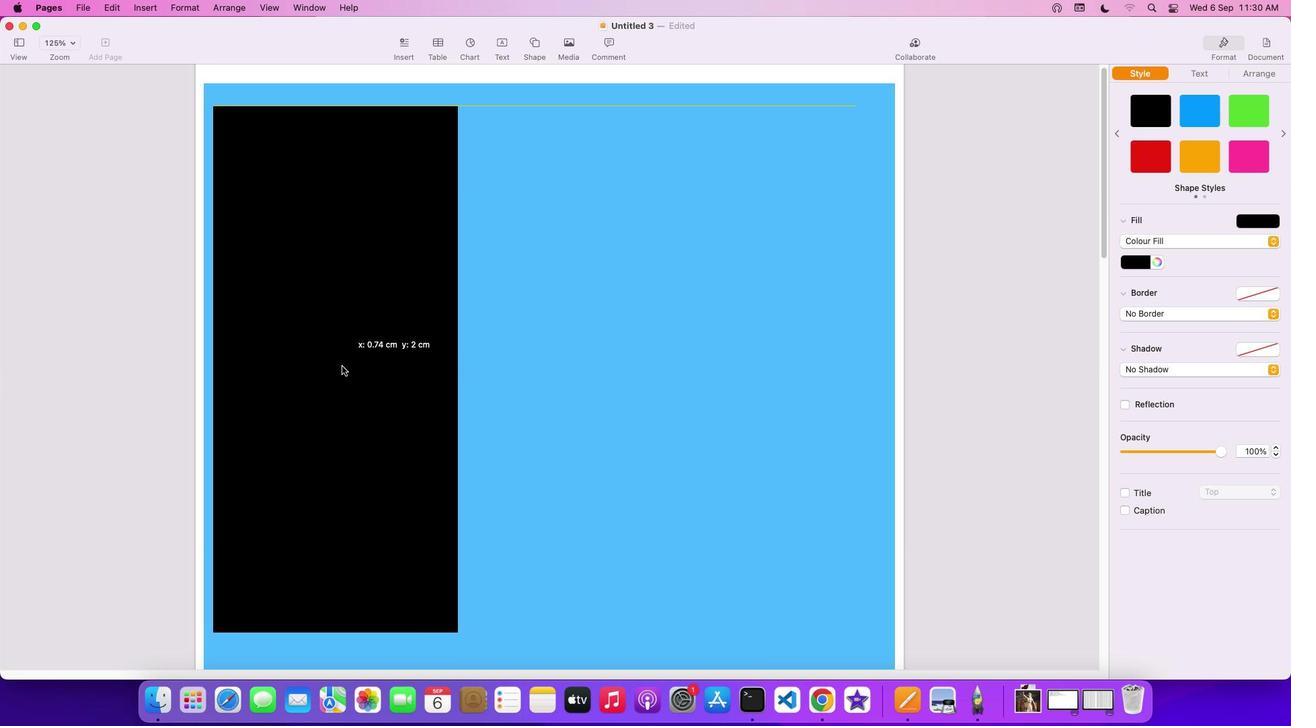 
Action: Key pressed Key.cmd'c'
Screenshot: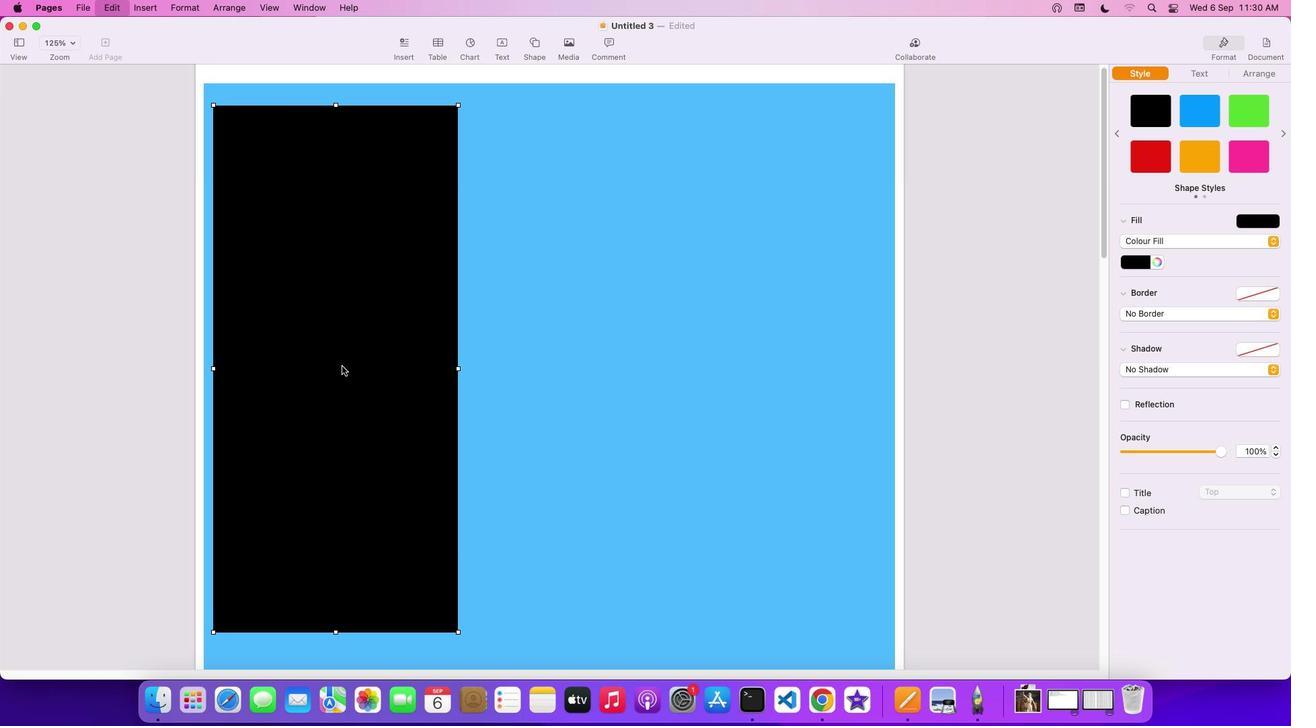 
Action: Mouse moved to (585, 395)
Screenshot: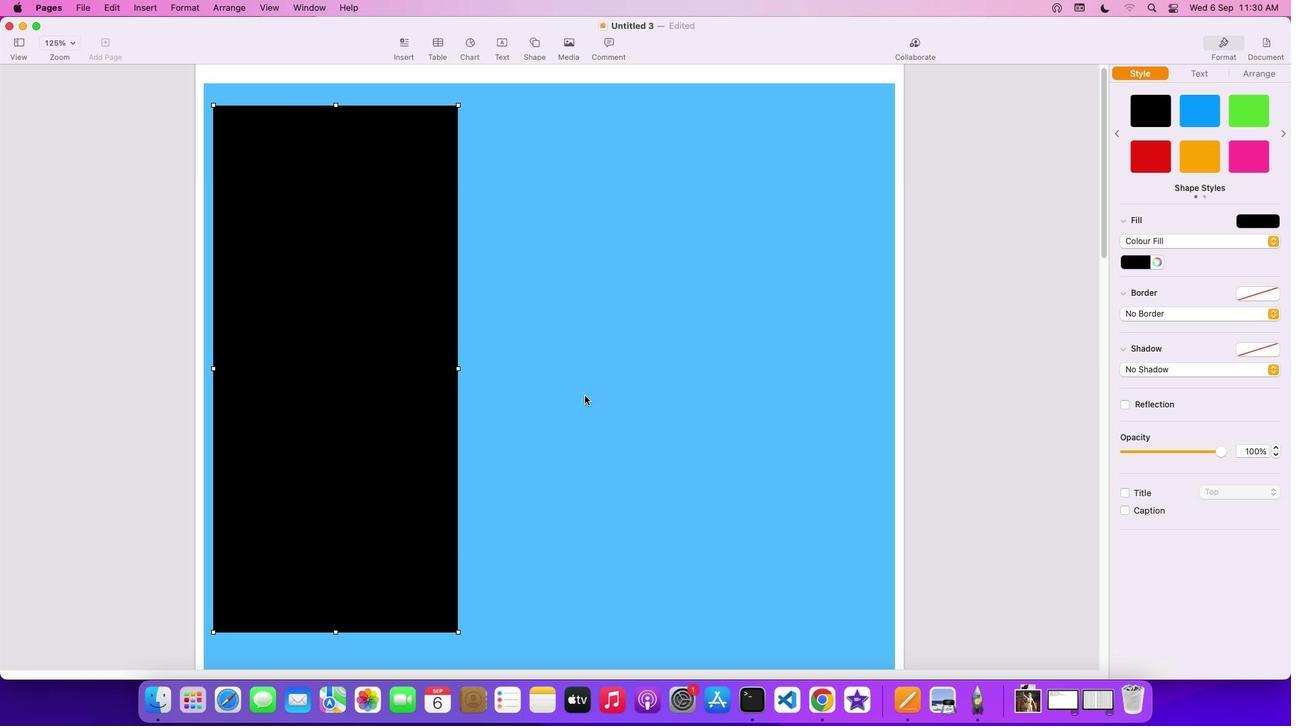 
Action: Key pressed Key.cmd'v'
Screenshot: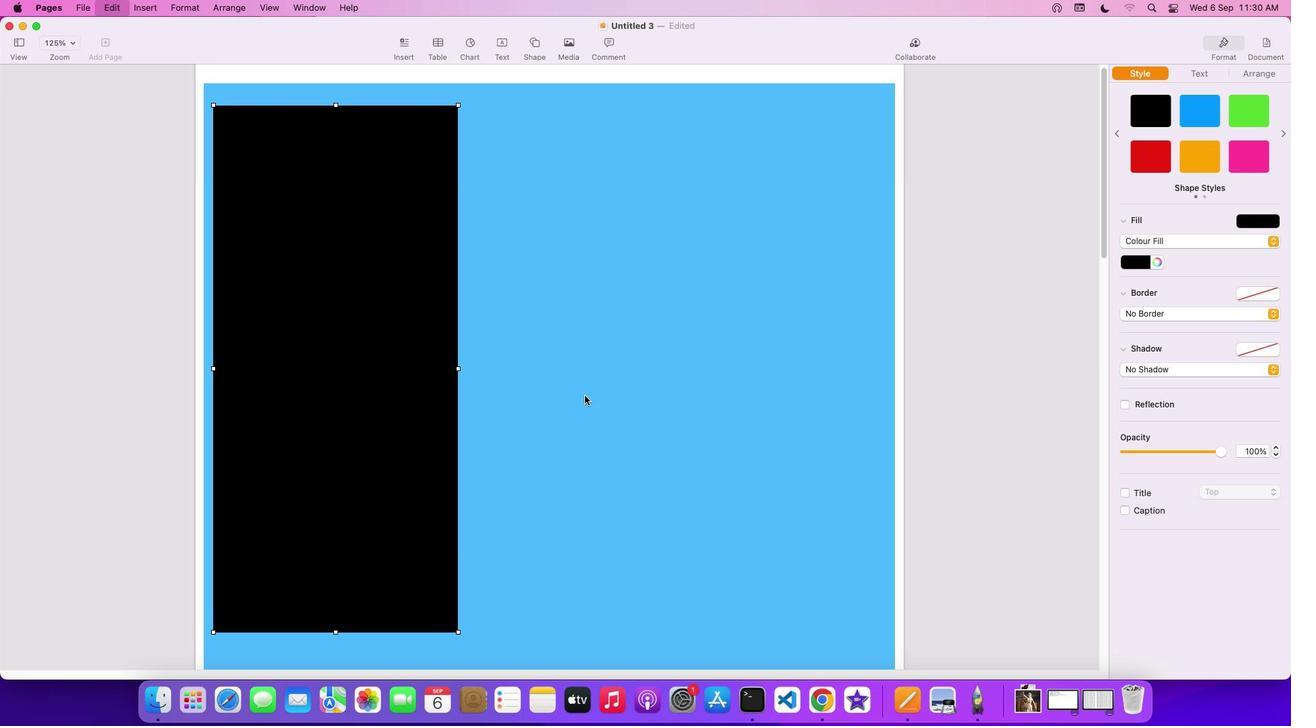 
Action: Mouse moved to (584, 396)
Screenshot: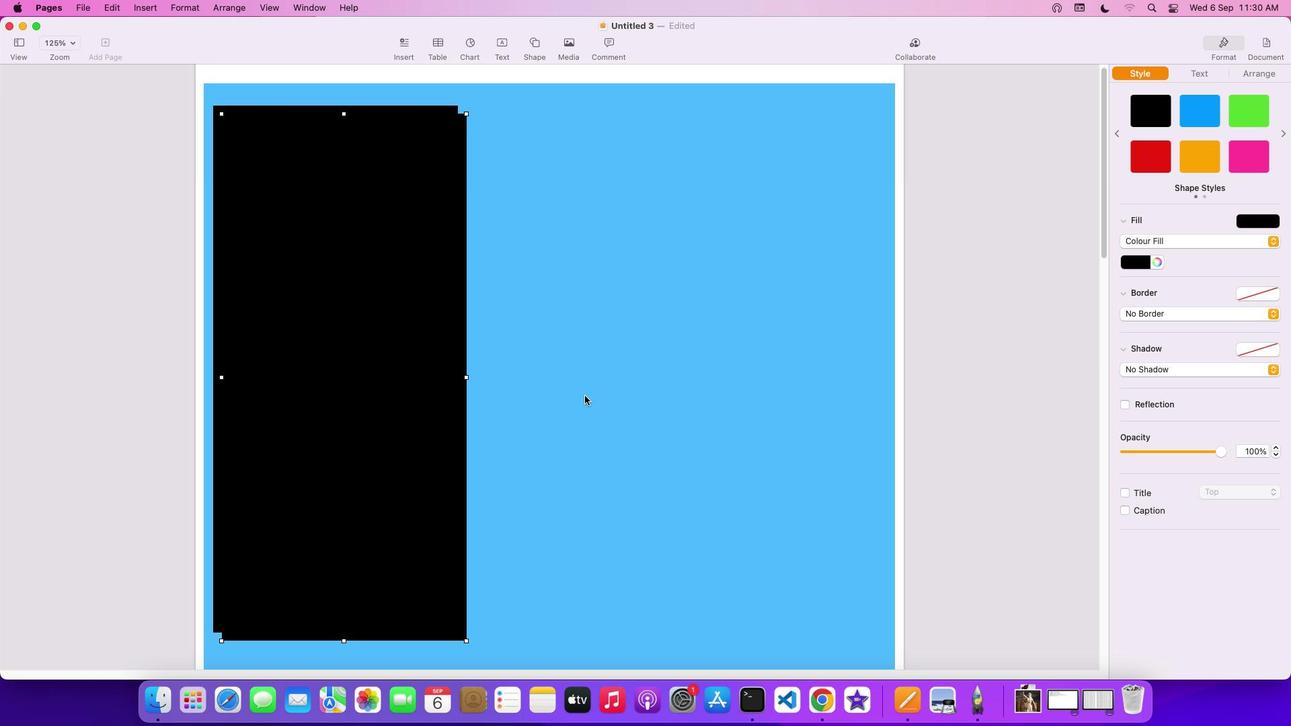 
Action: Key pressed Key.cmd'v'
Screenshot: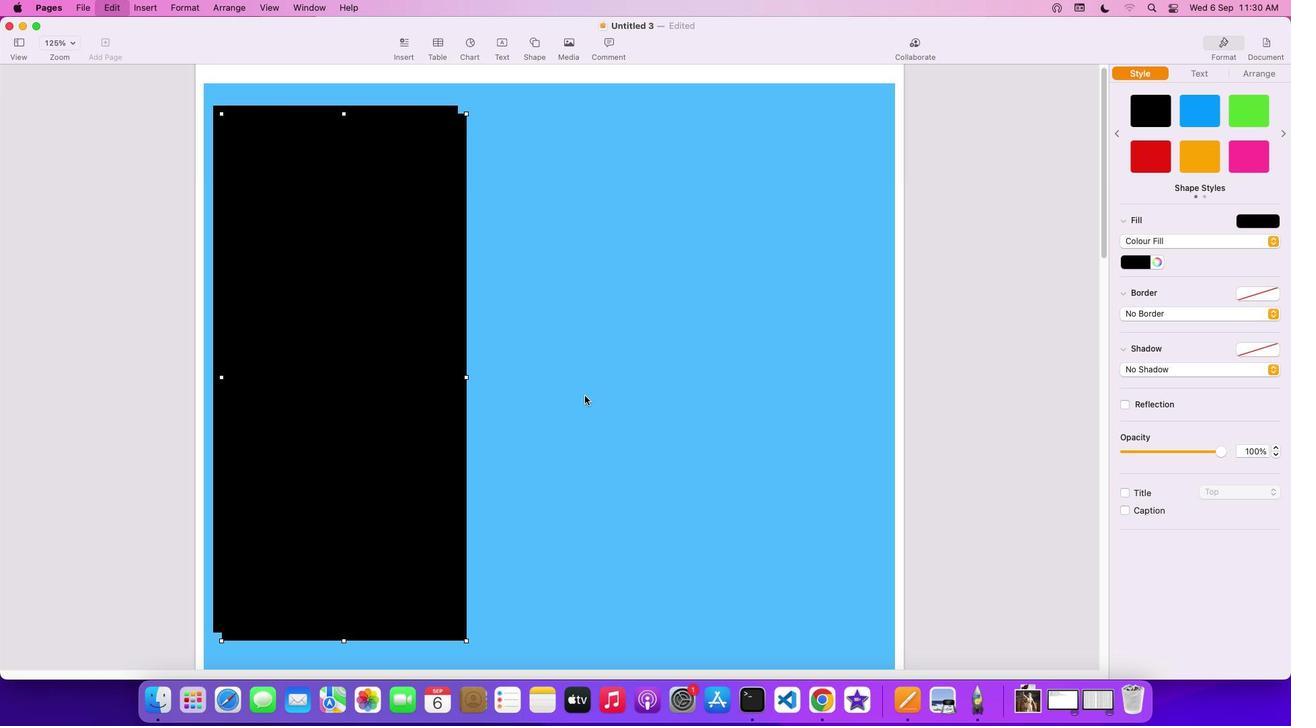 
Action: Mouse moved to (366, 382)
Screenshot: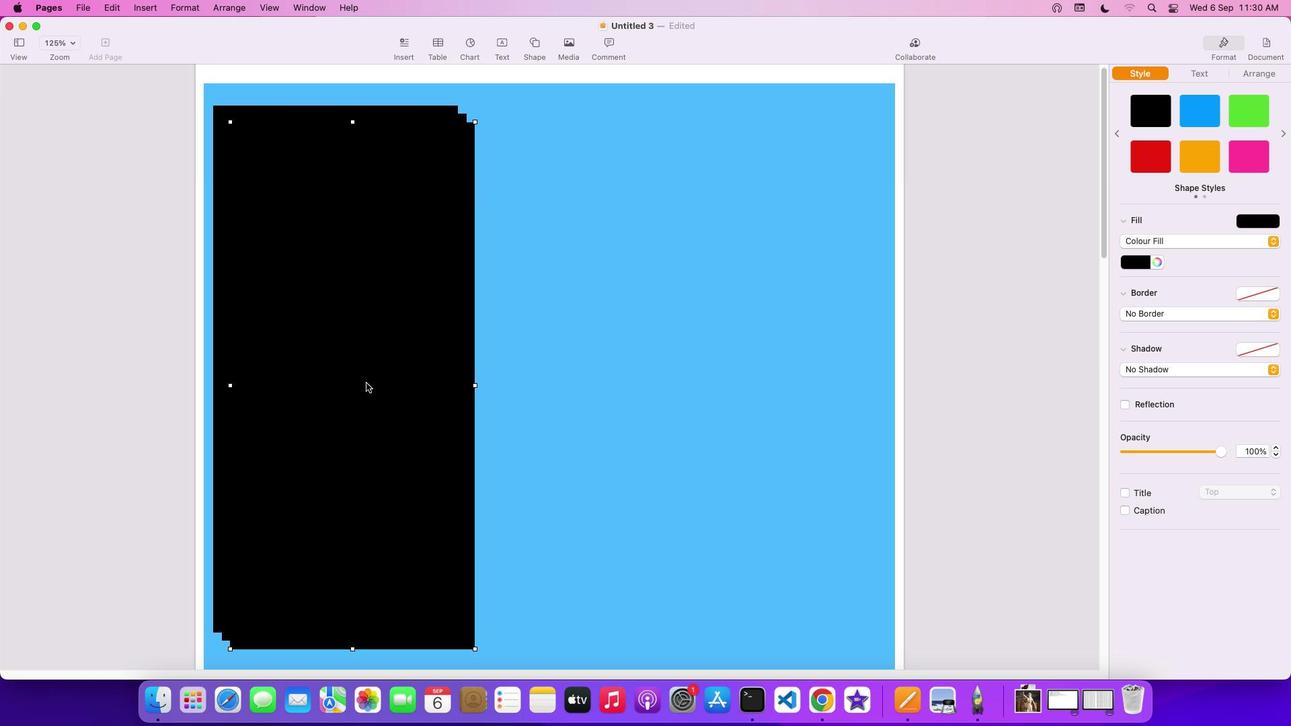 
Action: Mouse pressed left at (366, 382)
Screenshot: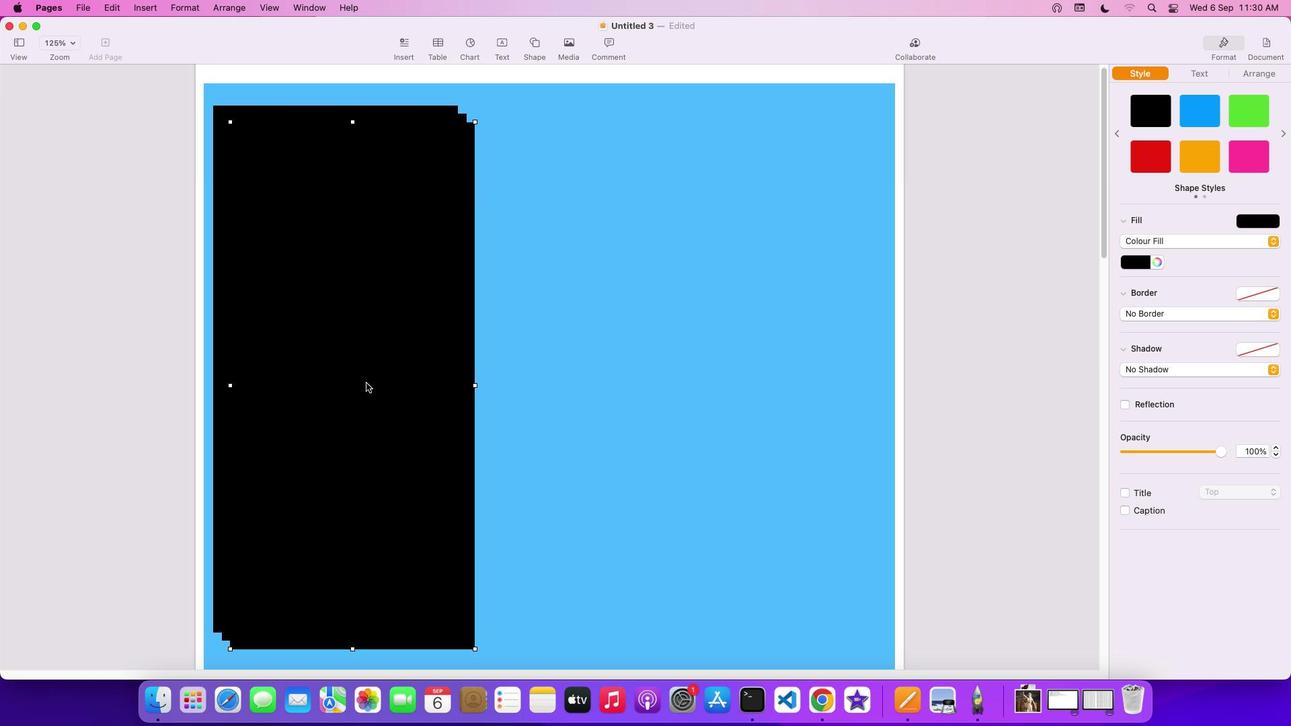 
Action: Mouse moved to (290, 362)
Screenshot: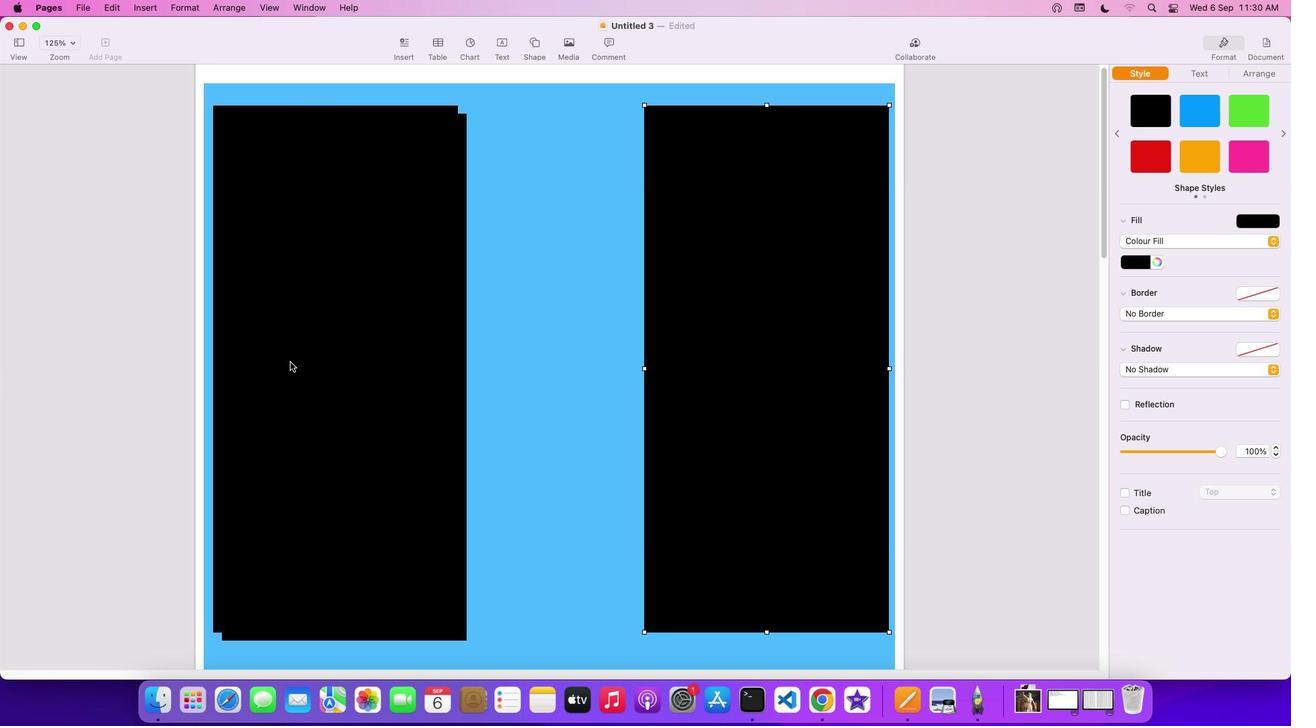 
Action: Mouse pressed left at (290, 362)
Screenshot: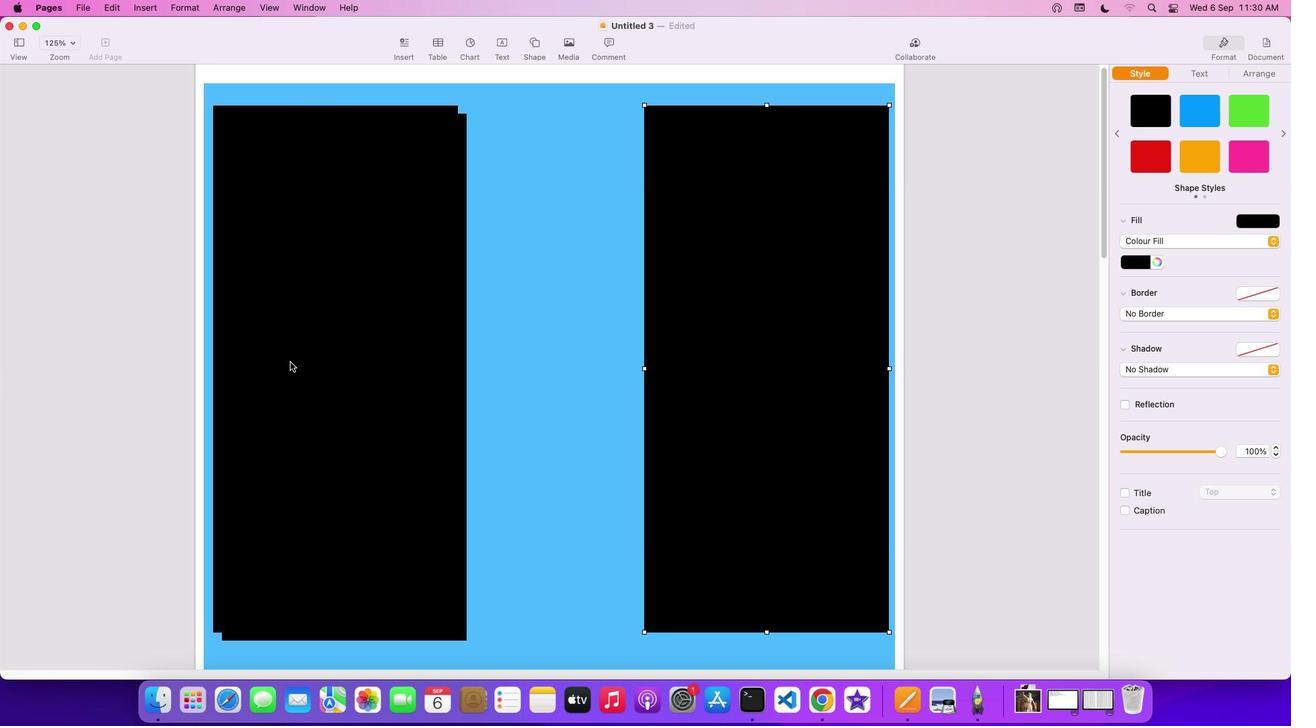 
Action: Mouse moved to (414, 367)
Screenshot: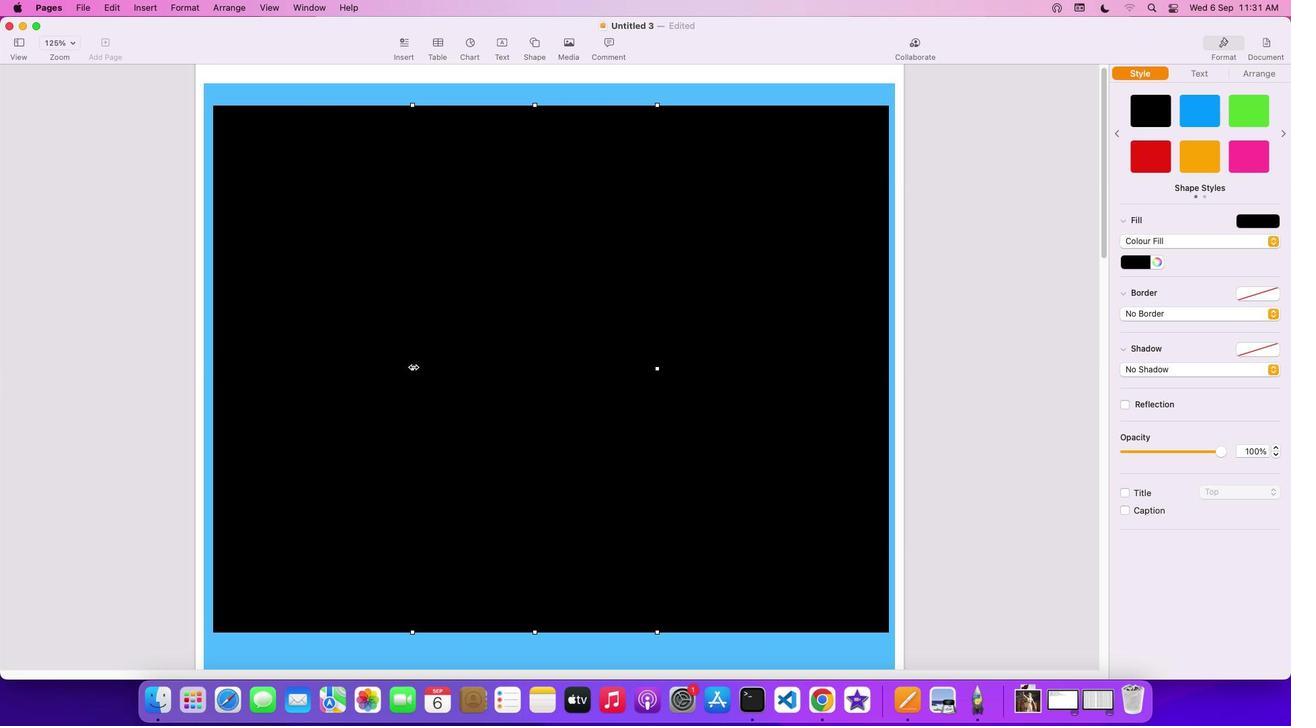 
Action: Mouse pressed left at (414, 367)
Screenshot: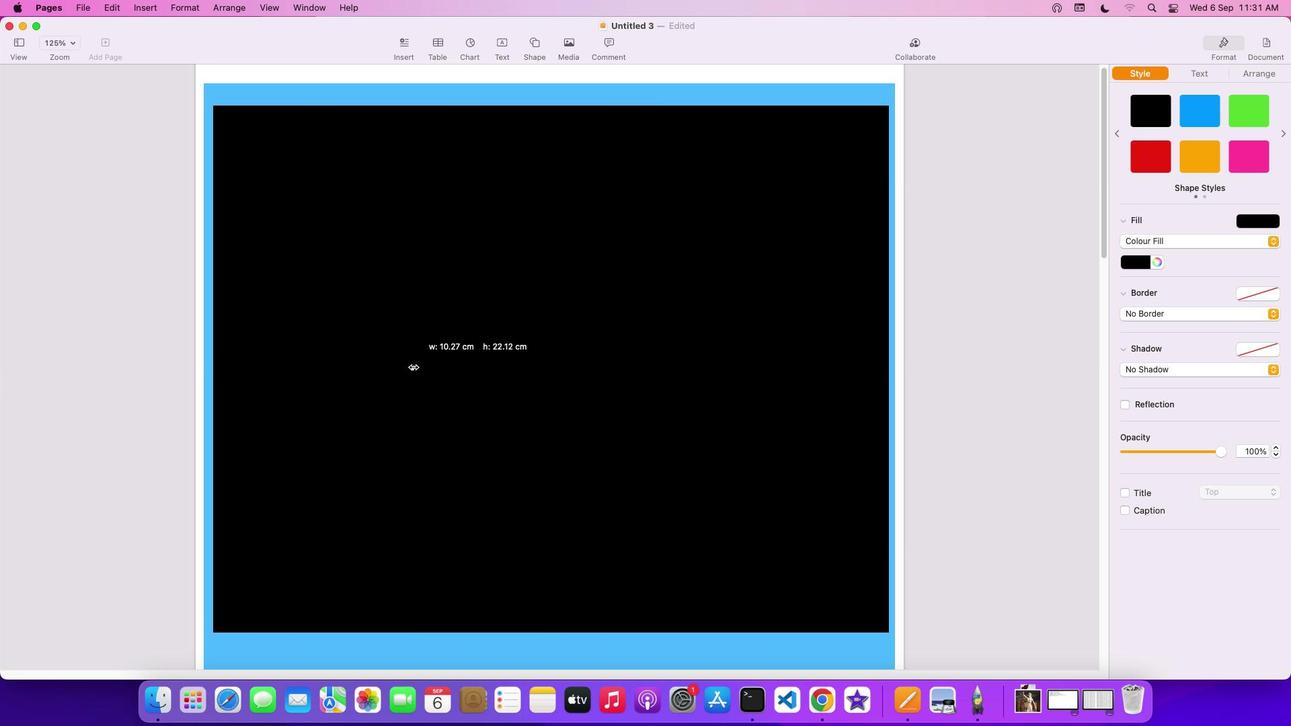 
Action: Mouse moved to (511, 364)
Screenshot: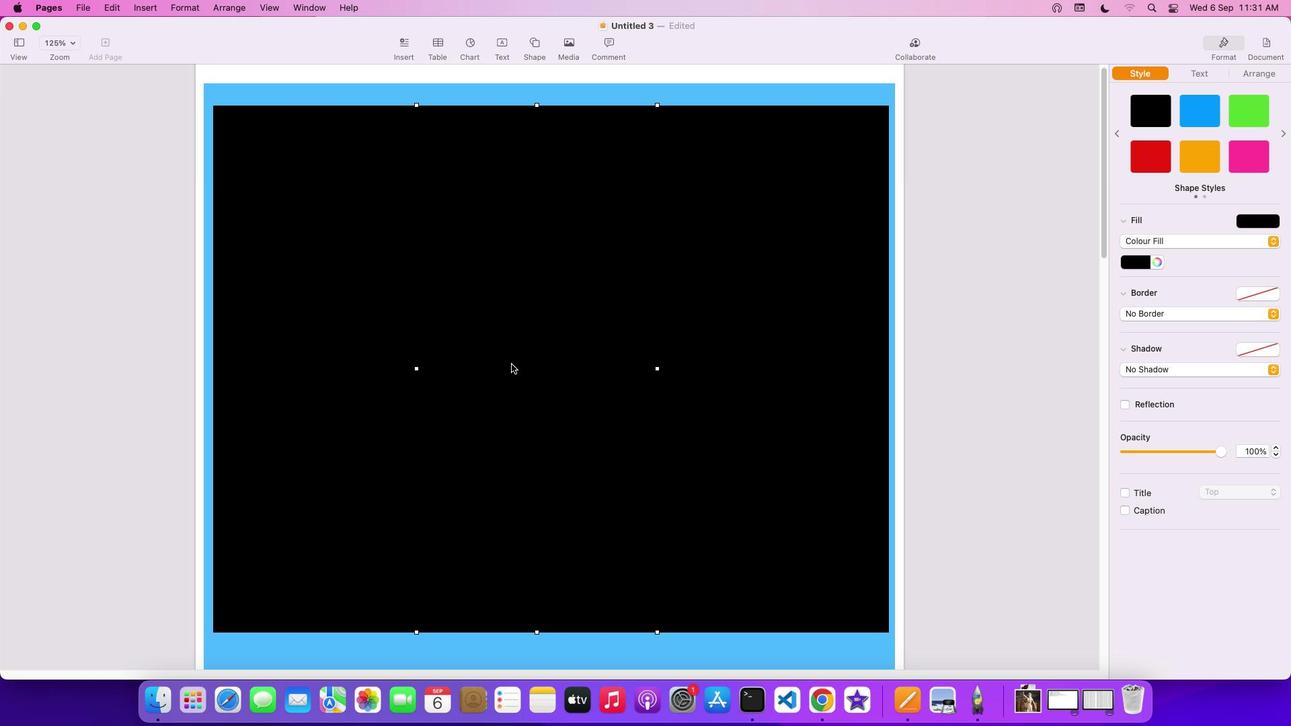 
Action: Mouse pressed left at (511, 364)
Screenshot: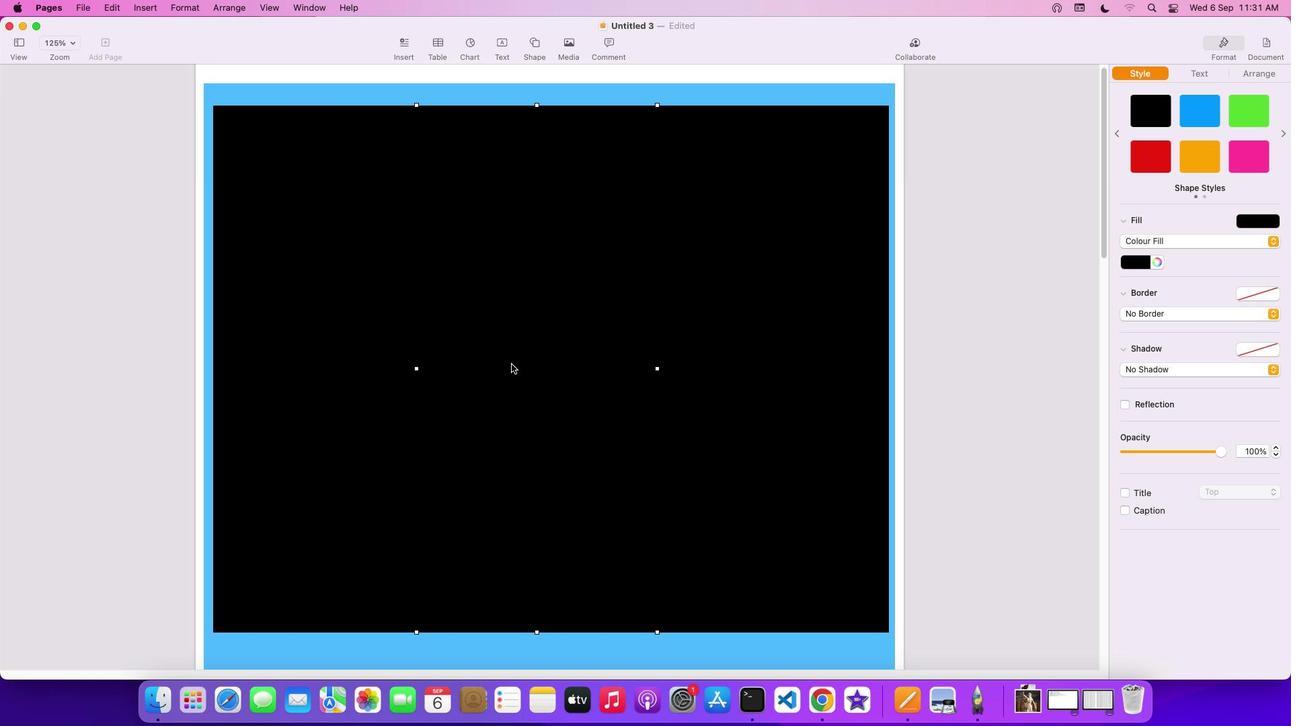 
Action: Mouse moved to (507, 370)
Screenshot: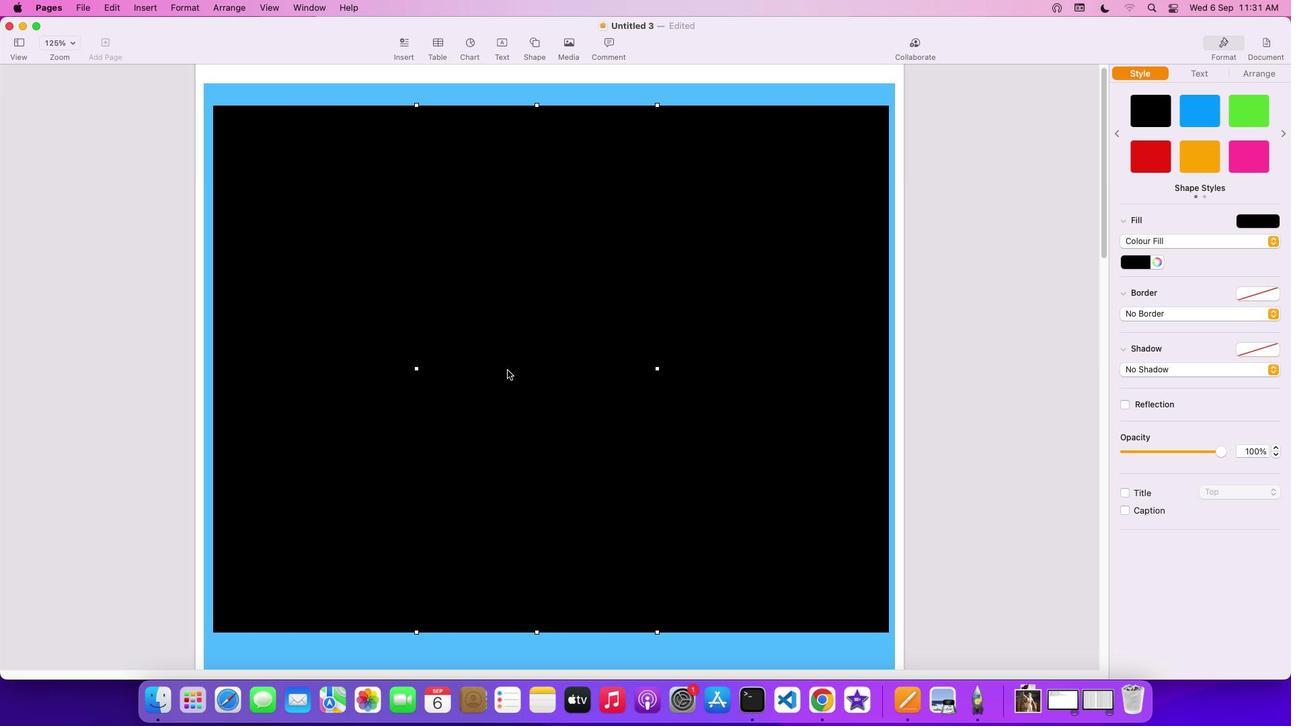 
Action: Mouse pressed left at (507, 370)
Screenshot: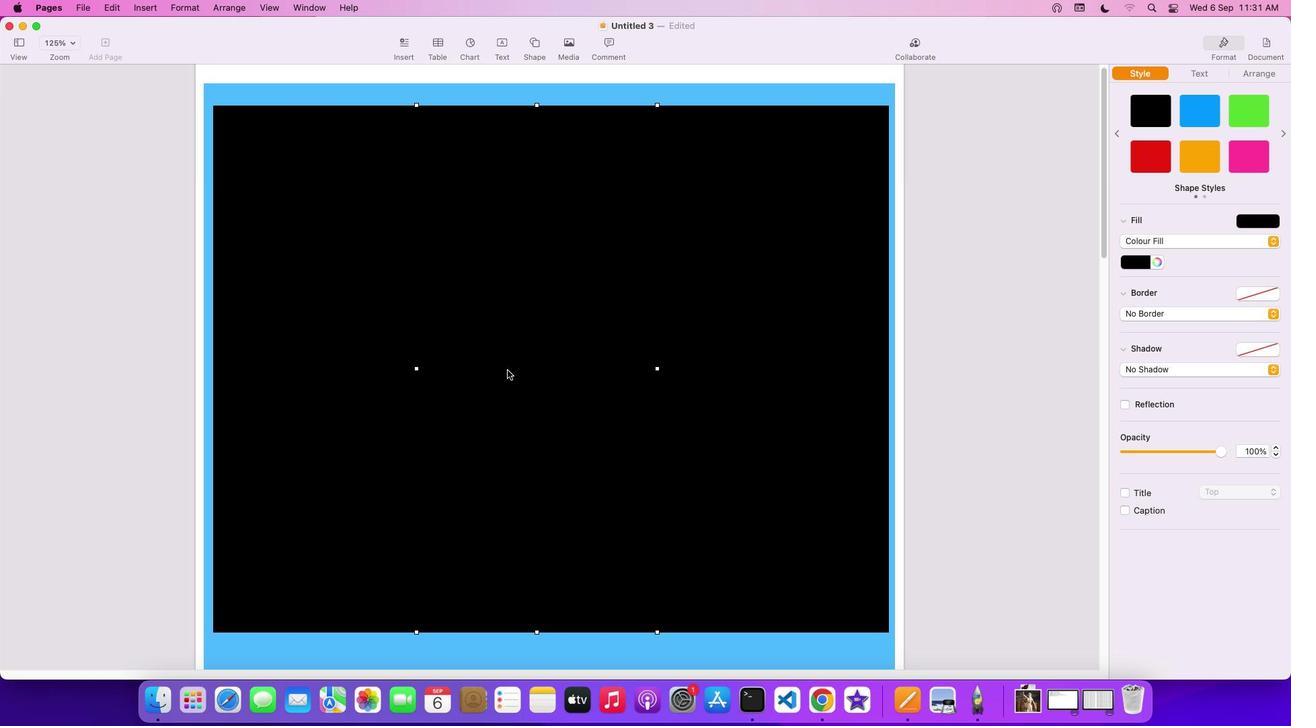 
Action: Mouse moved to (399, 366)
Screenshot: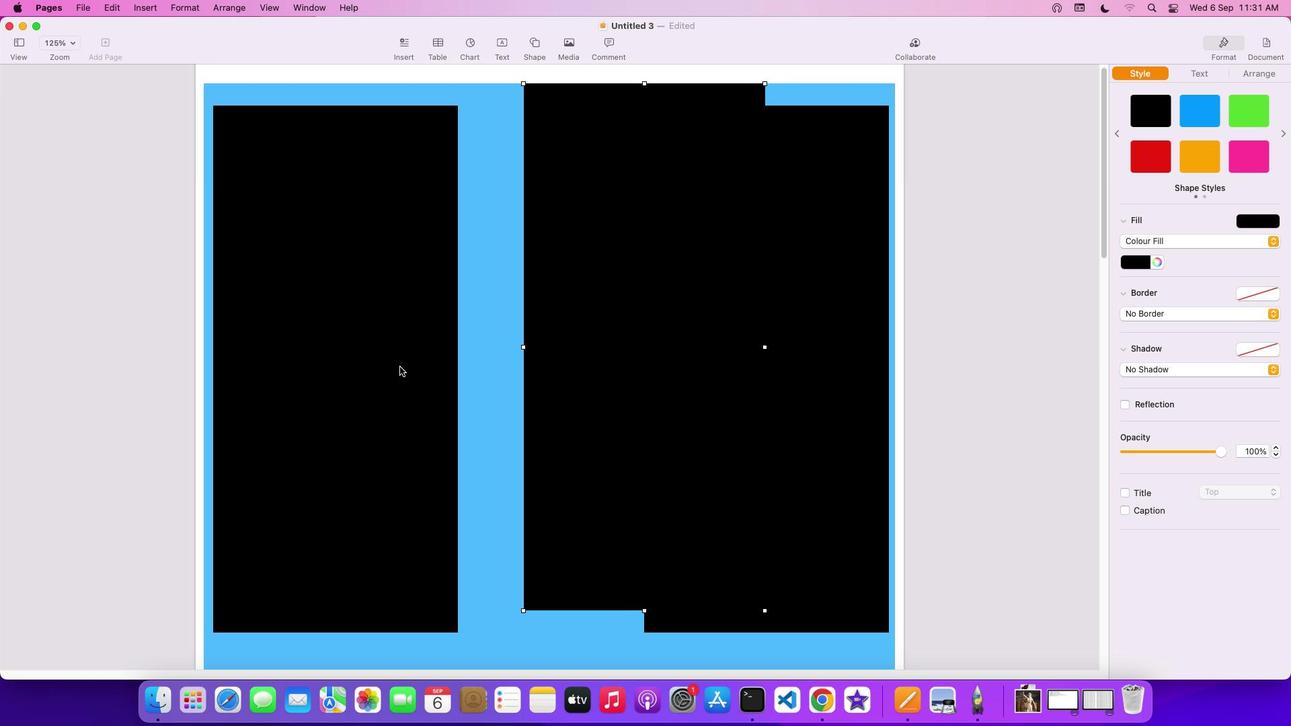 
Action: Mouse pressed left at (399, 366)
Screenshot: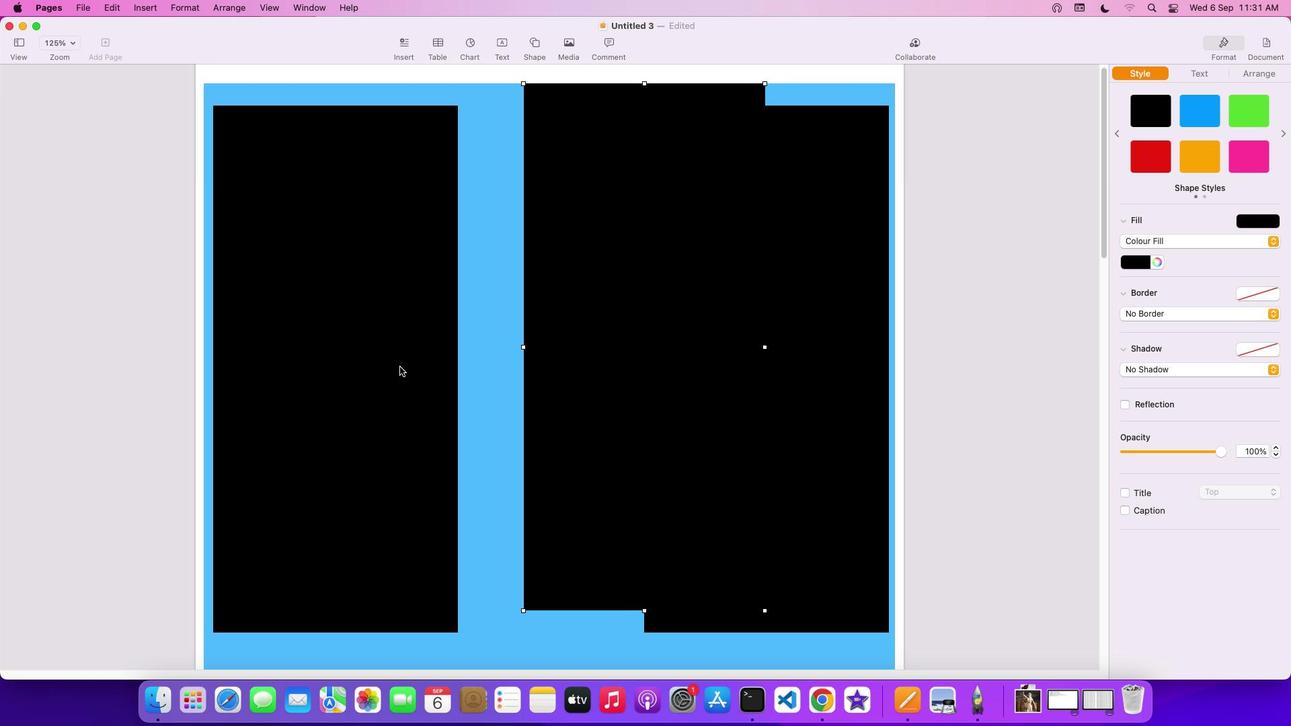 
Action: Mouse moved to (458, 367)
Screenshot: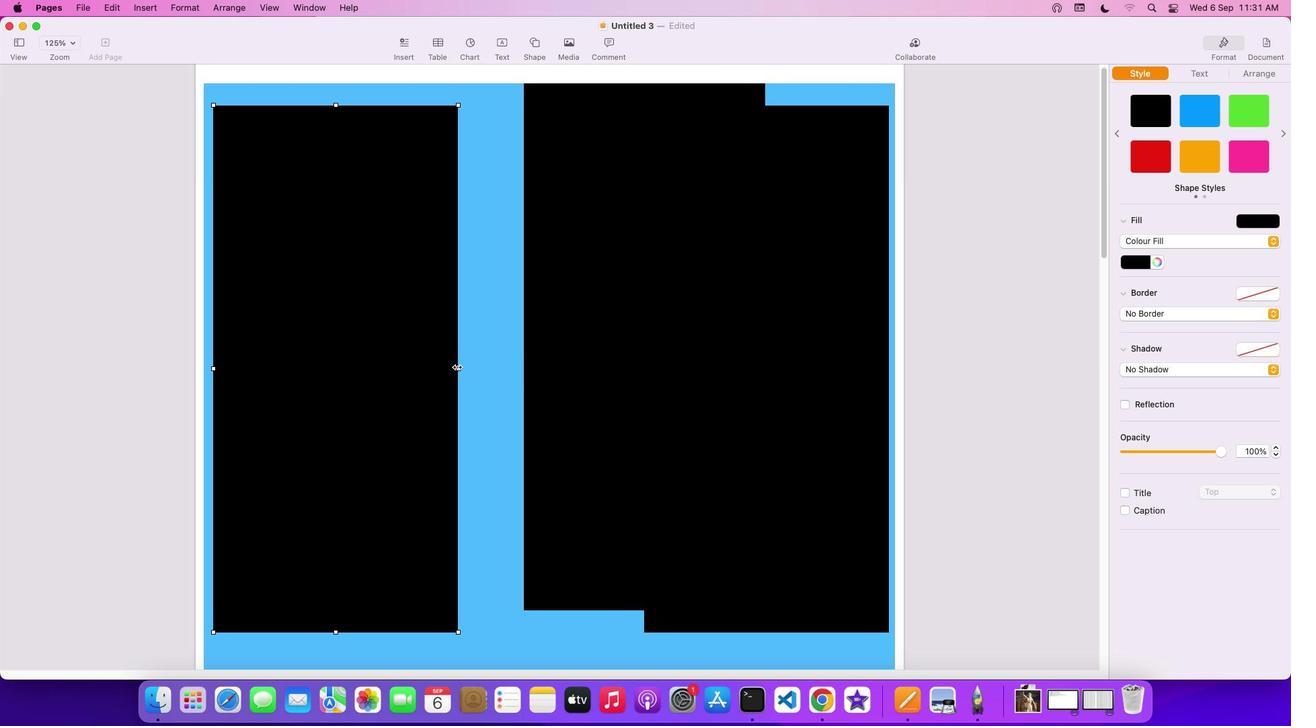 
Action: Mouse pressed left at (458, 367)
Screenshot: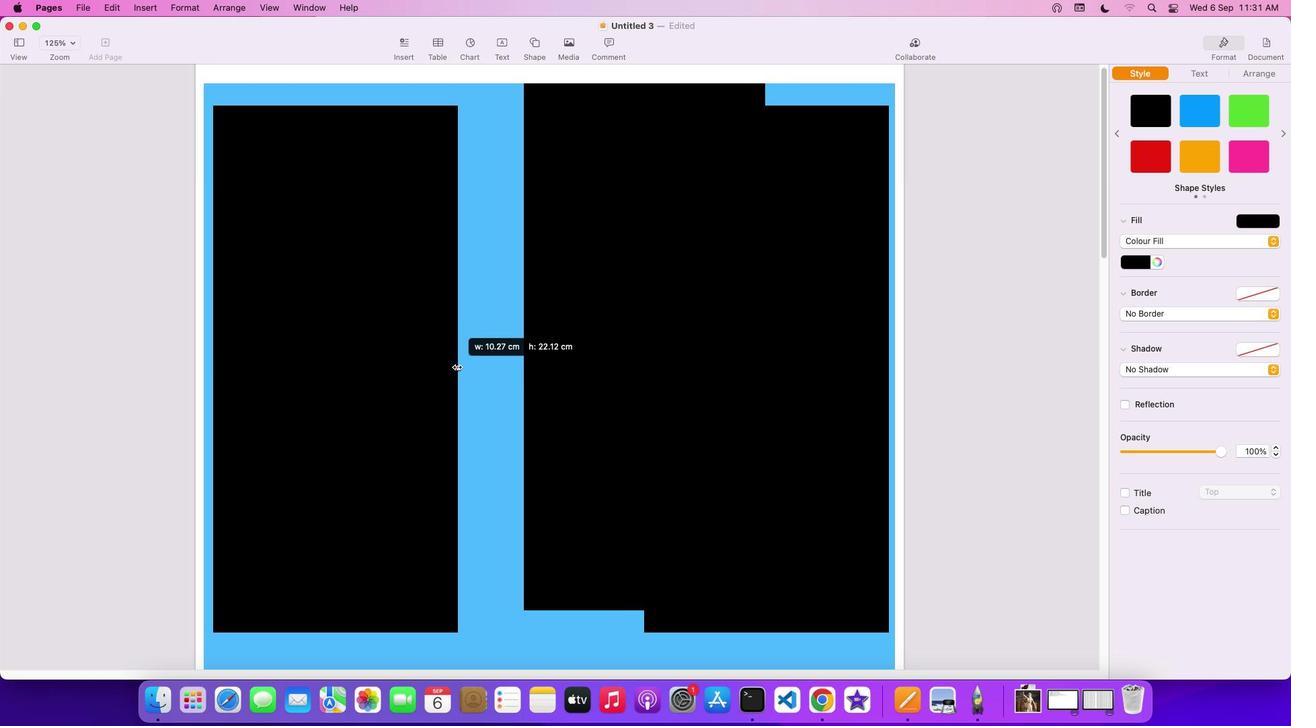 
Action: Mouse moved to (614, 366)
Screenshot: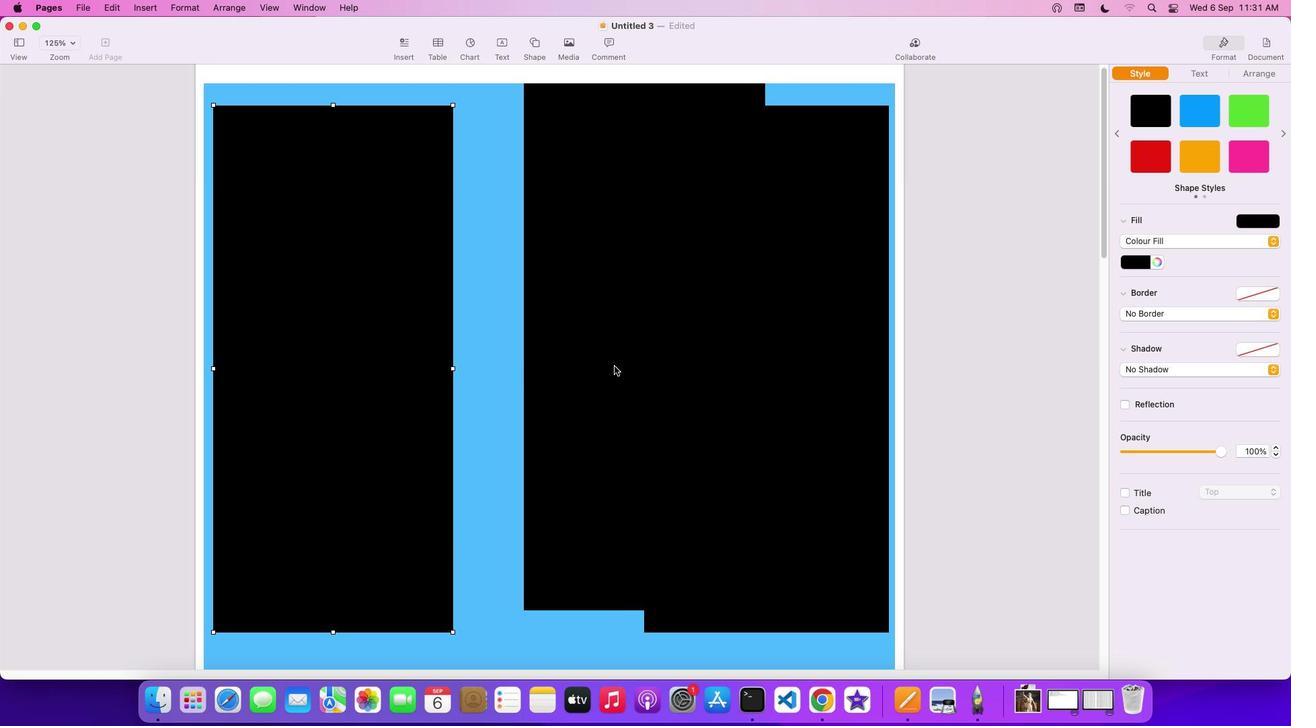 
Action: Mouse pressed left at (614, 366)
Screenshot: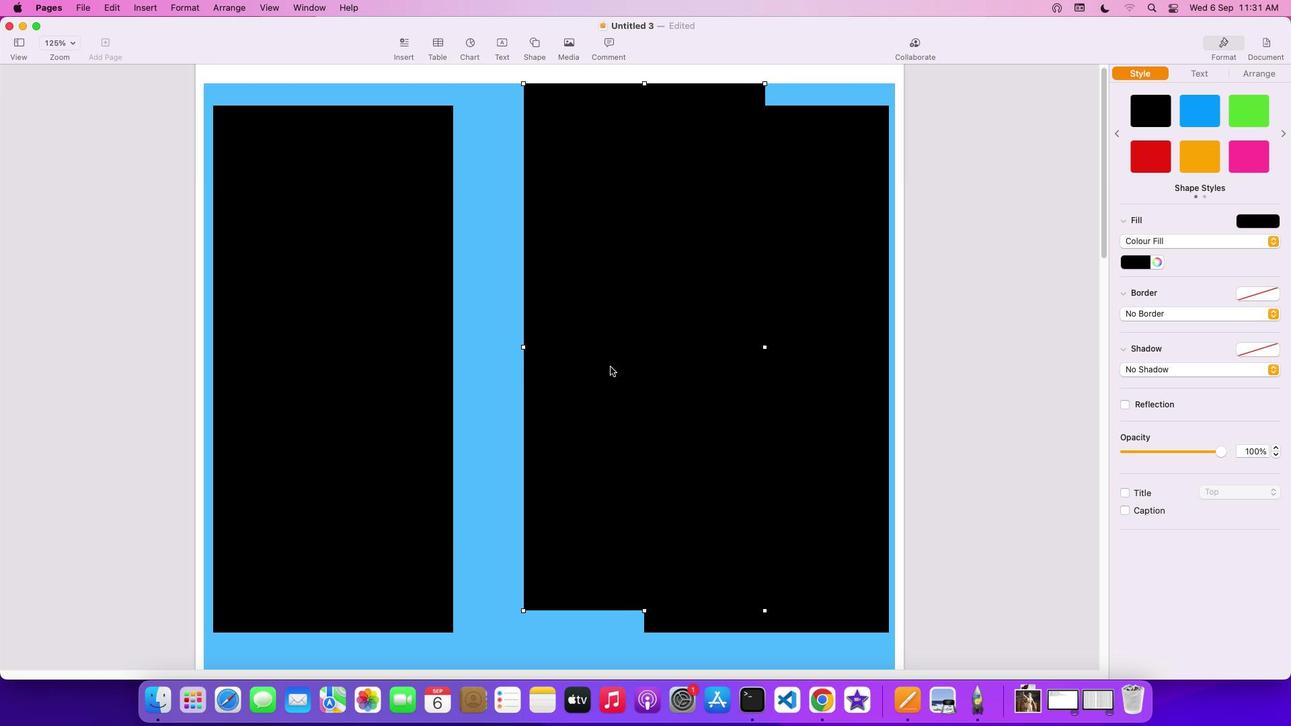 
Action: Mouse moved to (459, 367)
Screenshot: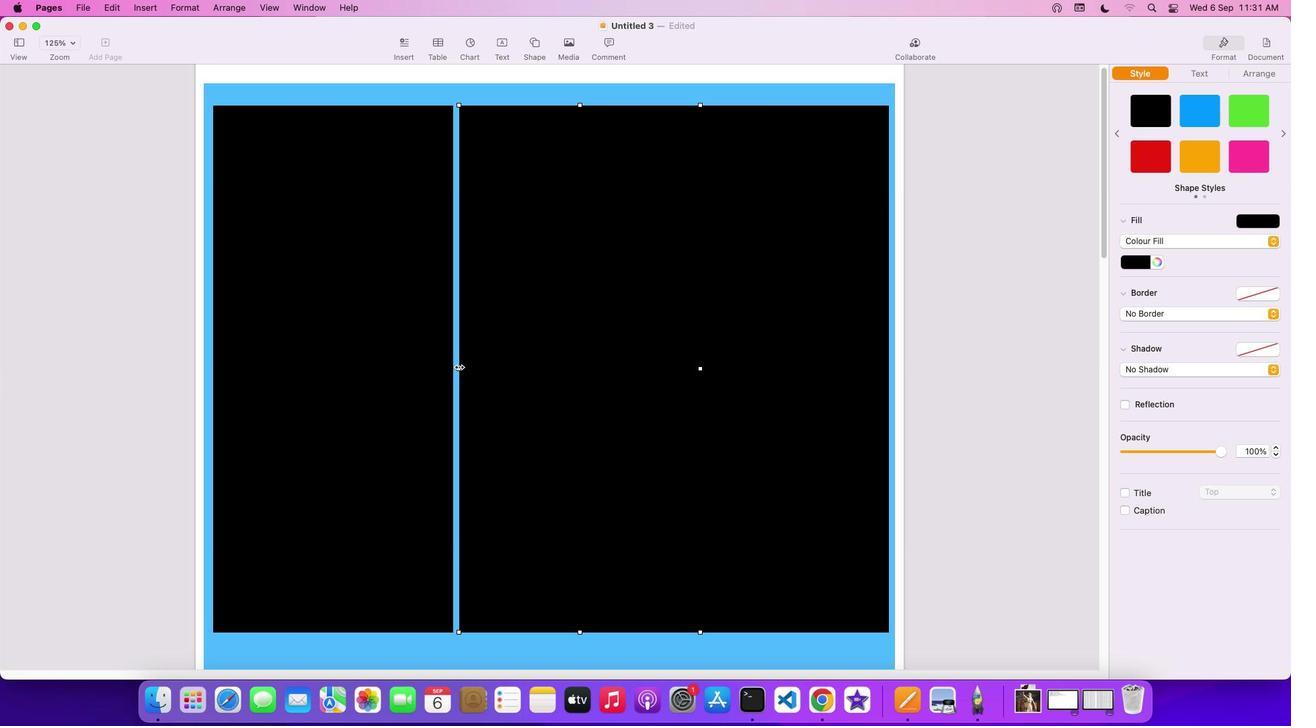 
Action: Mouse pressed left at (459, 367)
Screenshot: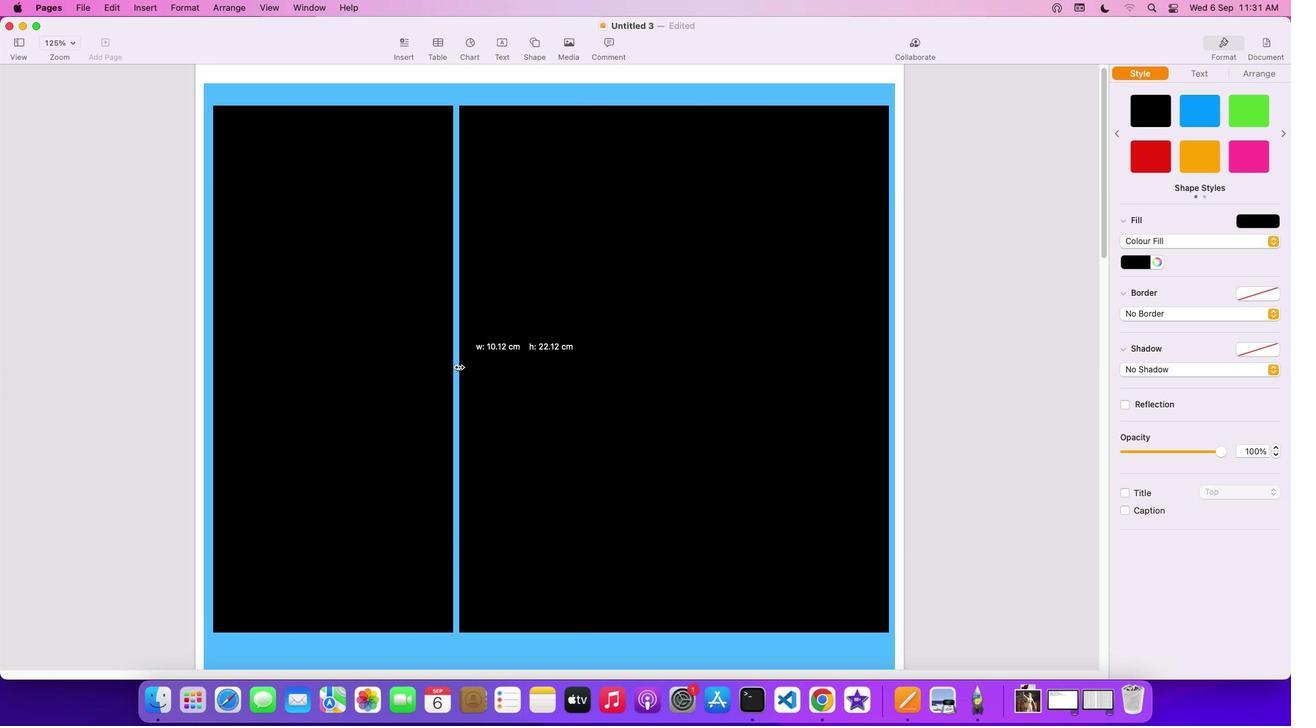 
Action: Mouse moved to (585, 353)
Screenshot: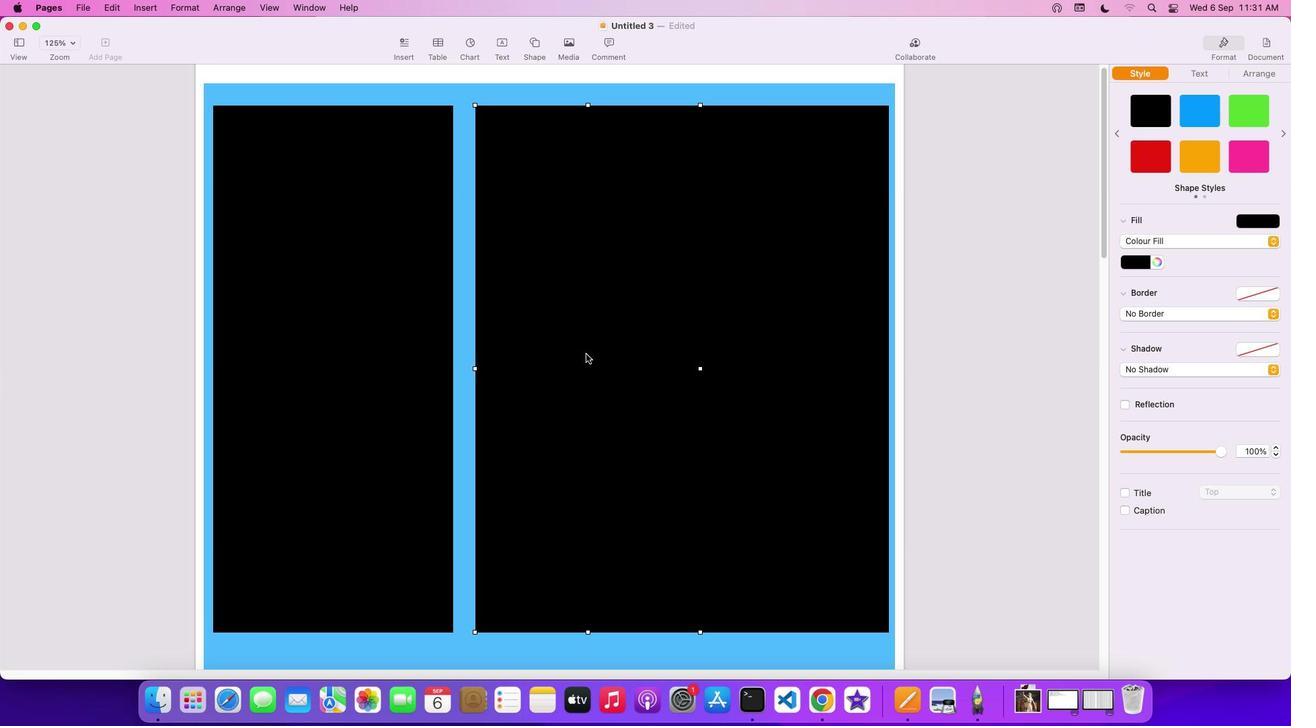 
Action: Mouse pressed left at (585, 353)
Screenshot: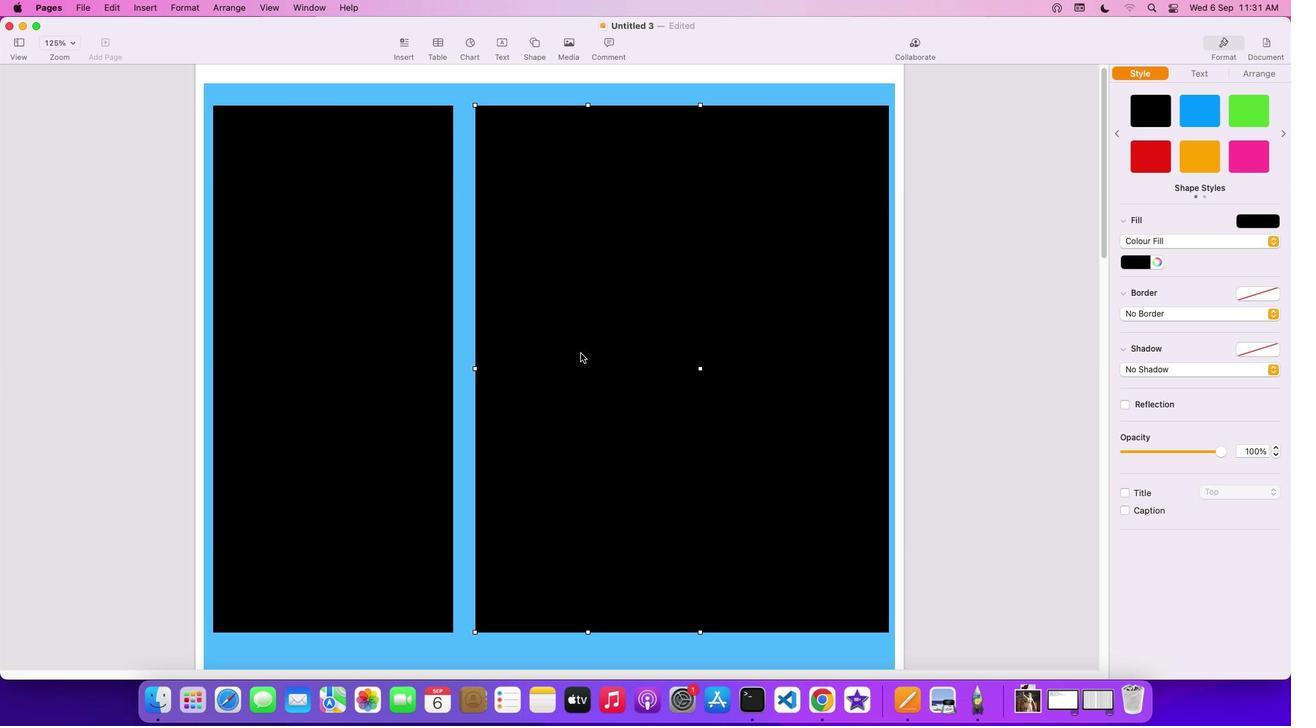 
Action: Mouse moved to (771, 350)
Screenshot: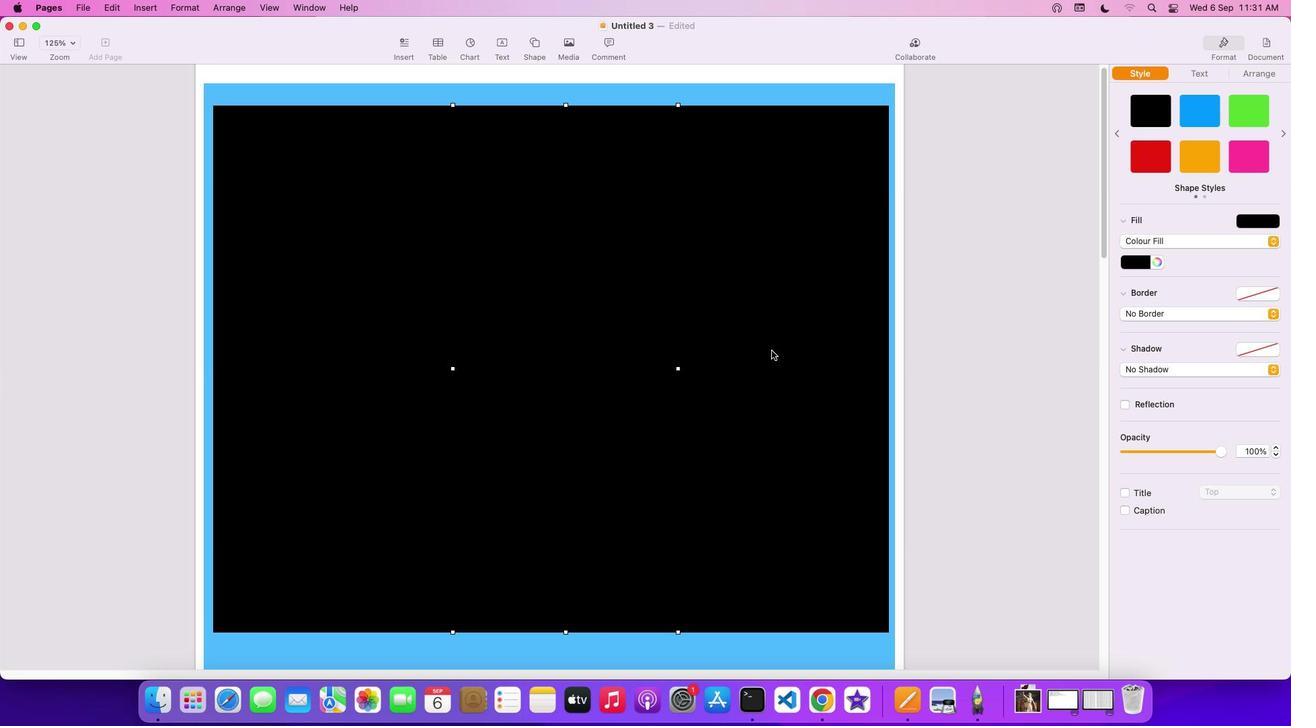 
Action: Mouse pressed left at (771, 350)
Screenshot: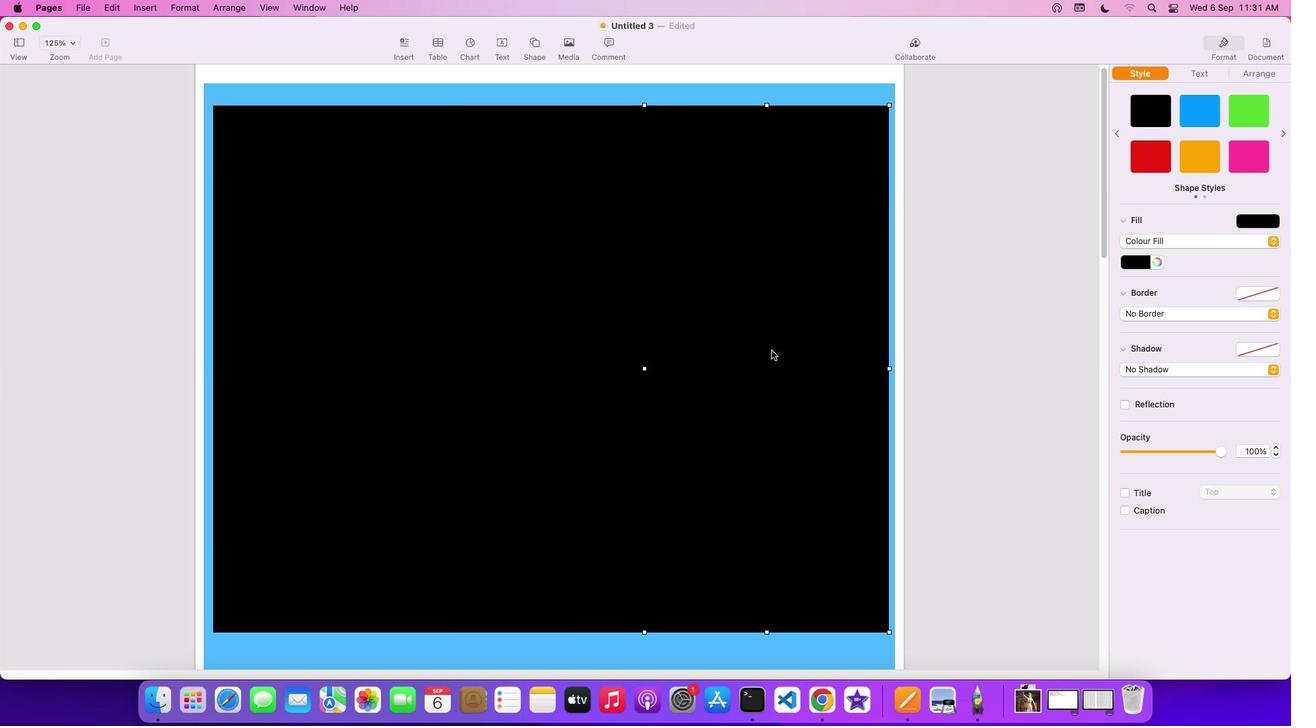 
Action: Mouse moved to (762, 360)
Screenshot: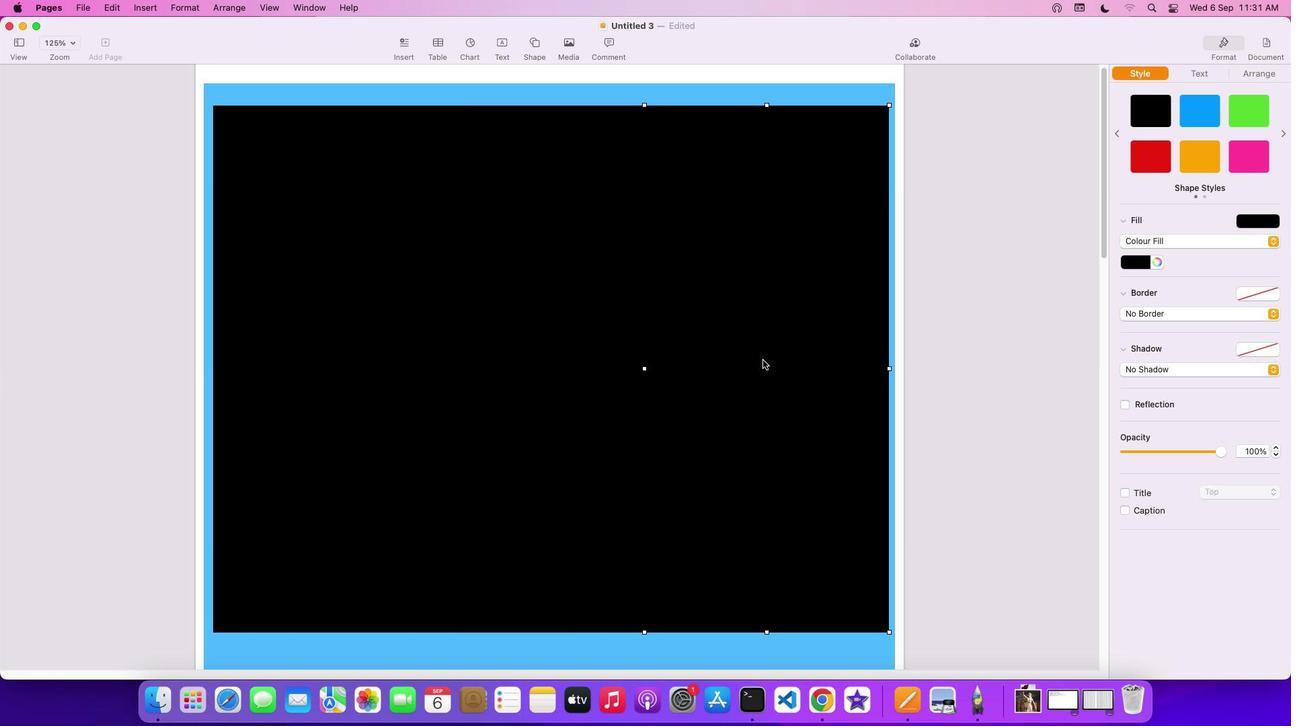 
Action: Mouse pressed left at (762, 360)
Screenshot: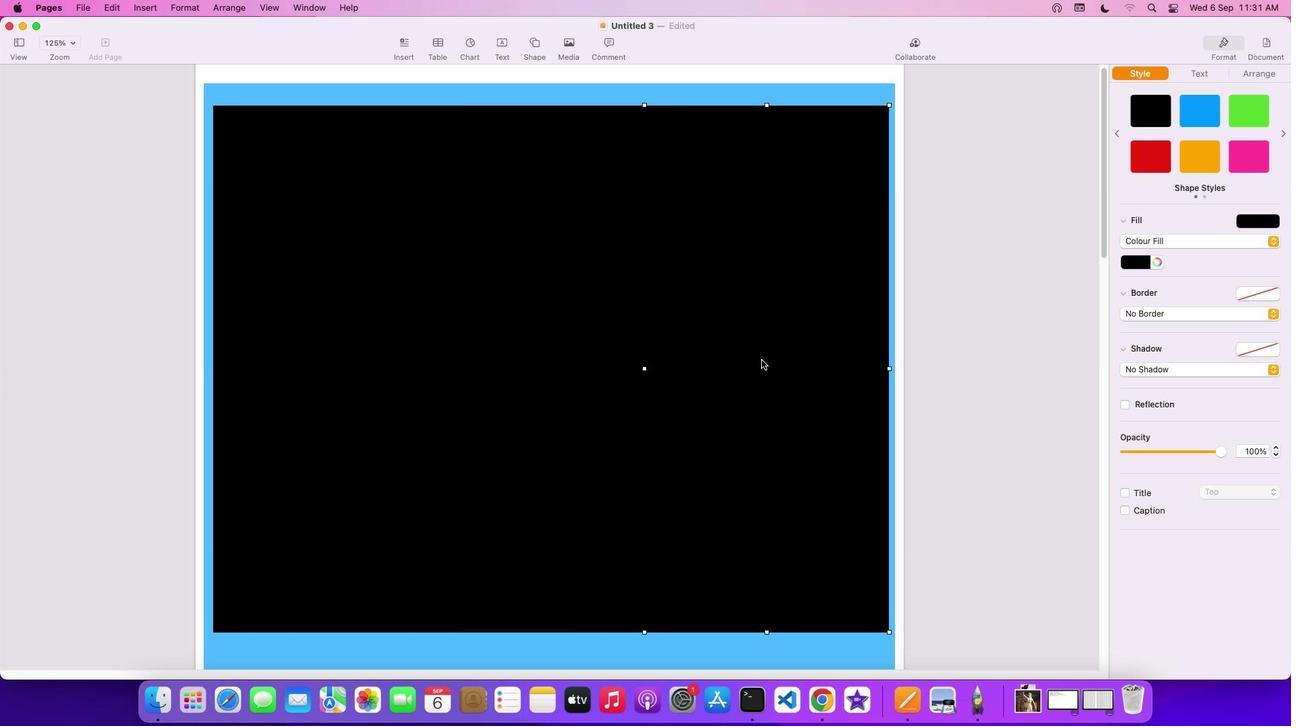 
Action: Mouse moved to (698, 369)
Screenshot: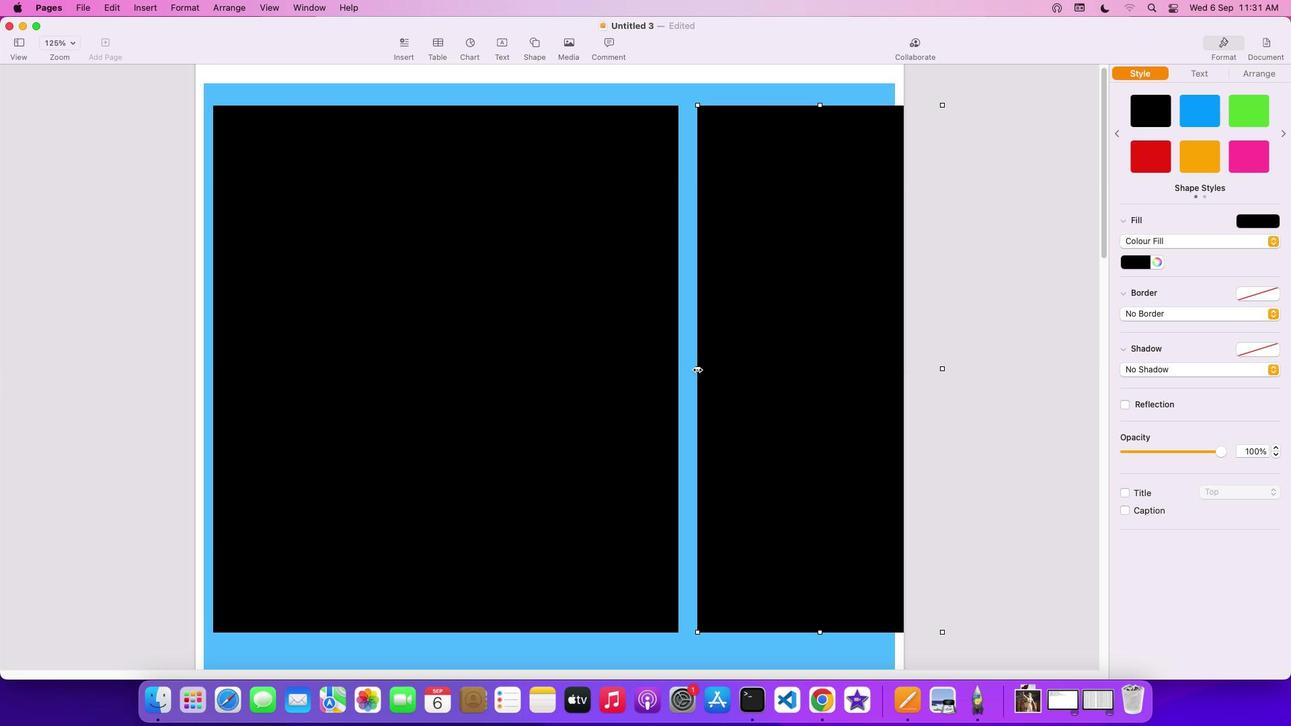 
Action: Mouse pressed left at (698, 369)
Screenshot: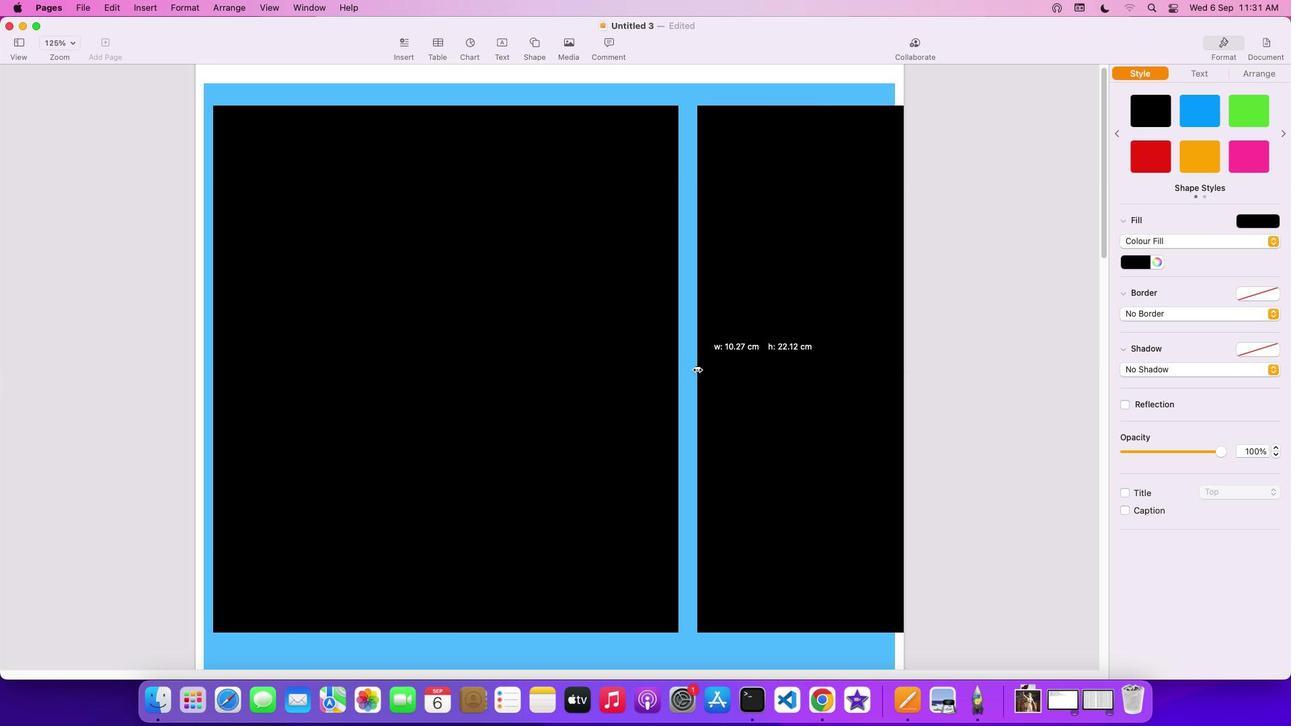 
Action: Mouse moved to (620, 375)
Screenshot: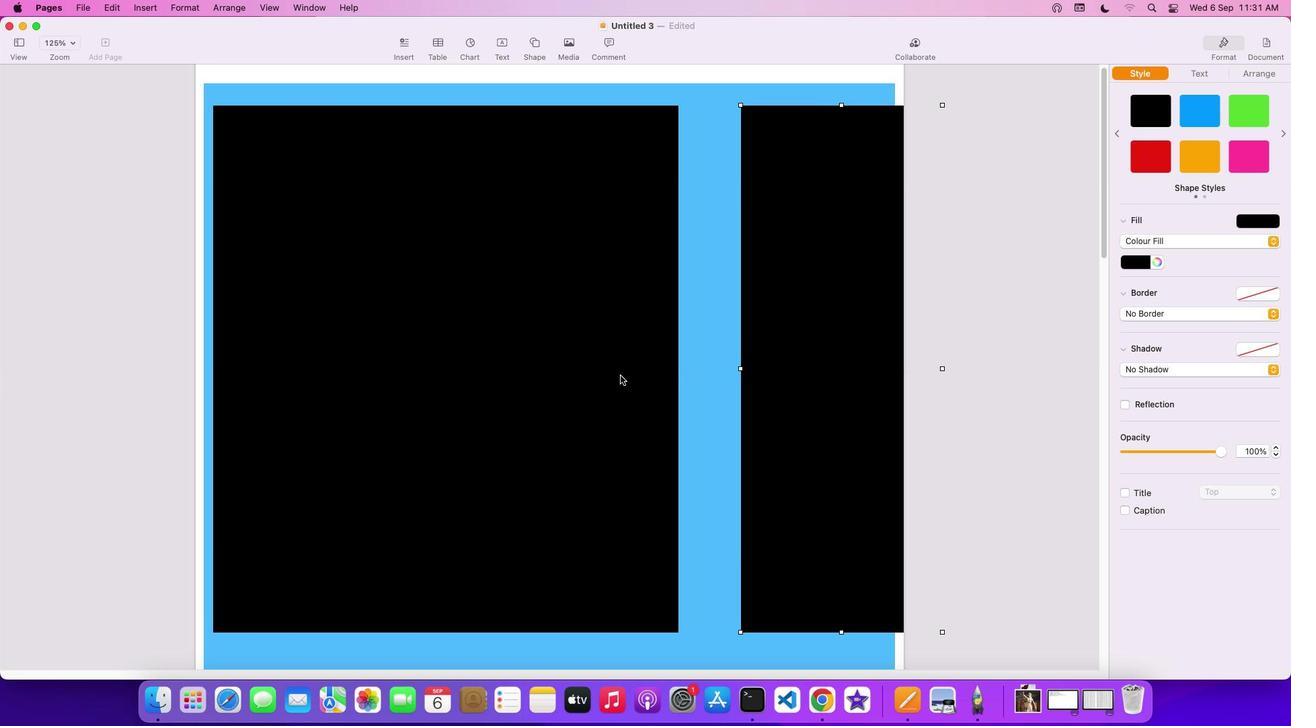 
Action: Mouse pressed left at (620, 375)
Screenshot: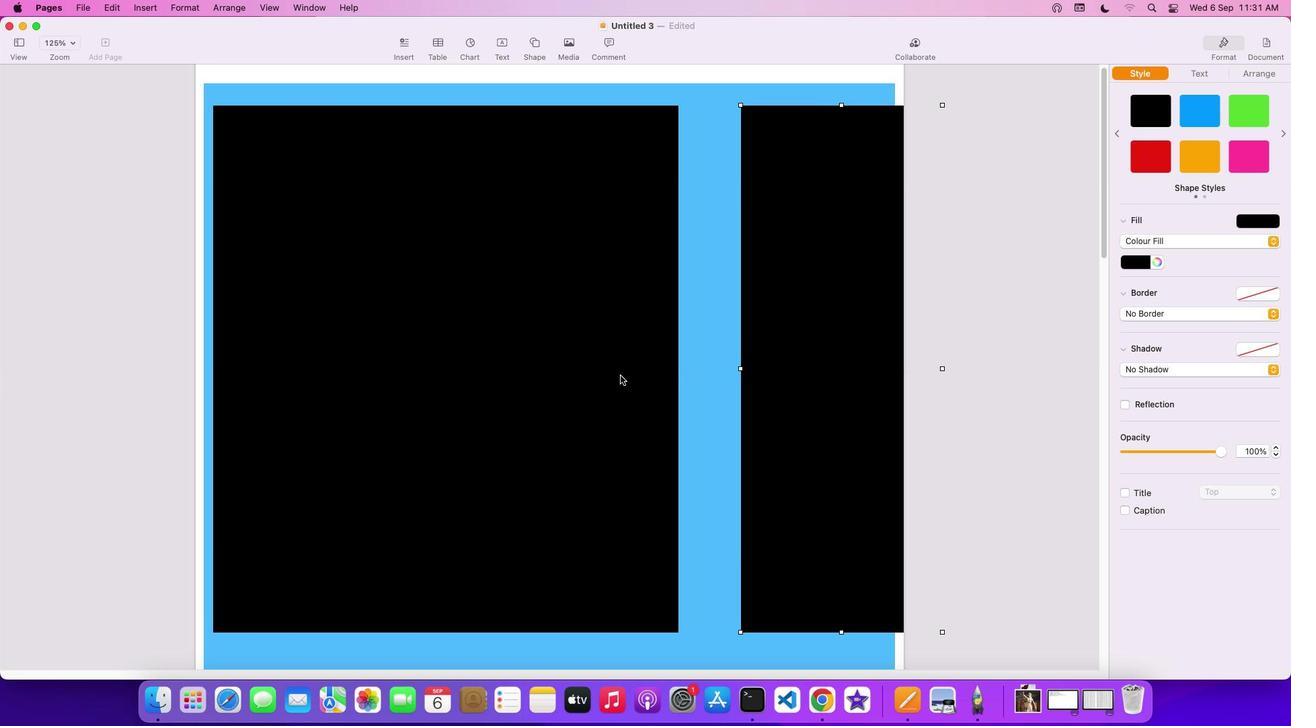 
Action: Mouse moved to (822, 379)
Screenshot: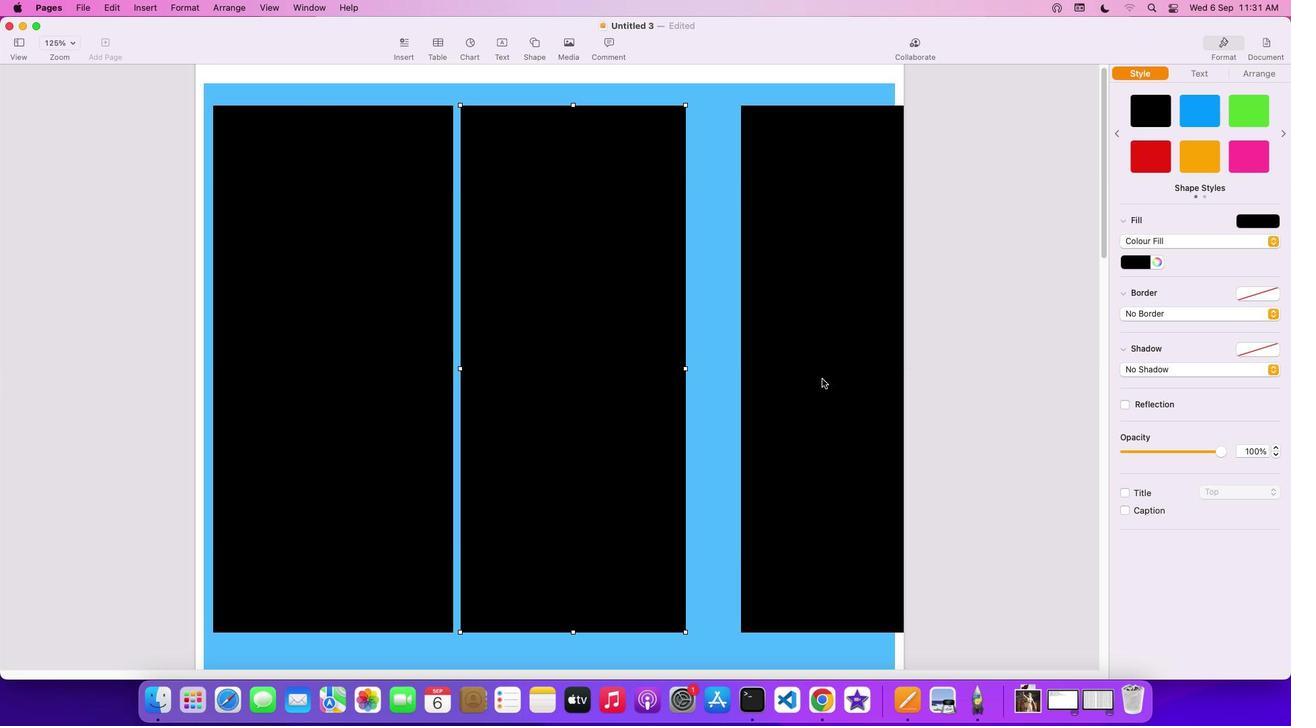 
Action: Mouse pressed left at (822, 379)
Screenshot: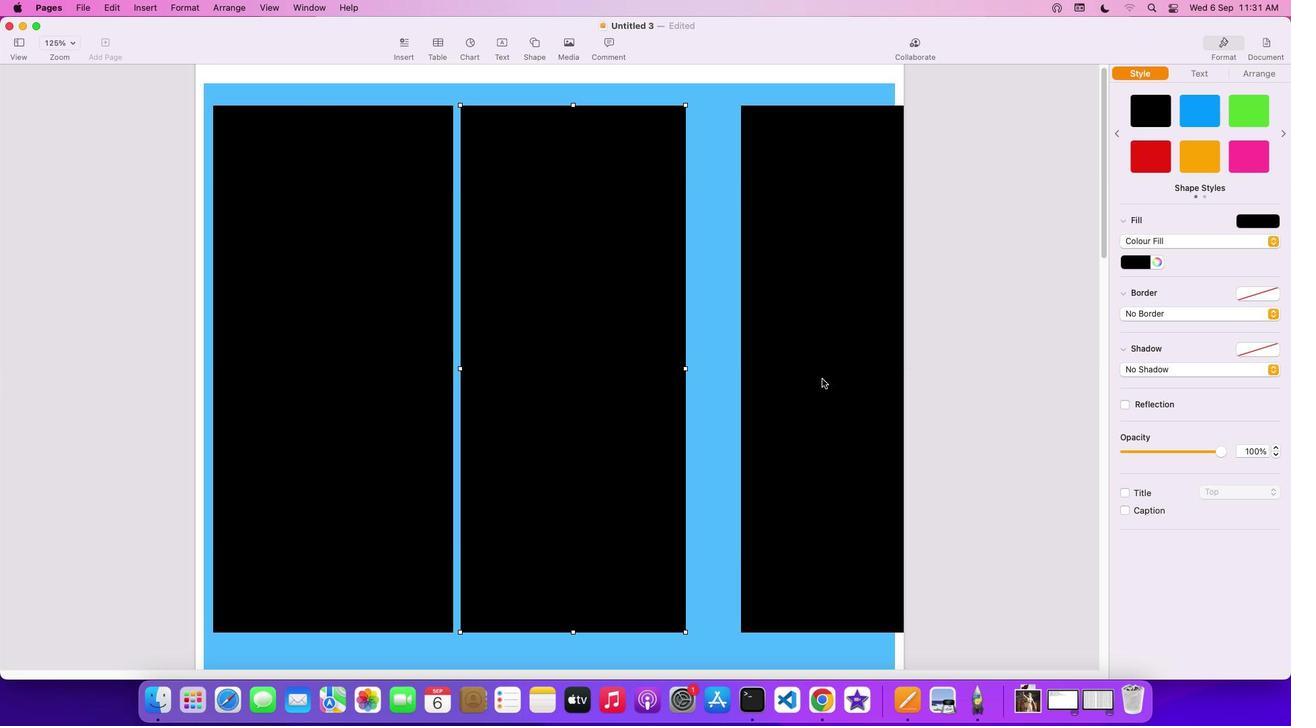 
Action: Mouse moved to (294, 374)
Screenshot: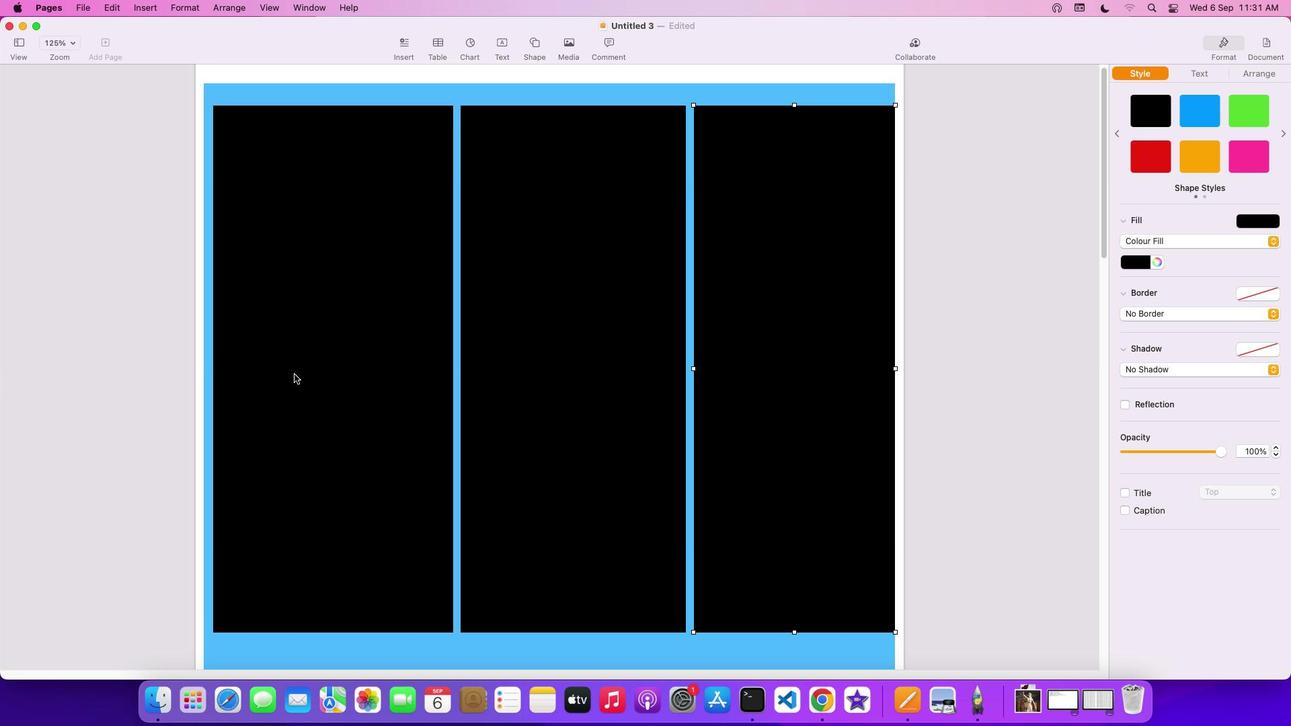 
Action: Mouse pressed left at (294, 374)
Screenshot: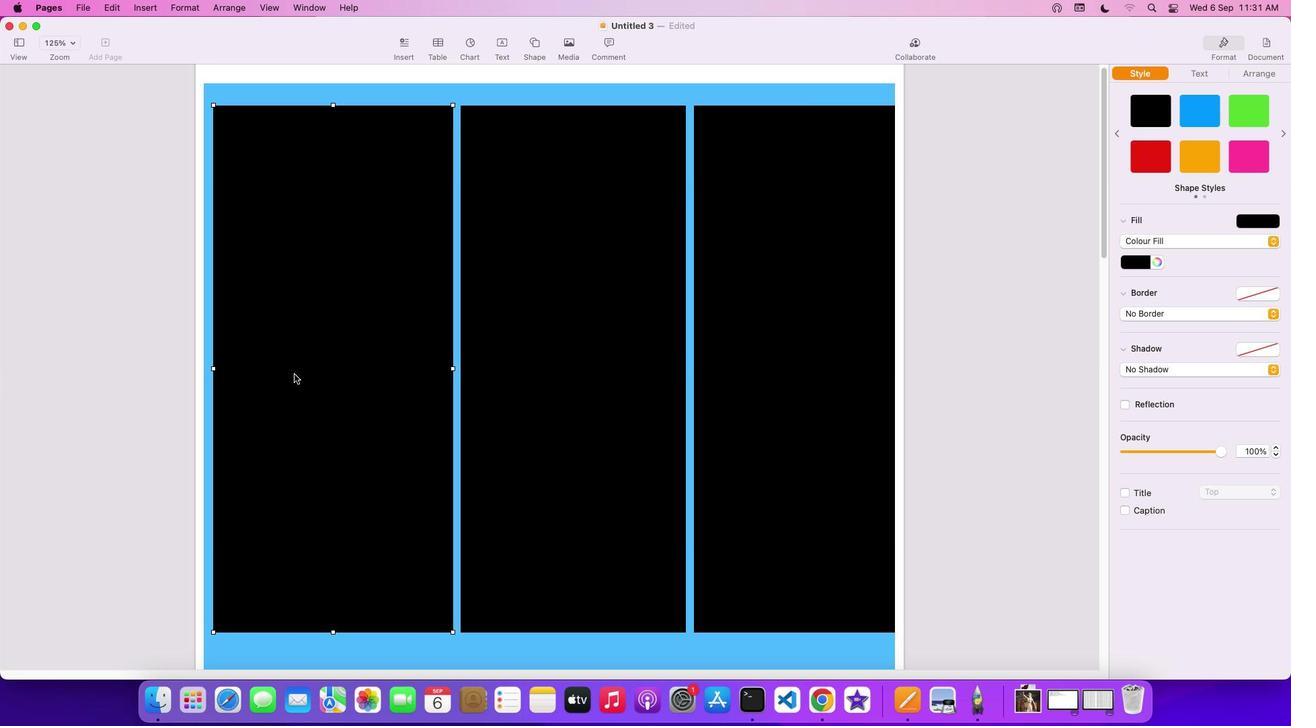 
Action: Mouse moved to (454, 367)
Screenshot: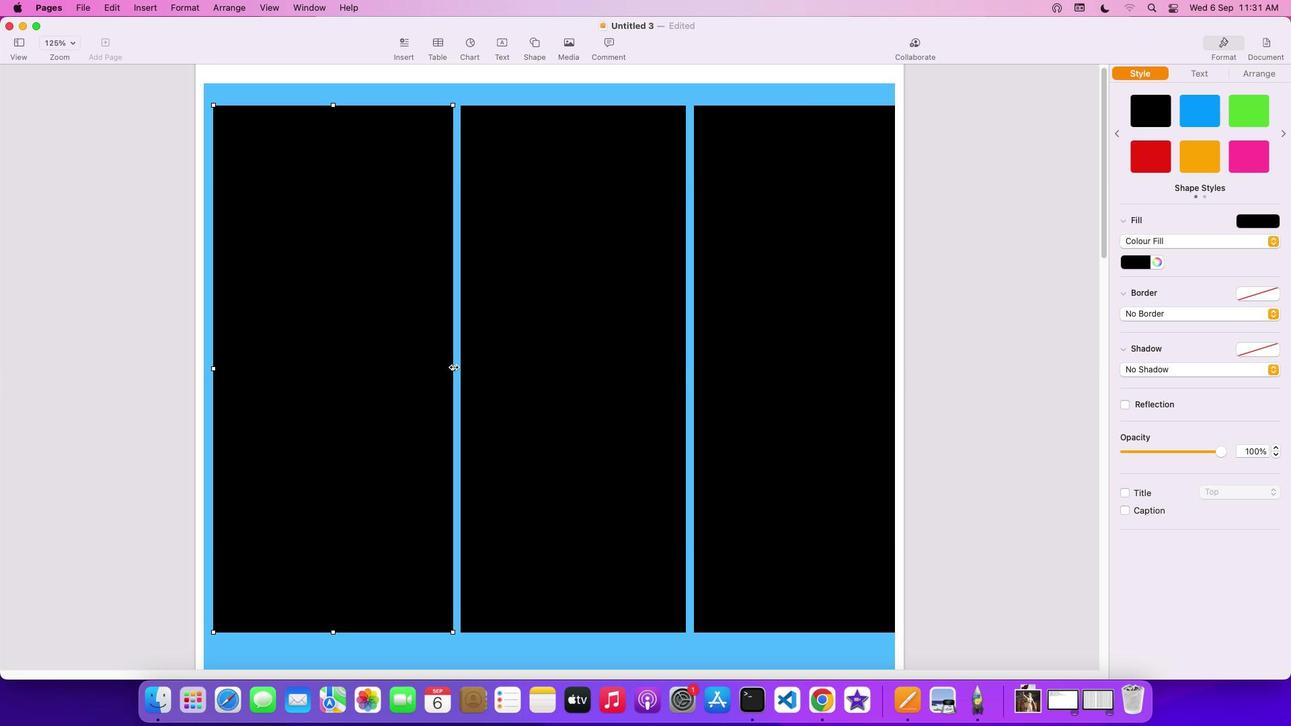 
Action: Mouse pressed left at (454, 367)
Screenshot: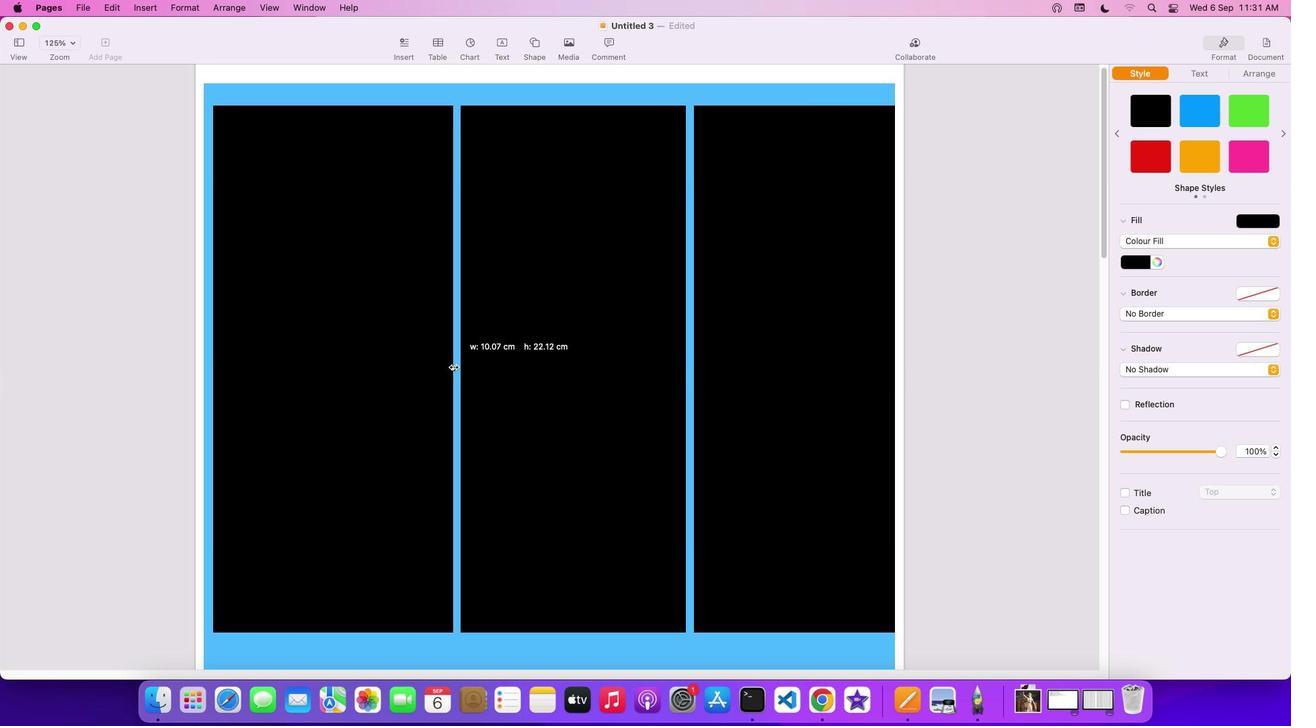 
Action: Mouse moved to (563, 396)
Screenshot: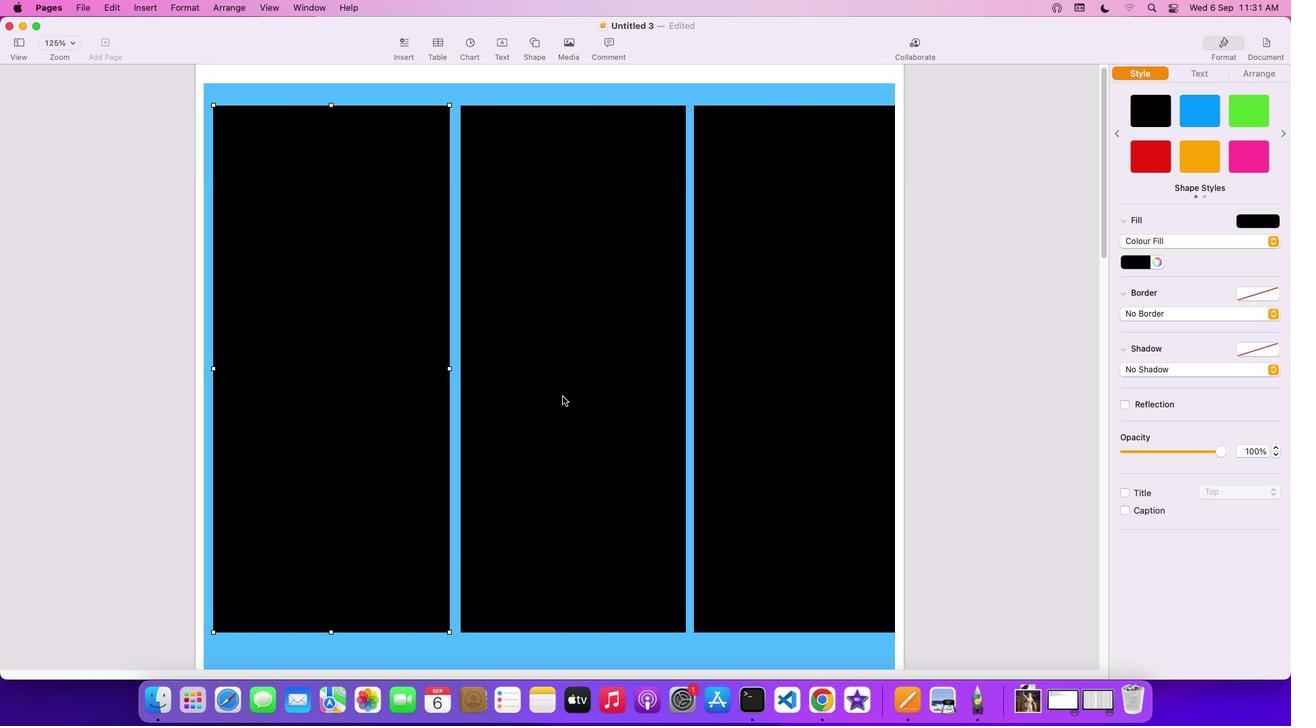 
Action: Mouse pressed left at (563, 396)
Screenshot: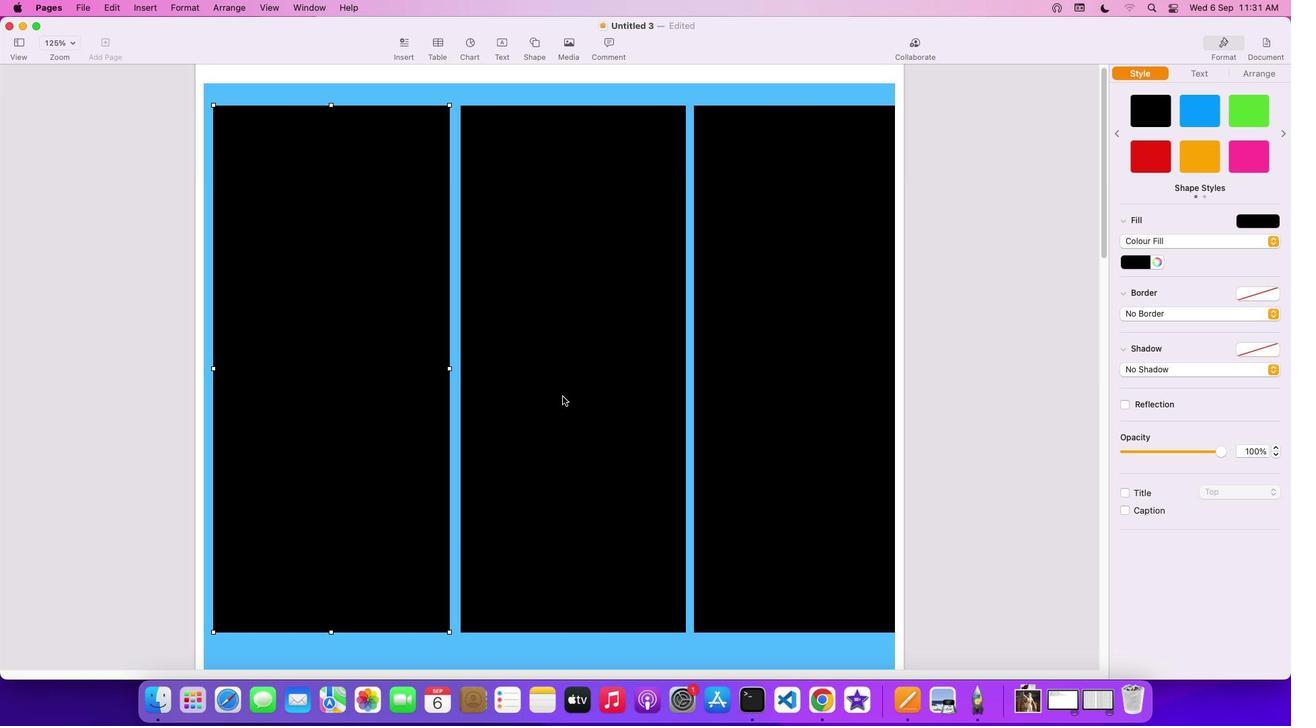 
Action: Mouse moved to (459, 367)
Screenshot: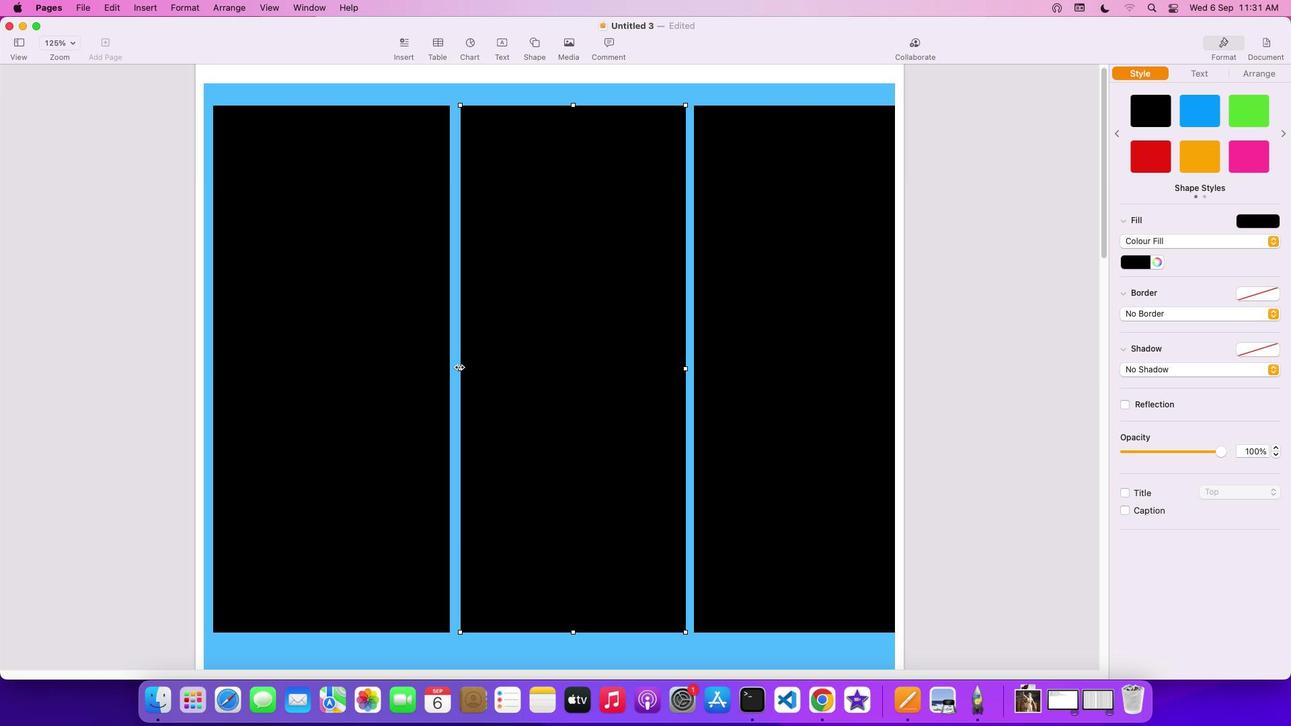 
Action: Mouse pressed left at (459, 367)
Screenshot: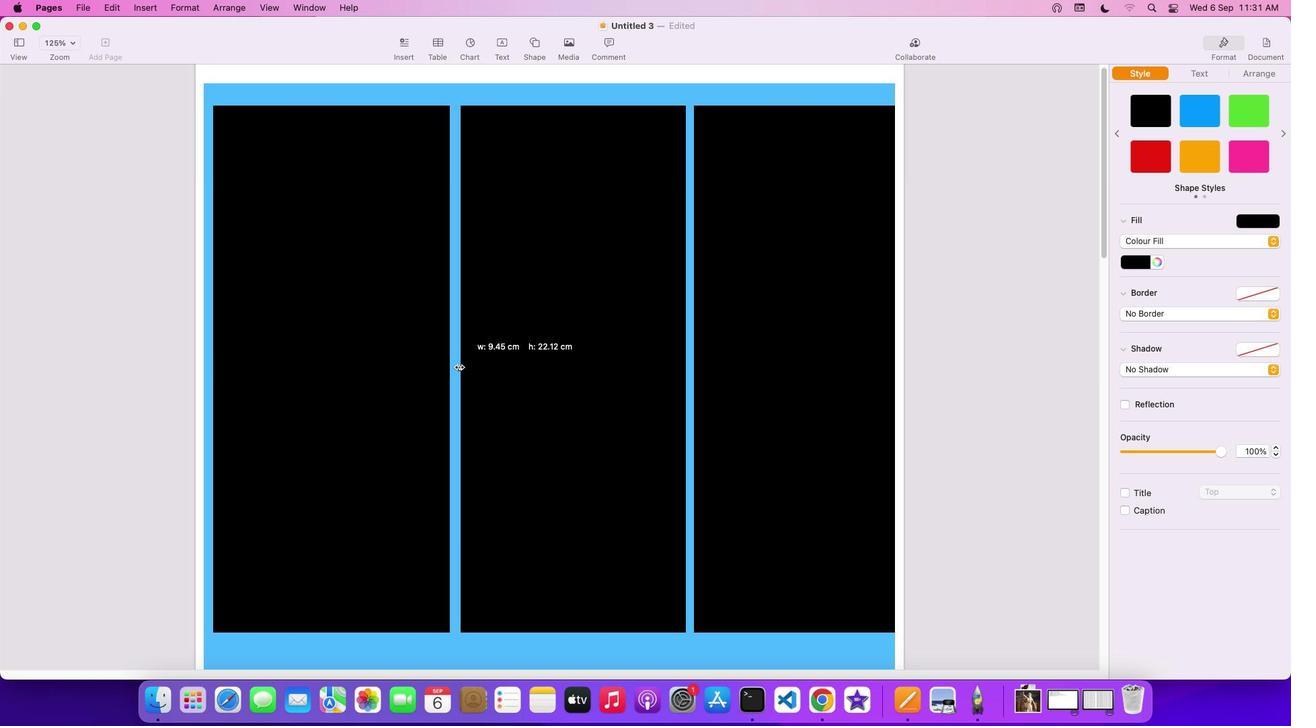 
Action: Mouse moved to (810, 360)
Screenshot: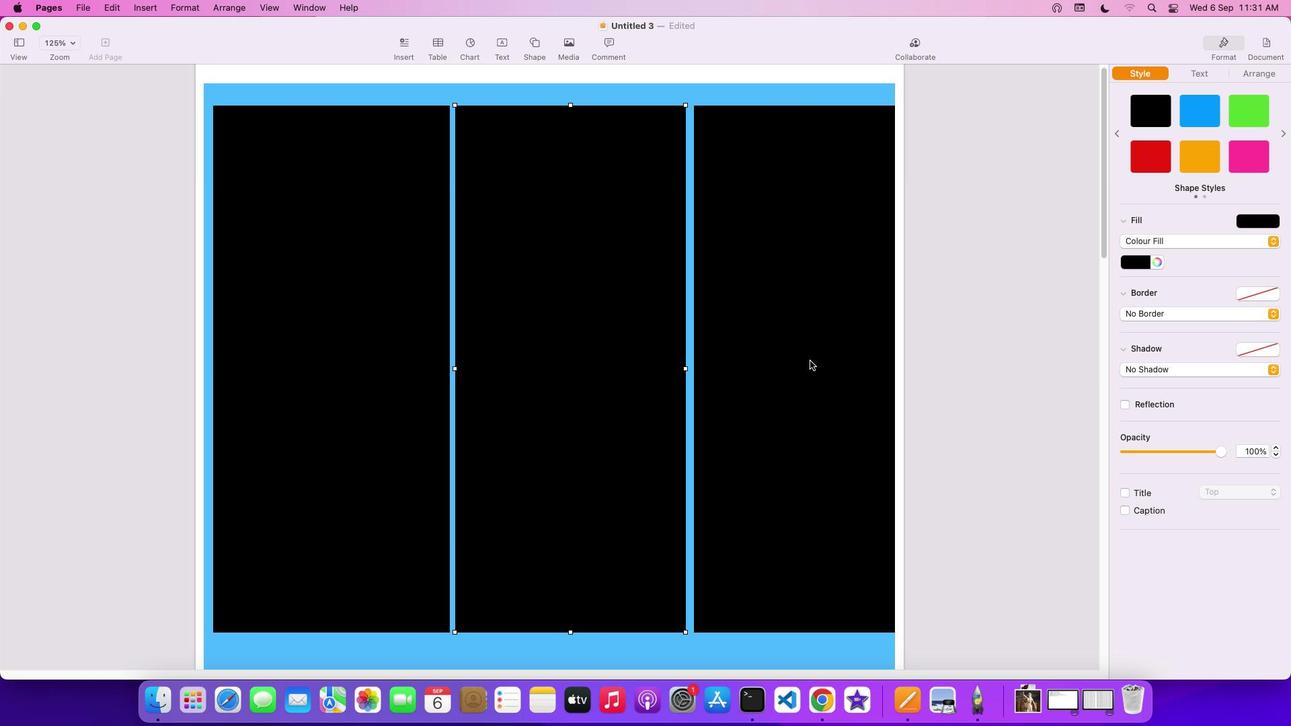 
Action: Mouse pressed left at (810, 360)
Screenshot: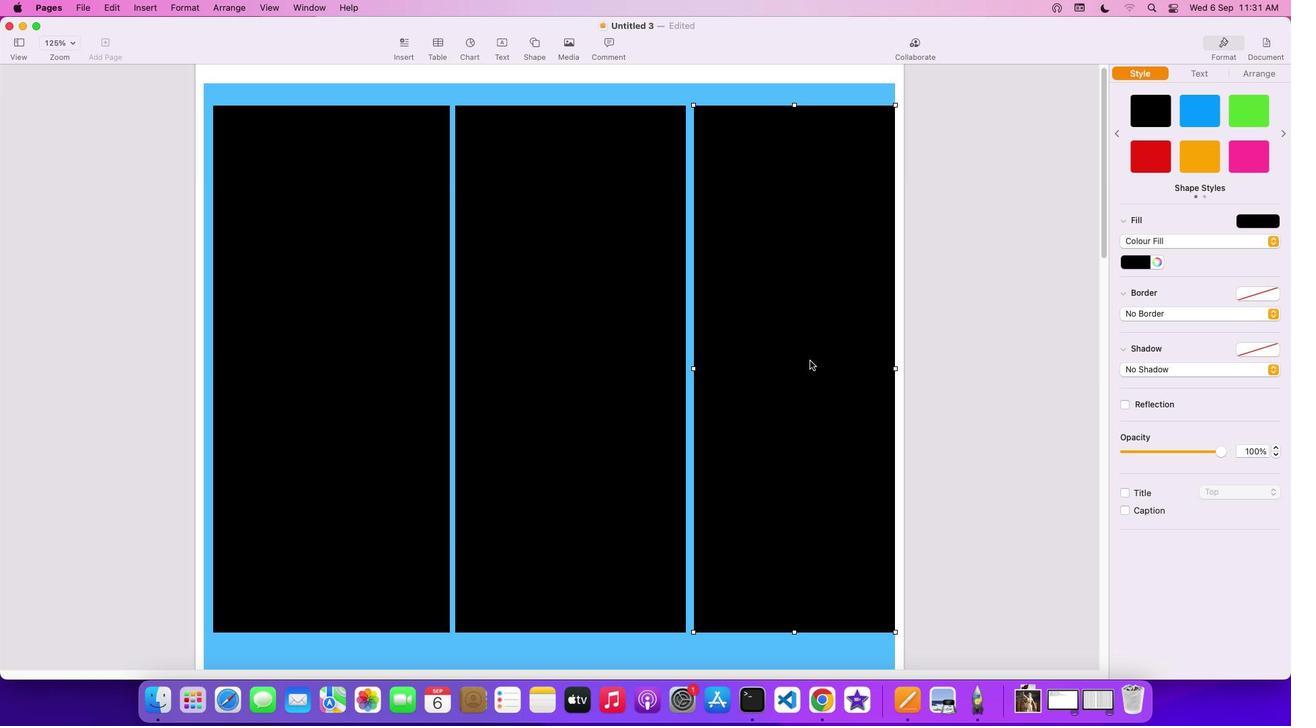 
Action: Mouse moved to (691, 367)
Screenshot: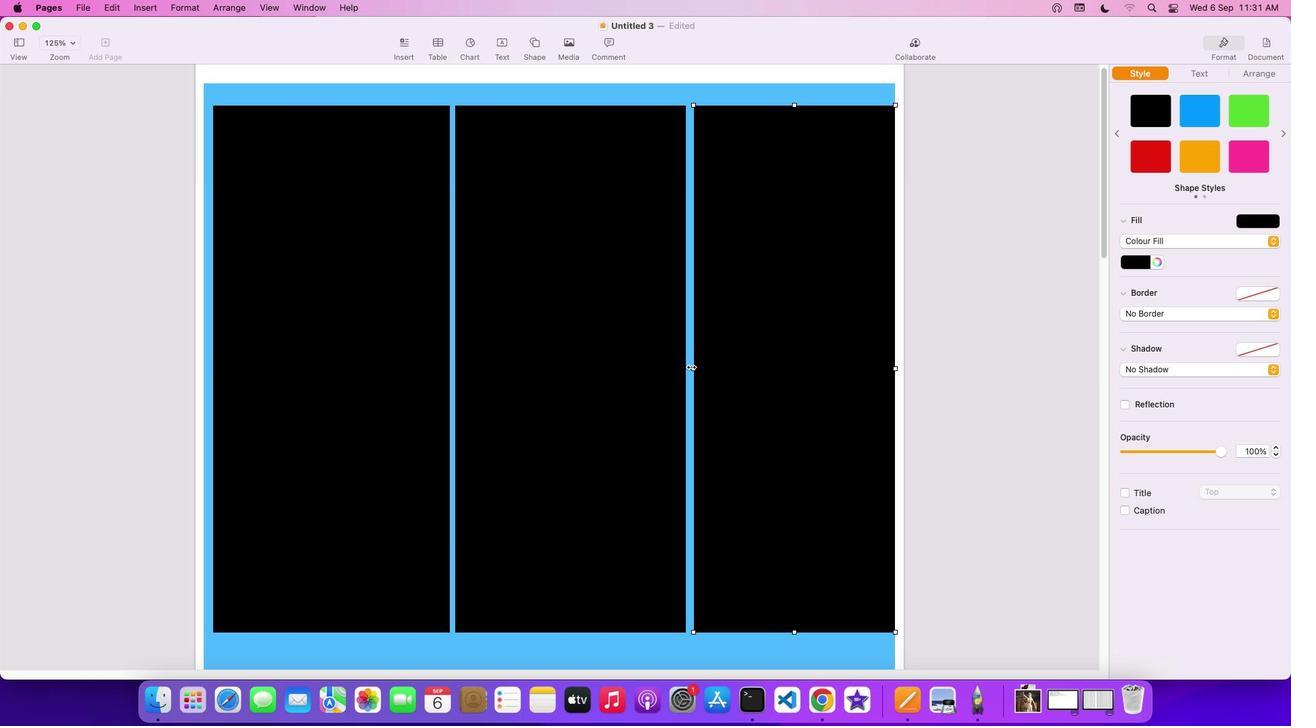 
Action: Mouse pressed left at (691, 367)
Screenshot: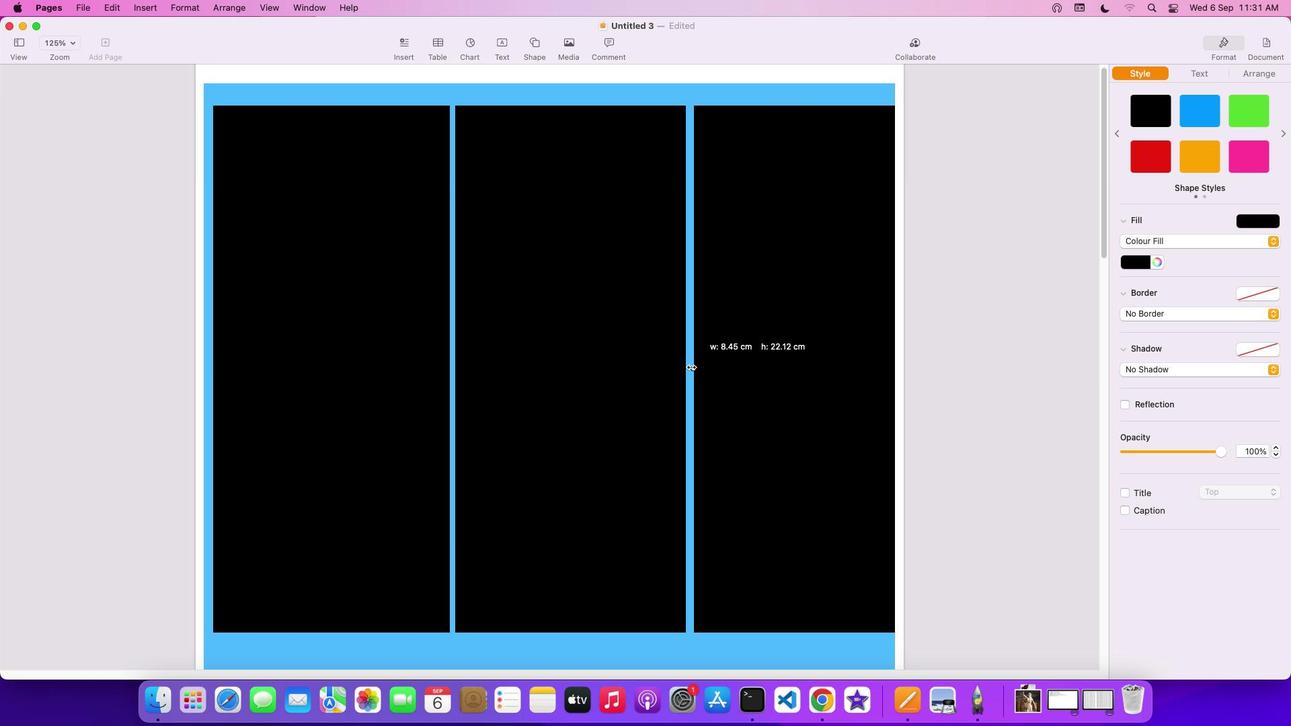 
Action: Mouse moved to (756, 385)
Screenshot: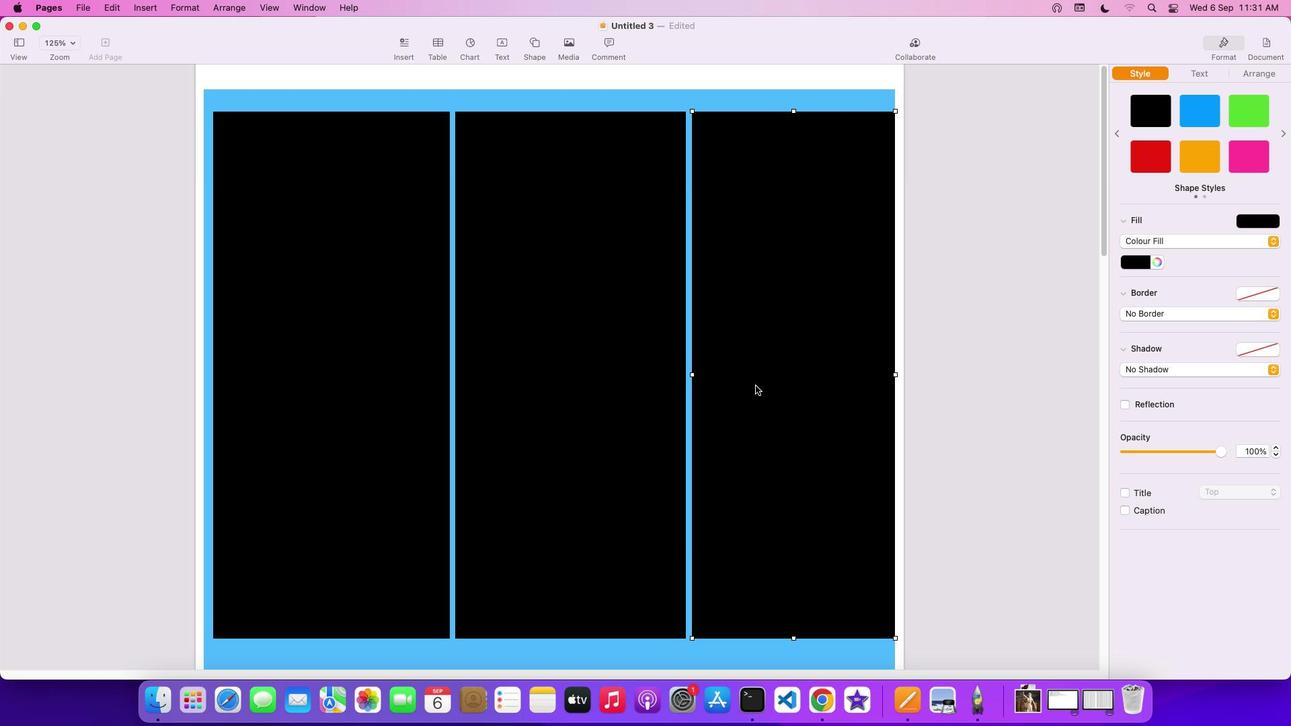 
Action: Mouse scrolled (756, 385) with delta (0, 0)
Screenshot: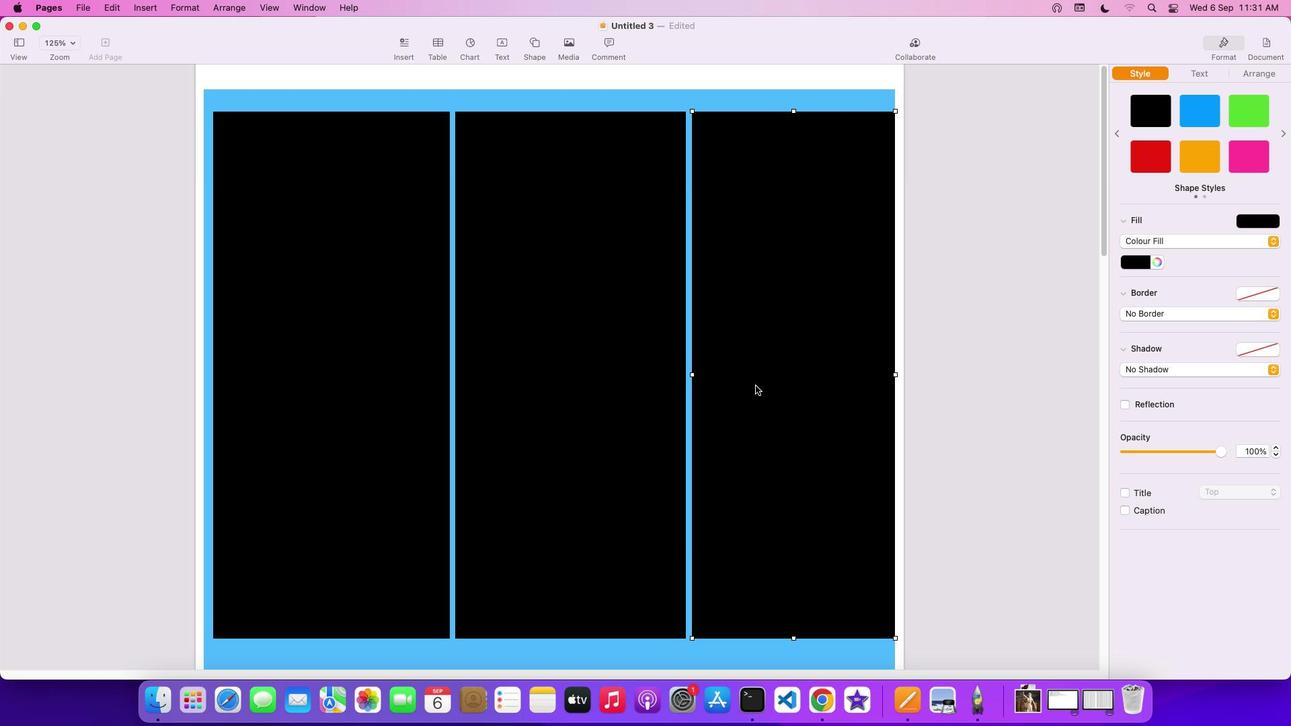 
Action: Mouse moved to (755, 385)
Screenshot: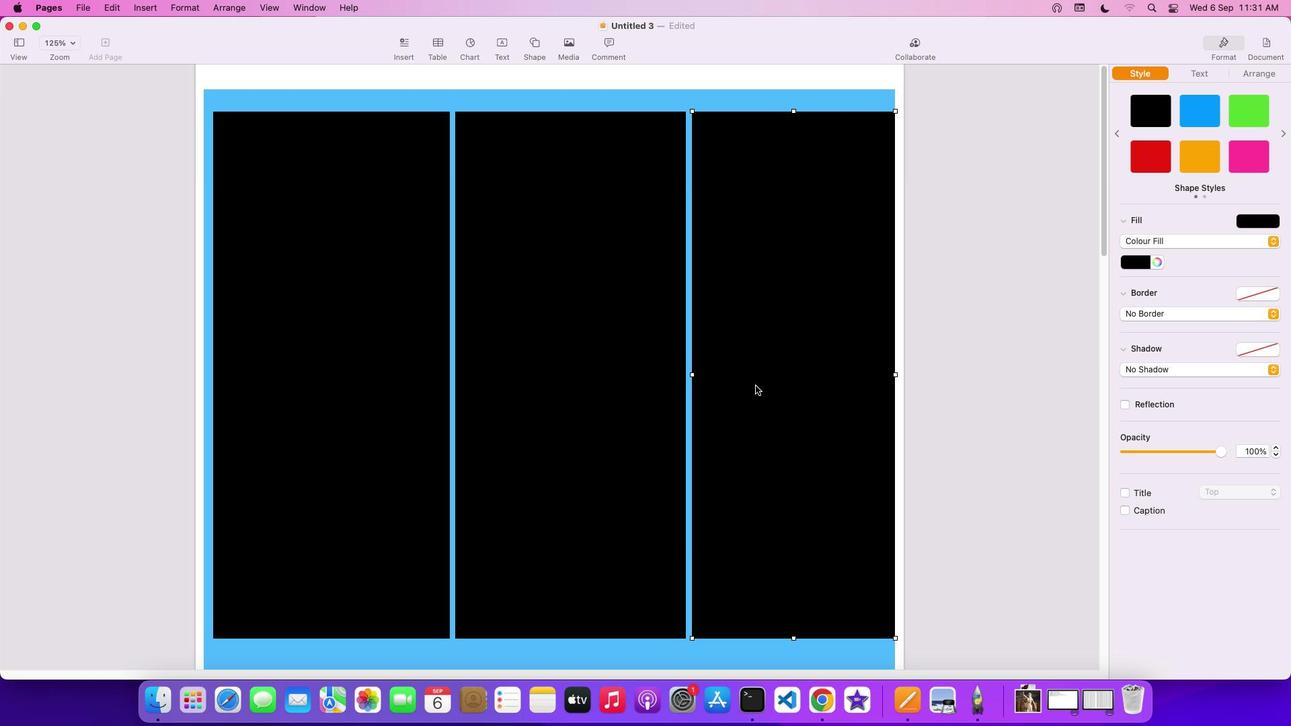 
Action: Mouse scrolled (755, 385) with delta (0, 0)
Screenshot: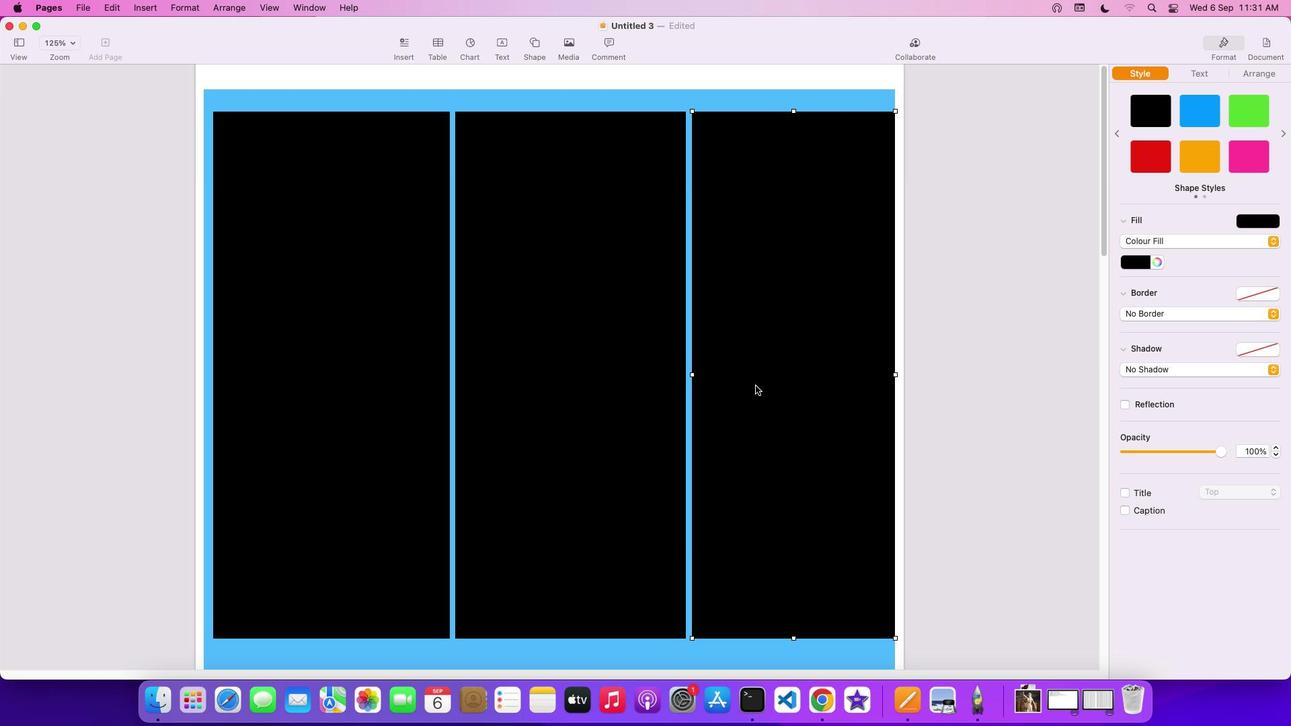 
Action: Mouse scrolled (755, 385) with delta (0, 2)
Screenshot: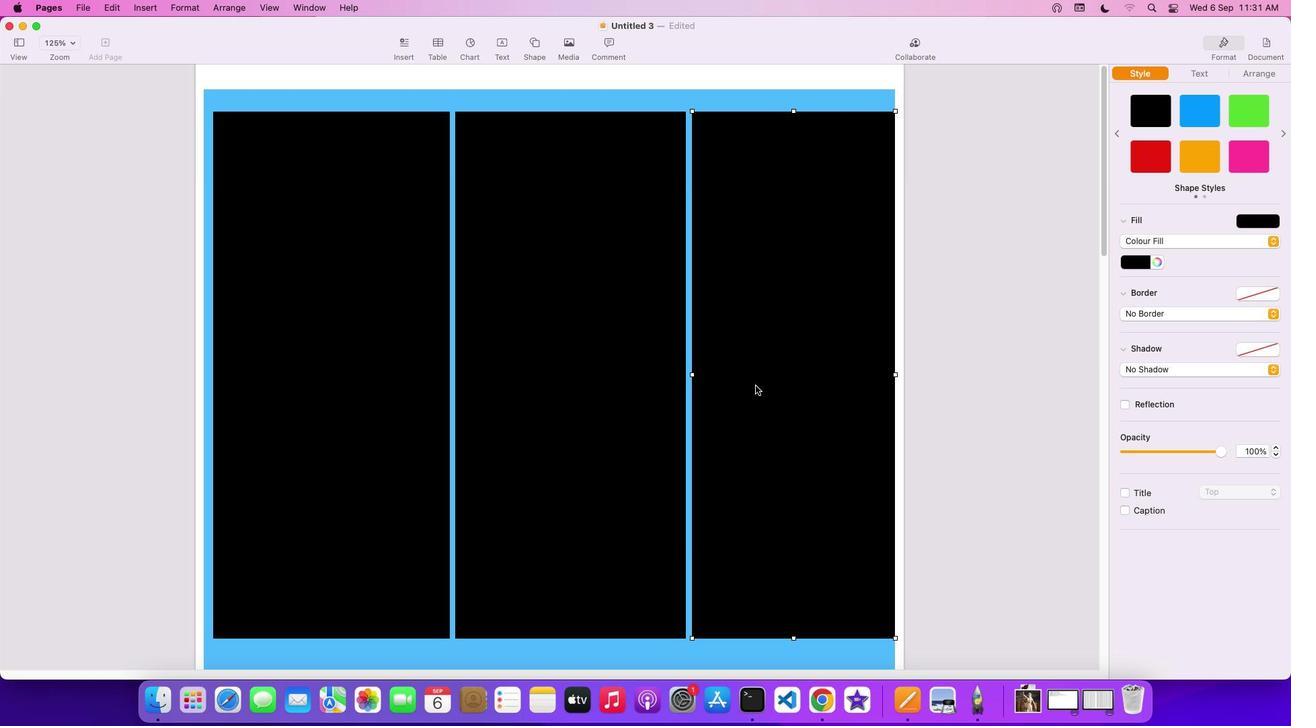 
Action: Mouse scrolled (755, 385) with delta (0, 3)
Screenshot: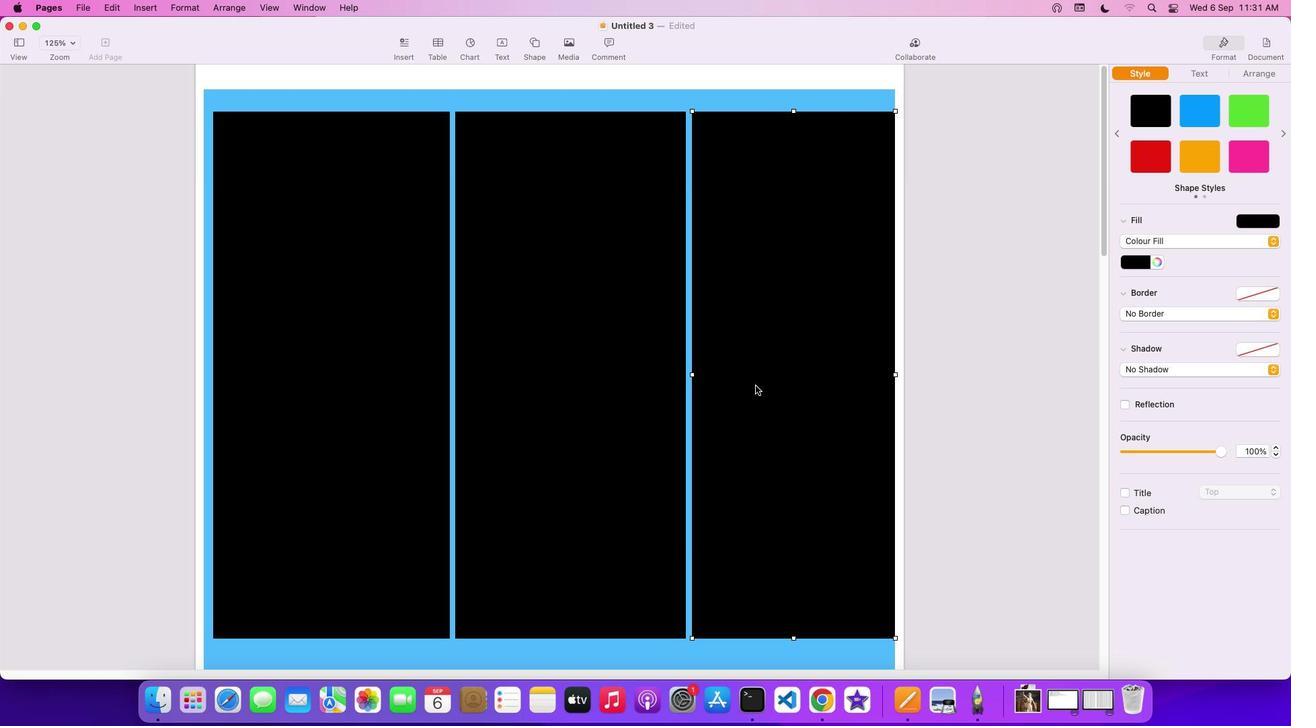 
Action: Mouse scrolled (755, 385) with delta (0, 4)
Screenshot: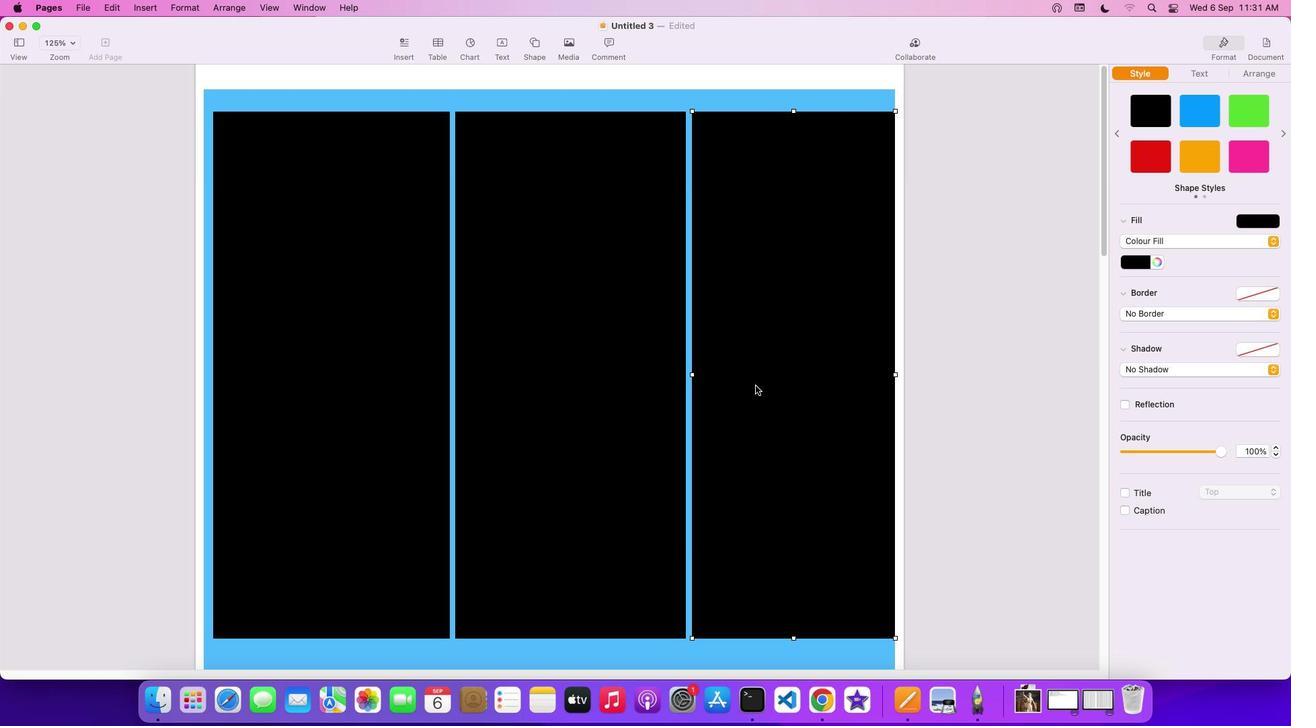 
Action: Mouse moved to (390, 339)
Screenshot: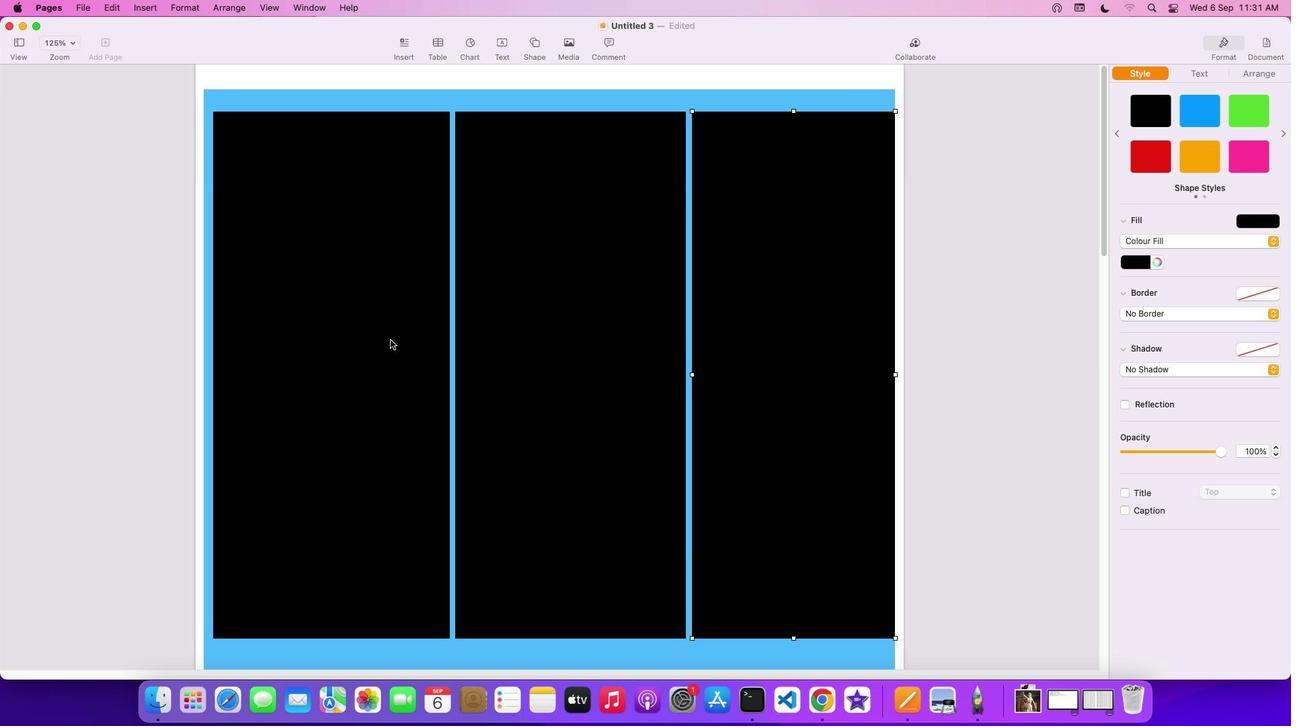 
Action: Mouse pressed left at (390, 339)
Screenshot: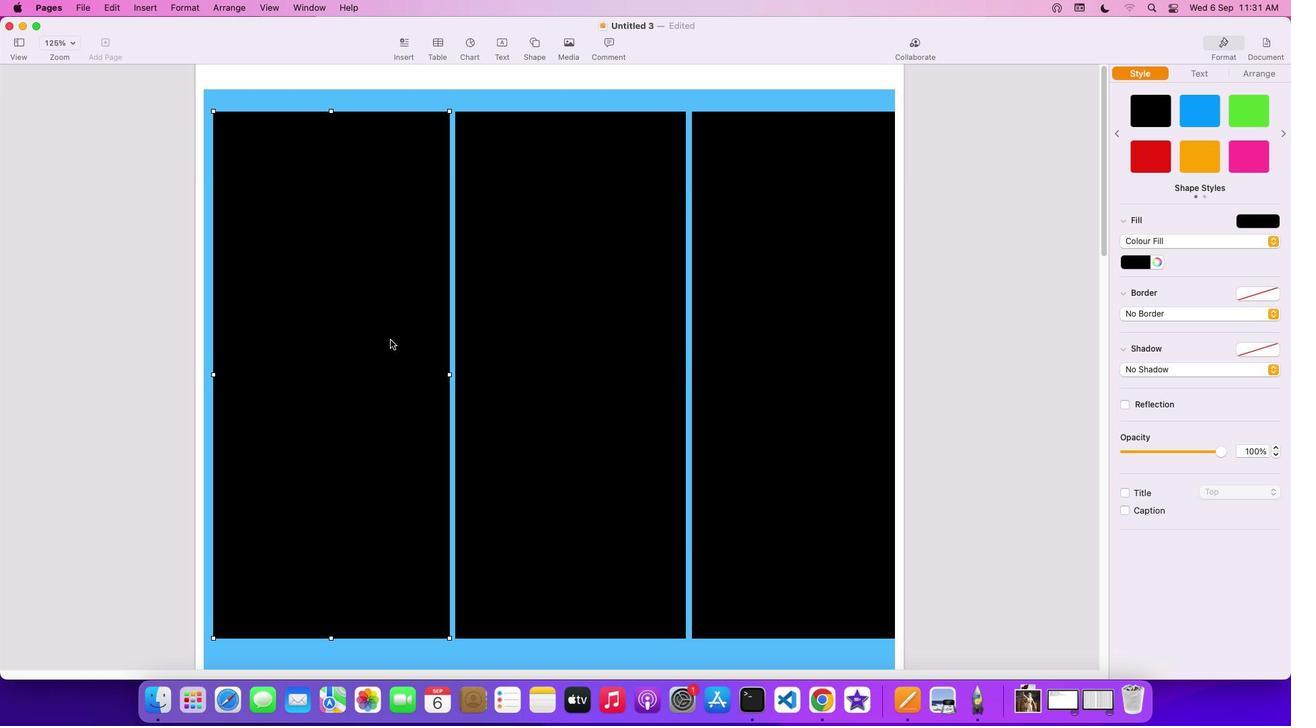 
Action: Mouse moved to (1140, 261)
Screenshot: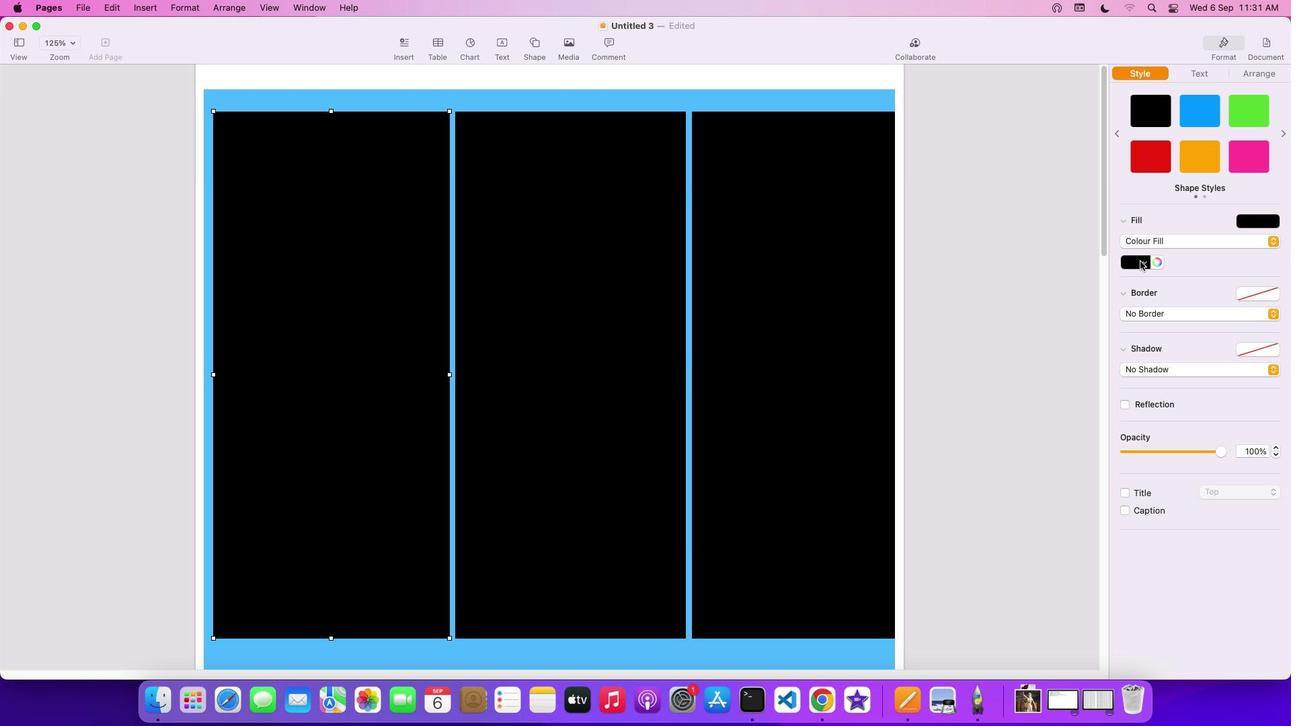 
Action: Mouse pressed left at (1140, 261)
Screenshot: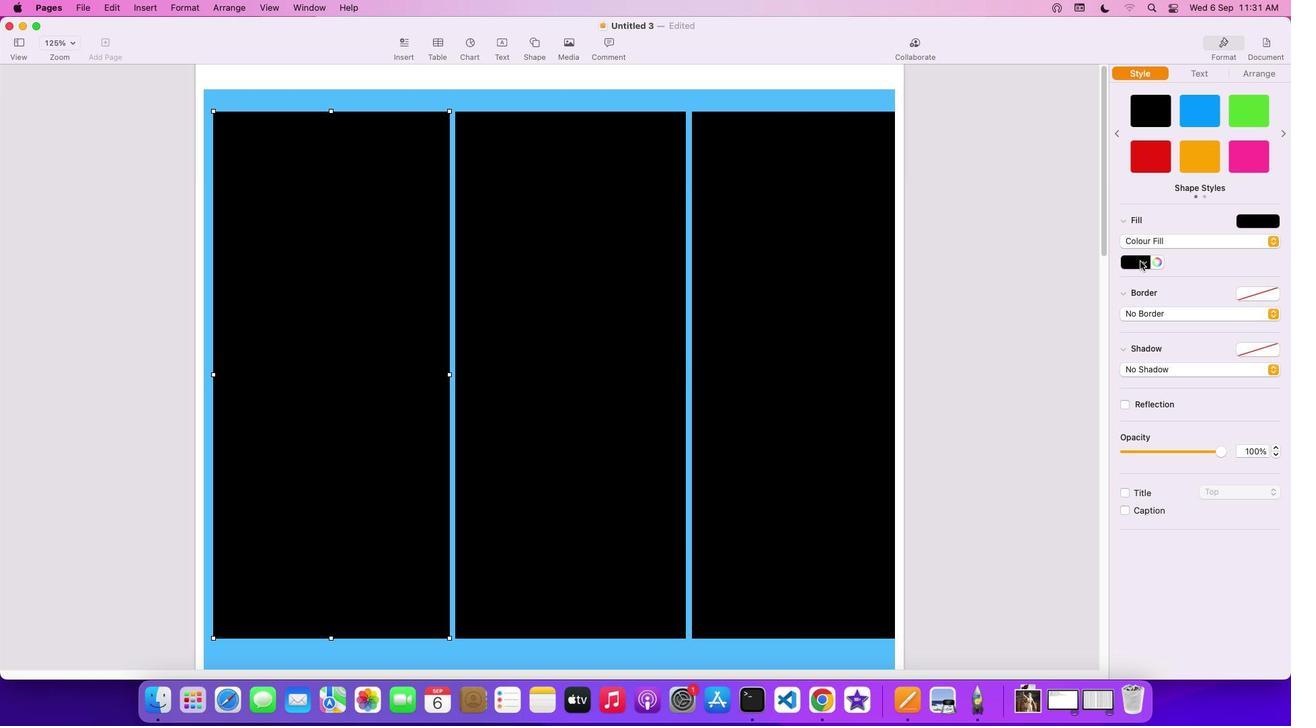 
Action: Mouse moved to (1076, 349)
Screenshot: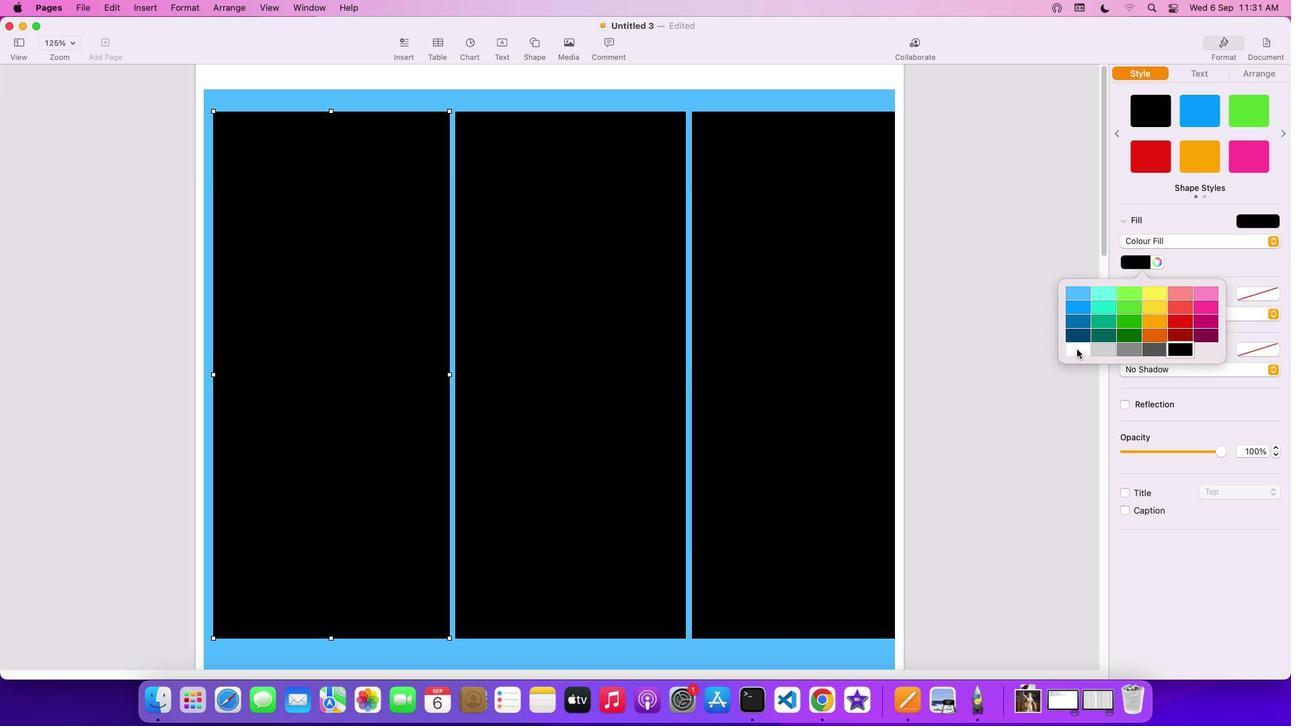 
Action: Mouse pressed left at (1076, 349)
Screenshot: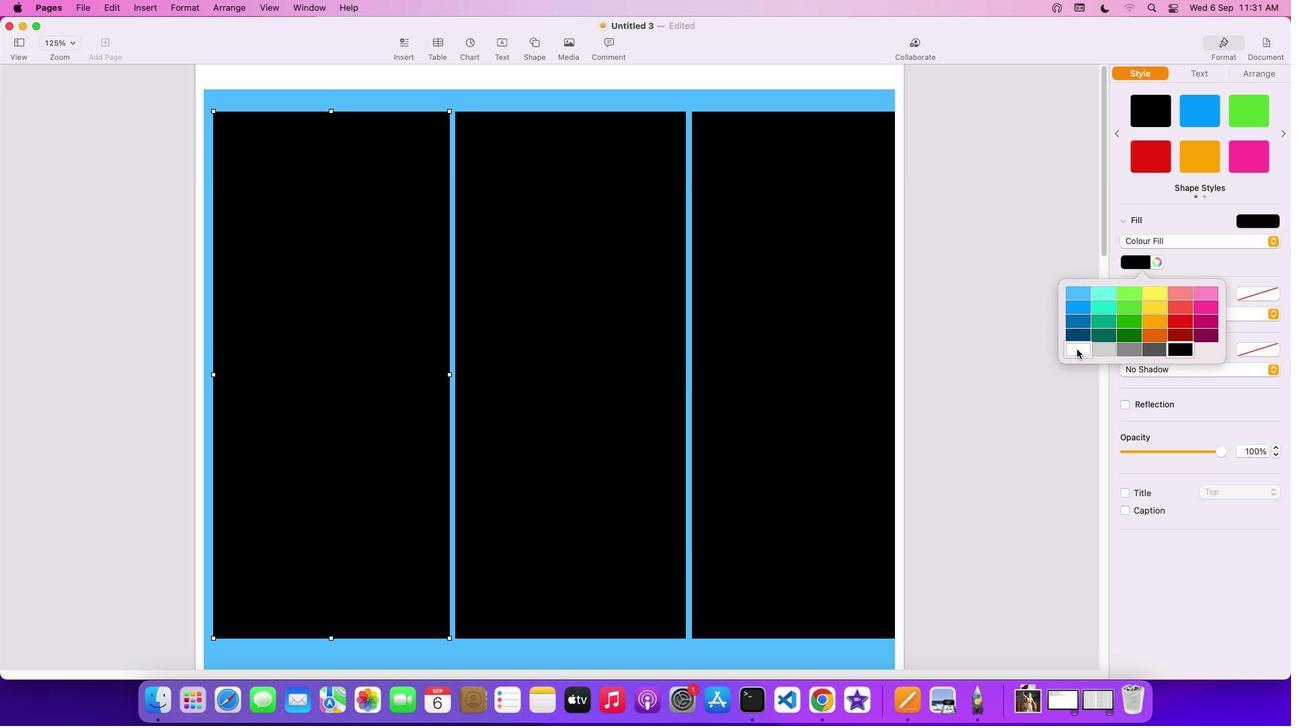 
Action: Mouse moved to (615, 353)
Screenshot: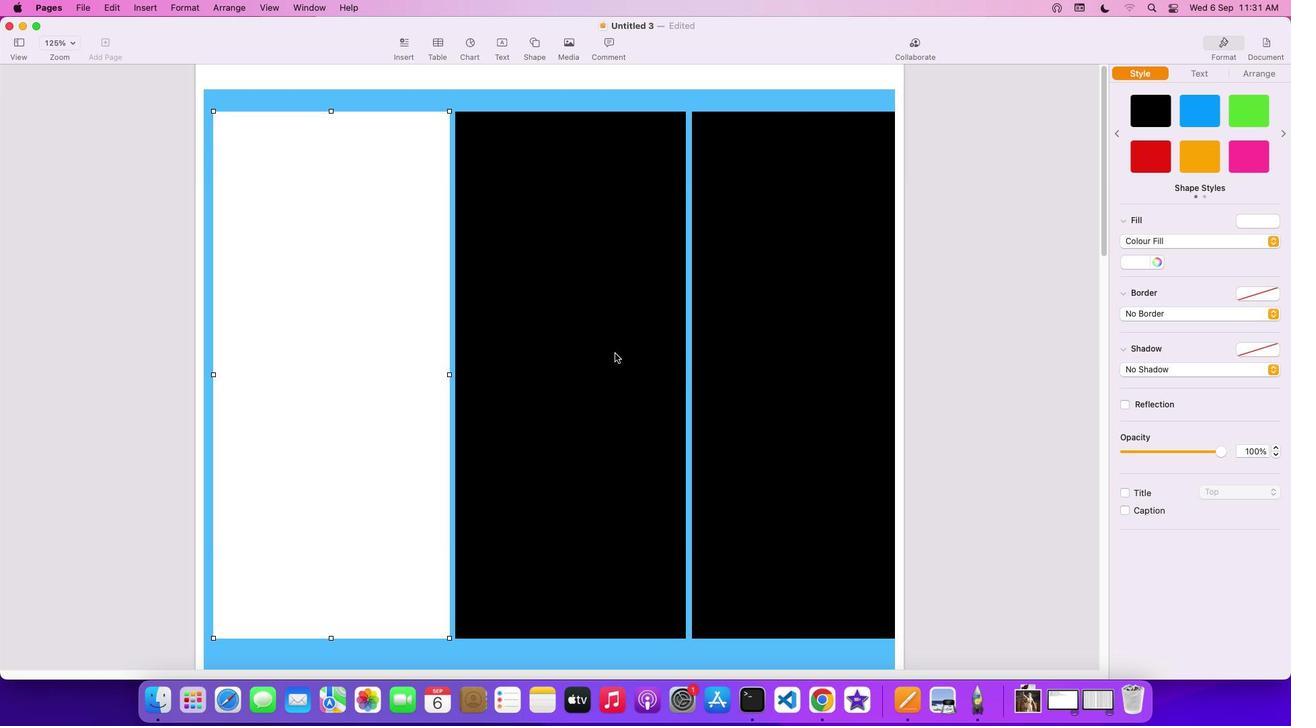 
Action: Mouse pressed left at (615, 353)
Screenshot: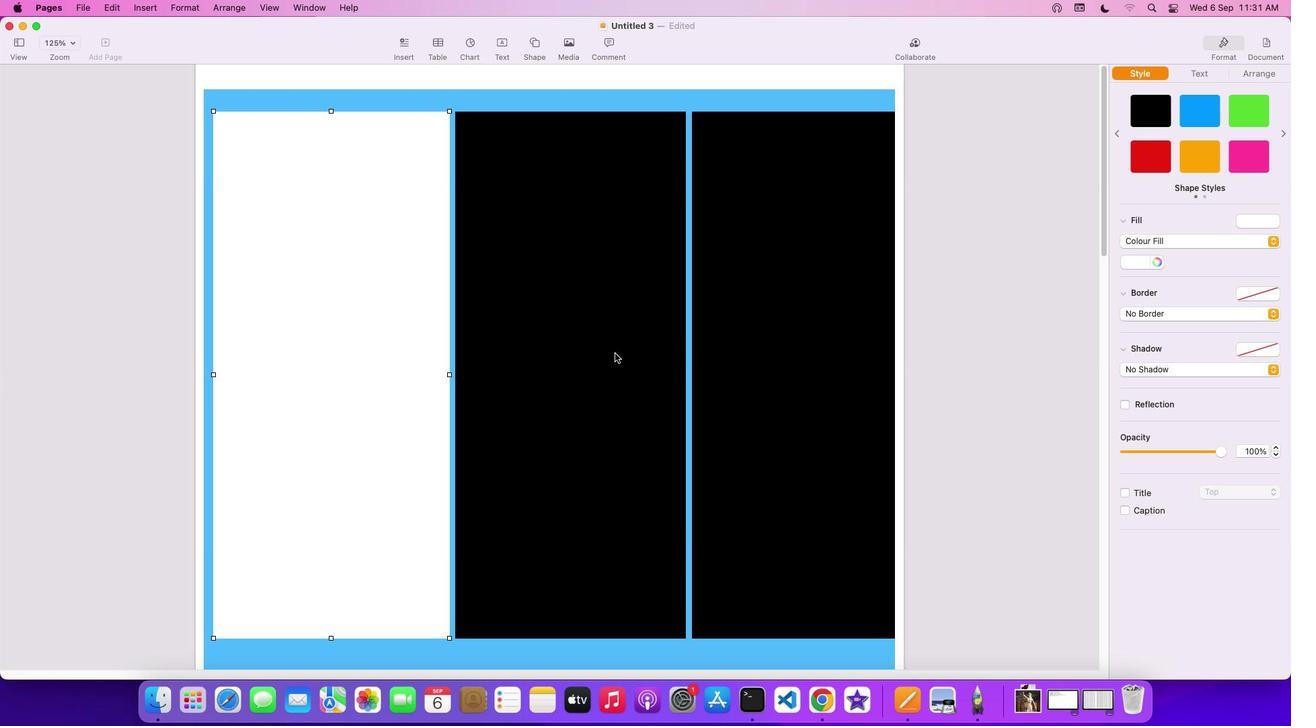 
Action: Mouse moved to (1146, 261)
Screenshot: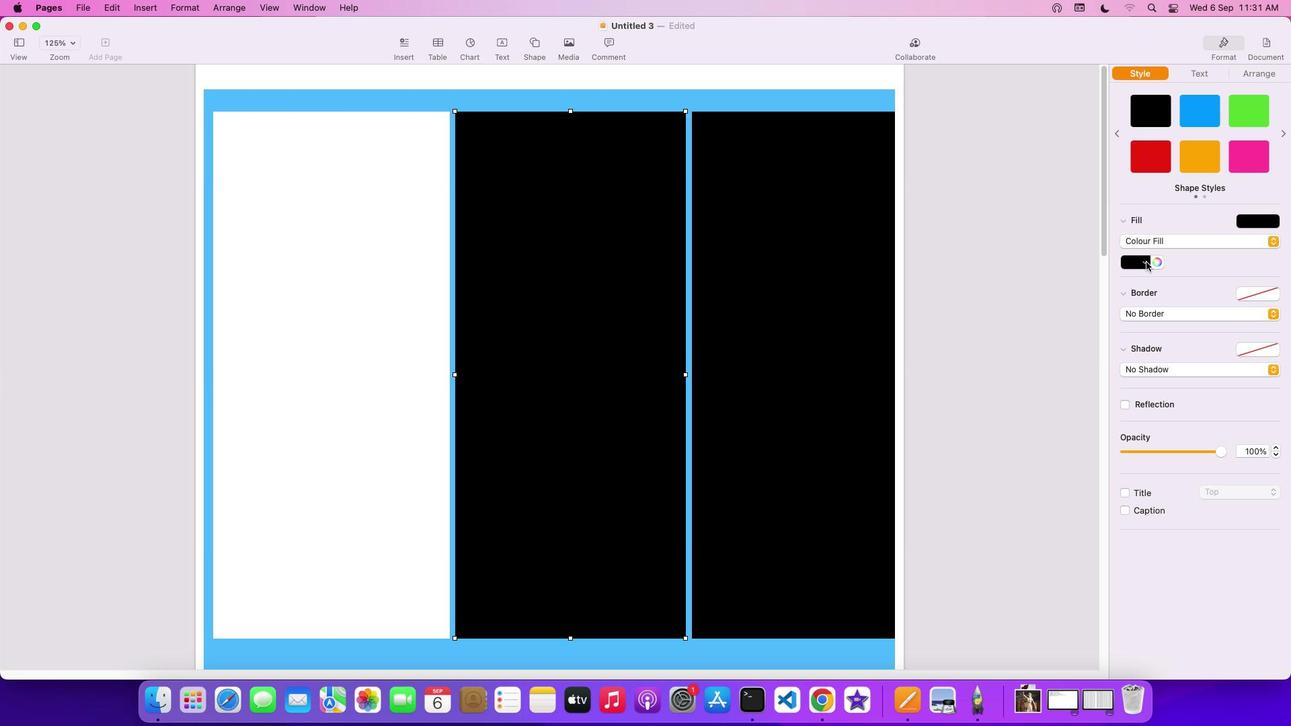 
Action: Mouse pressed left at (1146, 261)
Screenshot: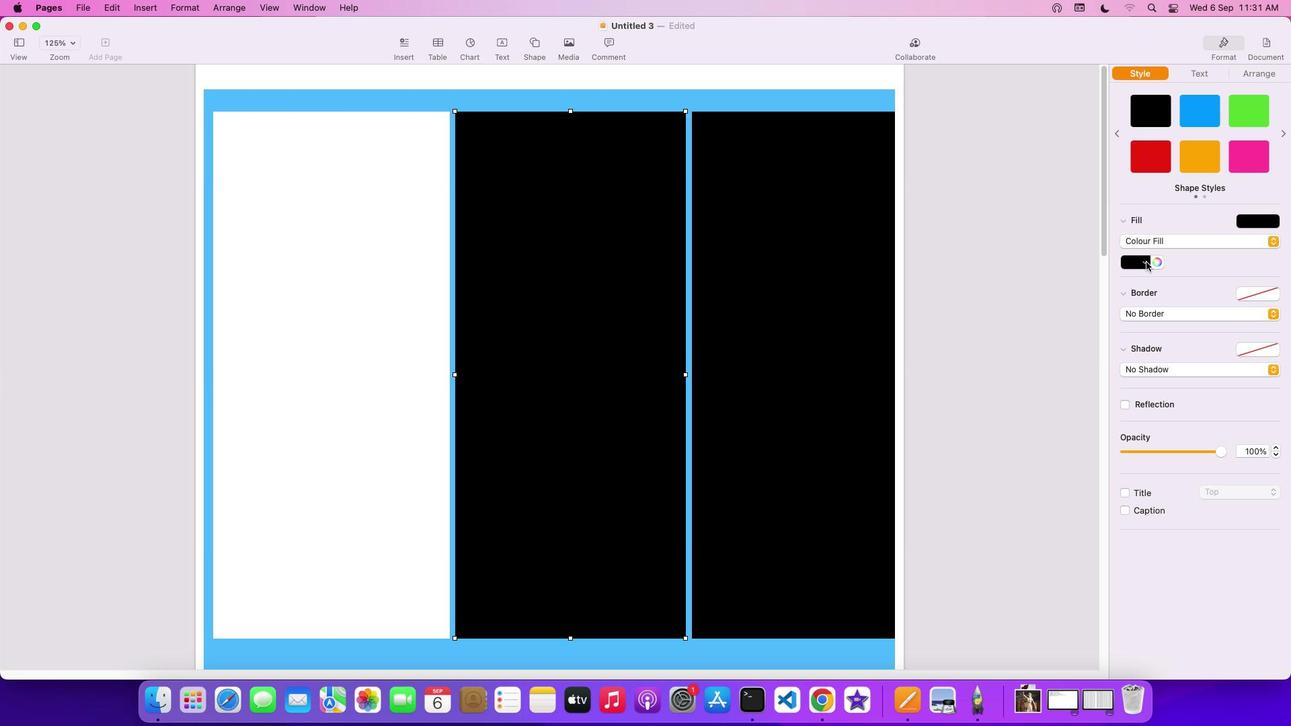
Action: Mouse moved to (1081, 345)
Screenshot: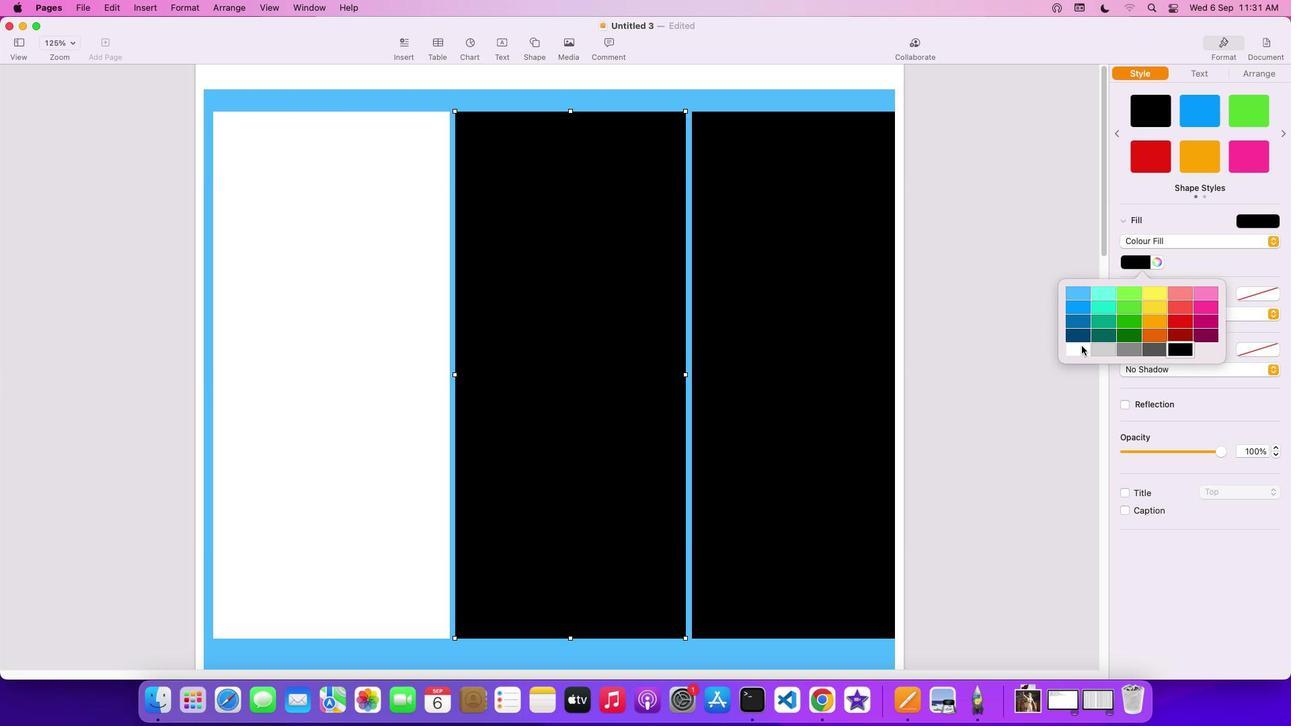 
Action: Mouse pressed left at (1081, 345)
Screenshot: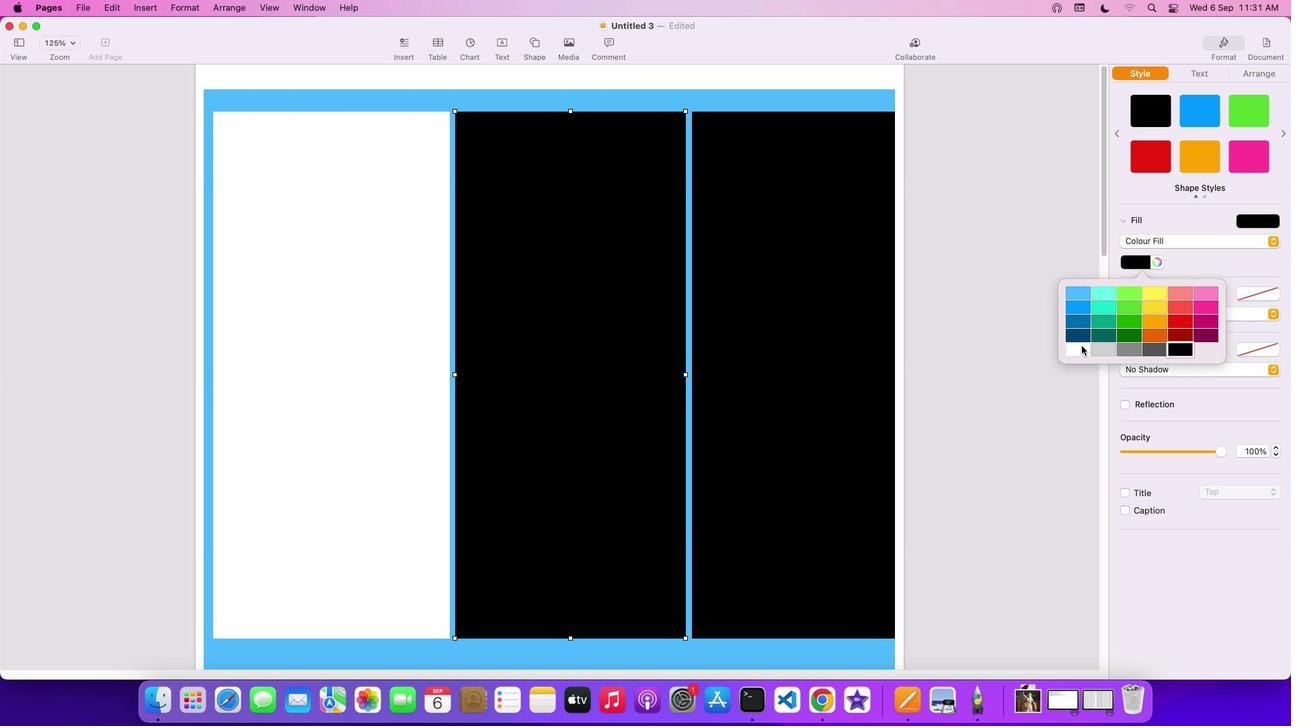 
Action: Mouse moved to (1147, 262)
Screenshot: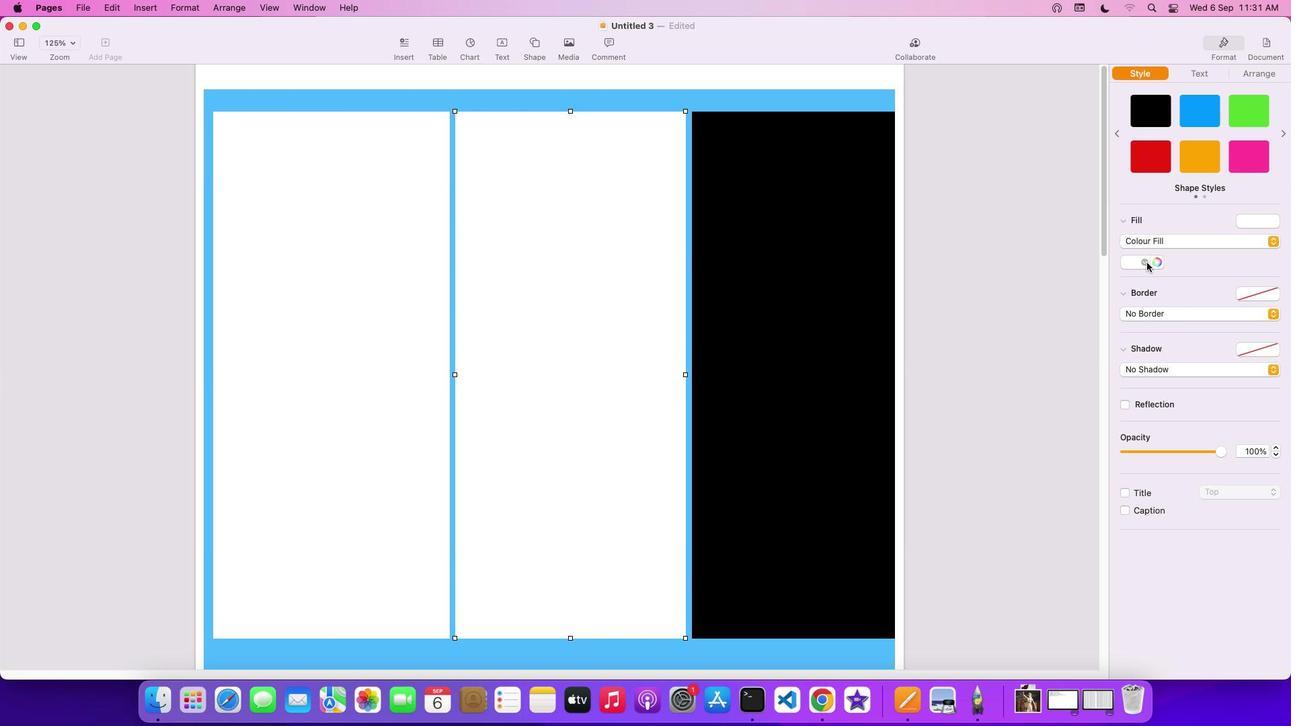 
Action: Mouse pressed left at (1147, 262)
Screenshot: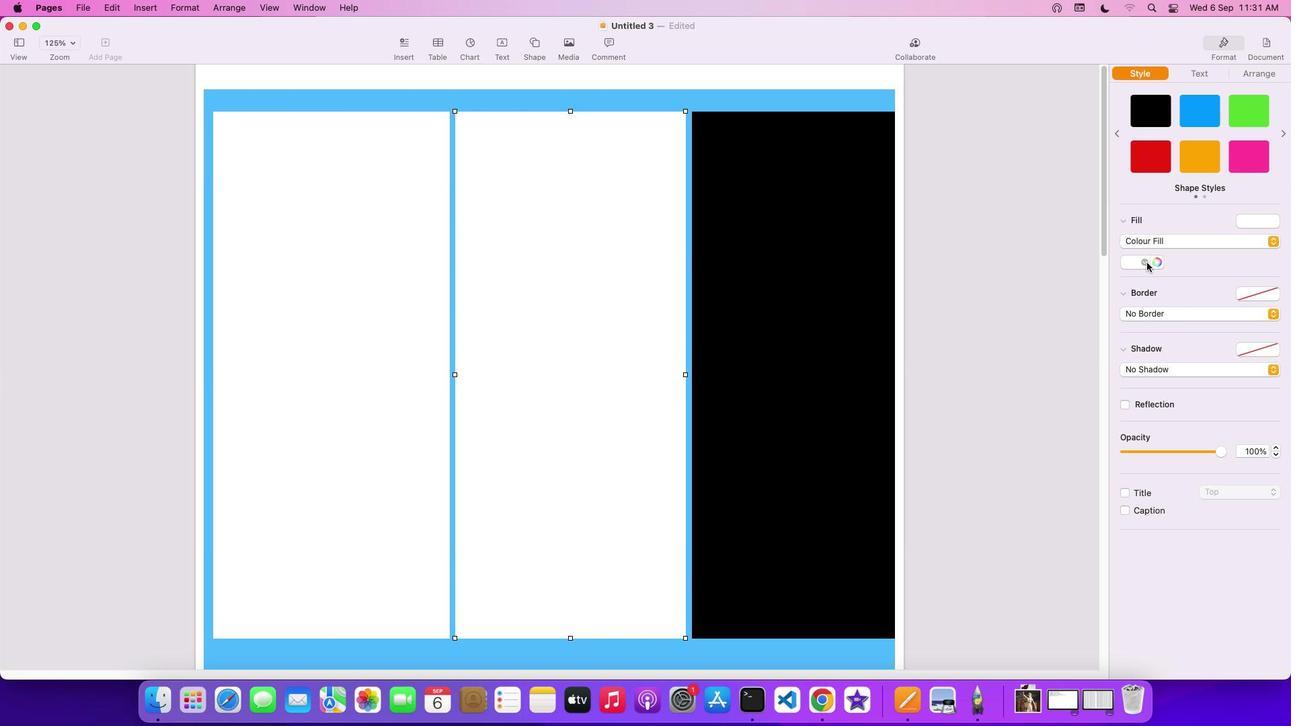 
Action: Mouse moved to (1080, 352)
Screenshot: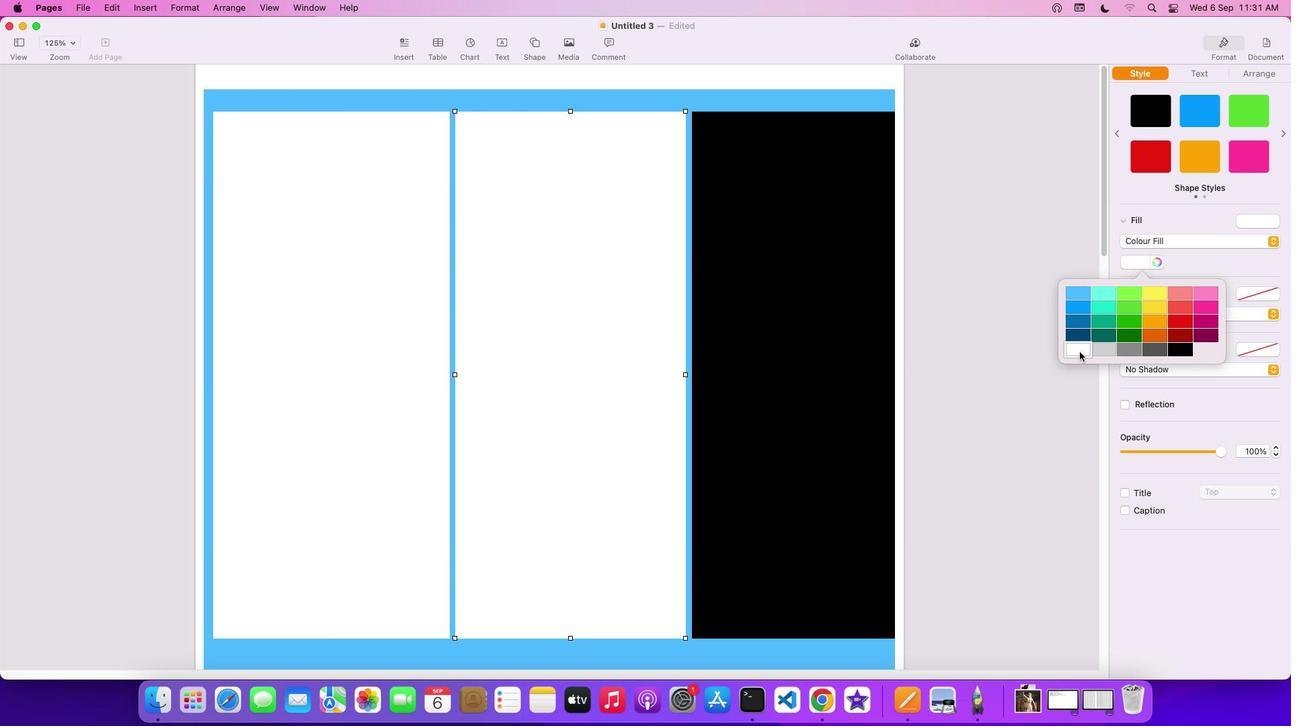 
Action: Mouse pressed left at (1080, 352)
Screenshot: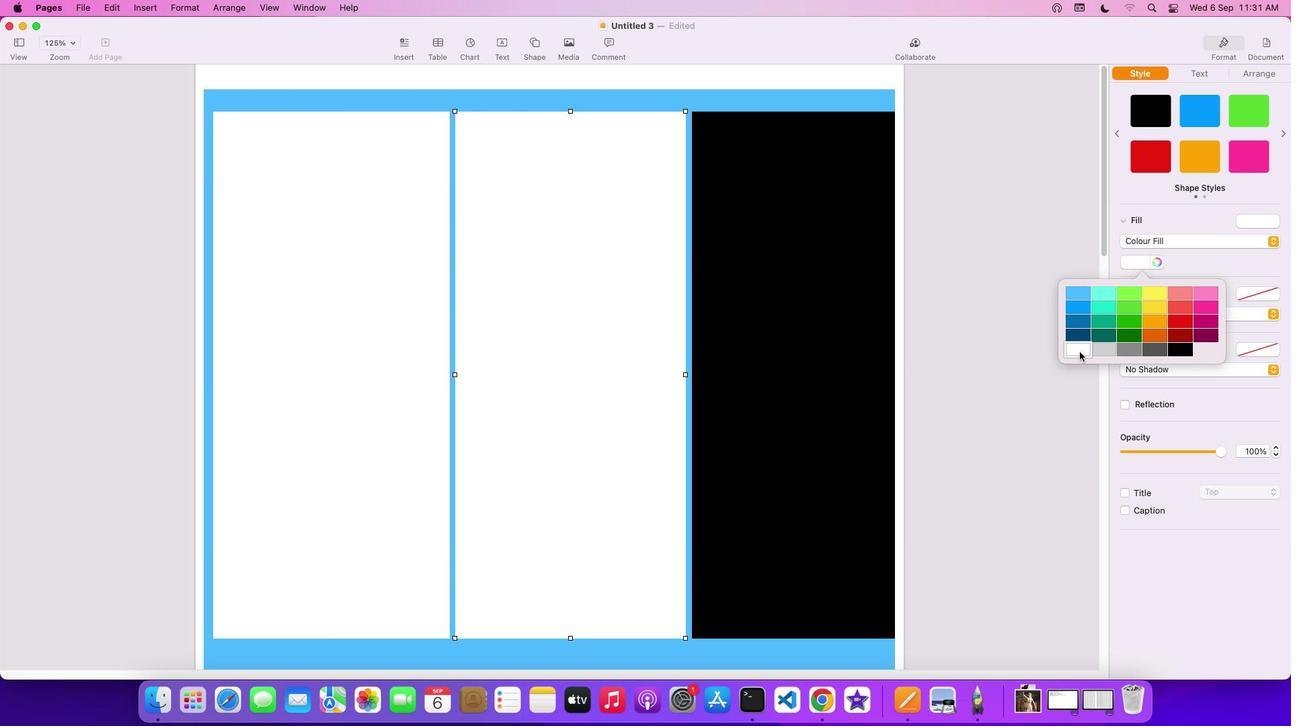 
Action: Mouse moved to (1144, 262)
Screenshot: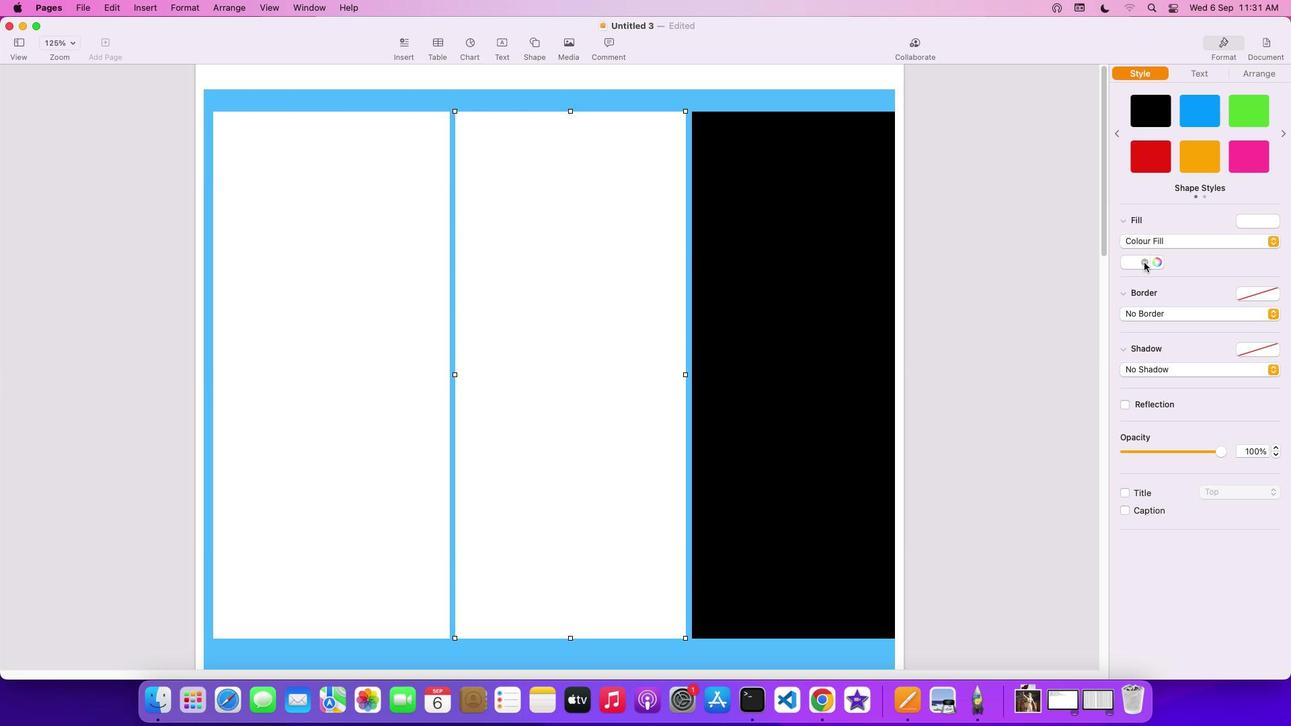 
Action: Mouse pressed left at (1144, 262)
Screenshot: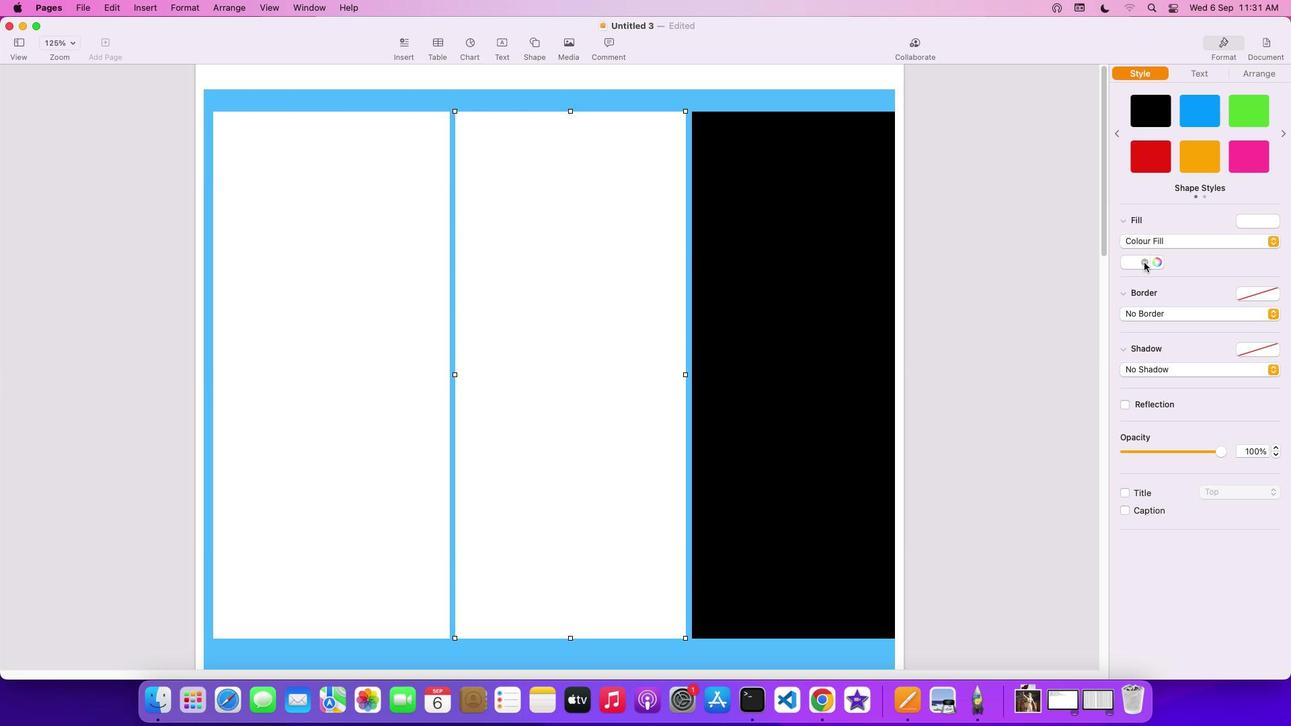 
Action: Mouse moved to (1070, 344)
Screenshot: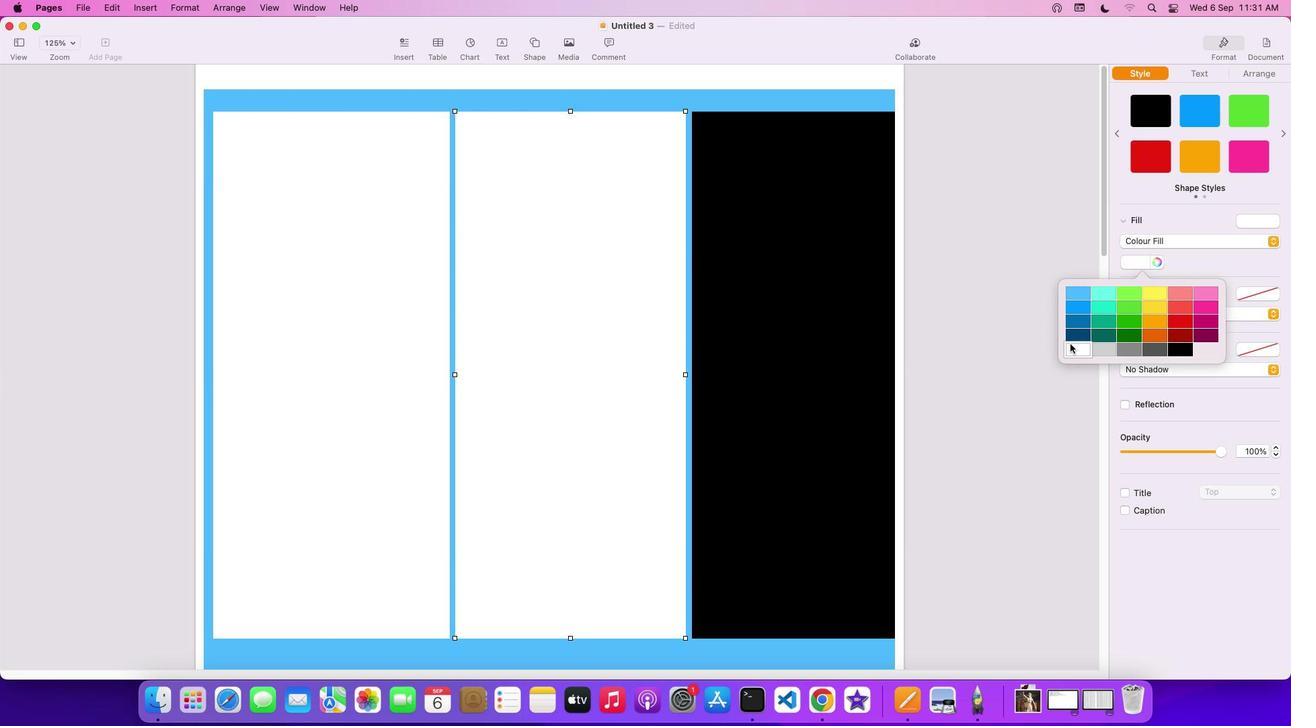
Action: Mouse pressed left at (1070, 344)
Screenshot: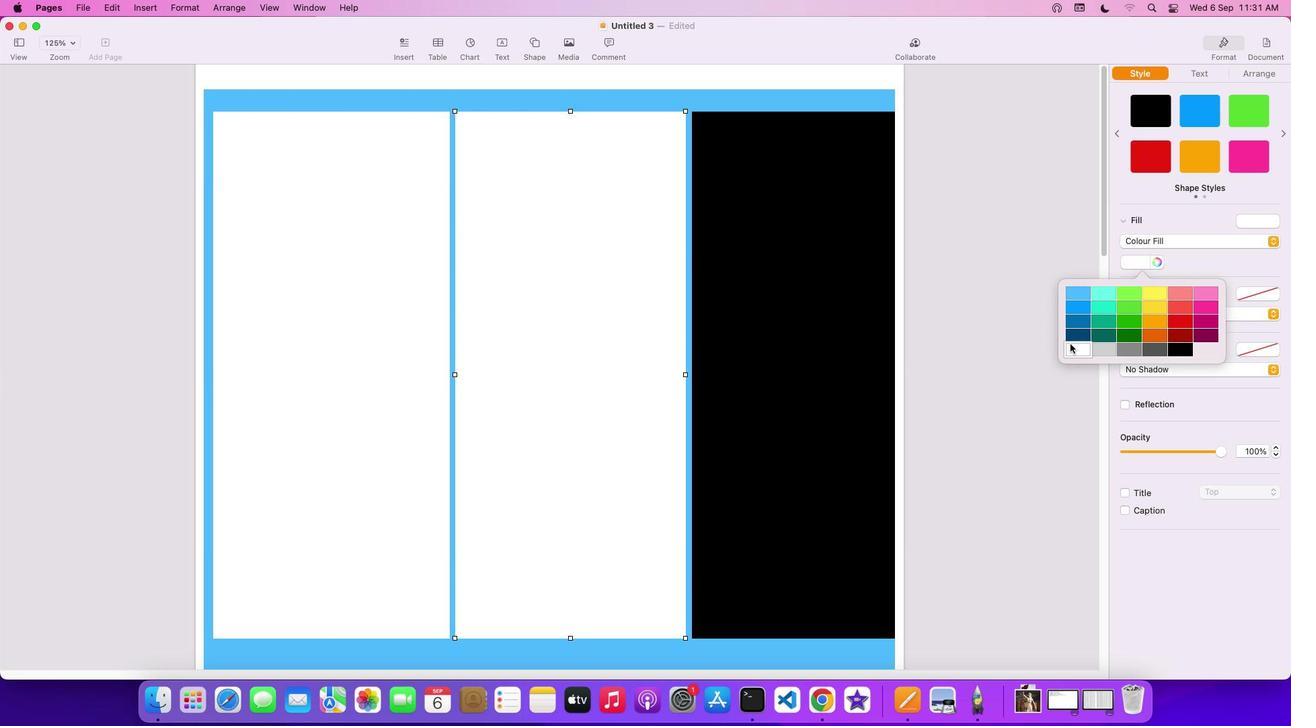
Action: Mouse moved to (858, 355)
Screenshot: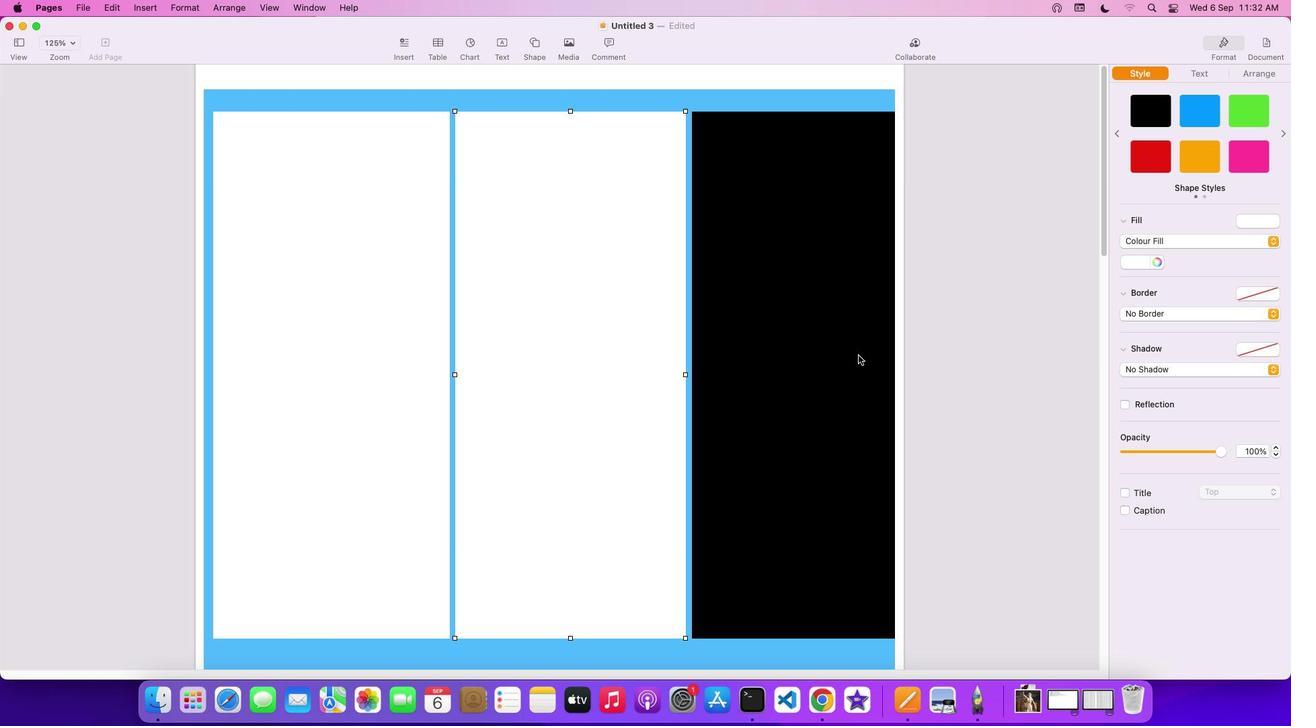
Action: Mouse pressed left at (858, 355)
Screenshot: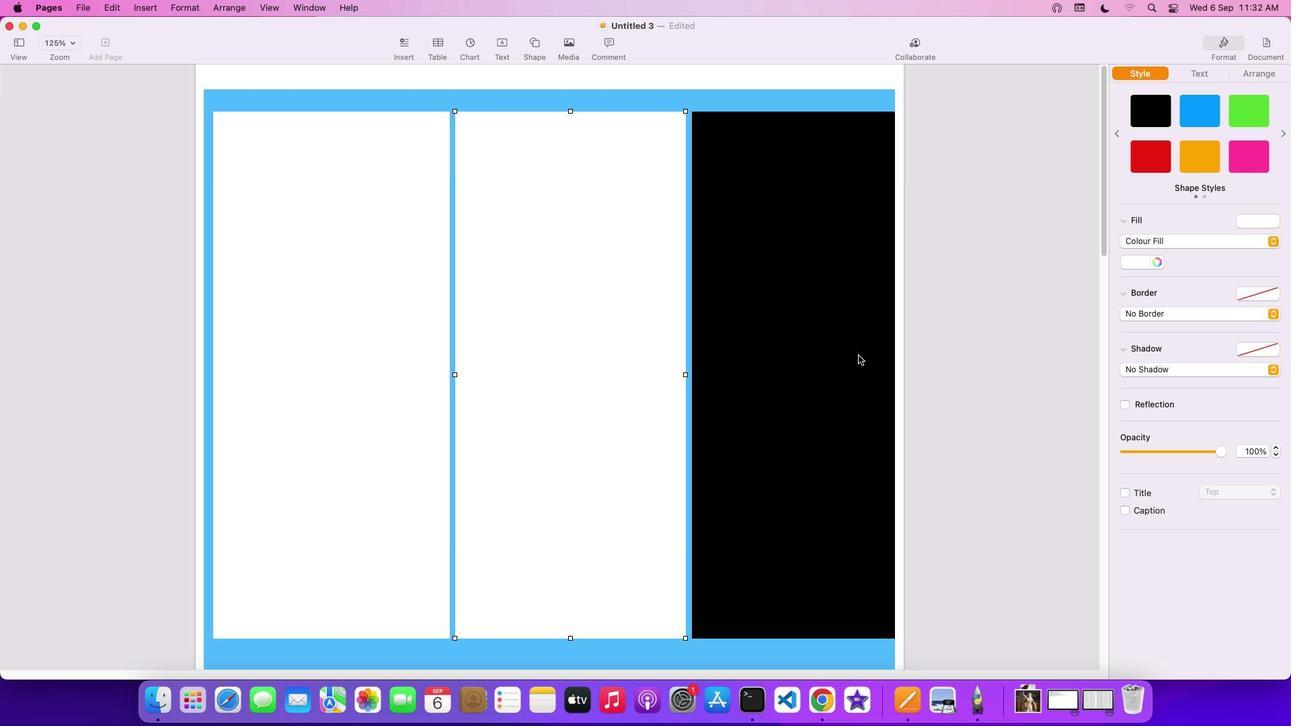 
Action: Mouse moved to (1146, 262)
Screenshot: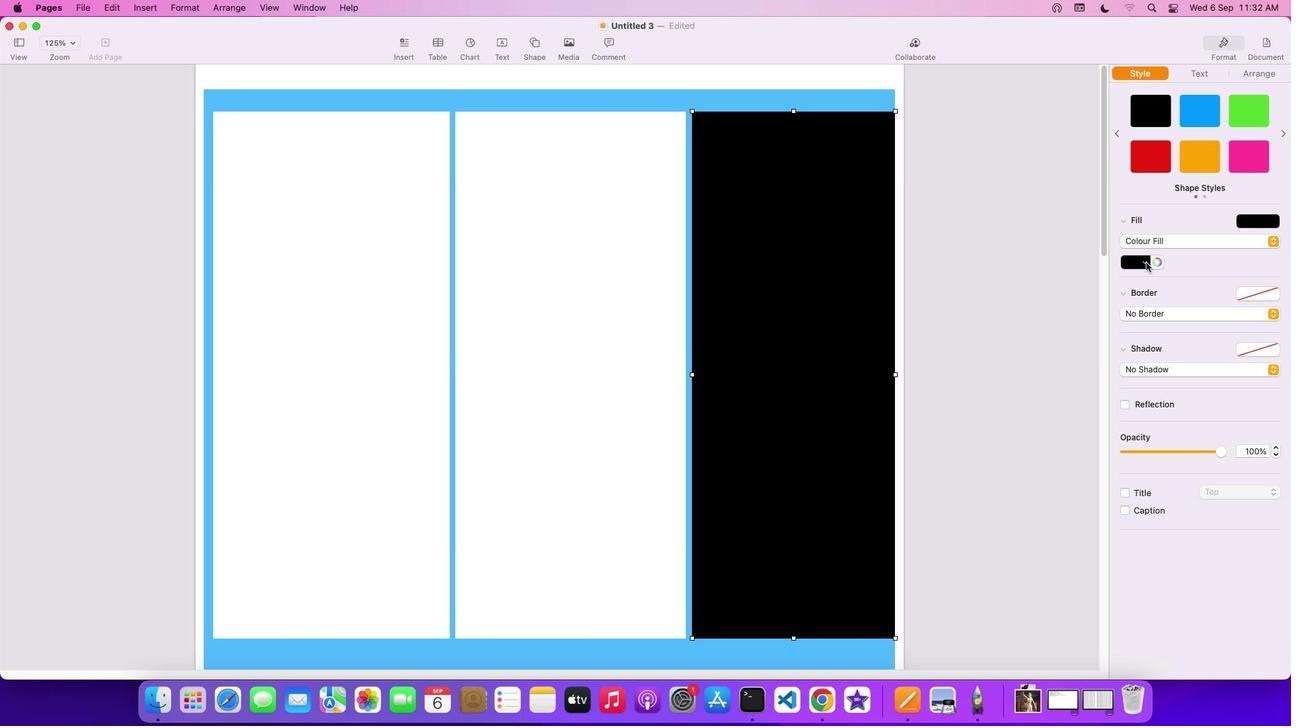 
Action: Mouse pressed left at (1146, 262)
Screenshot: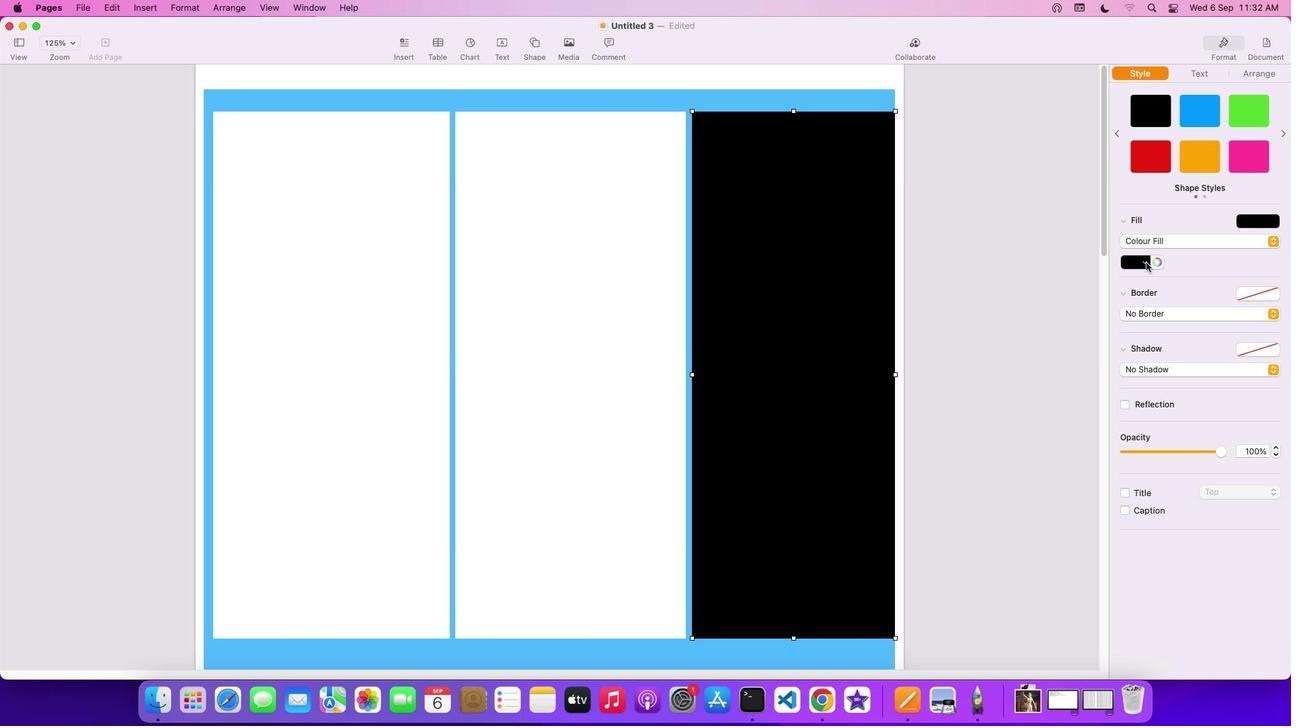 
Action: Mouse moved to (1085, 346)
Screenshot: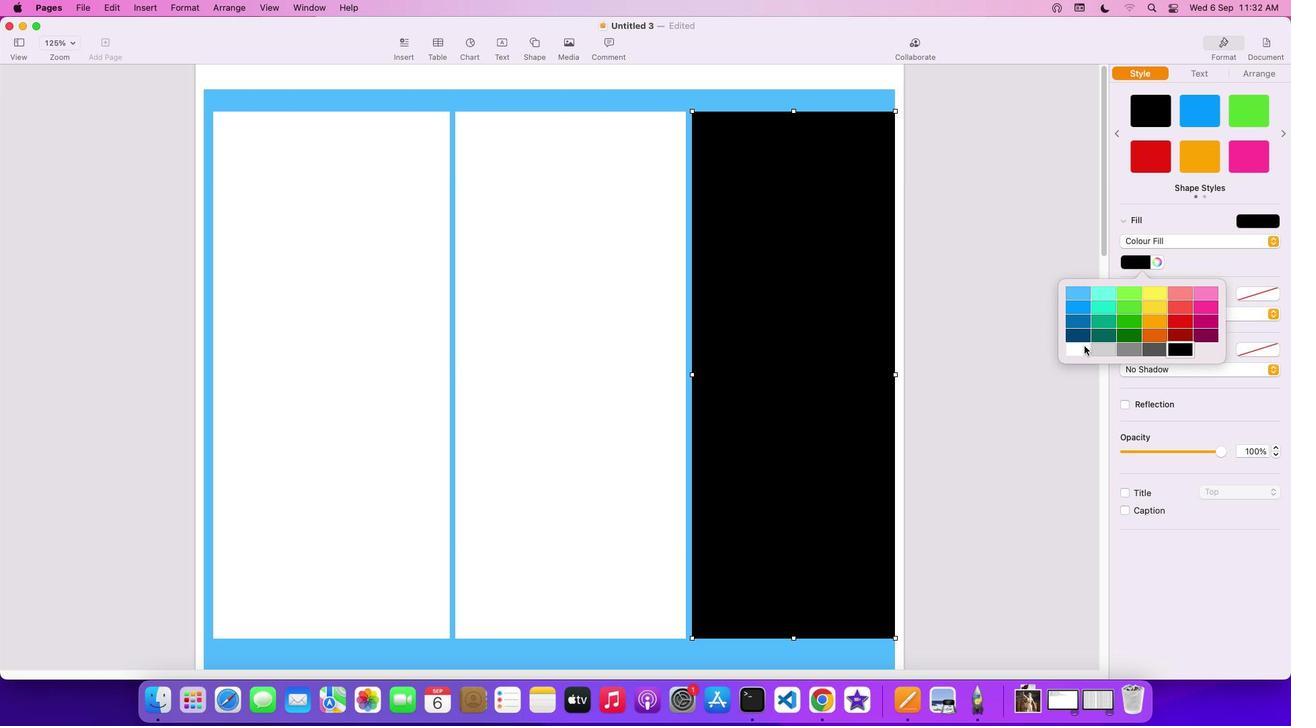 
Action: Mouse pressed left at (1085, 346)
Screenshot: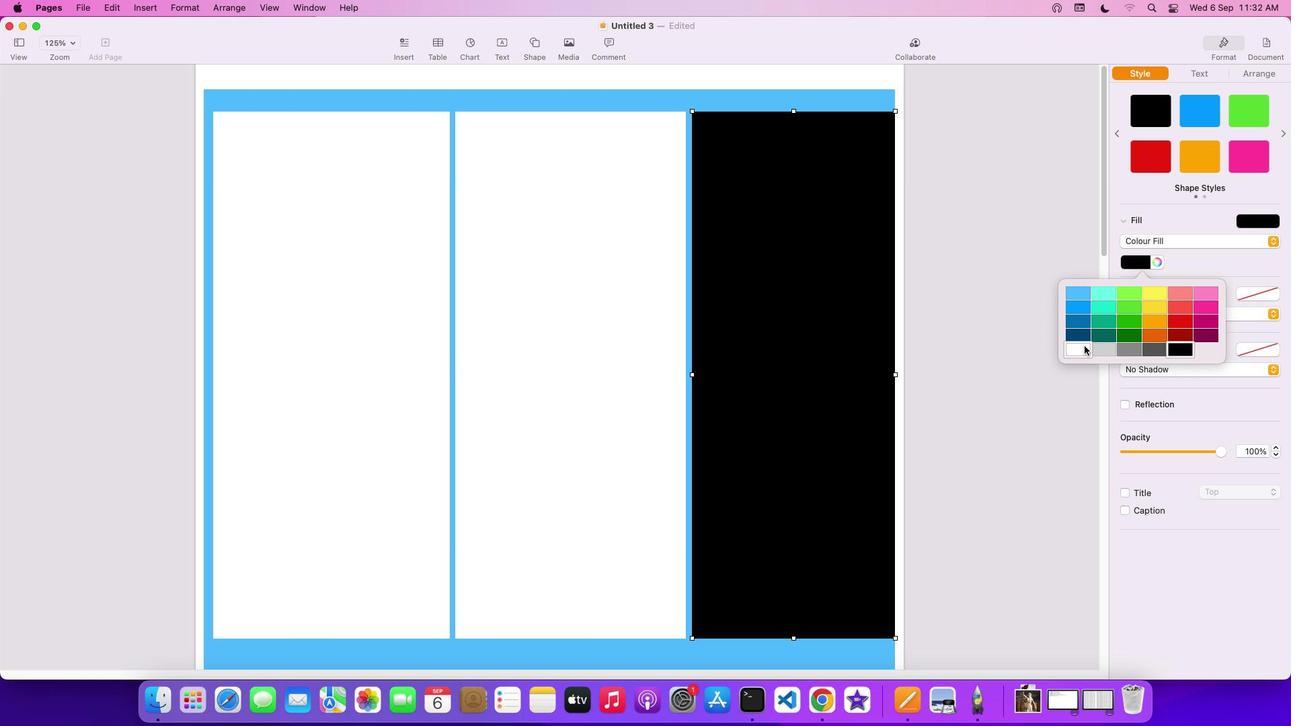 
Action: Mouse moved to (355, 353)
Screenshot: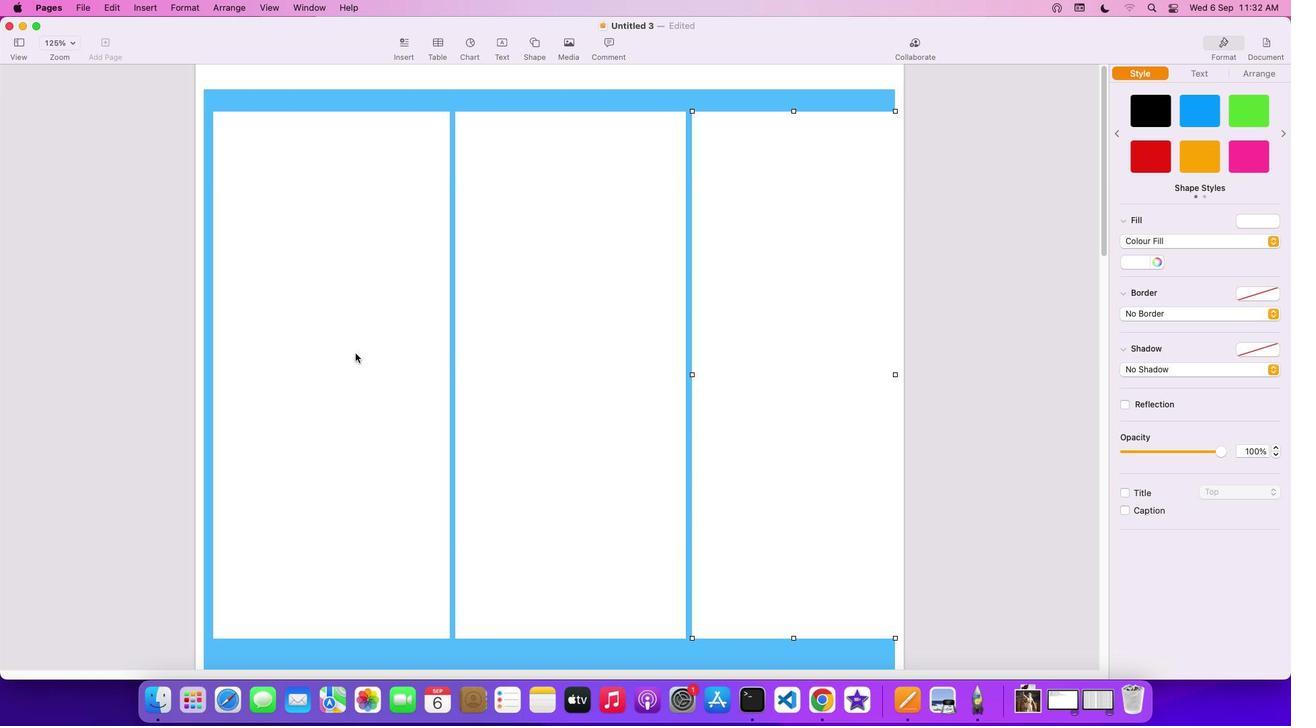 
Action: Mouse pressed left at (355, 353)
Screenshot: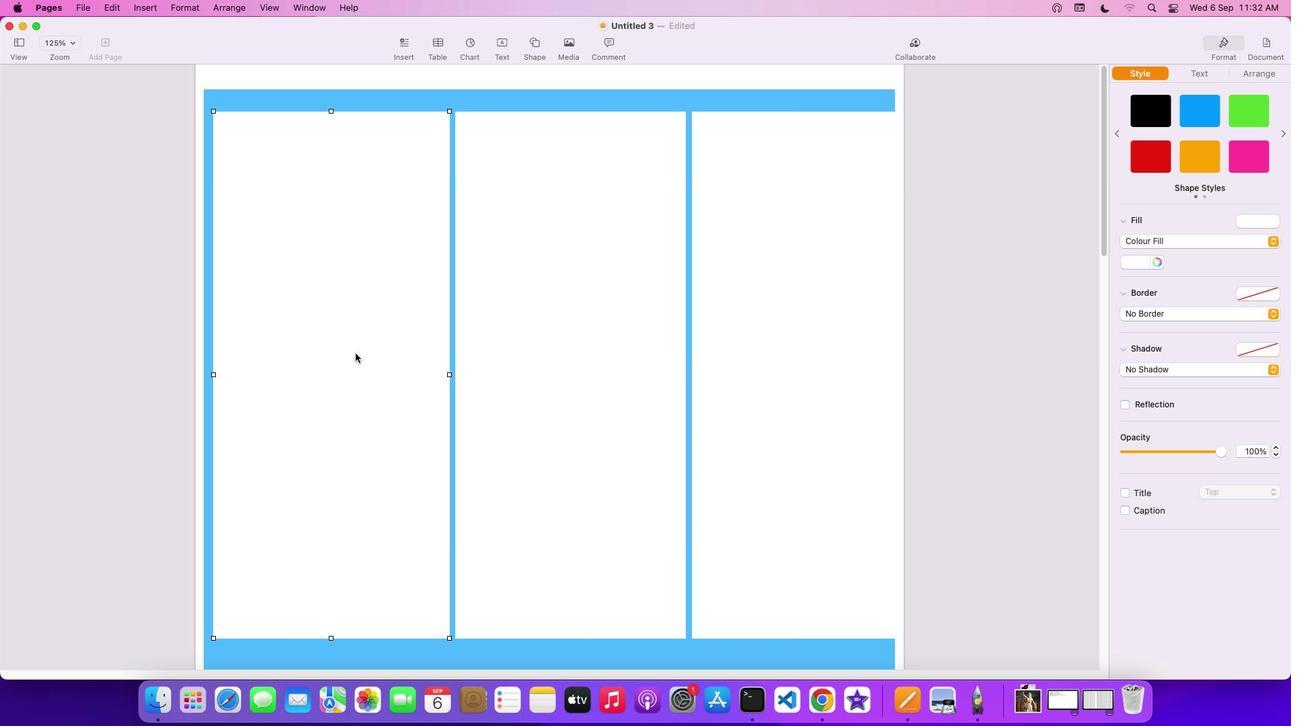 
Action: Mouse moved to (524, 380)
Screenshot: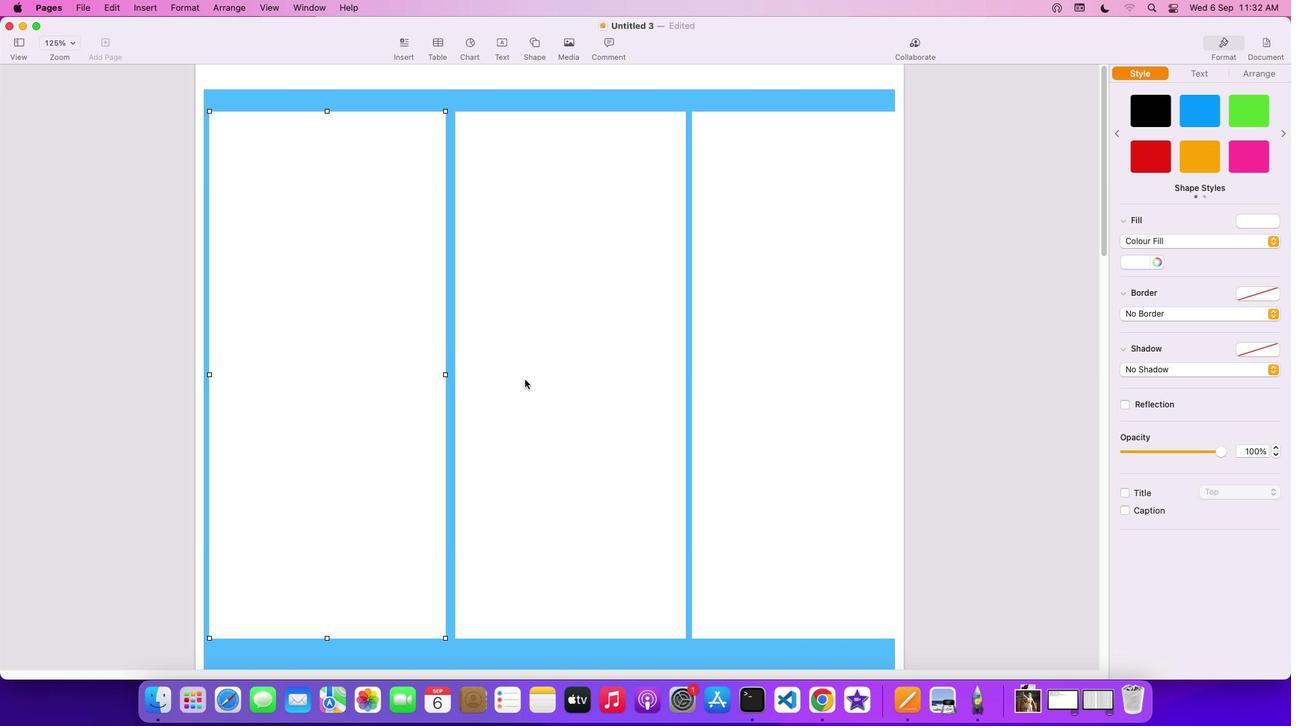 
Action: Mouse pressed left at (524, 380)
Screenshot: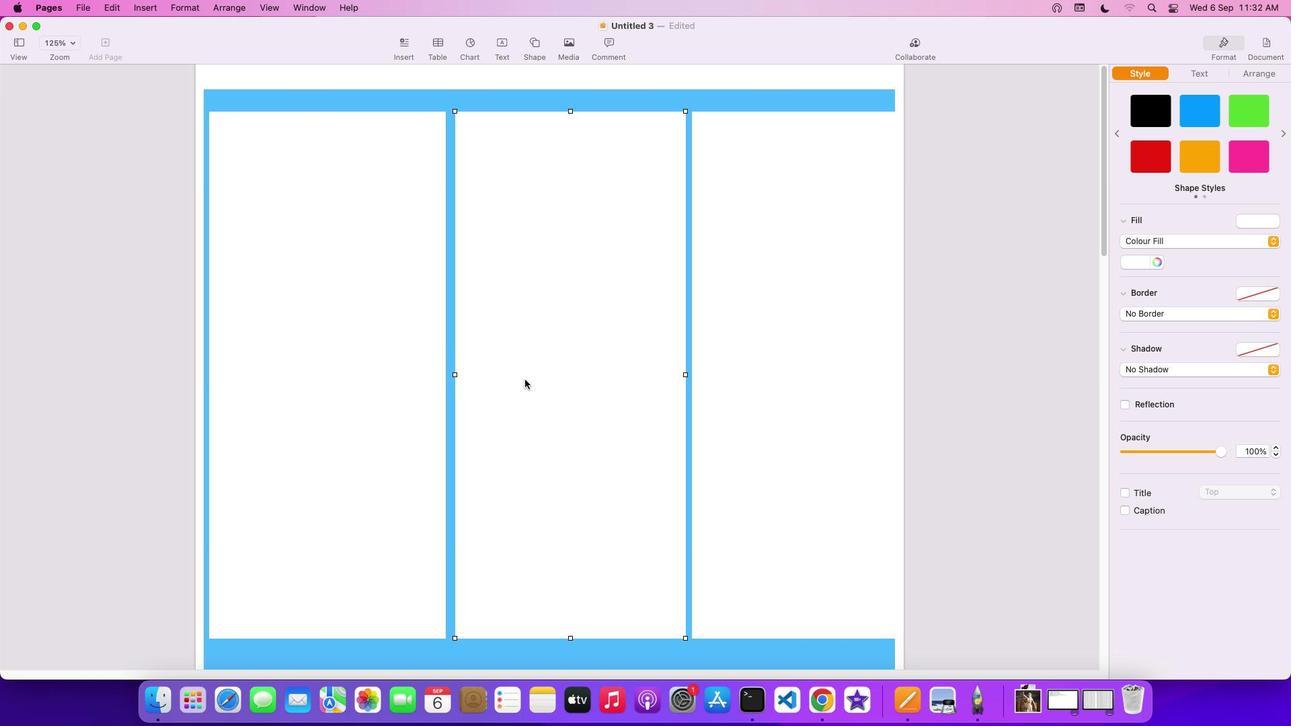 
Action: Mouse moved to (735, 375)
Screenshot: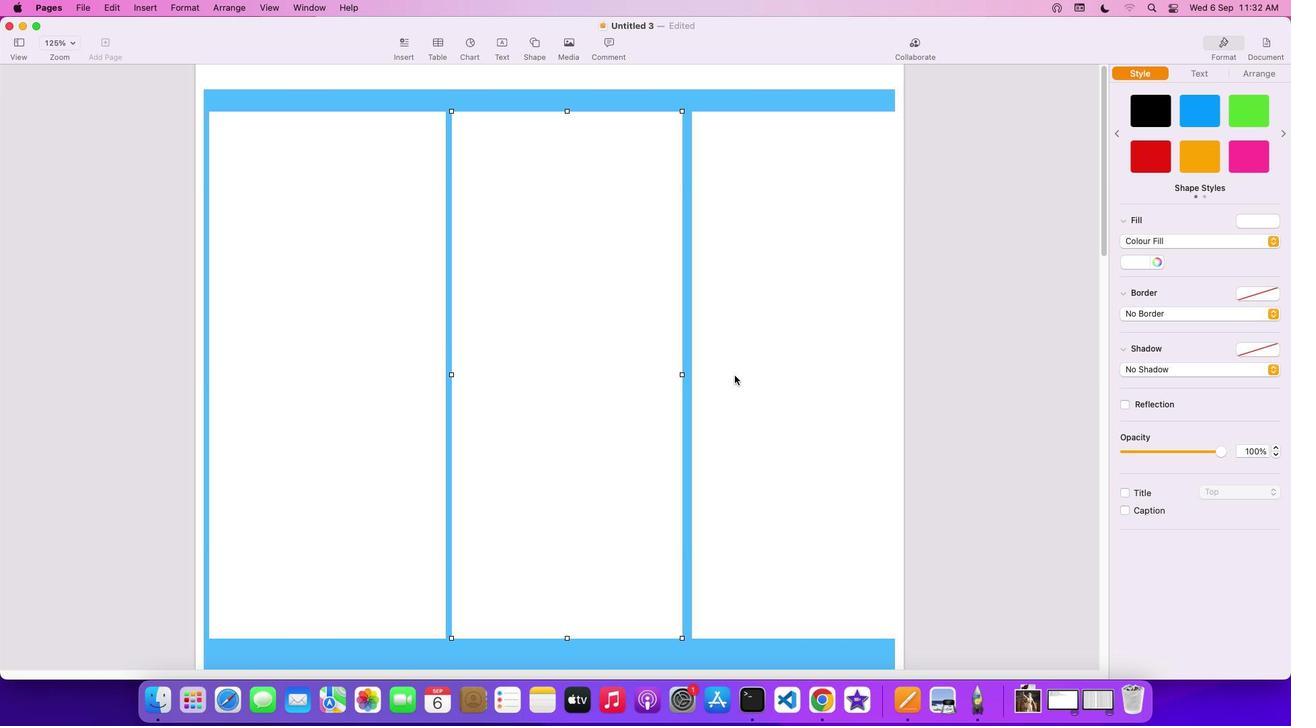 
Action: Mouse pressed left at (735, 375)
Screenshot: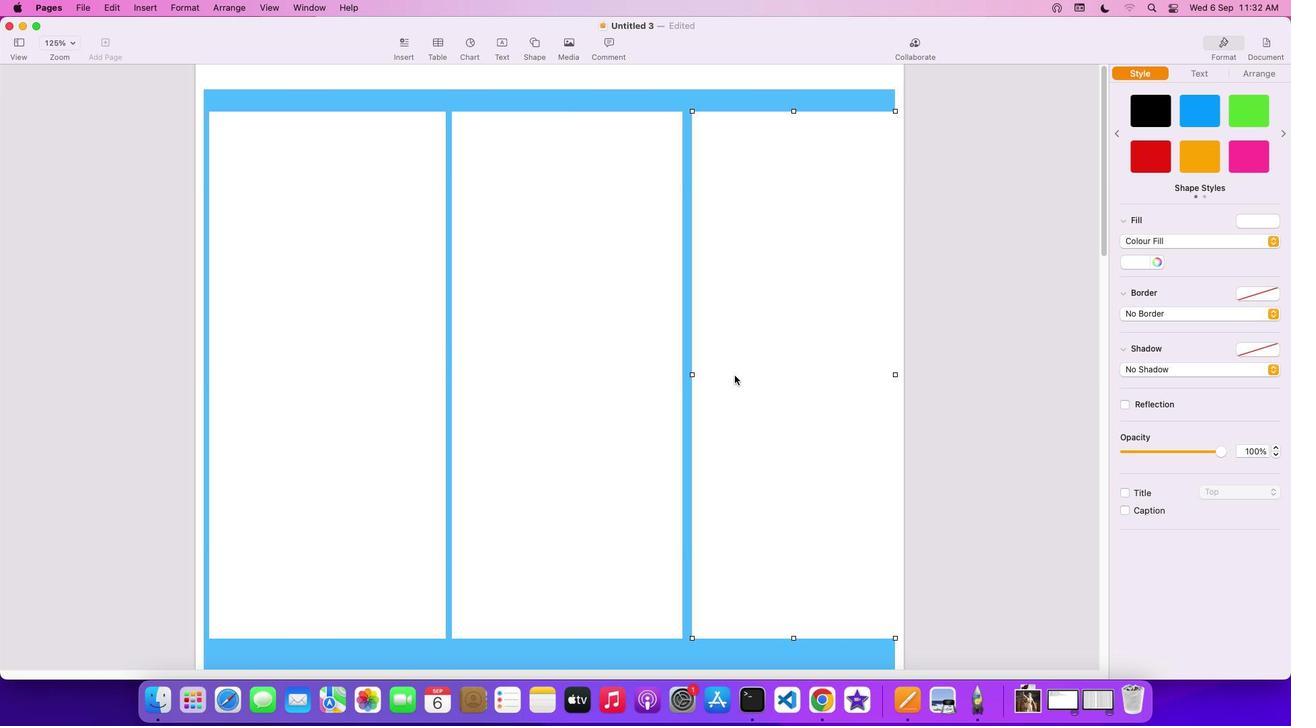 
Action: Mouse moved to (396, 370)
Screenshot: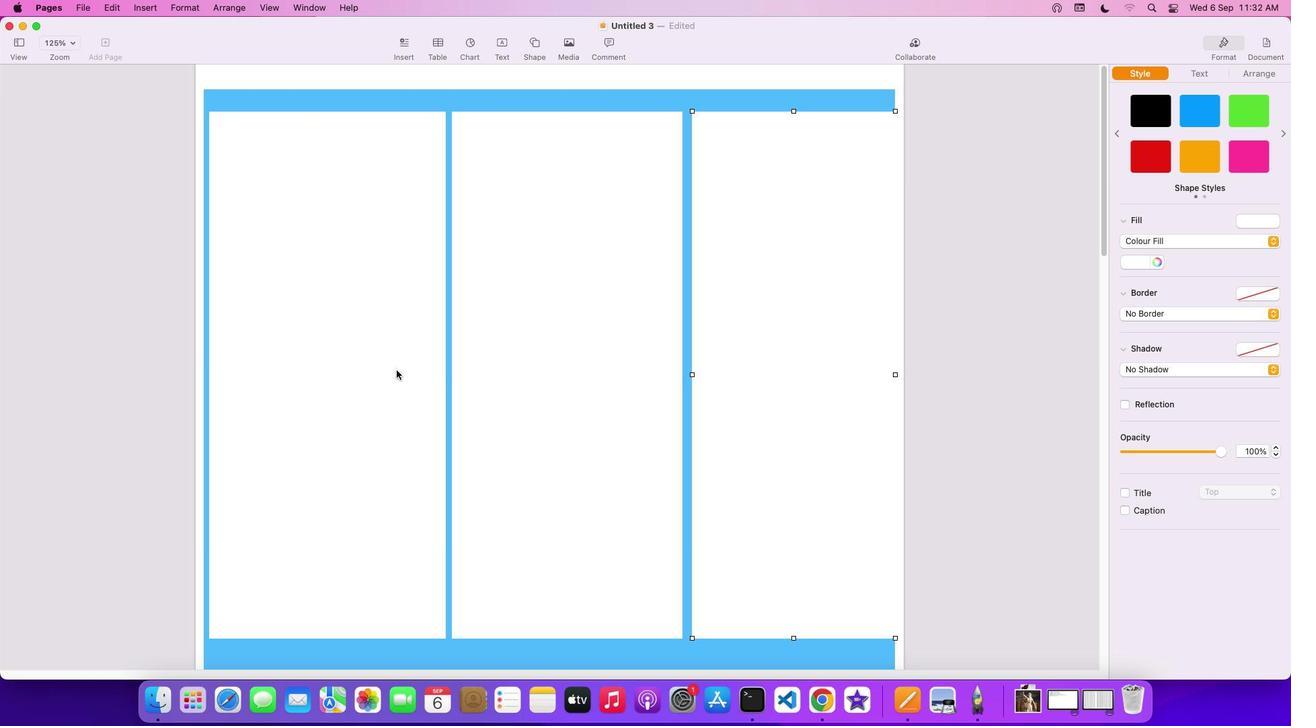 
Action: Mouse pressed left at (396, 370)
Screenshot: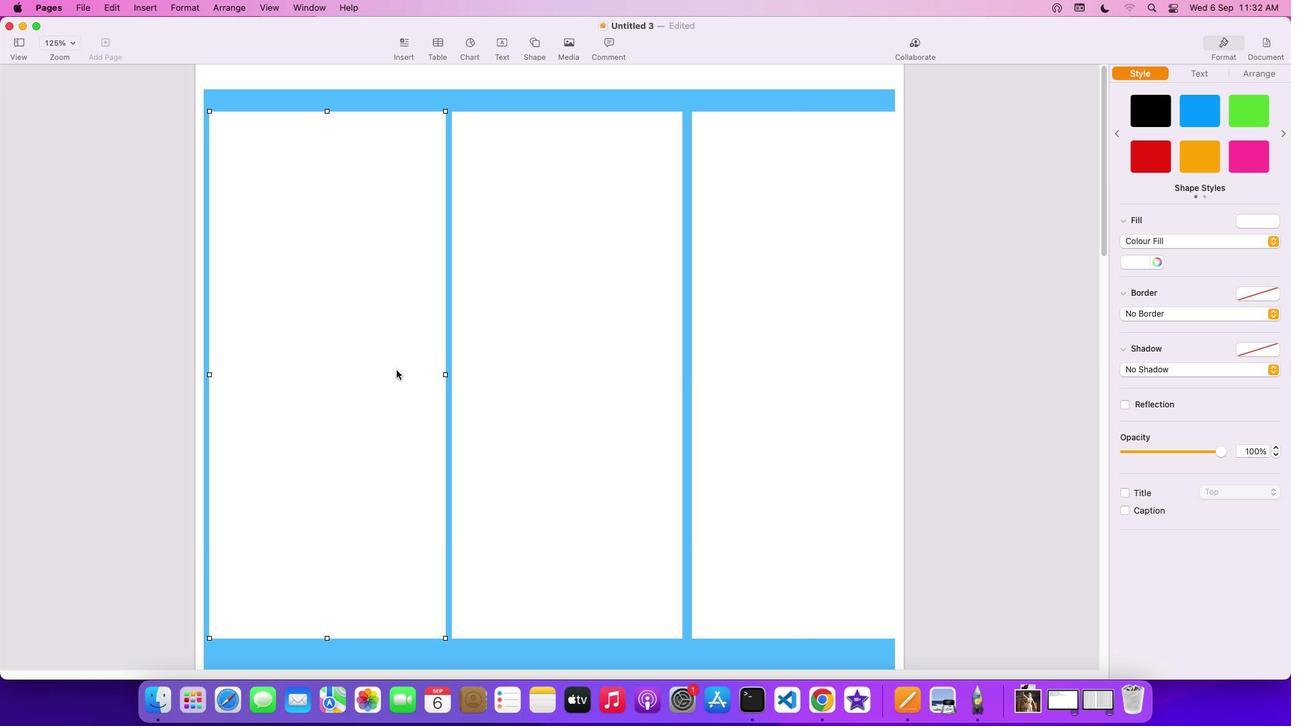 
Action: Mouse moved to (443, 374)
Screenshot: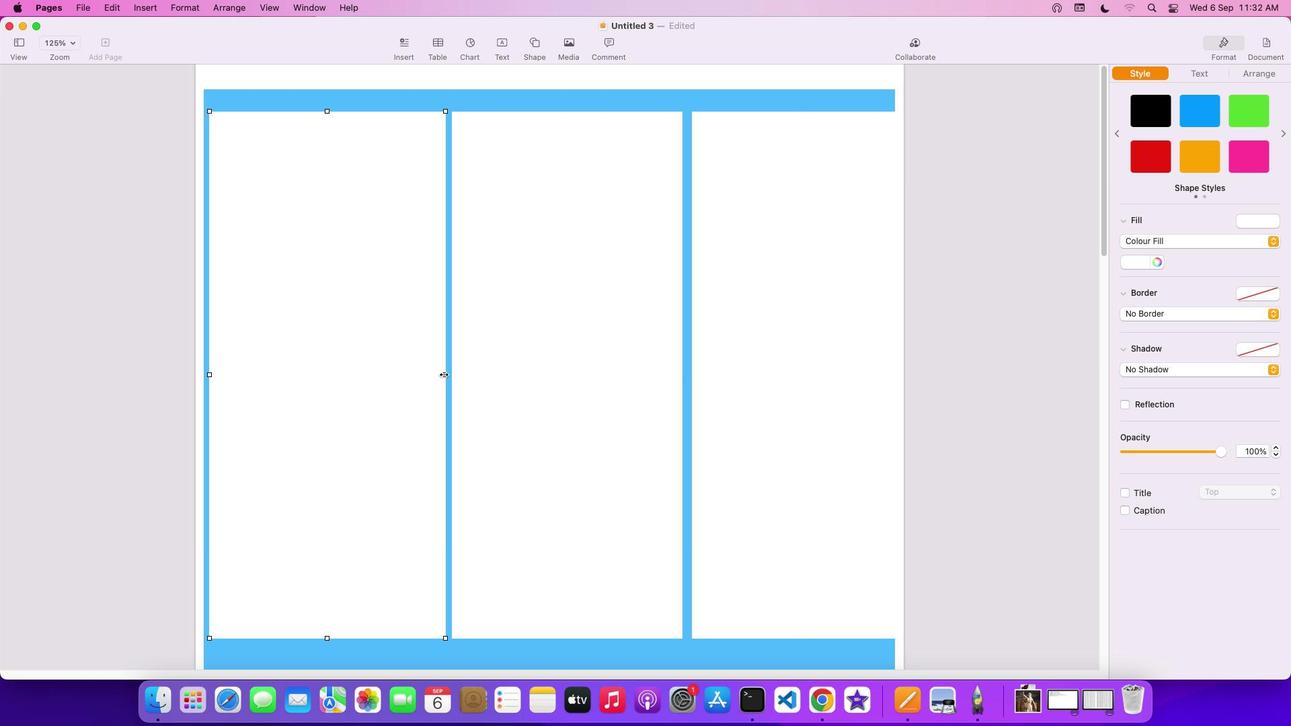 
Action: Mouse pressed left at (443, 374)
Screenshot: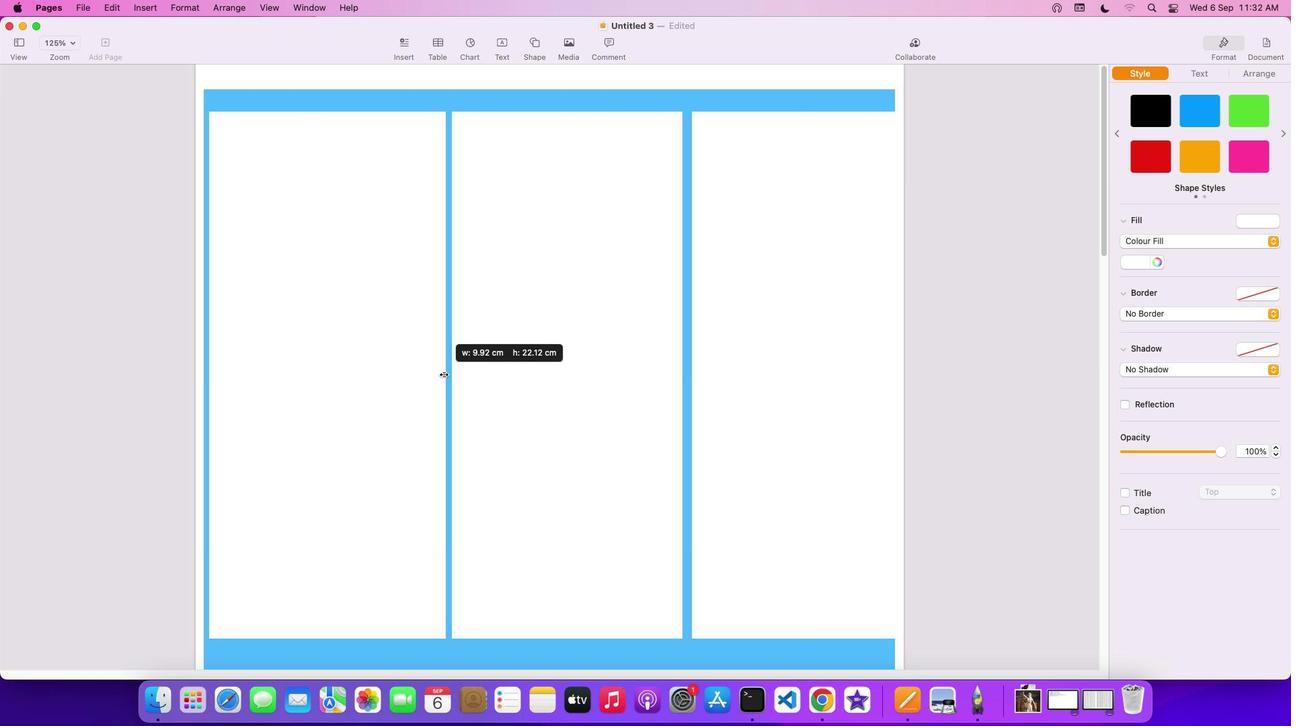 
Action: Mouse moved to (507, 367)
Screenshot: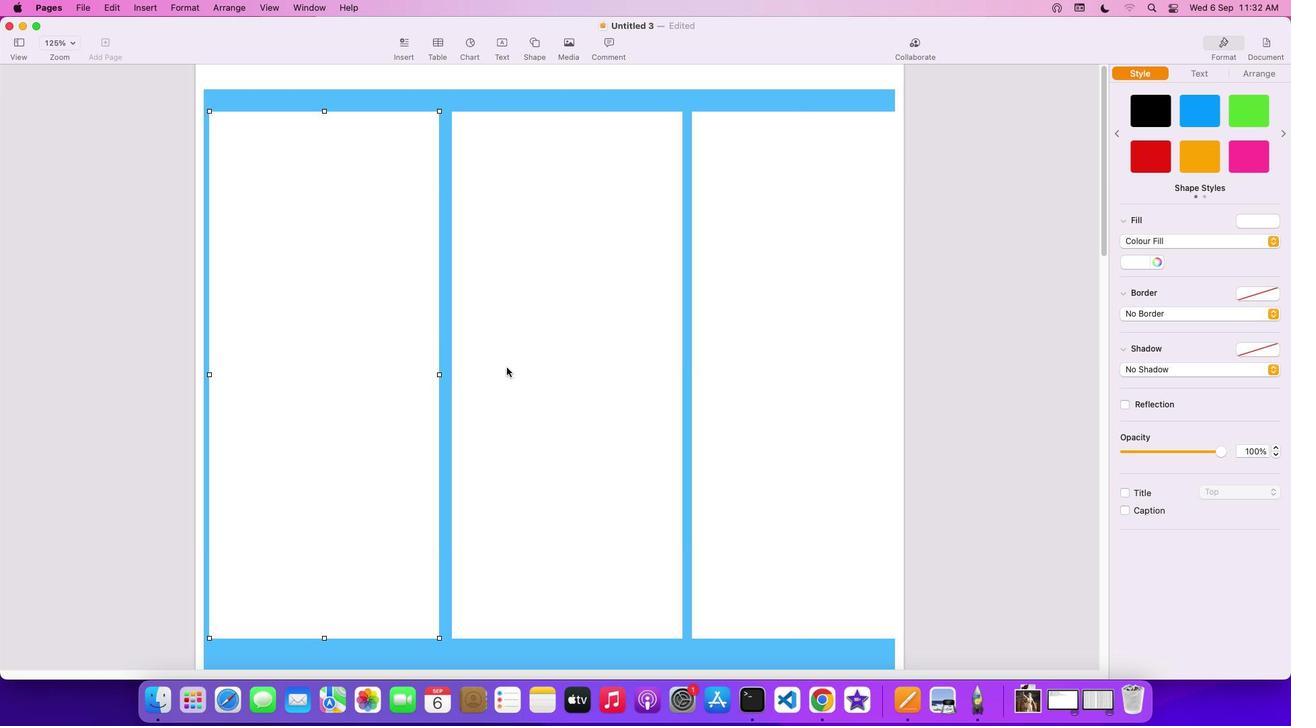 
Action: Mouse pressed left at (507, 367)
Screenshot: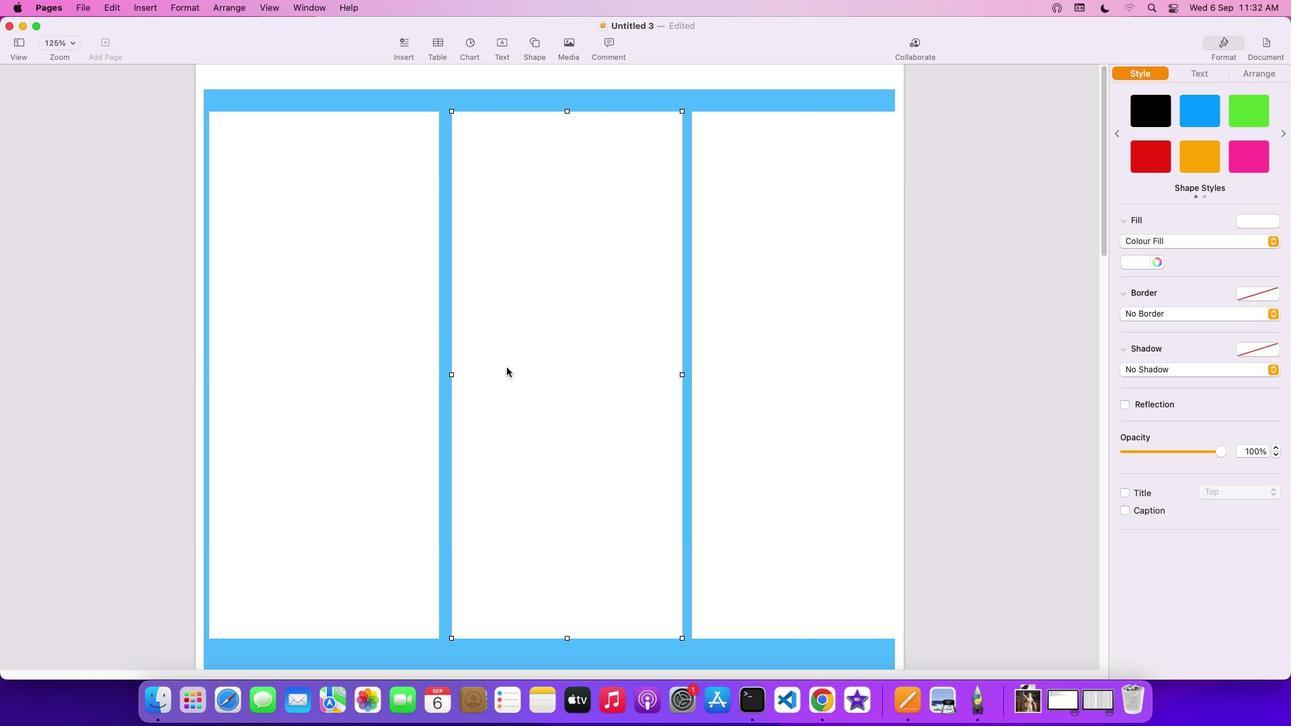 
Action: Mouse moved to (780, 373)
Screenshot: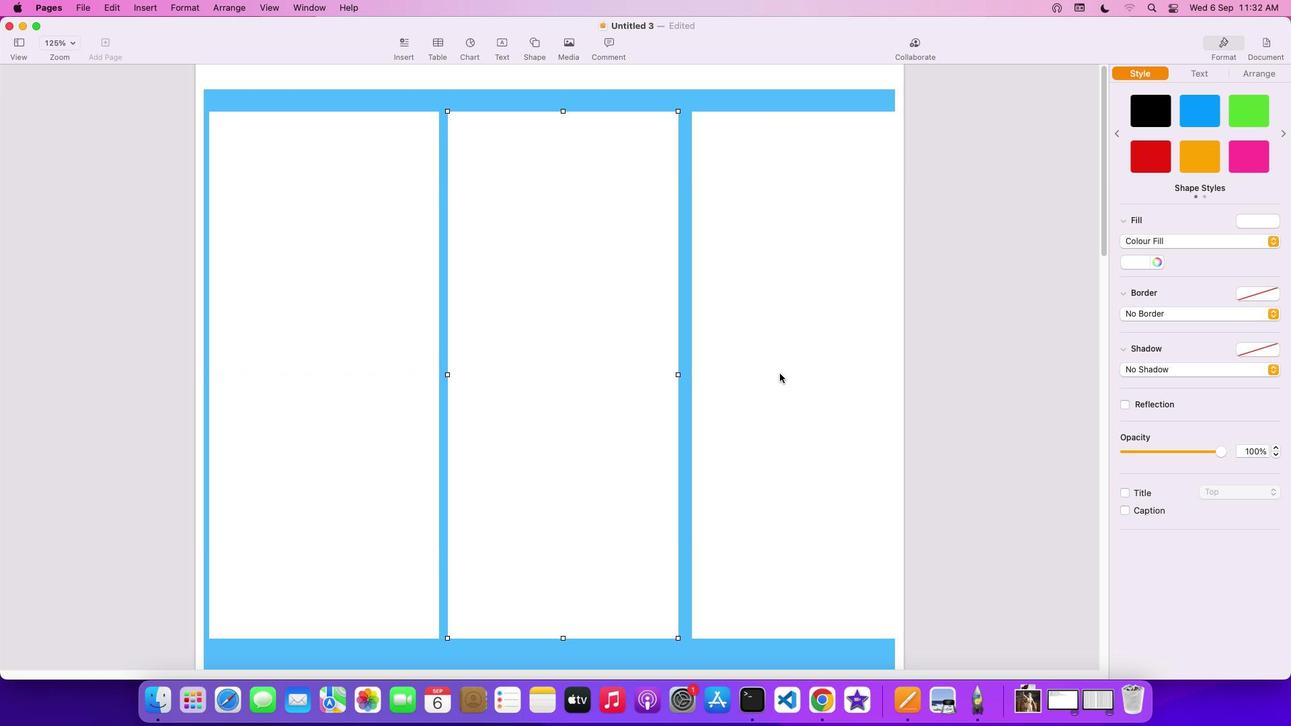 
Action: Mouse pressed left at (780, 373)
Screenshot: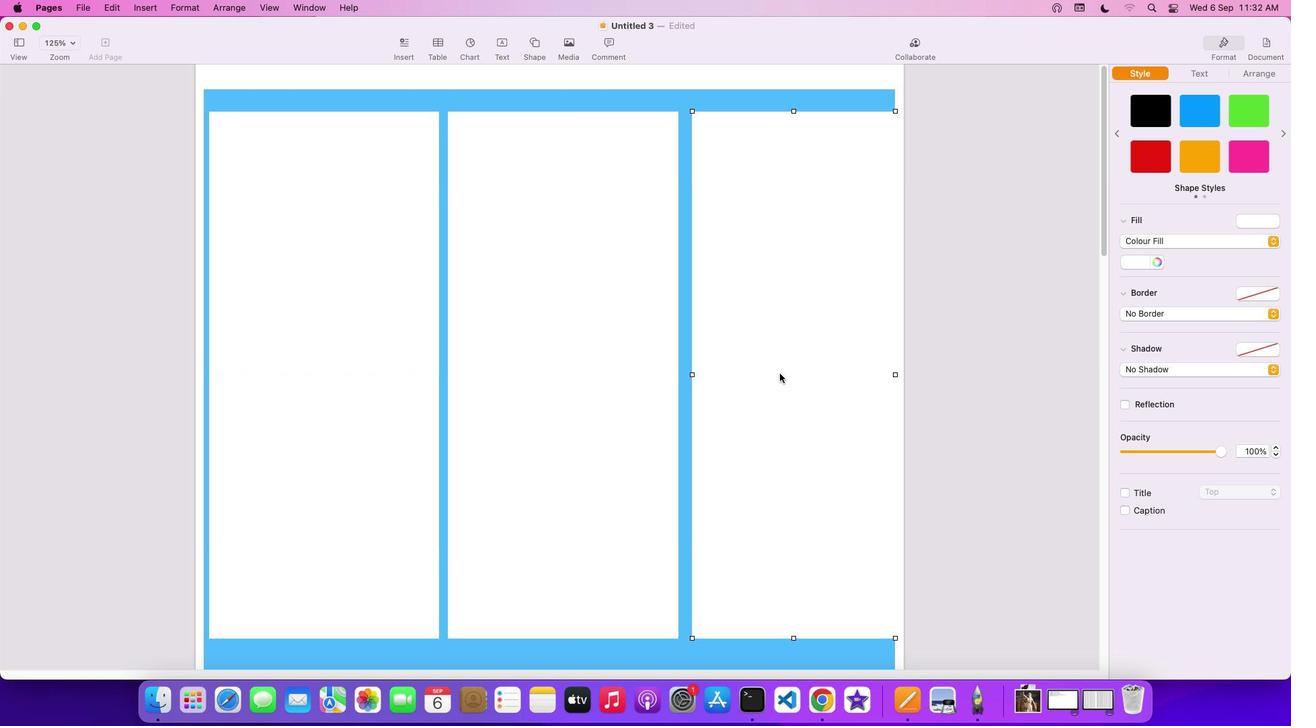 
Action: Mouse moved to (489, 392)
Screenshot: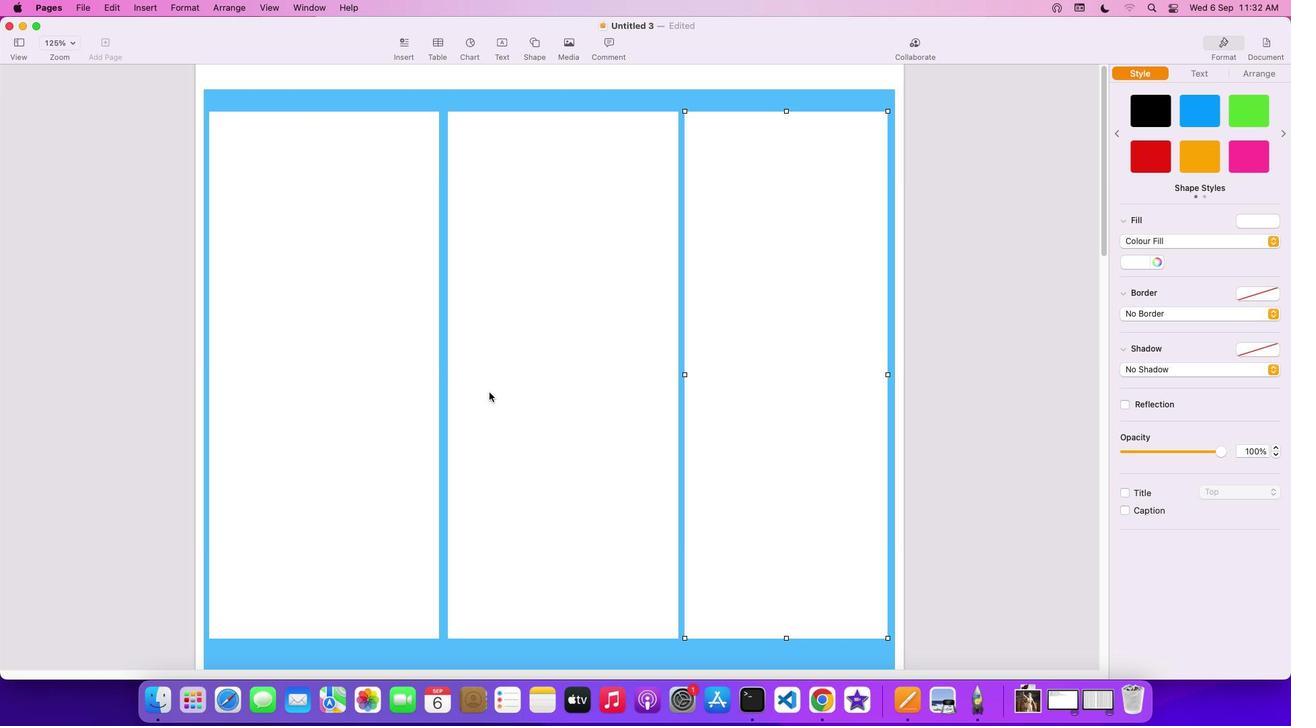 
Action: Mouse pressed left at (489, 392)
Screenshot: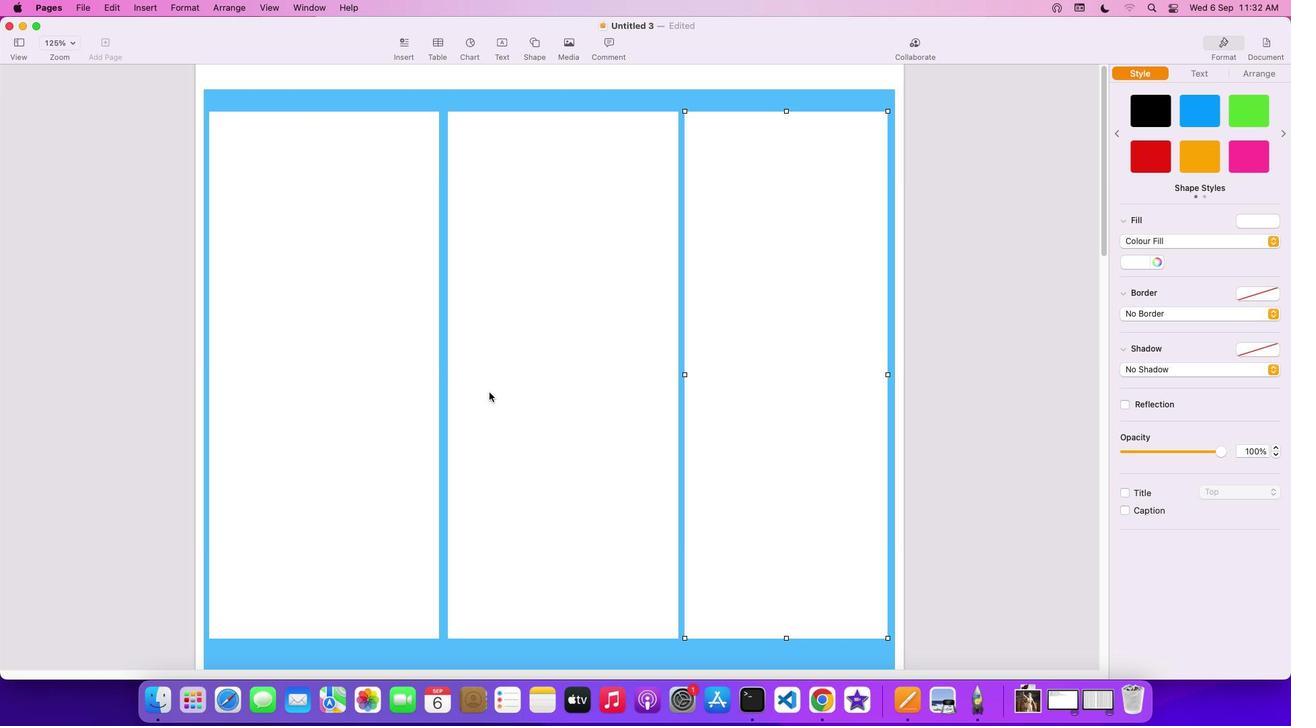 
Action: Mouse moved to (390, 387)
Screenshot: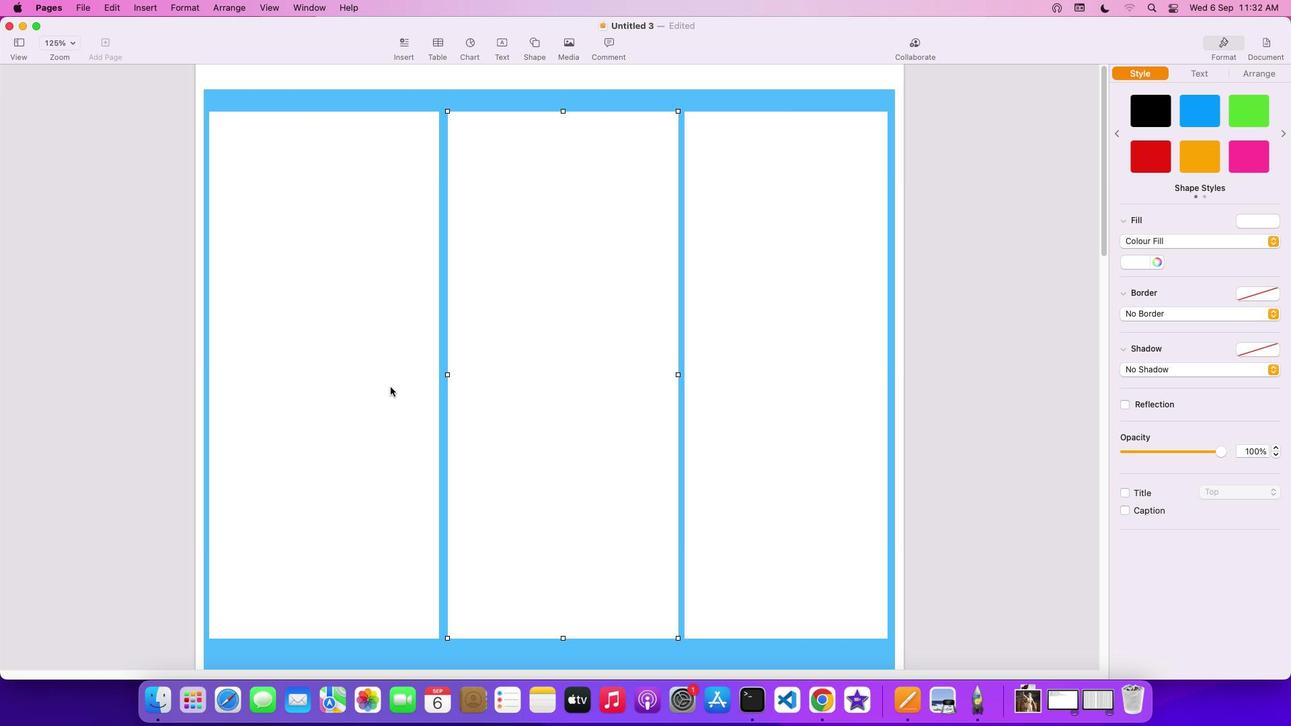 
Action: Mouse pressed left at (390, 387)
Screenshot: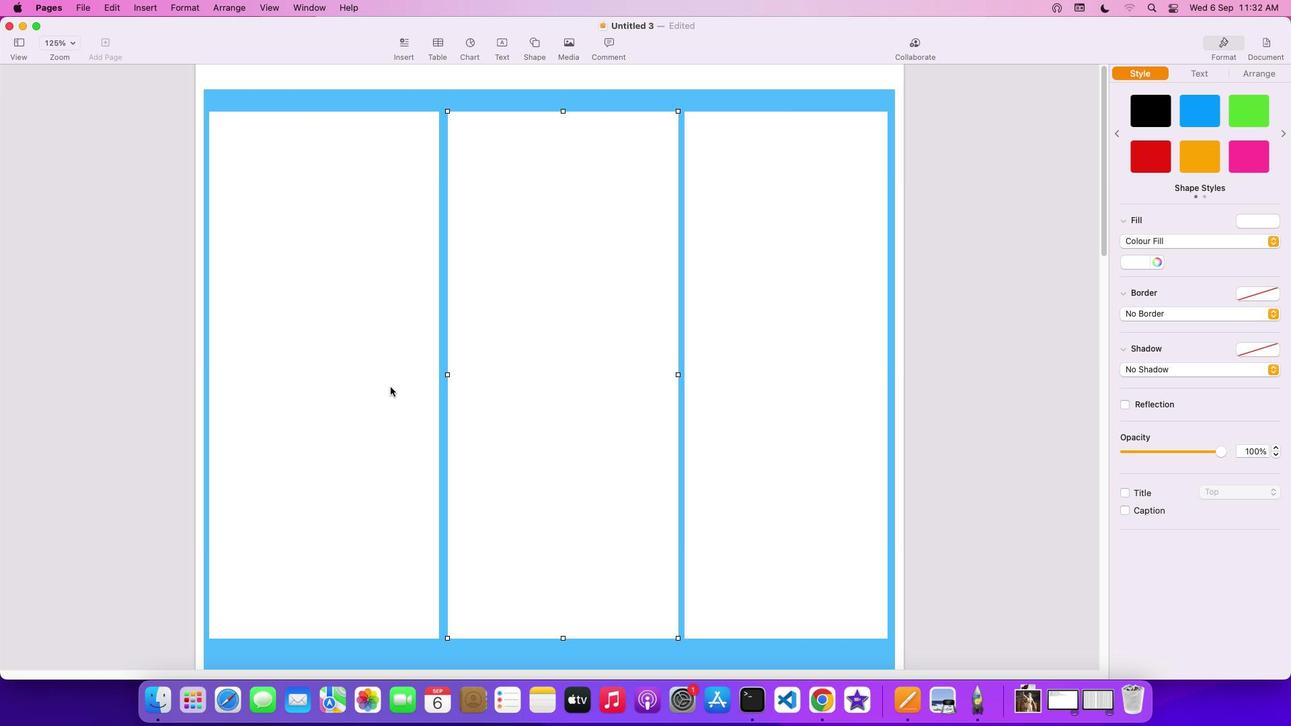 
Action: Mouse moved to (858, 374)
Screenshot: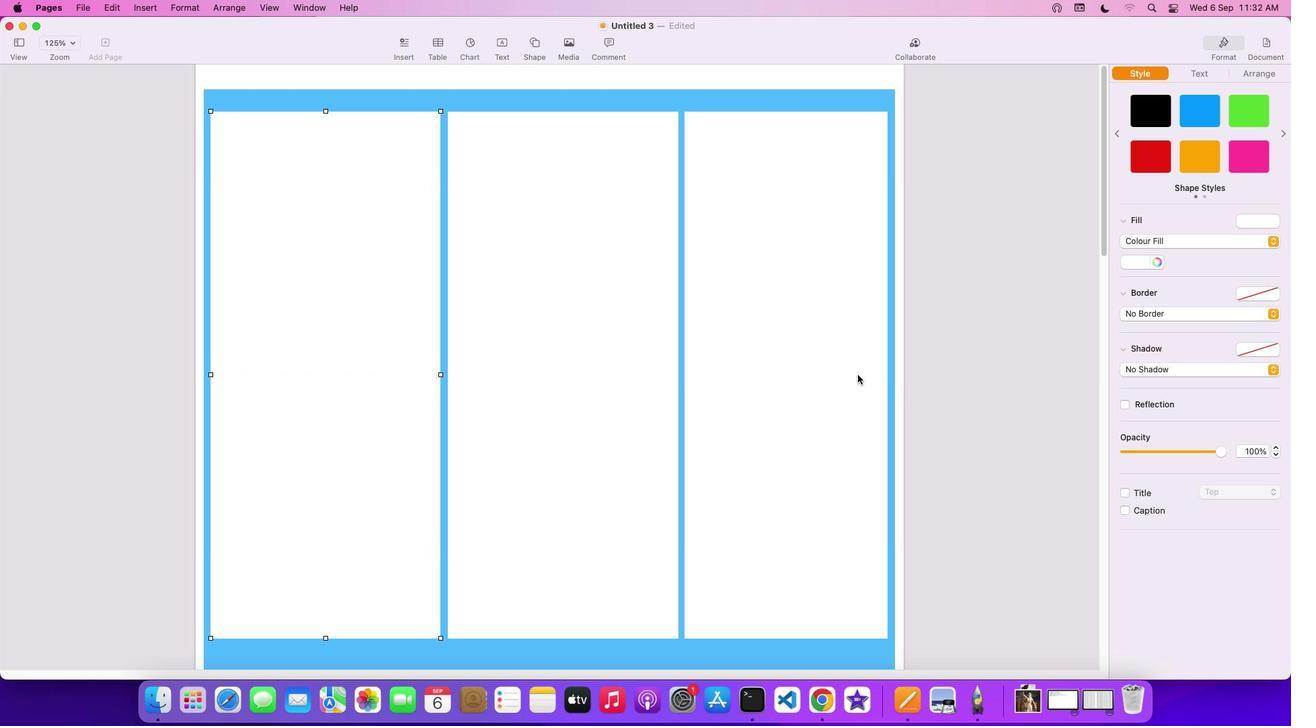 
Action: Mouse pressed left at (858, 374)
Screenshot: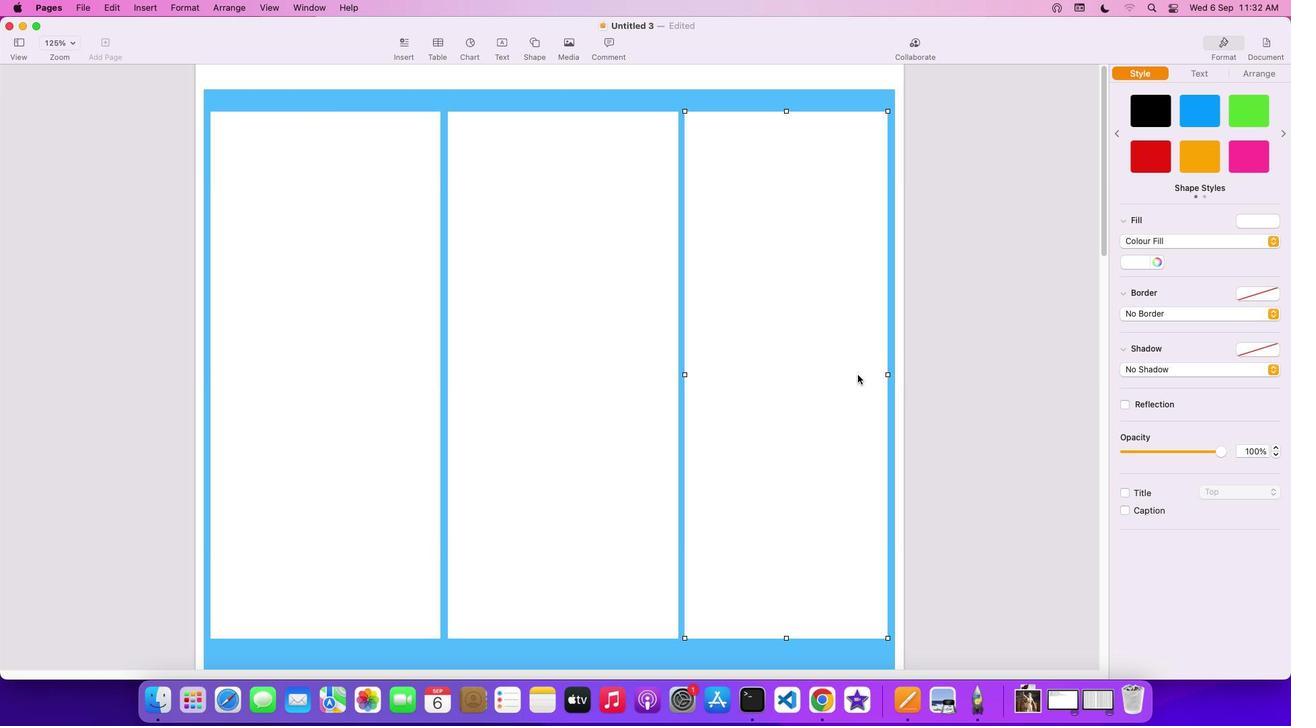 
Action: Mouse moved to (544, 399)
Screenshot: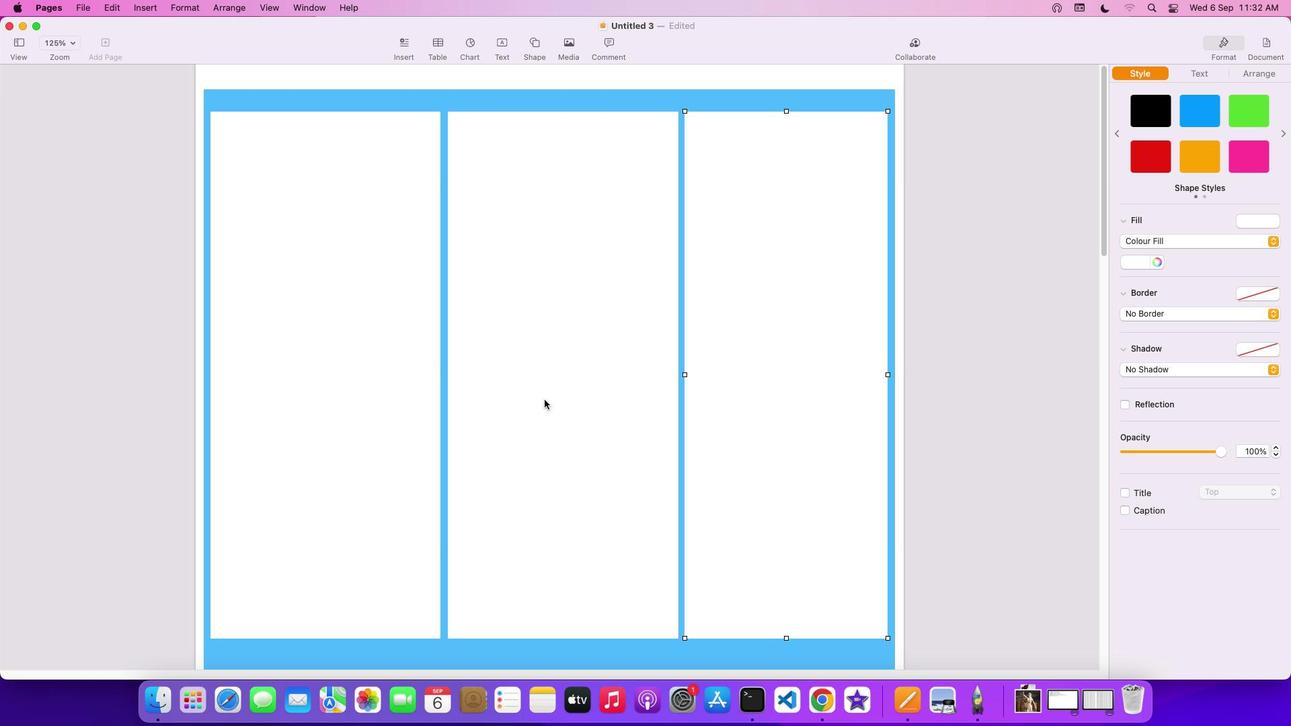 
Action: Mouse pressed left at (544, 399)
Screenshot: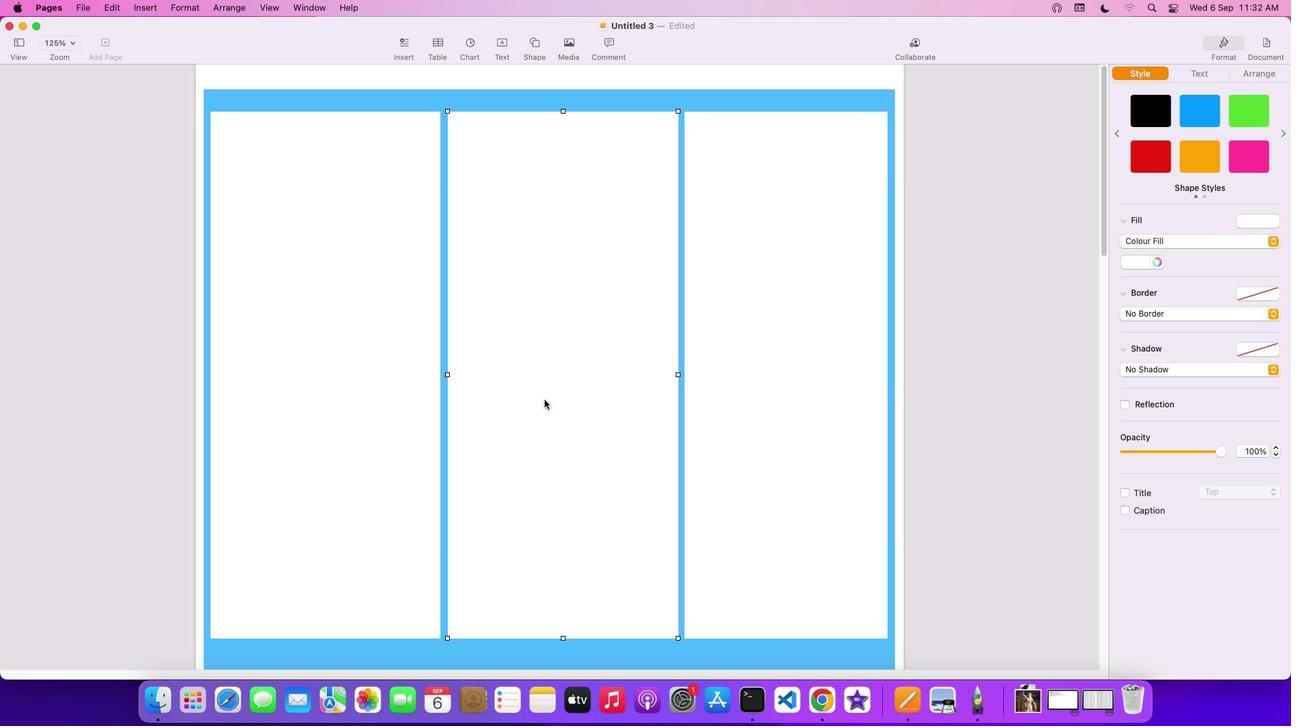 
Action: Mouse moved to (536, 45)
Screenshot: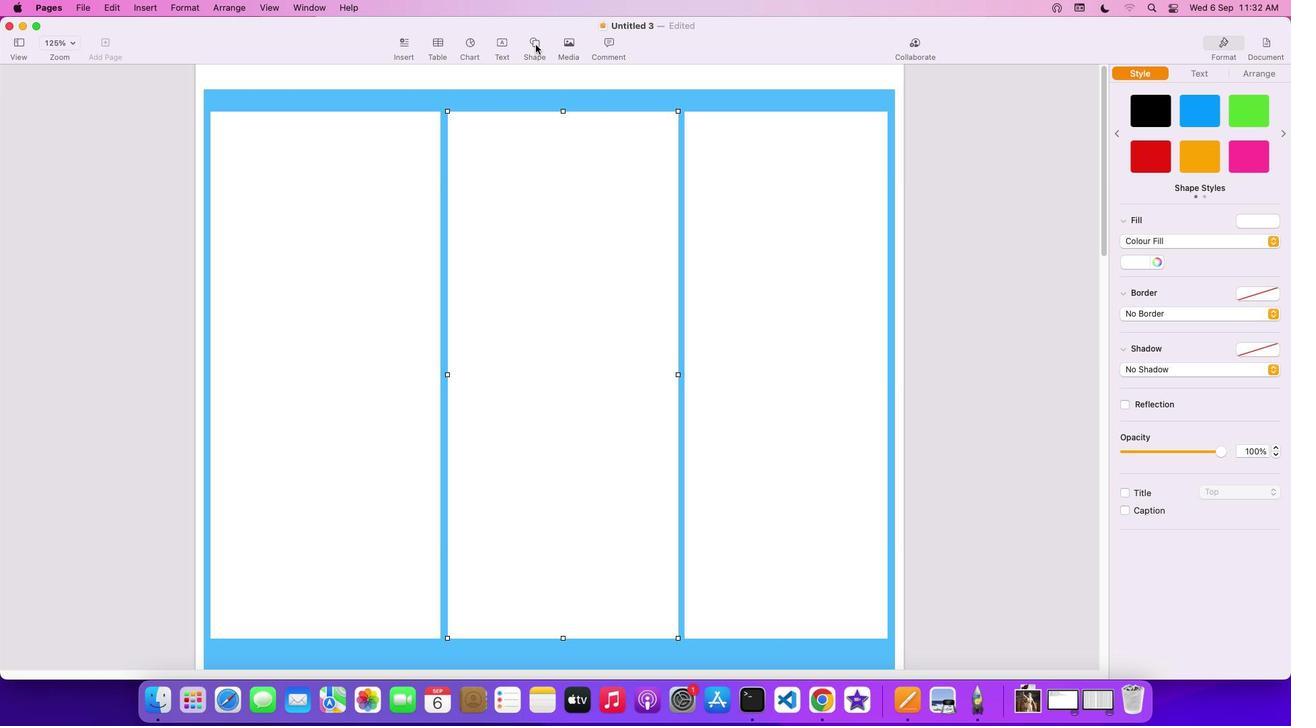 
Action: Mouse pressed left at (536, 45)
Screenshot: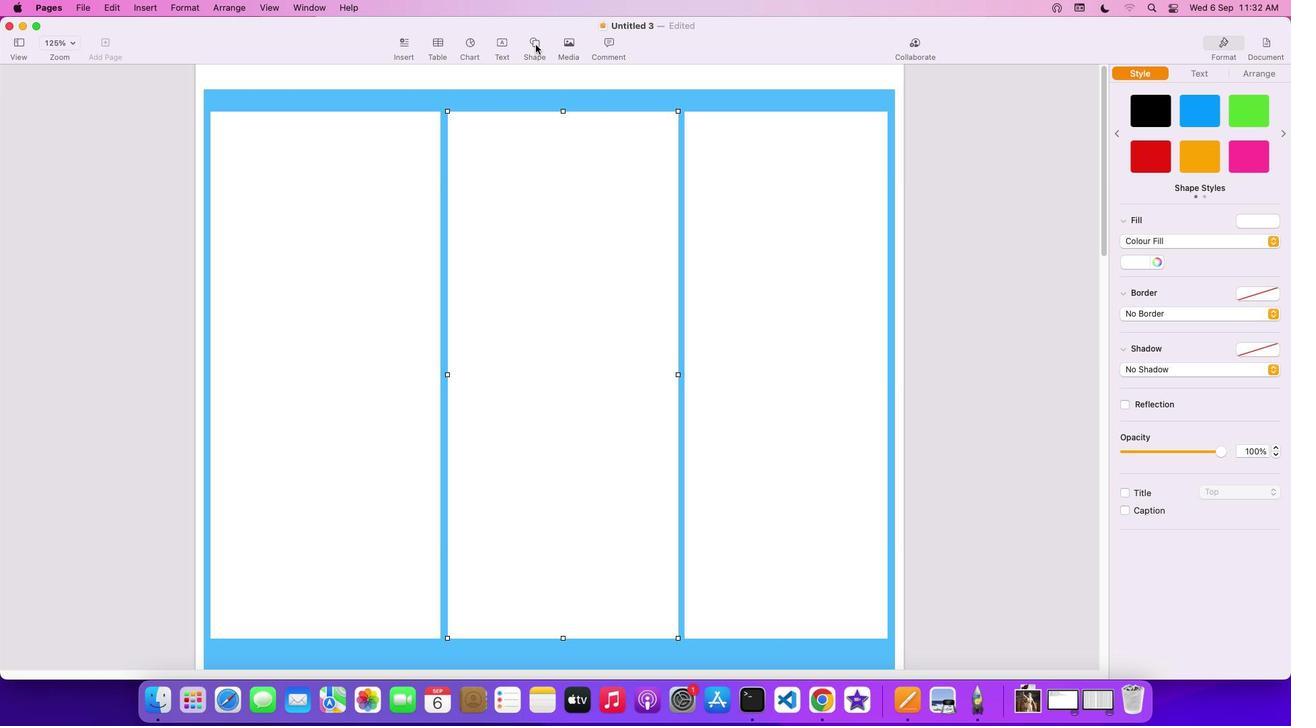 
Action: Mouse moved to (579, 199)
Screenshot: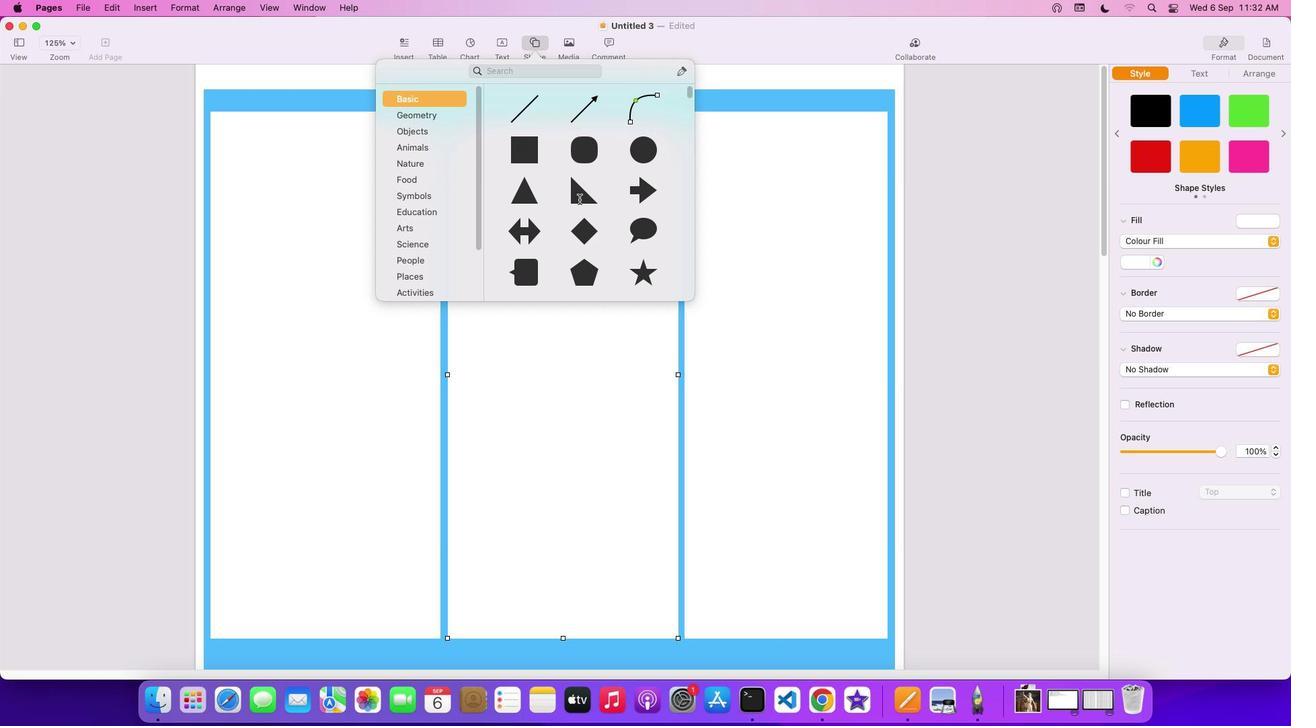 
Action: Mouse pressed left at (579, 199)
